 Task: Compose an email with the signature Brenda Cooper with the subject Feedback on a website usability survey and the message I noticed some discrepancies in the billing process, can you please investigate? from softage.4@softage.net to softage.2@softage.net, select first 2 words, change the font of the message to Comic Sans and change the font typography to italics Send the email. Finally, move the email from Sent Items to the label Writing
Action: Mouse moved to (82, 130)
Screenshot: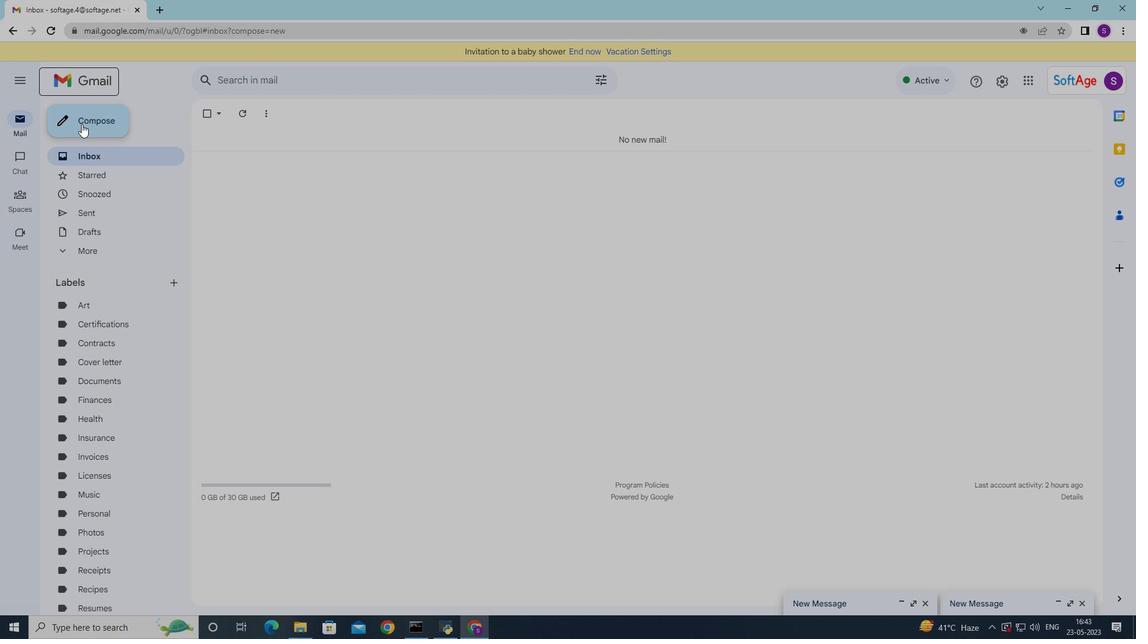 
Action: Mouse pressed left at (82, 130)
Screenshot: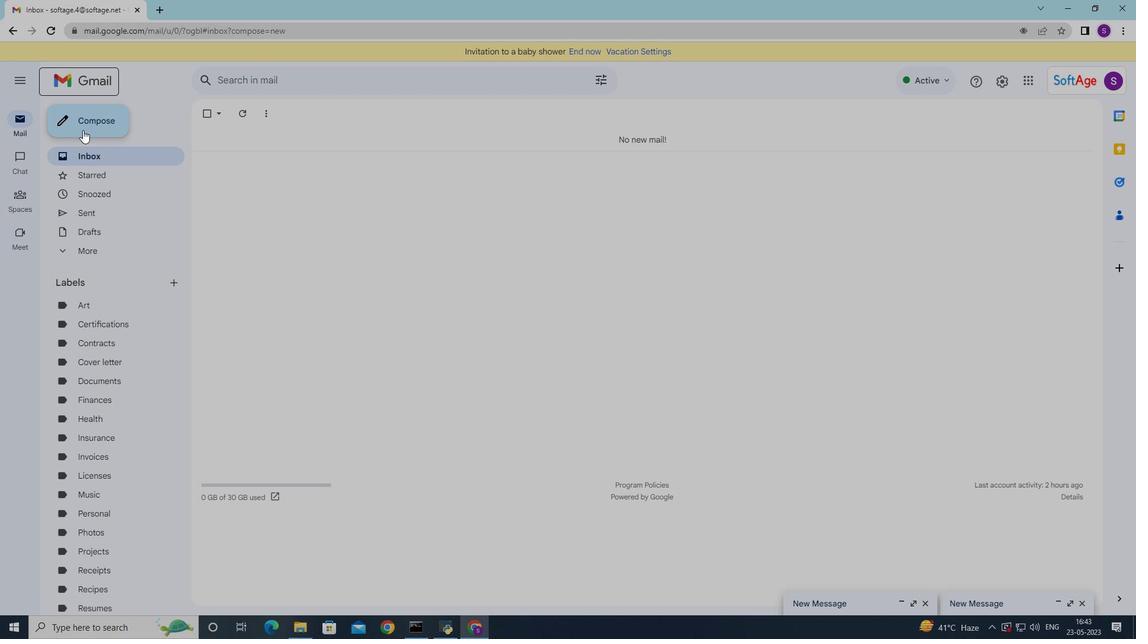 
Action: Mouse moved to (646, 596)
Screenshot: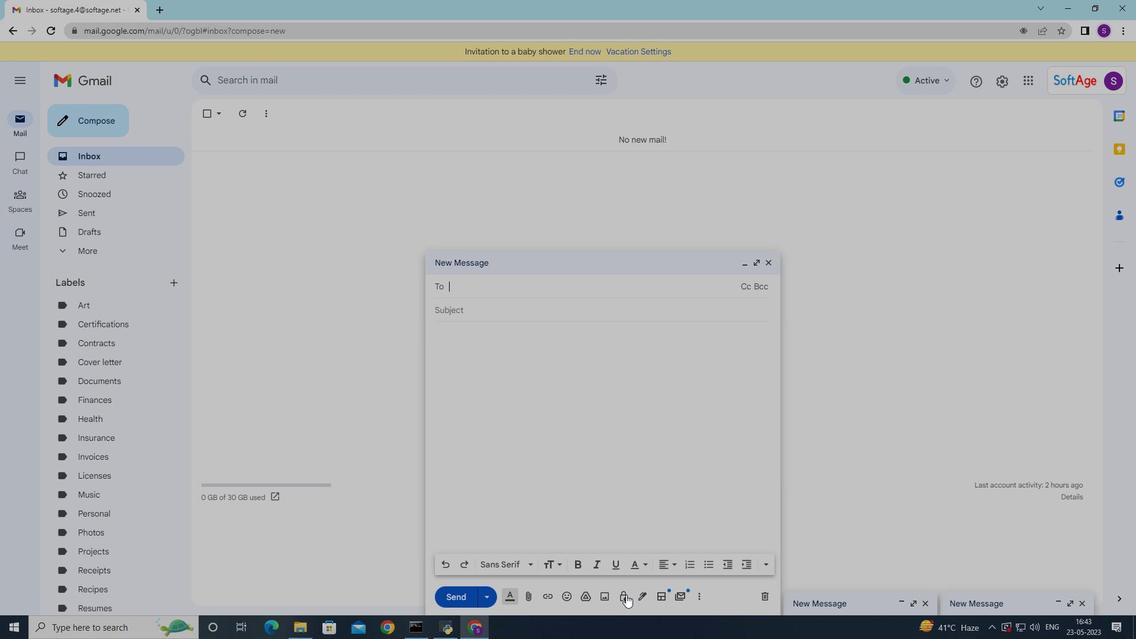 
Action: Mouse pressed left at (646, 596)
Screenshot: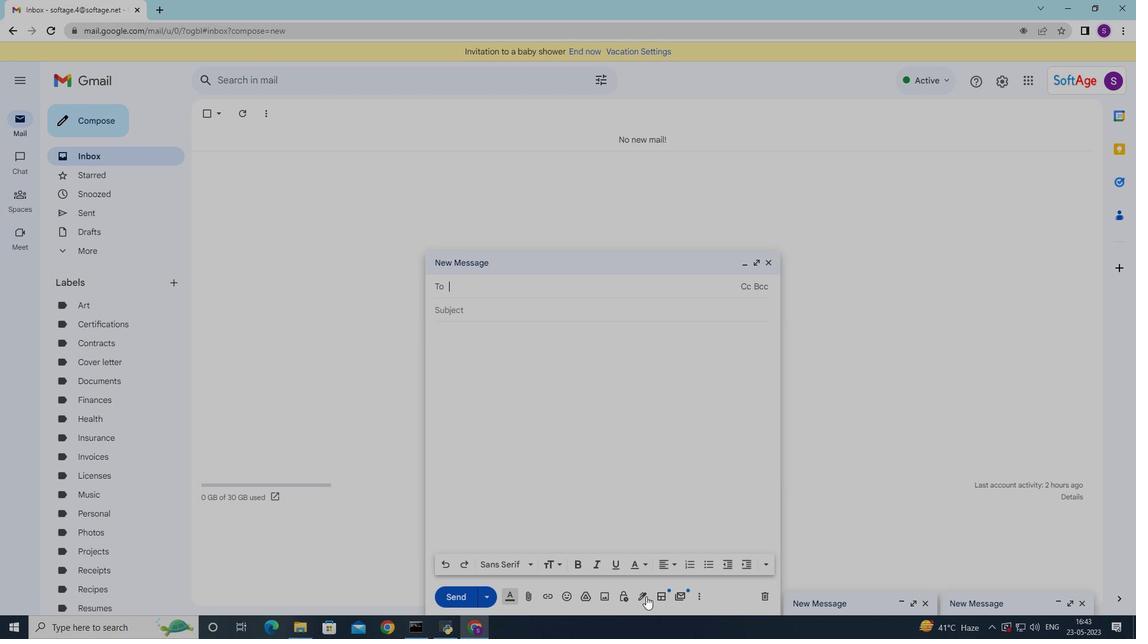 
Action: Mouse moved to (716, 240)
Screenshot: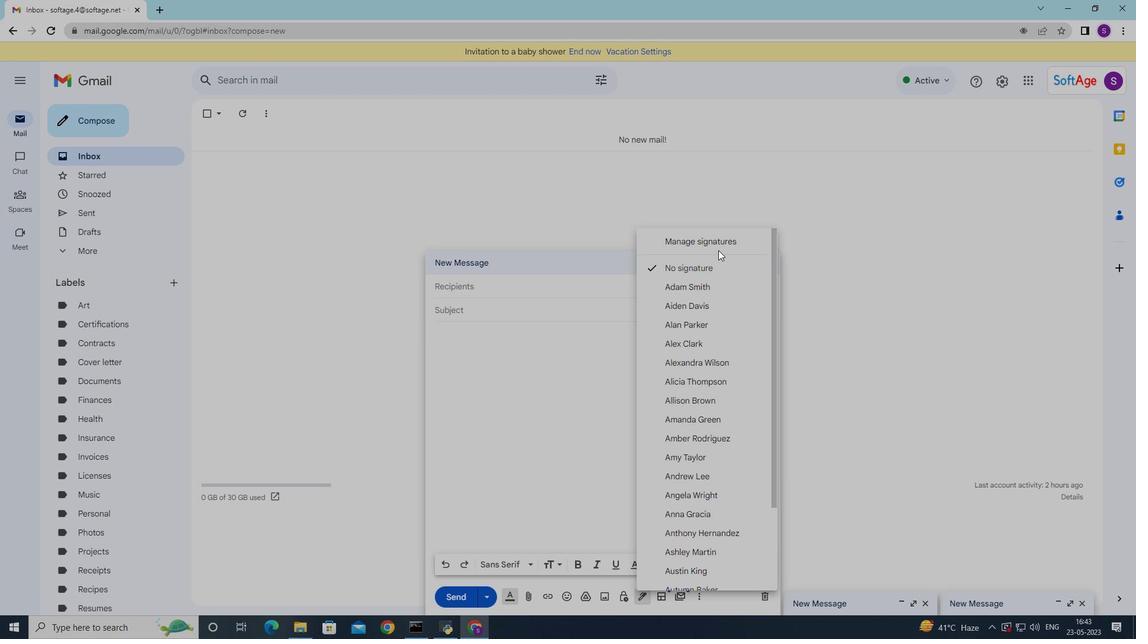 
Action: Mouse pressed left at (716, 240)
Screenshot: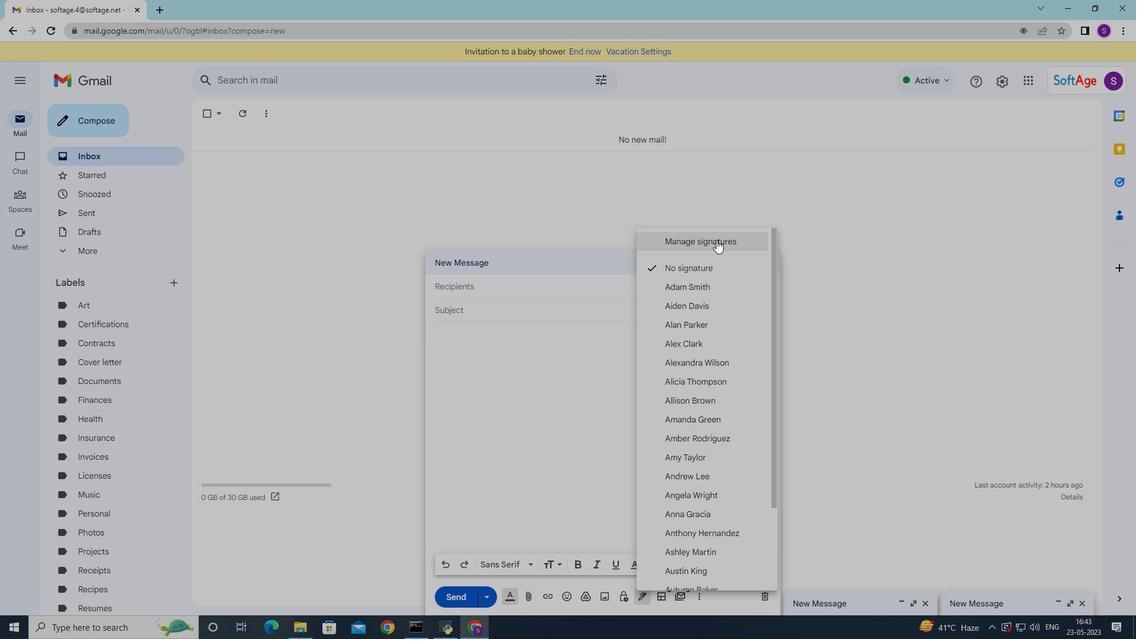 
Action: Mouse moved to (769, 258)
Screenshot: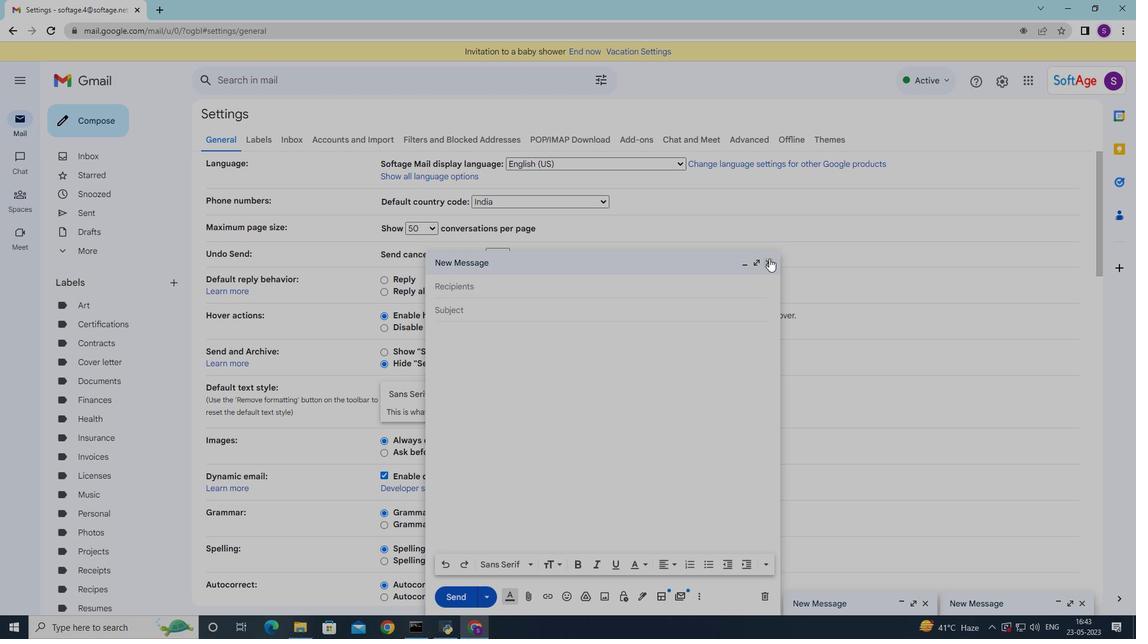 
Action: Mouse pressed left at (769, 258)
Screenshot: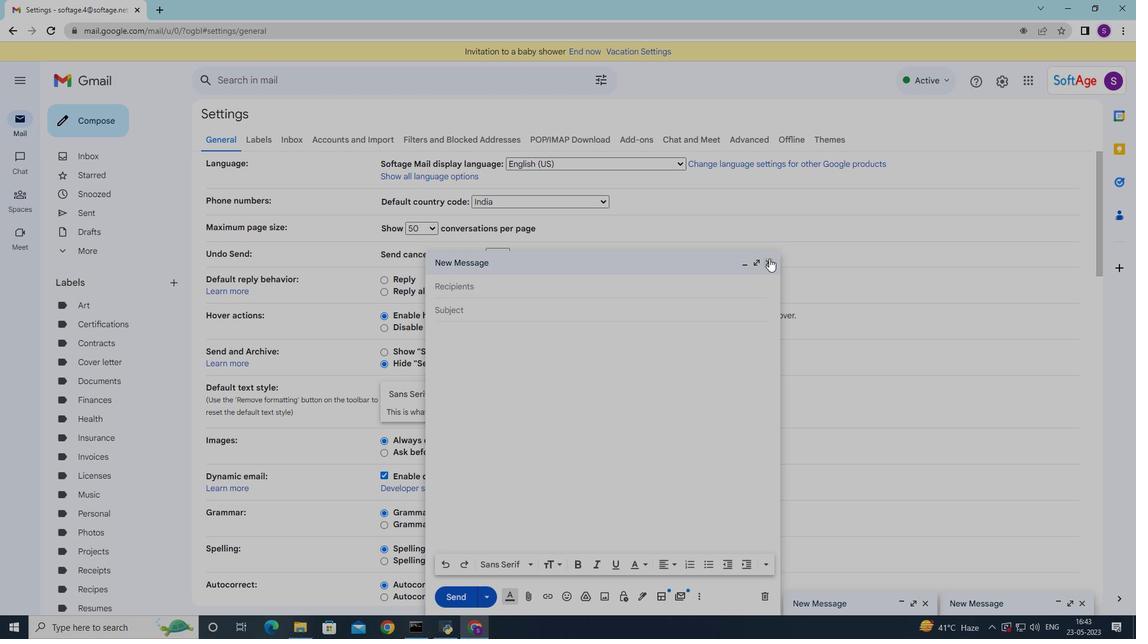 
Action: Mouse moved to (558, 242)
Screenshot: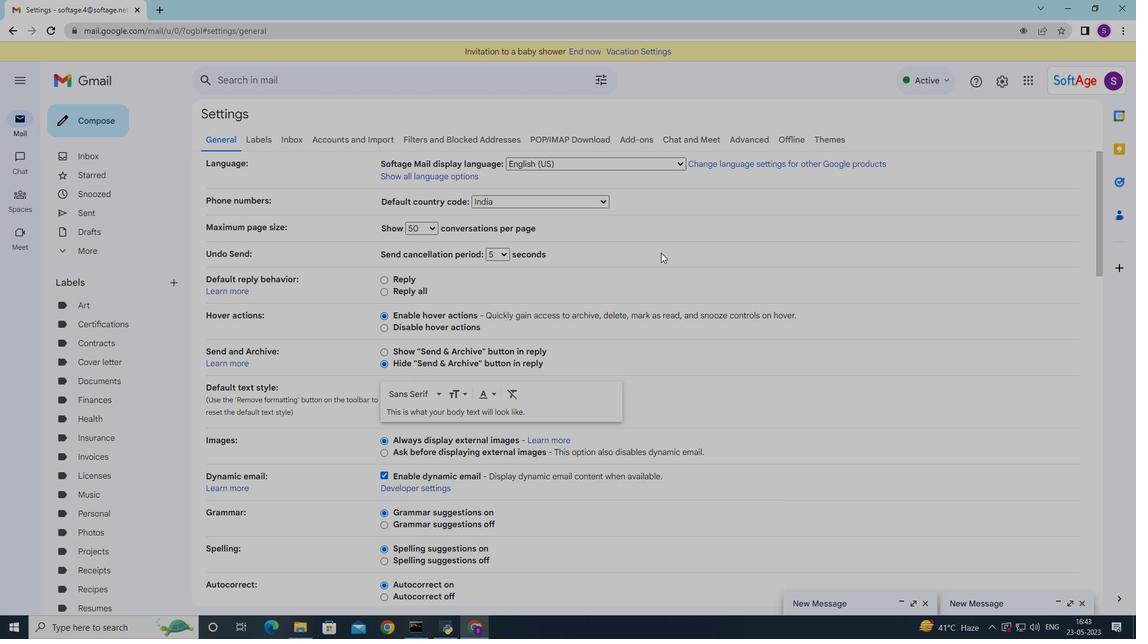 
Action: Mouse scrolled (558, 242) with delta (0, 0)
Screenshot: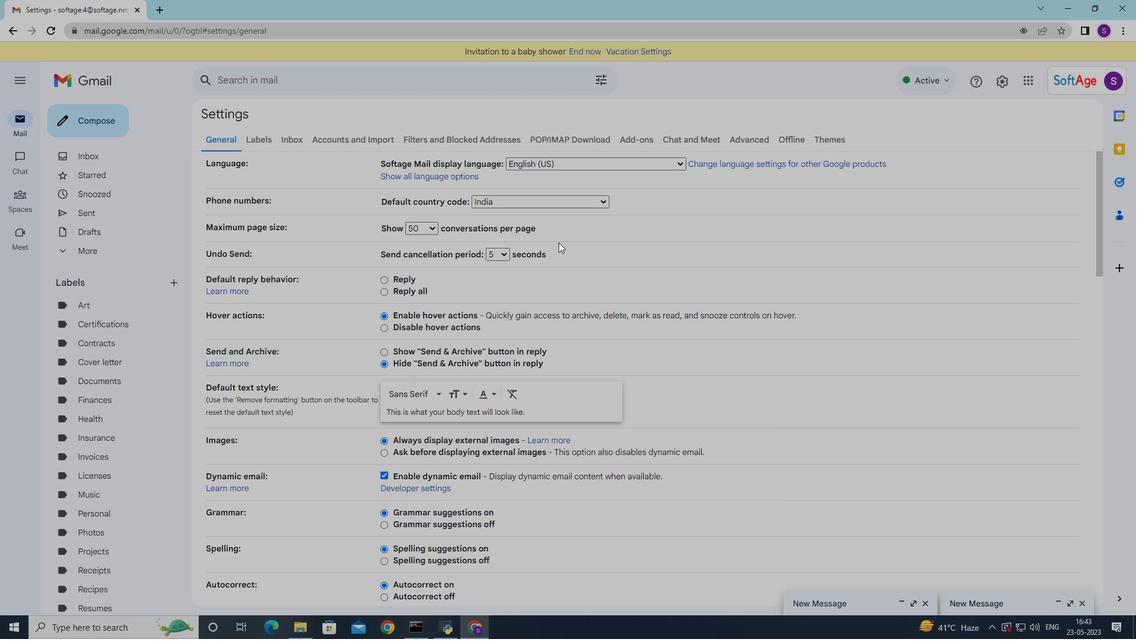
Action: Mouse scrolled (558, 242) with delta (0, 0)
Screenshot: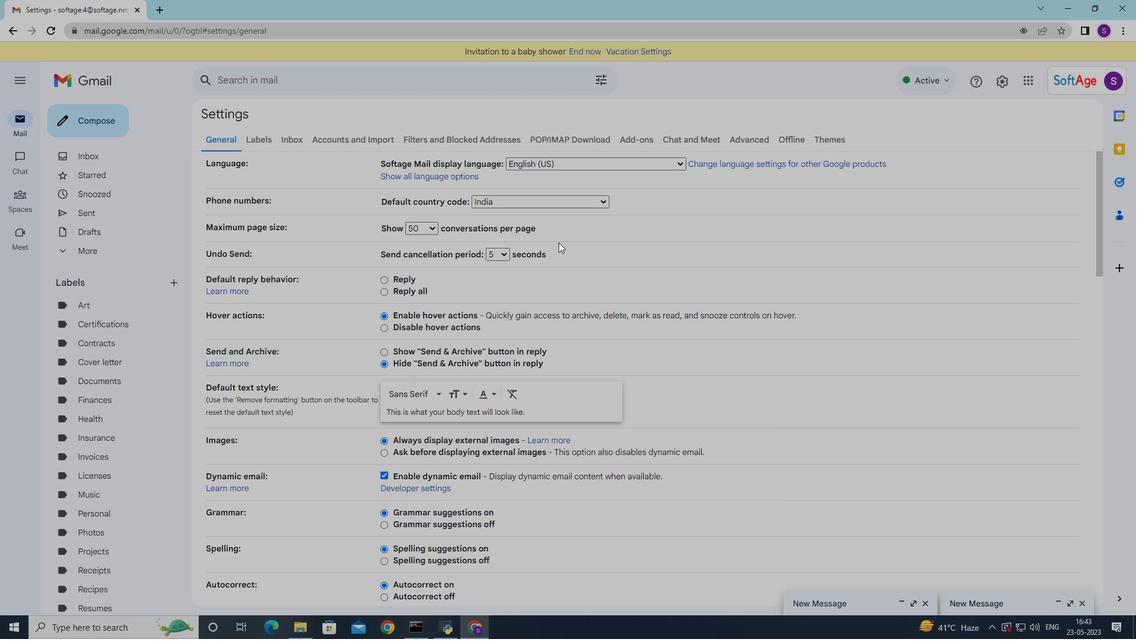 
Action: Mouse scrolled (558, 242) with delta (0, 0)
Screenshot: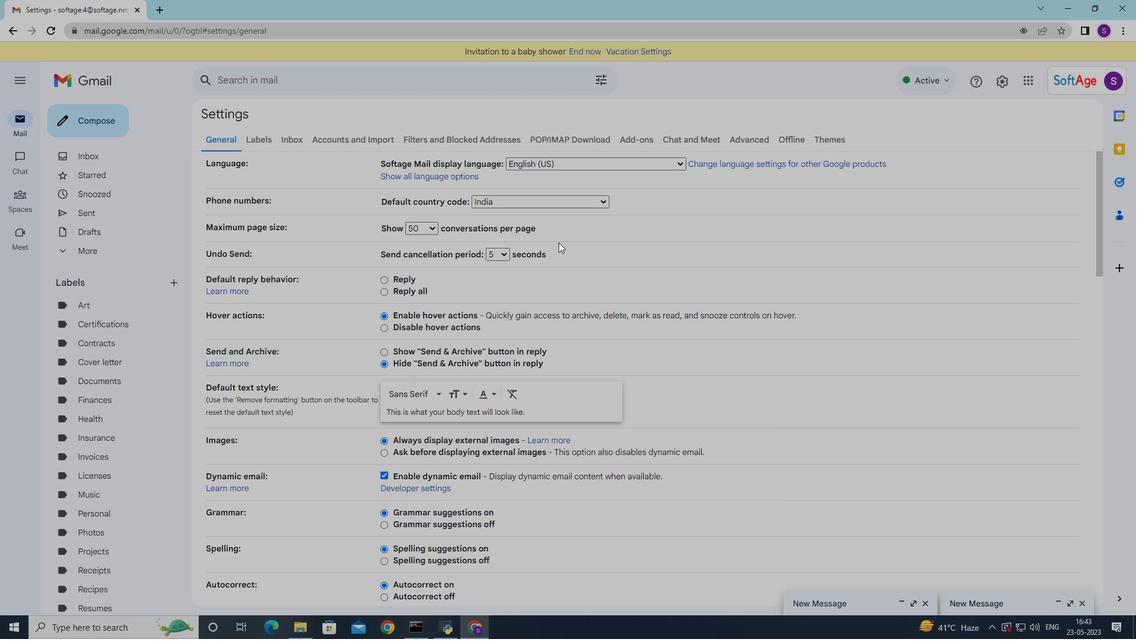 
Action: Mouse moved to (558, 243)
Screenshot: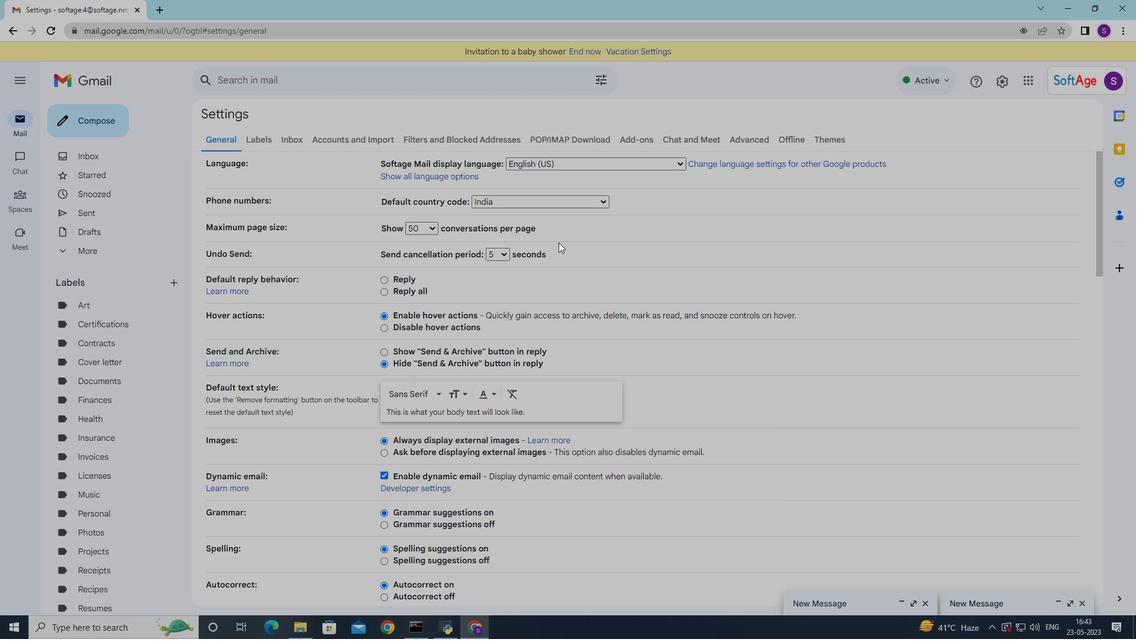 
Action: Mouse scrolled (558, 242) with delta (0, 0)
Screenshot: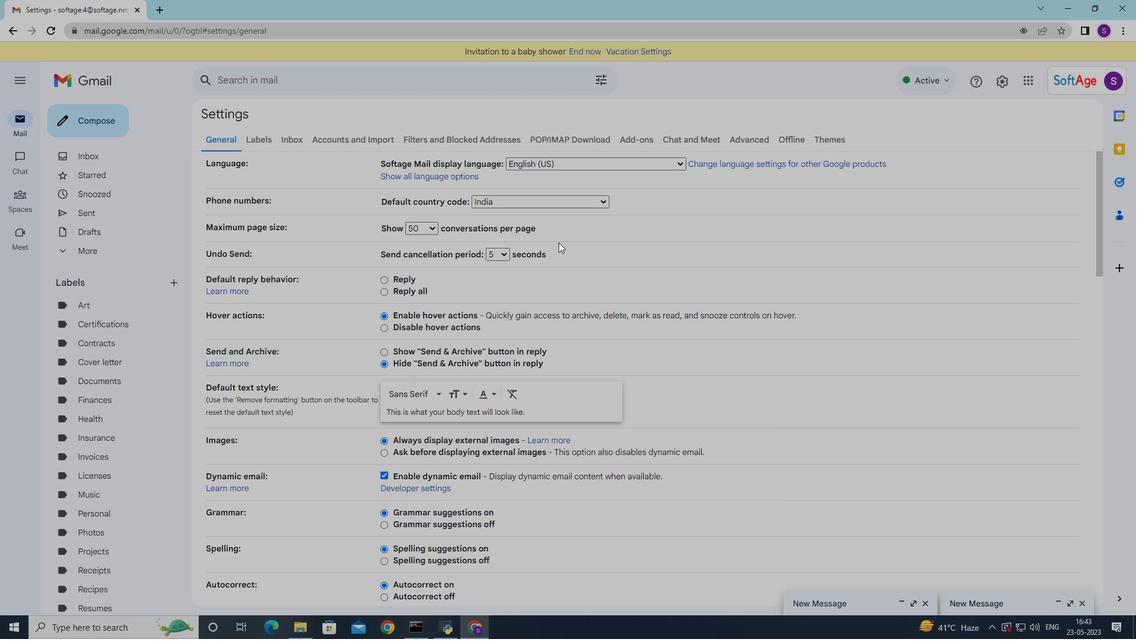 
Action: Mouse moved to (556, 246)
Screenshot: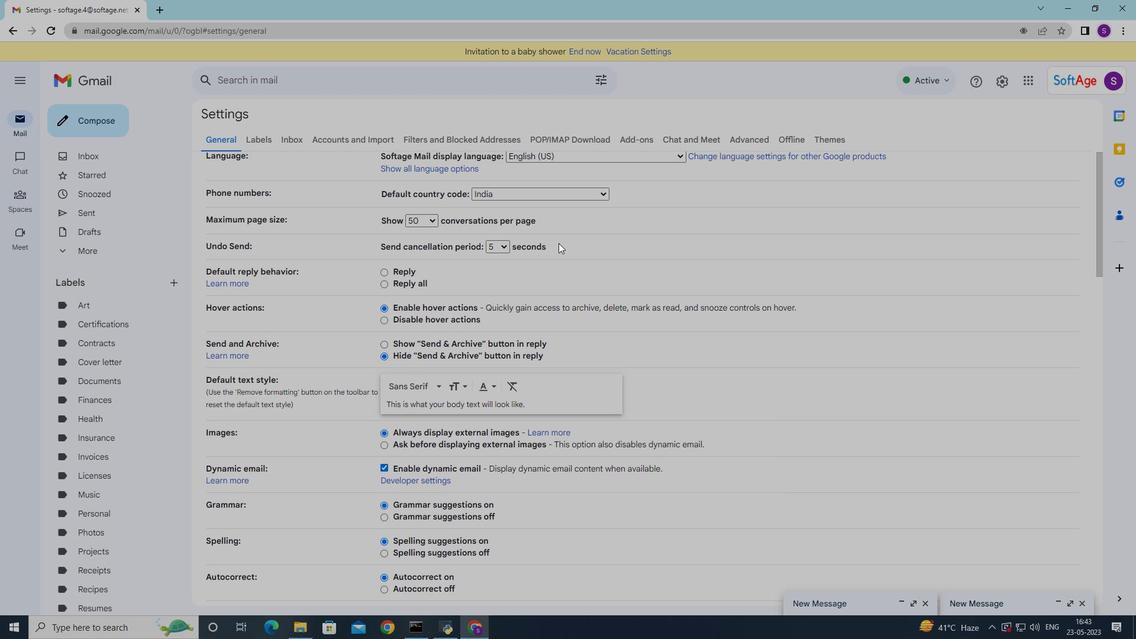 
Action: Mouse scrolled (556, 245) with delta (0, 0)
Screenshot: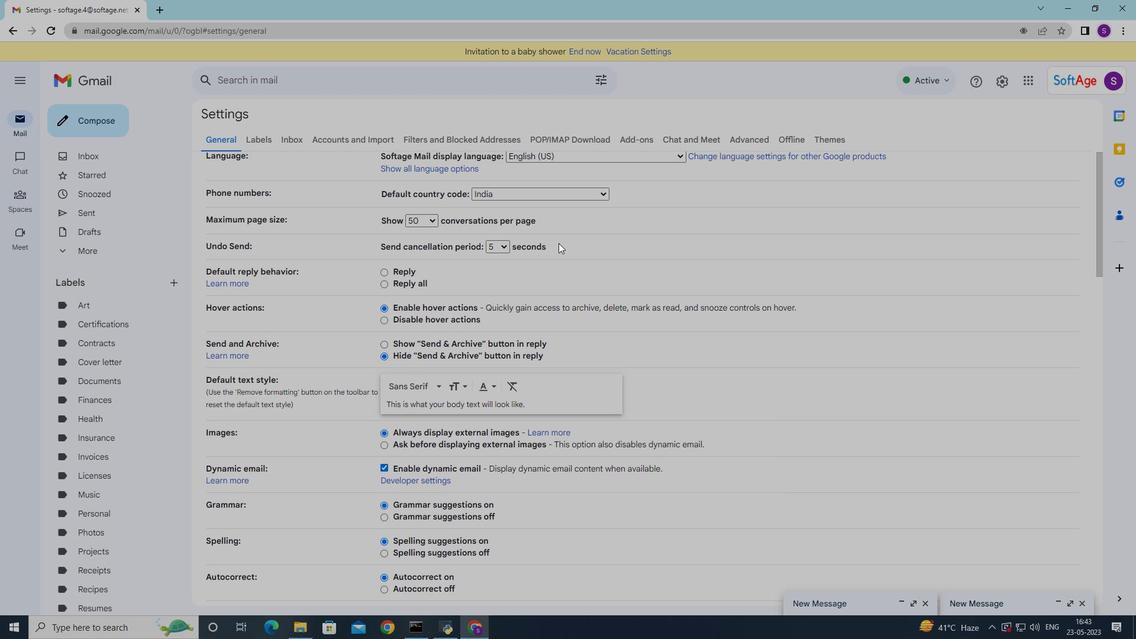 
Action: Mouse moved to (553, 255)
Screenshot: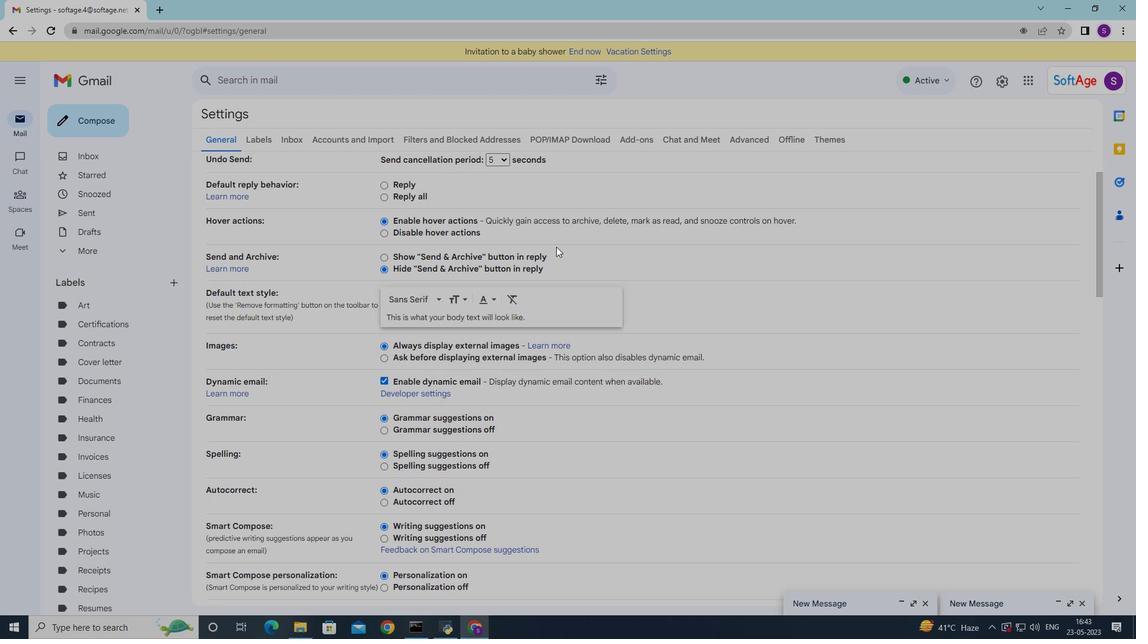 
Action: Mouse scrolled (553, 254) with delta (0, 0)
Screenshot: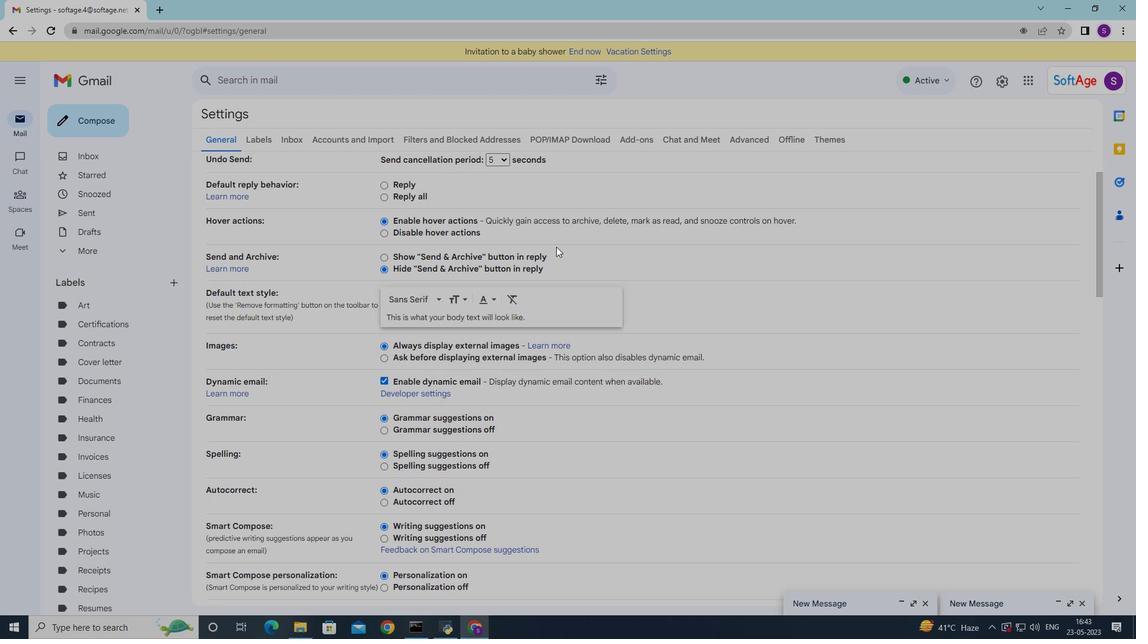 
Action: Mouse moved to (546, 277)
Screenshot: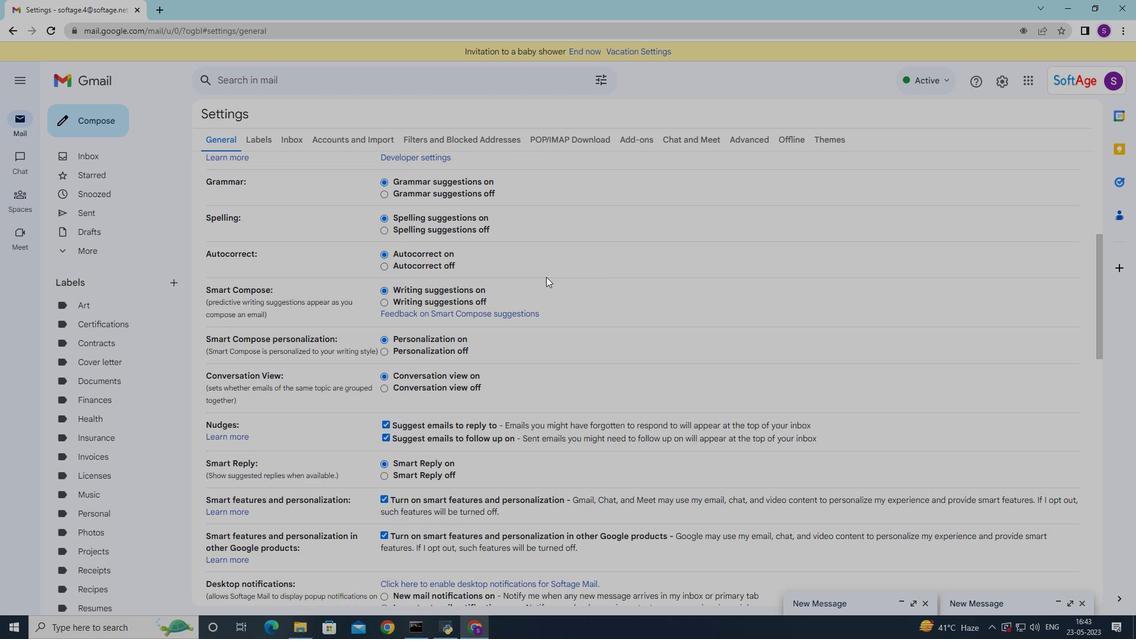 
Action: Mouse scrolled (546, 276) with delta (0, 0)
Screenshot: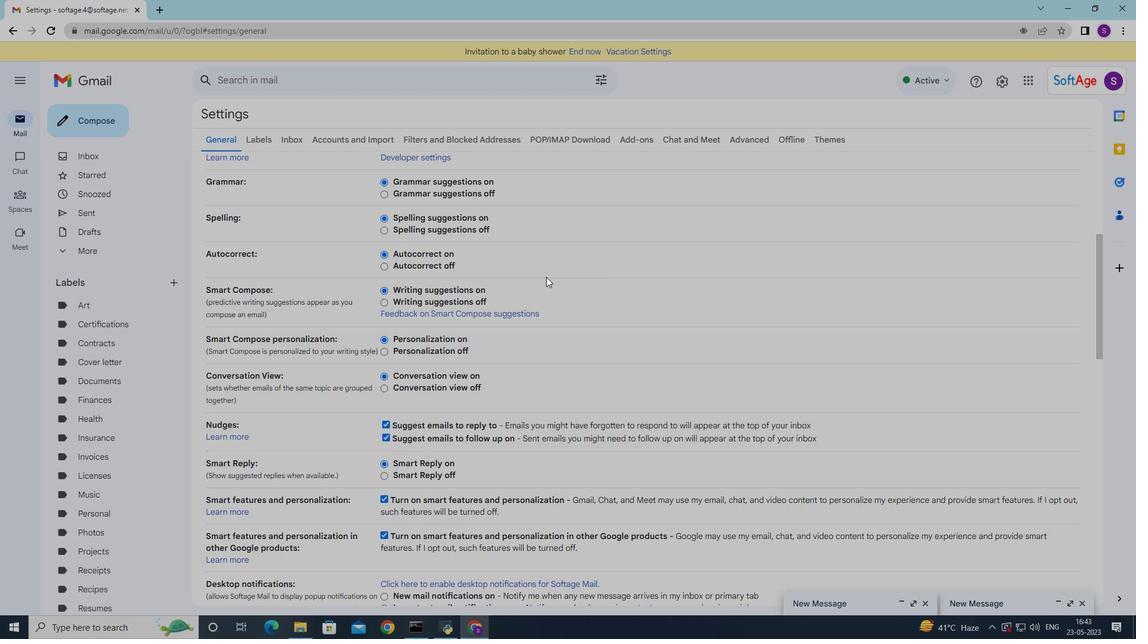 
Action: Mouse moved to (546, 278)
Screenshot: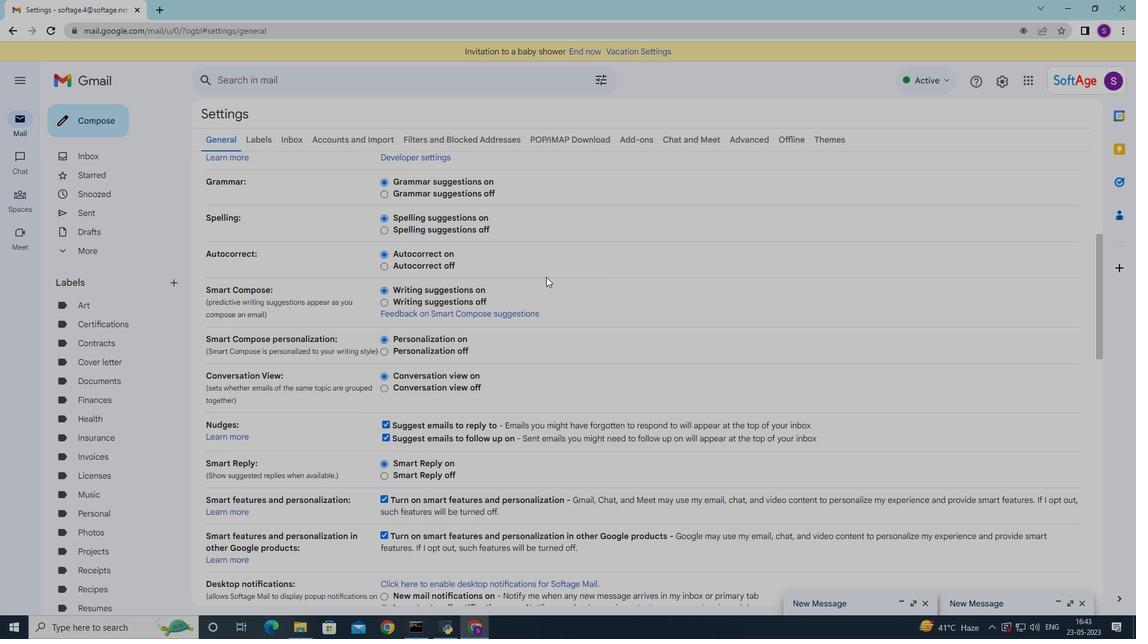 
Action: Mouse scrolled (546, 277) with delta (0, 0)
Screenshot: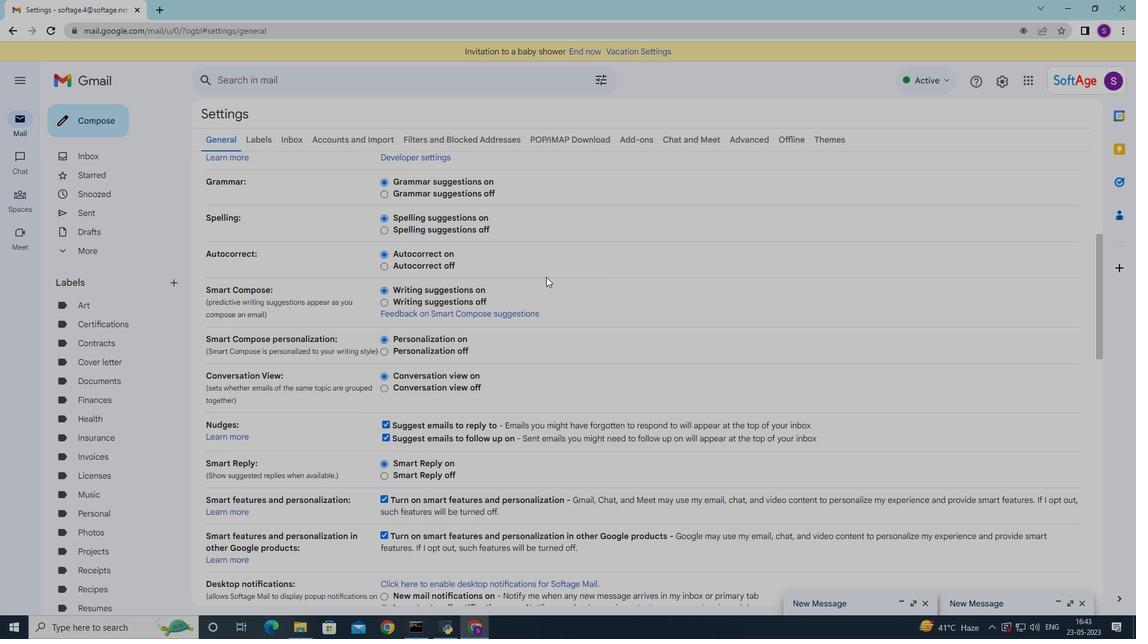 
Action: Mouse moved to (546, 278)
Screenshot: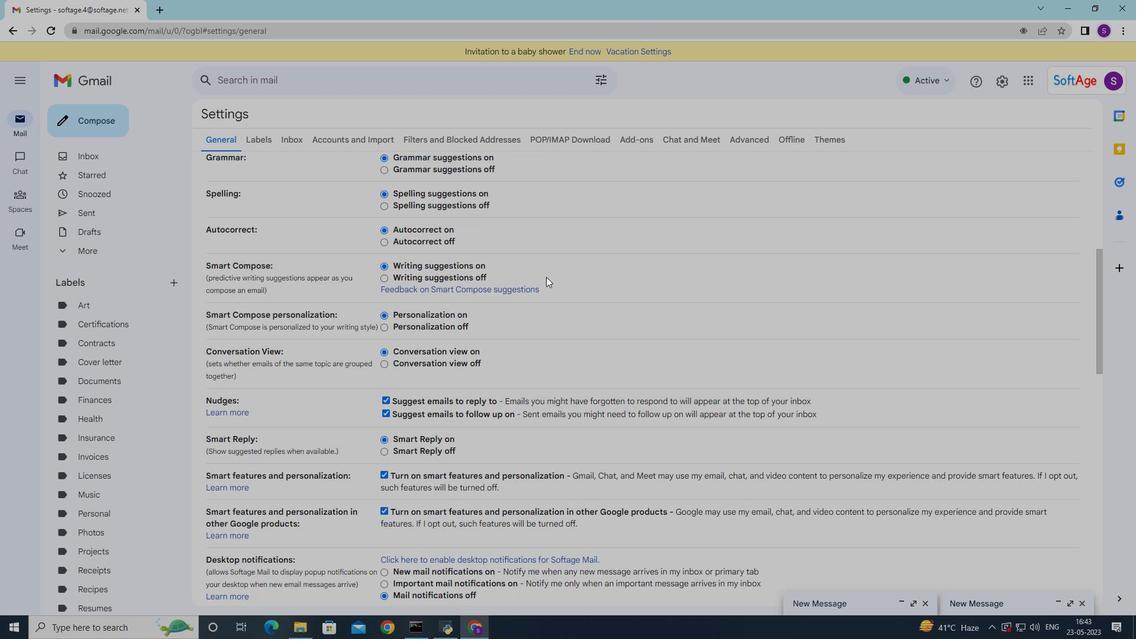 
Action: Mouse scrolled (546, 277) with delta (0, 0)
Screenshot: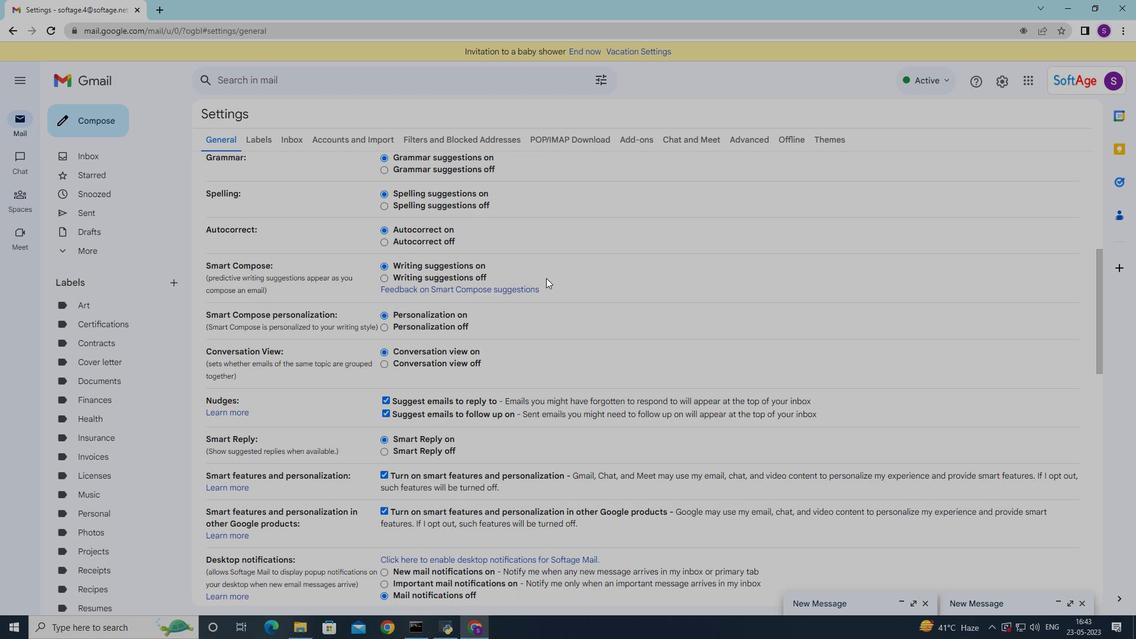 
Action: Mouse moved to (545, 279)
Screenshot: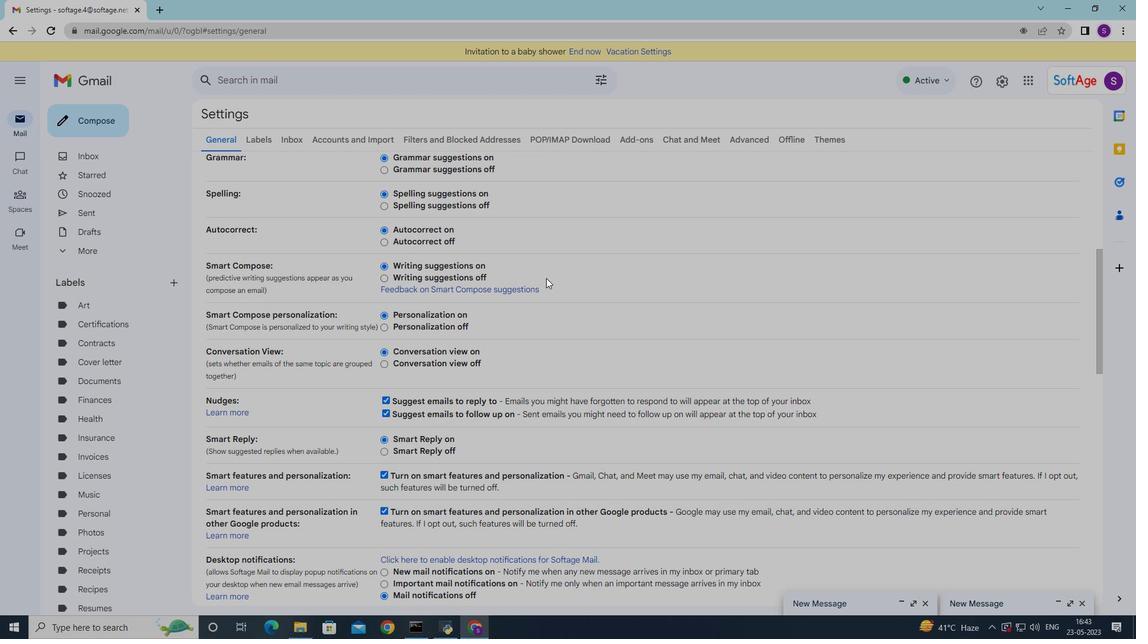 
Action: Mouse scrolled (545, 279) with delta (0, 0)
Screenshot: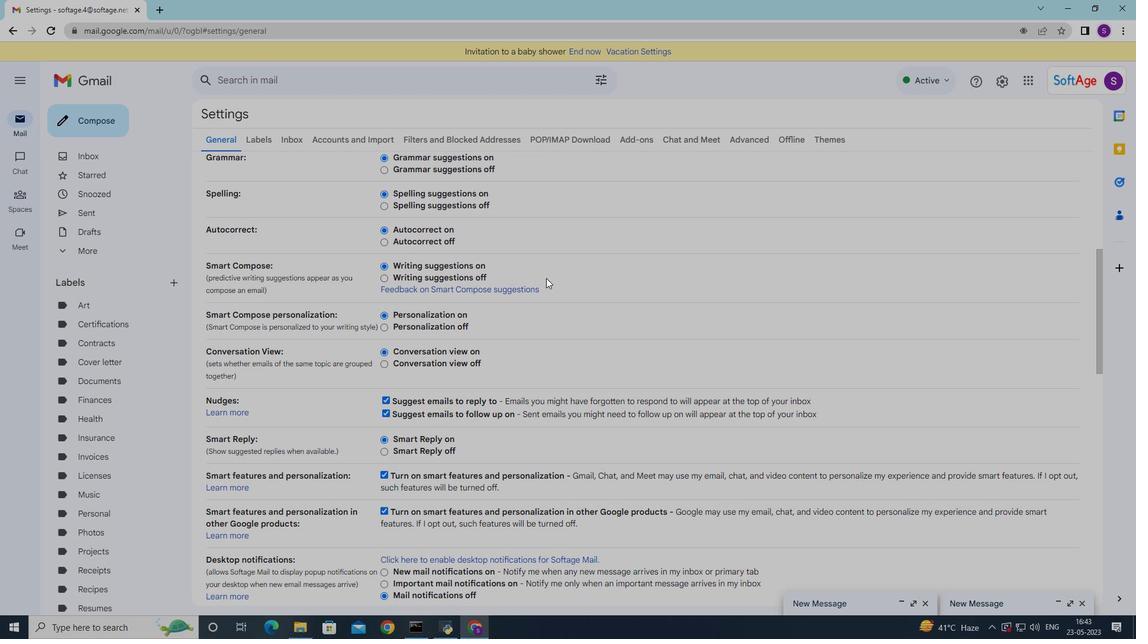 
Action: Mouse moved to (545, 281)
Screenshot: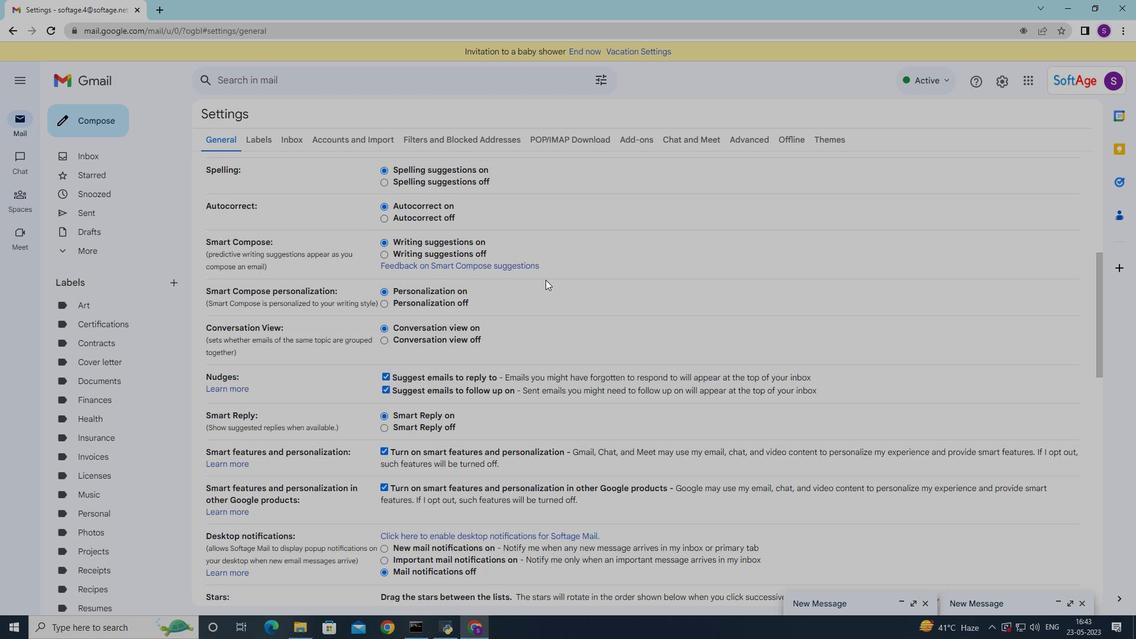 
Action: Mouse scrolled (545, 280) with delta (0, 0)
Screenshot: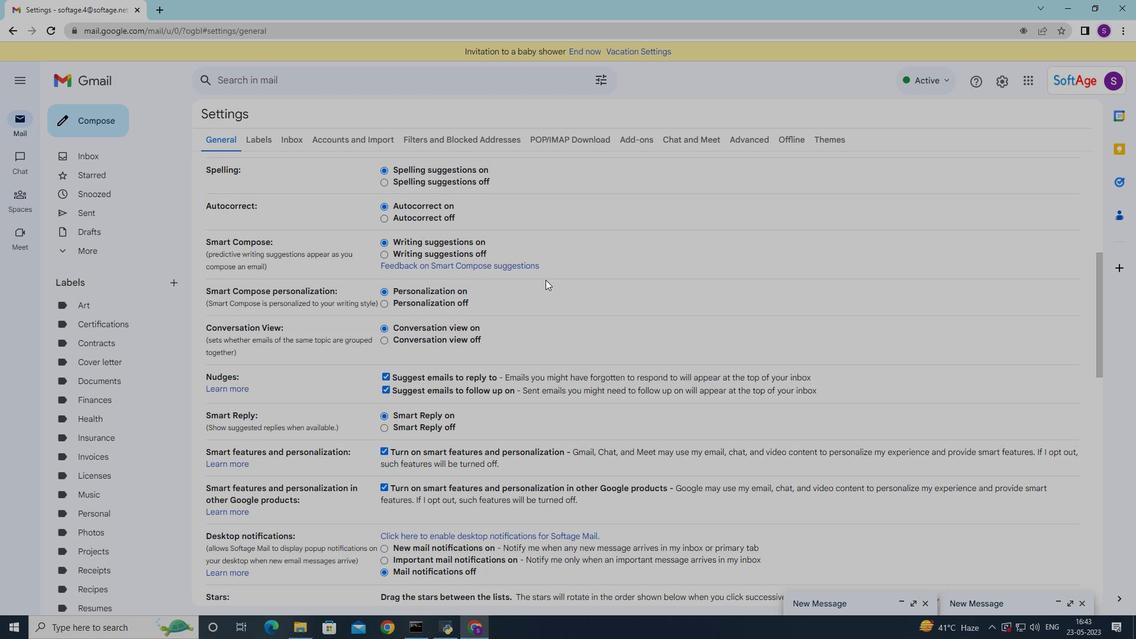 
Action: Mouse moved to (543, 290)
Screenshot: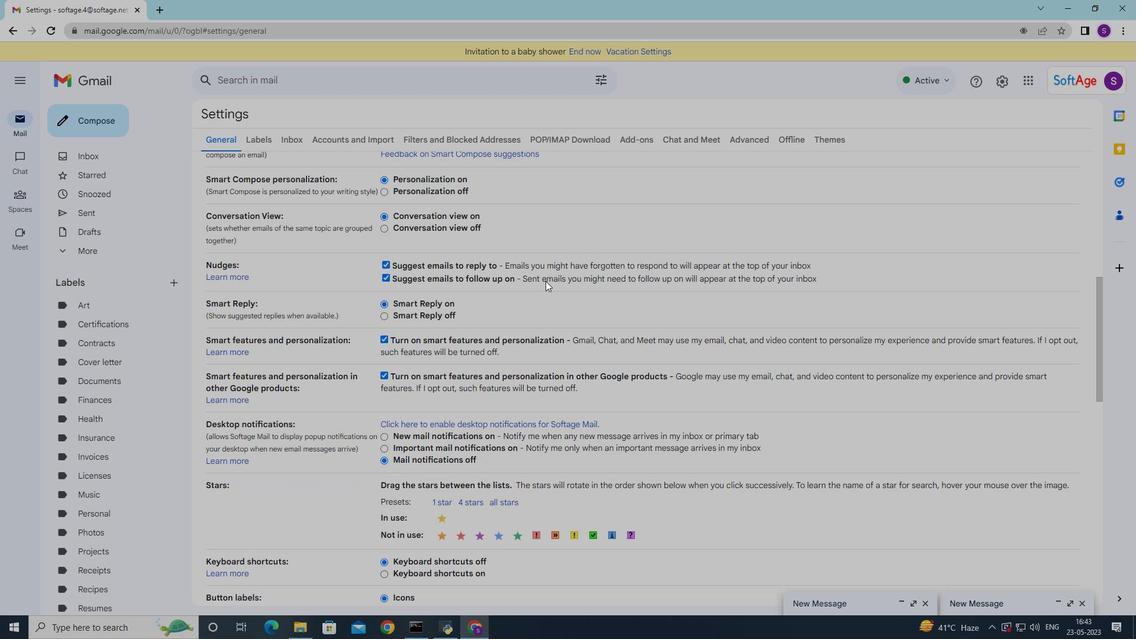 
Action: Mouse scrolled (543, 289) with delta (0, 0)
Screenshot: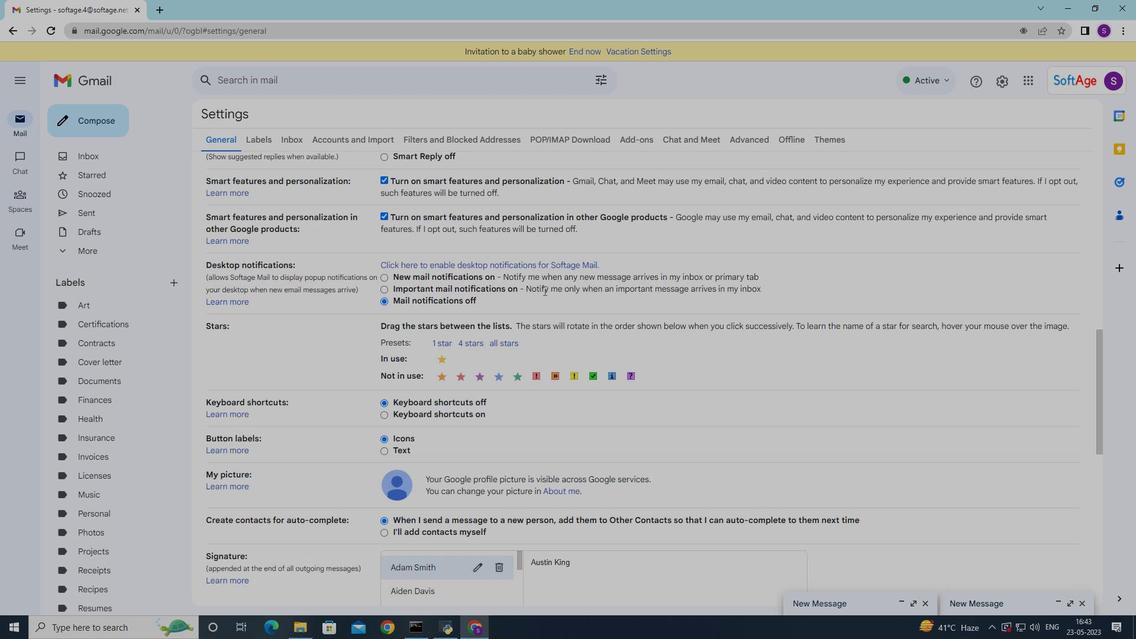 
Action: Mouse scrolled (543, 289) with delta (0, 0)
Screenshot: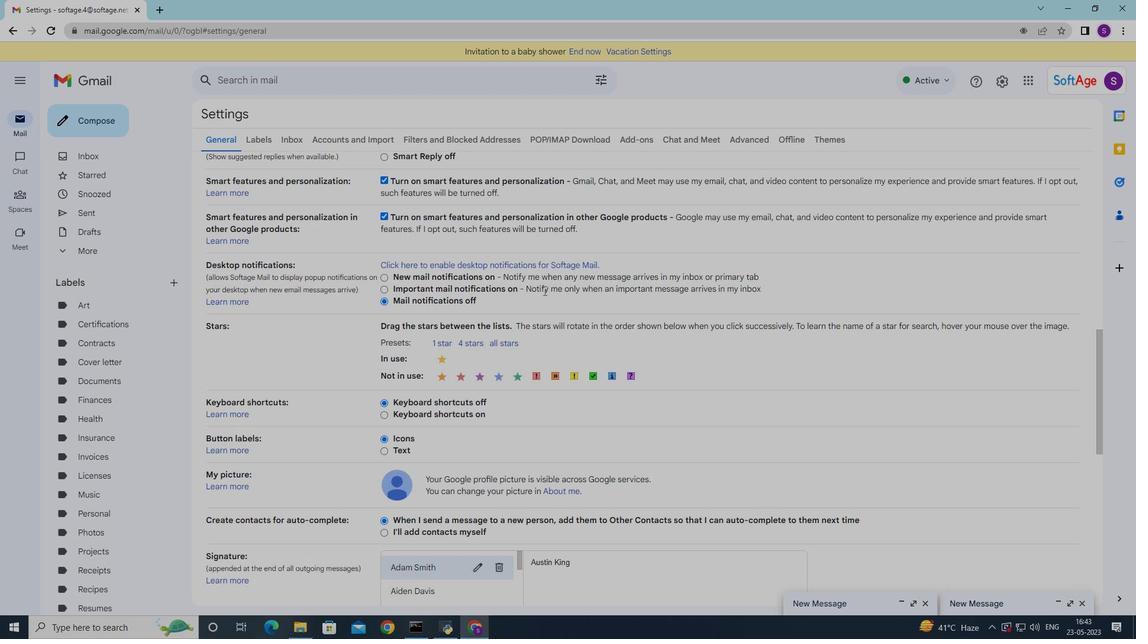 
Action: Mouse scrolled (543, 289) with delta (0, 0)
Screenshot: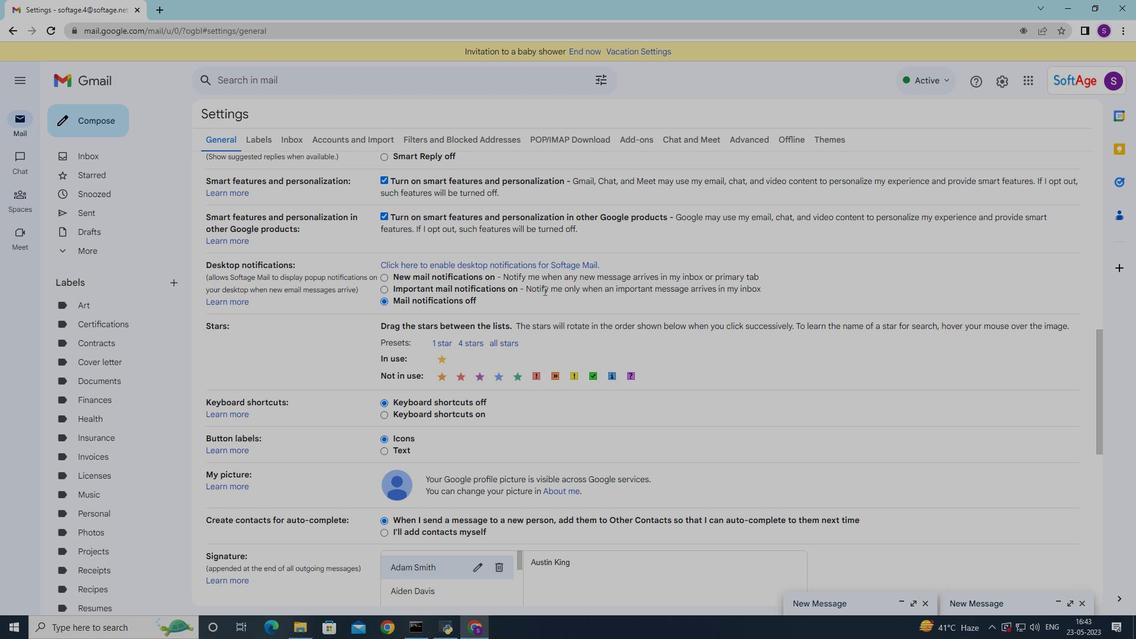 
Action: Mouse scrolled (543, 289) with delta (0, 0)
Screenshot: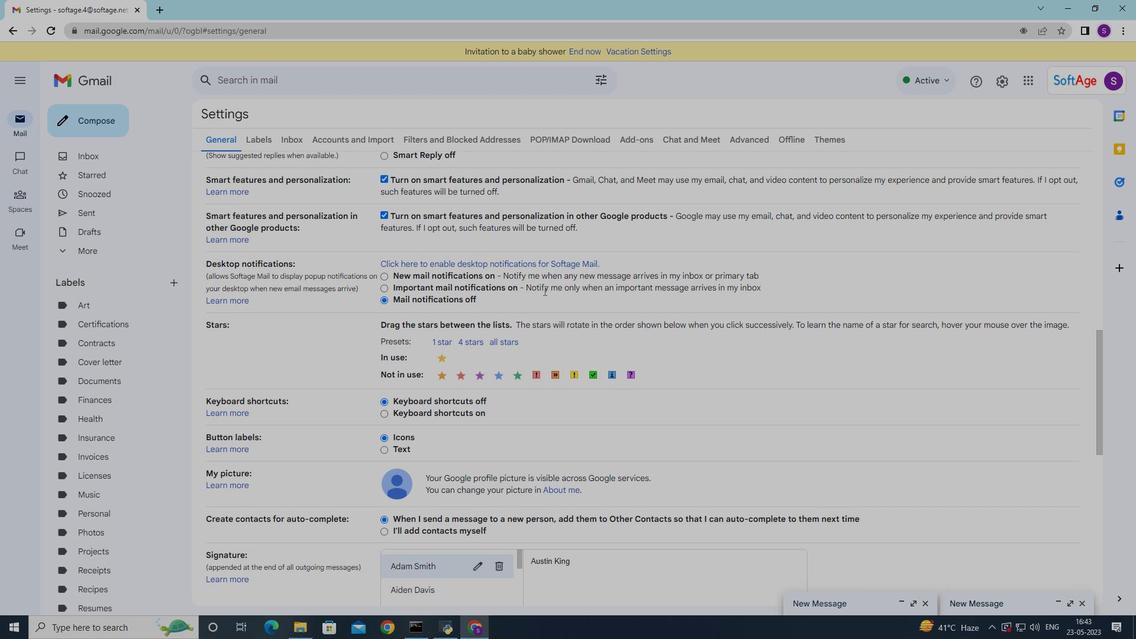 
Action: Mouse moved to (458, 431)
Screenshot: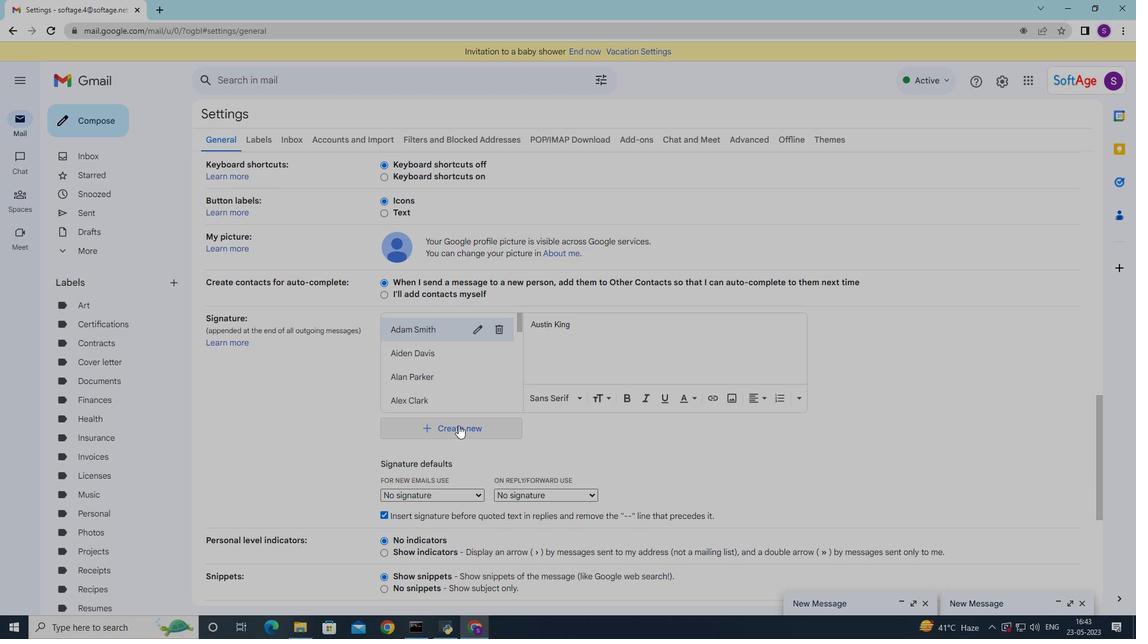 
Action: Mouse pressed left at (458, 431)
Screenshot: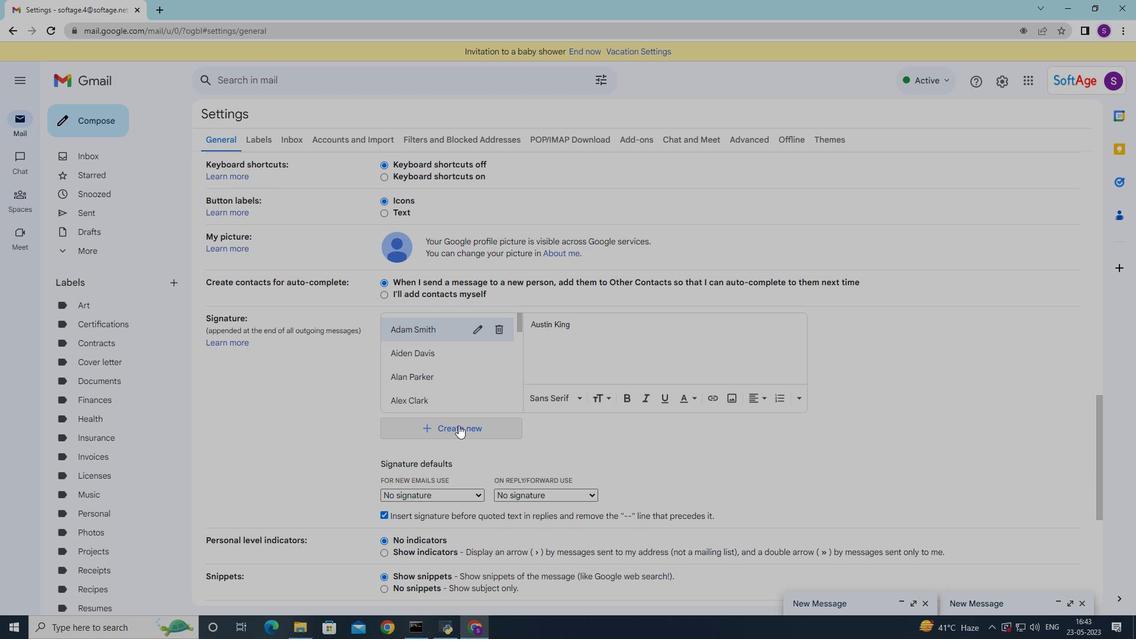 
Action: Mouse moved to (481, 321)
Screenshot: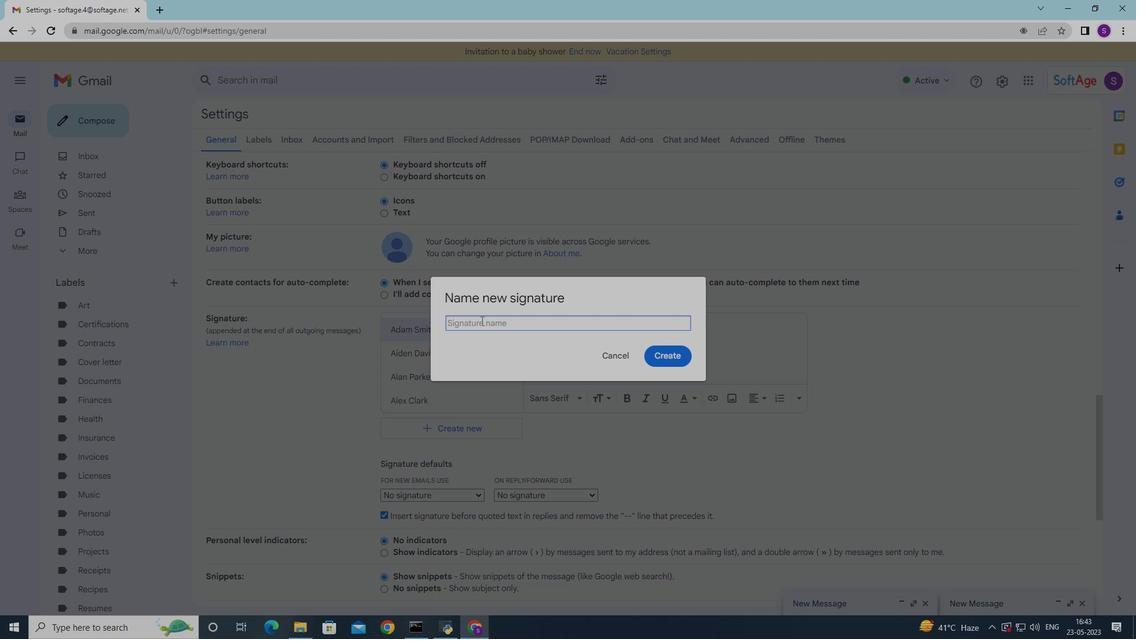 
Action: Mouse pressed left at (481, 321)
Screenshot: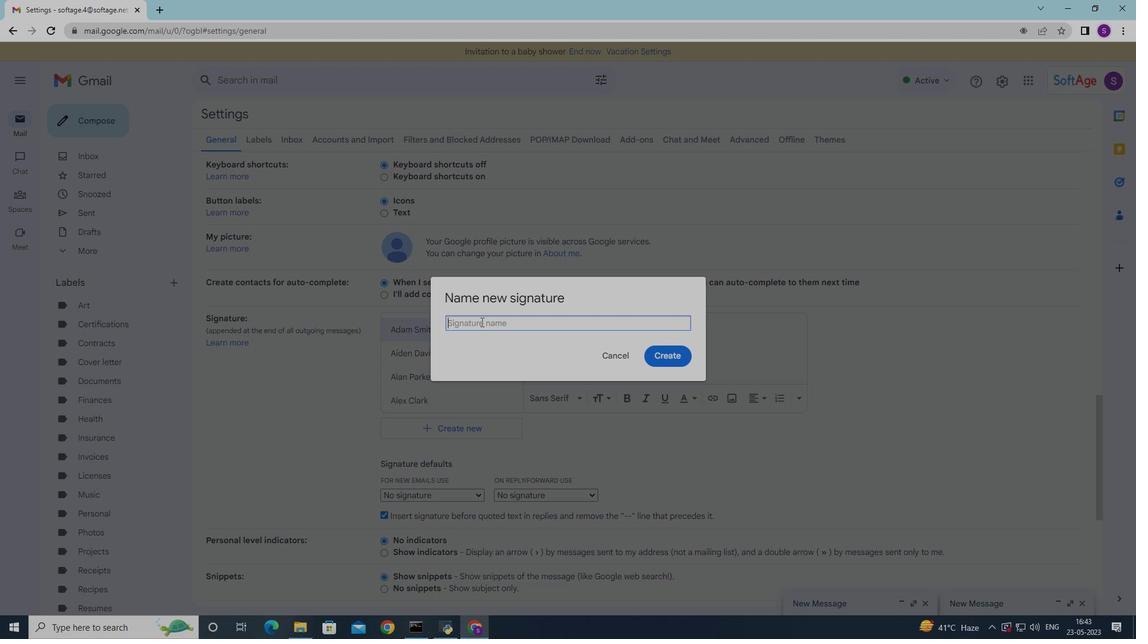 
Action: Key pressed <Key.shift><Key.shift><Key.shift><Key.shift><Key.shift><Key.shift><Key.shift><Key.shift><Key.shift><Key.shift><Key.shift><Key.shift><Key.shift>Brenda<Key.space><Key.shift><Key.shift><Key.shift><Key.shift><Key.shift><Key.shift><Key.shift><Key.shift><Key.shift><Key.shift><Key.shift><Key.shift><Key.shift><Key.shift><Key.shift><Key.shift><Key.shift><Key.shift><Key.shift><Key.shift><Key.shift><Key.shift><Key.shift><Key.shift><Key.shift><Key.shift><Key.shift>Cooper
Screenshot: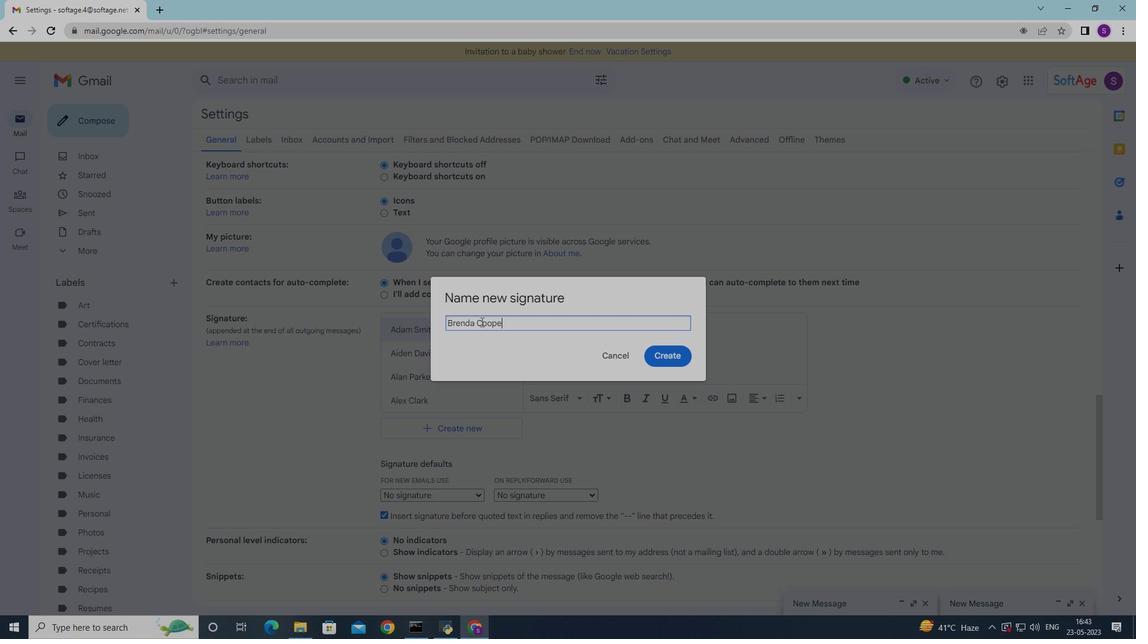 
Action: Mouse moved to (674, 358)
Screenshot: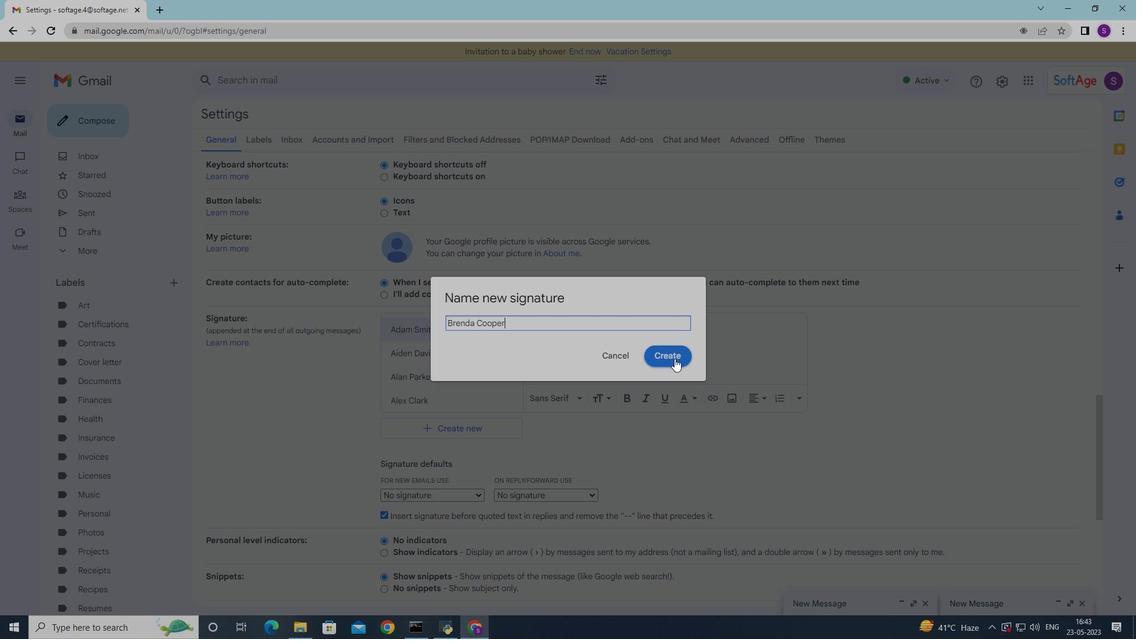 
Action: Mouse pressed left at (674, 358)
Screenshot: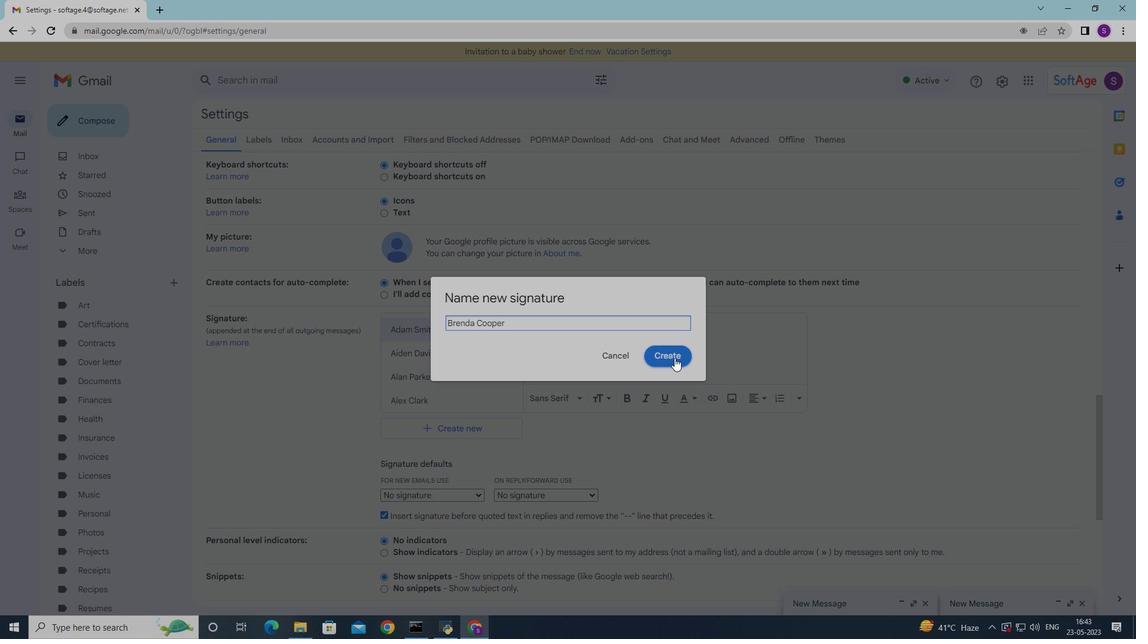 
Action: Mouse moved to (482, 430)
Screenshot: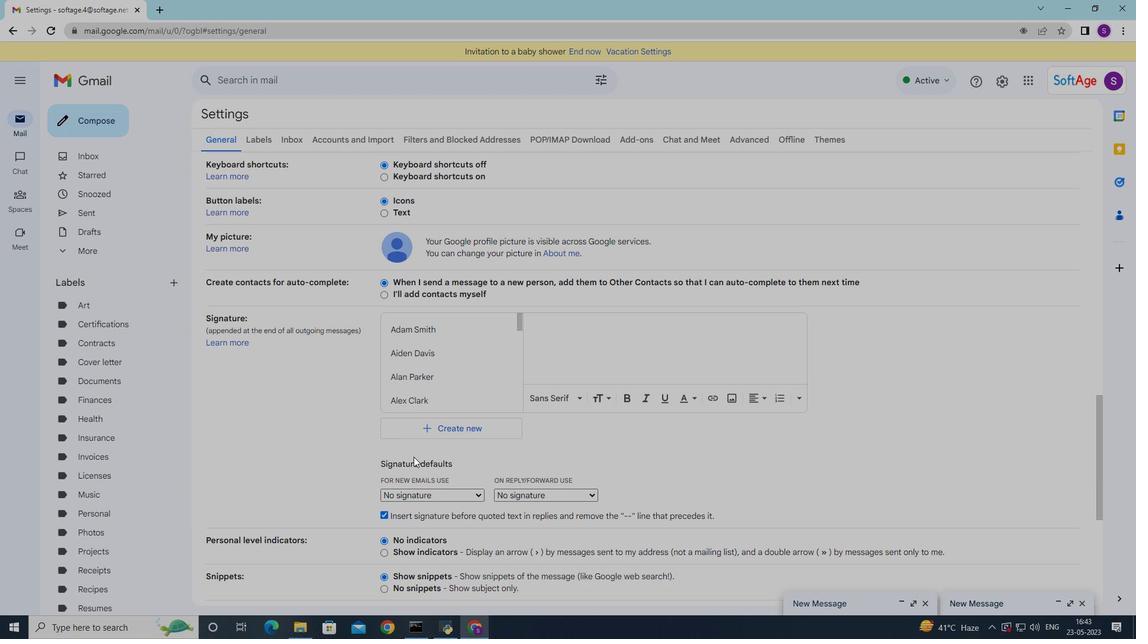 
Action: Mouse scrolled (482, 430) with delta (0, 0)
Screenshot: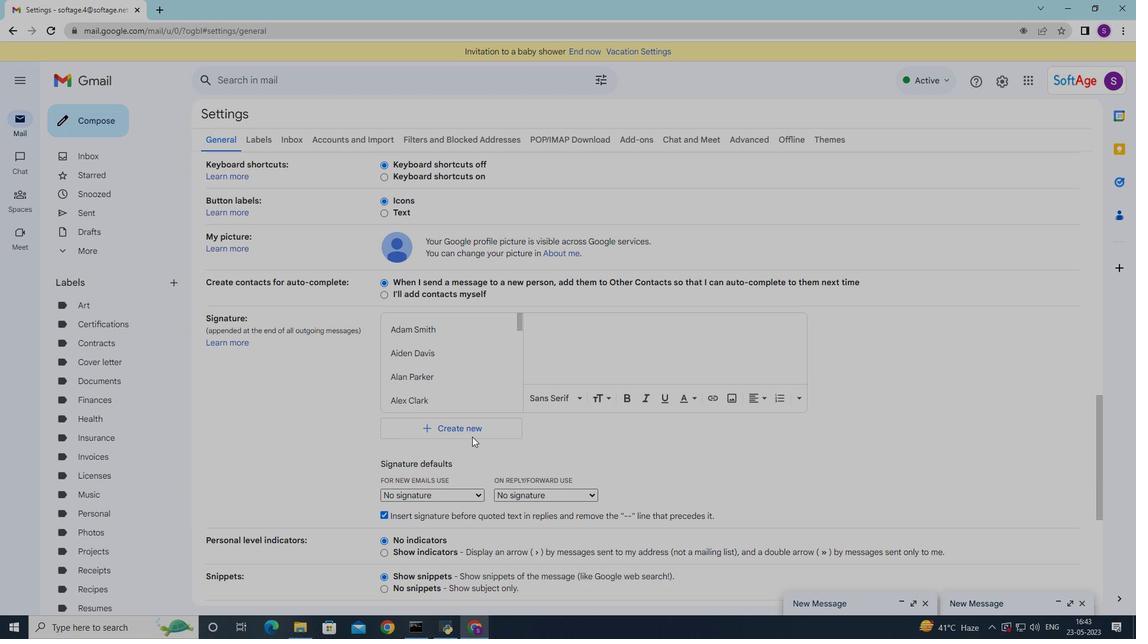 
Action: Mouse moved to (482, 430)
Screenshot: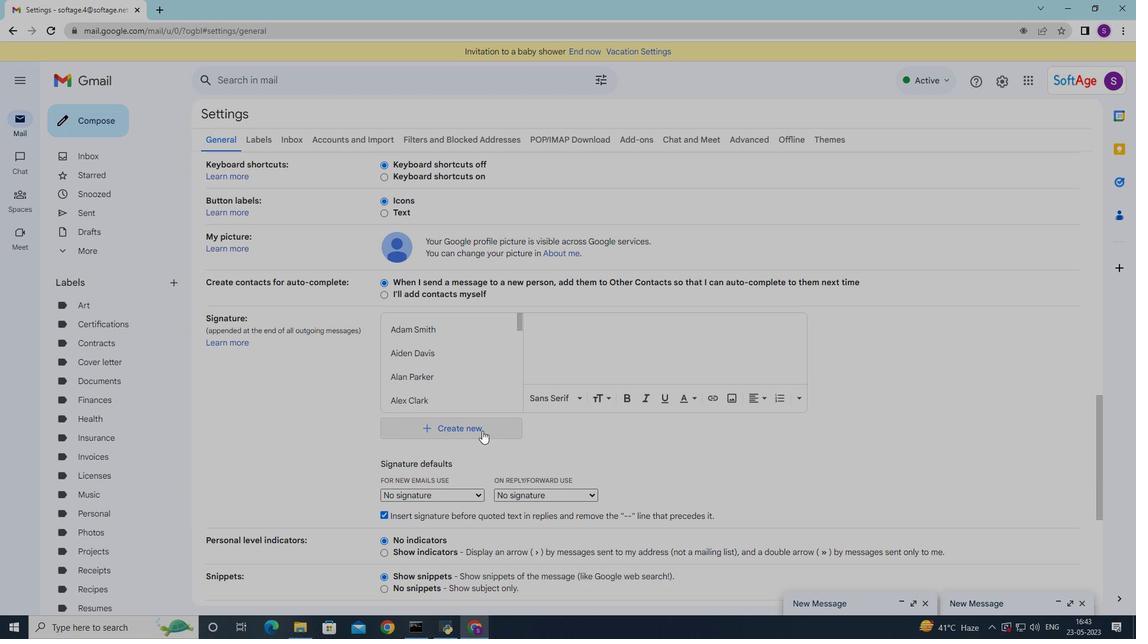 
Action: Mouse scrolled (482, 430) with delta (0, 0)
Screenshot: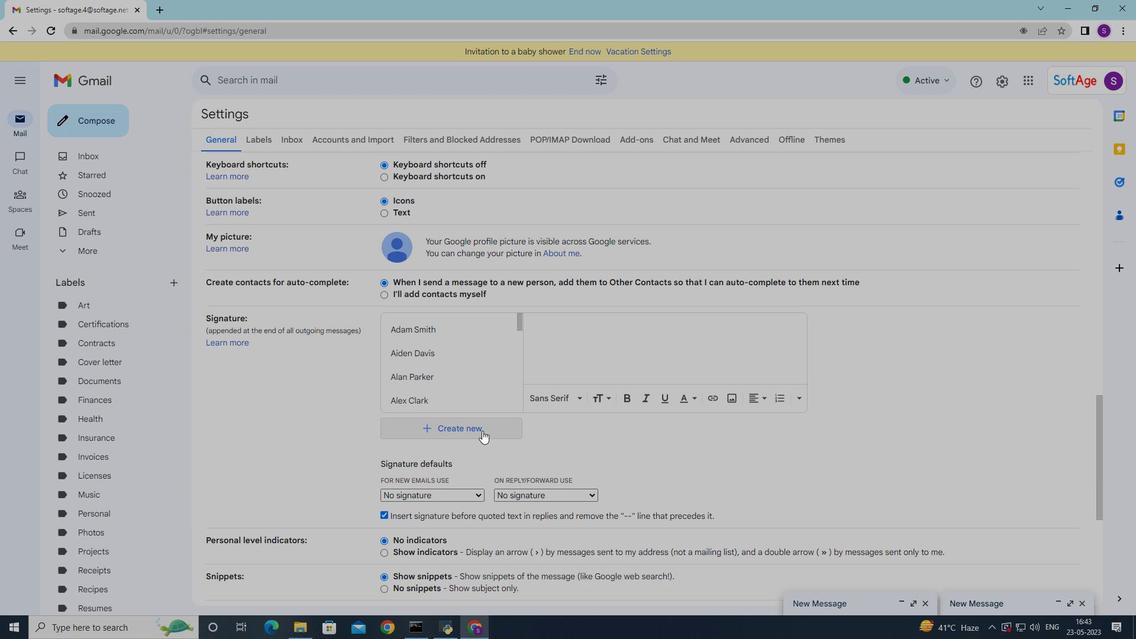 
Action: Mouse moved to (482, 436)
Screenshot: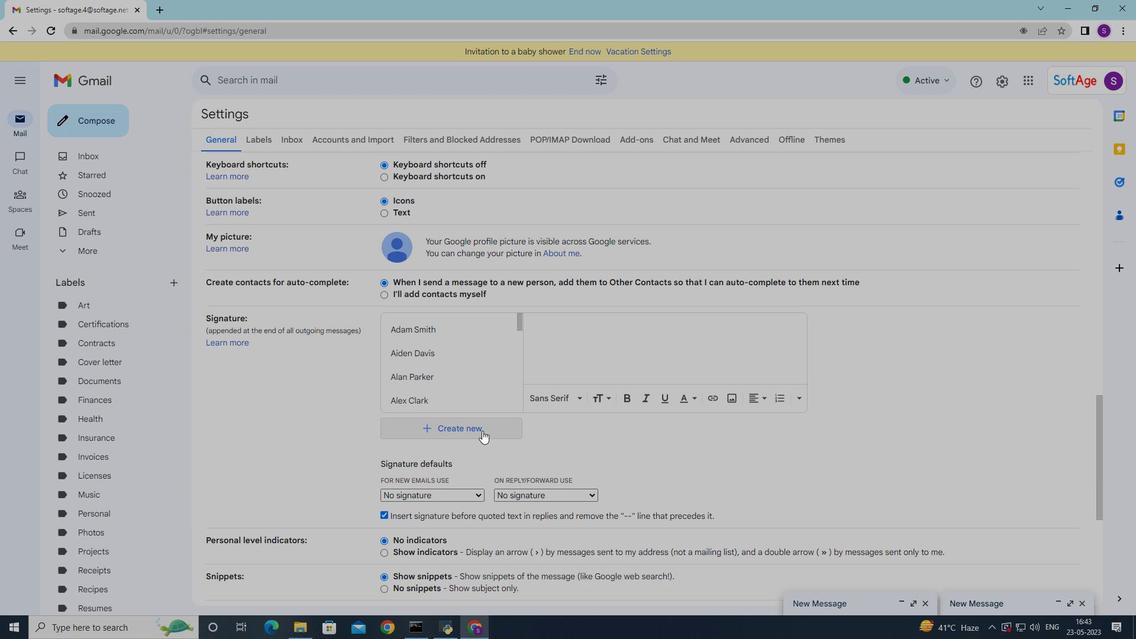 
Action: Mouse scrolled (482, 430) with delta (0, 0)
Screenshot: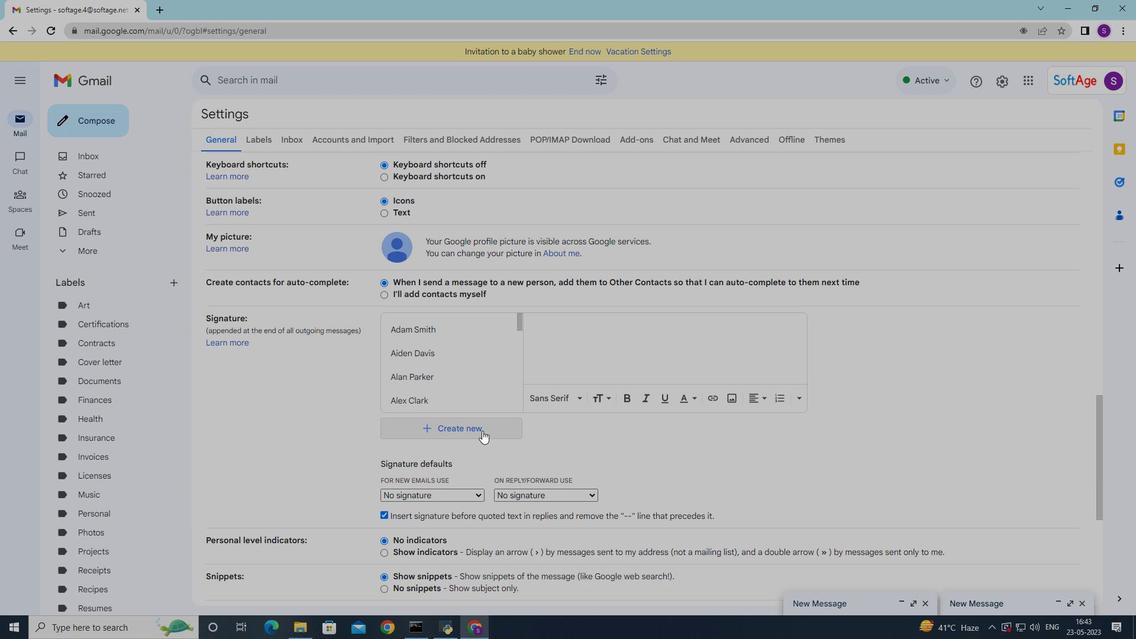 
Action: Mouse moved to (482, 439)
Screenshot: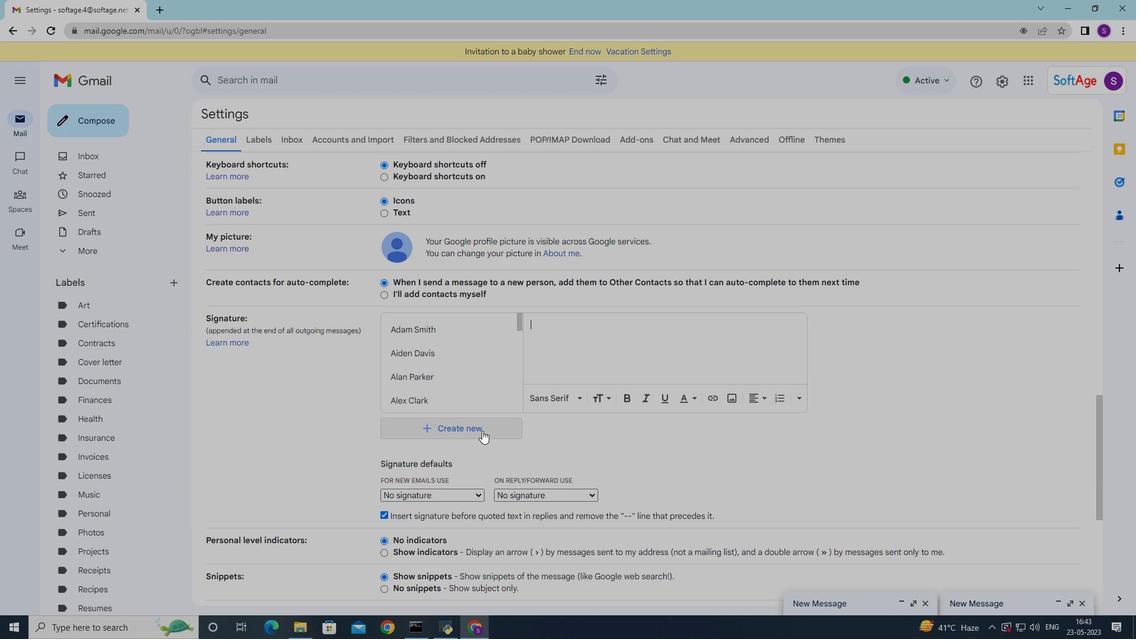 
Action: Mouse scrolled (482, 438) with delta (0, 0)
Screenshot: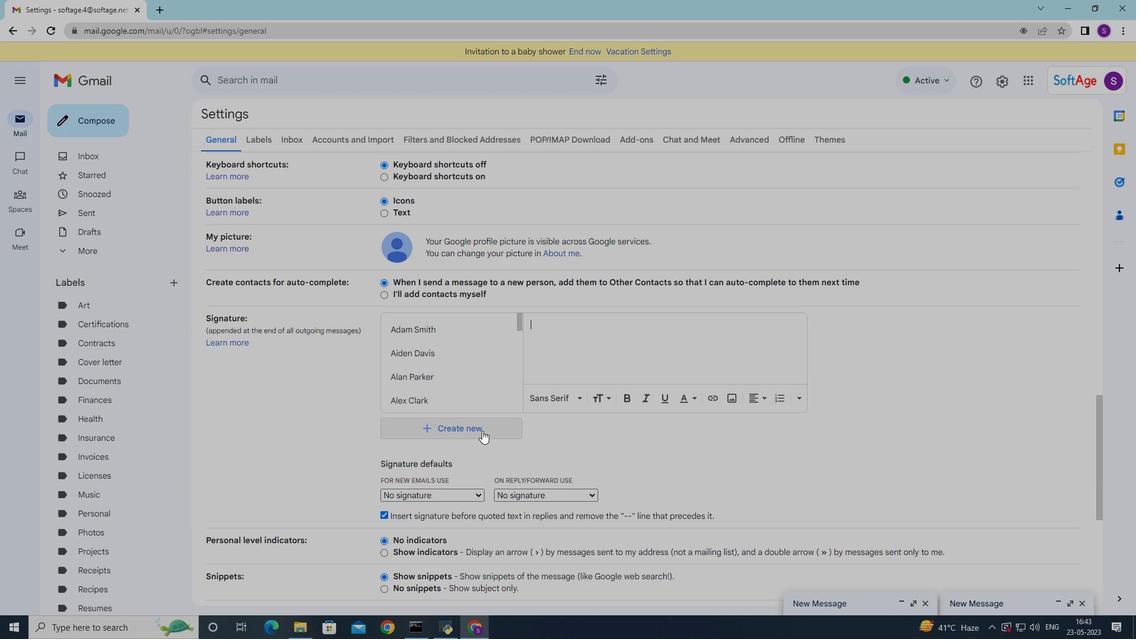 
Action: Mouse moved to (488, 478)
Screenshot: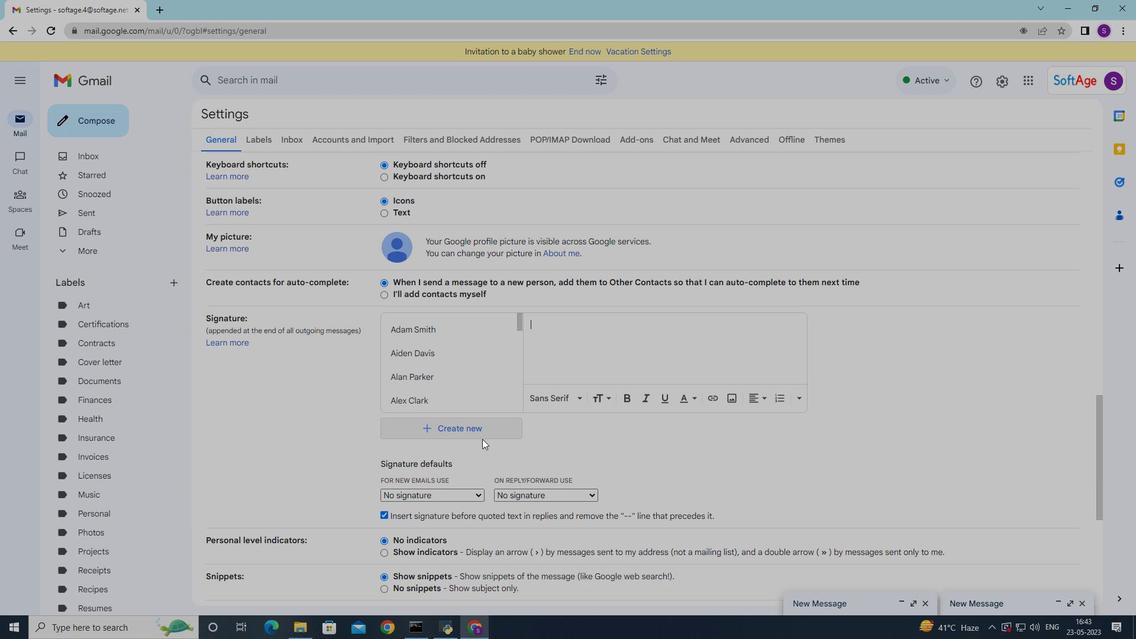 
Action: Mouse scrolled (488, 470) with delta (0, 0)
Screenshot: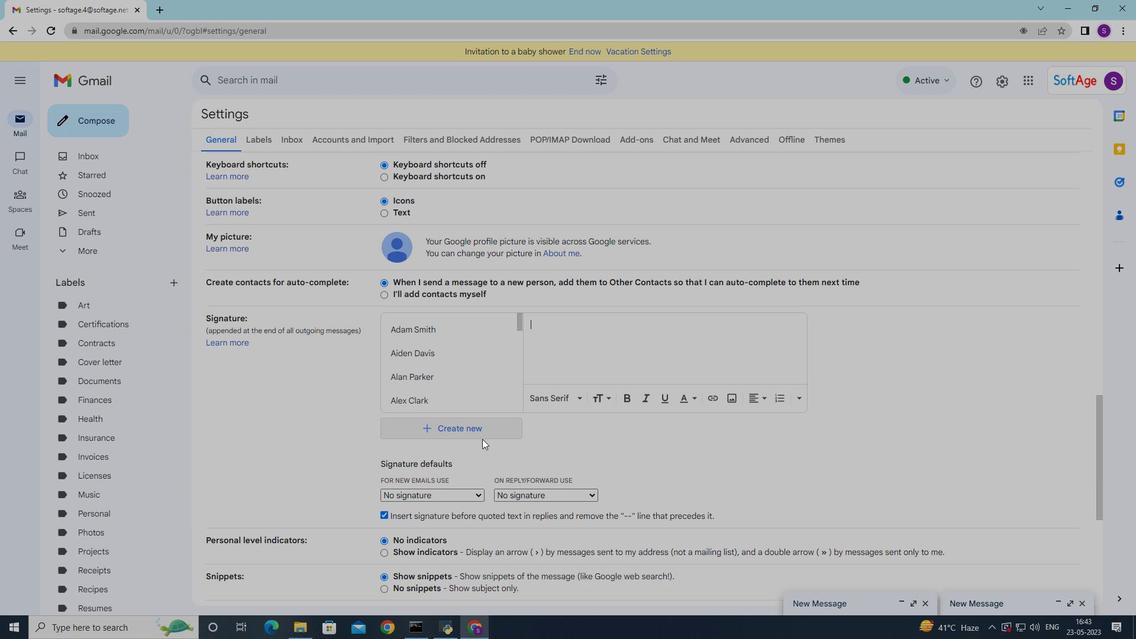 
Action: Mouse moved to (601, 560)
Screenshot: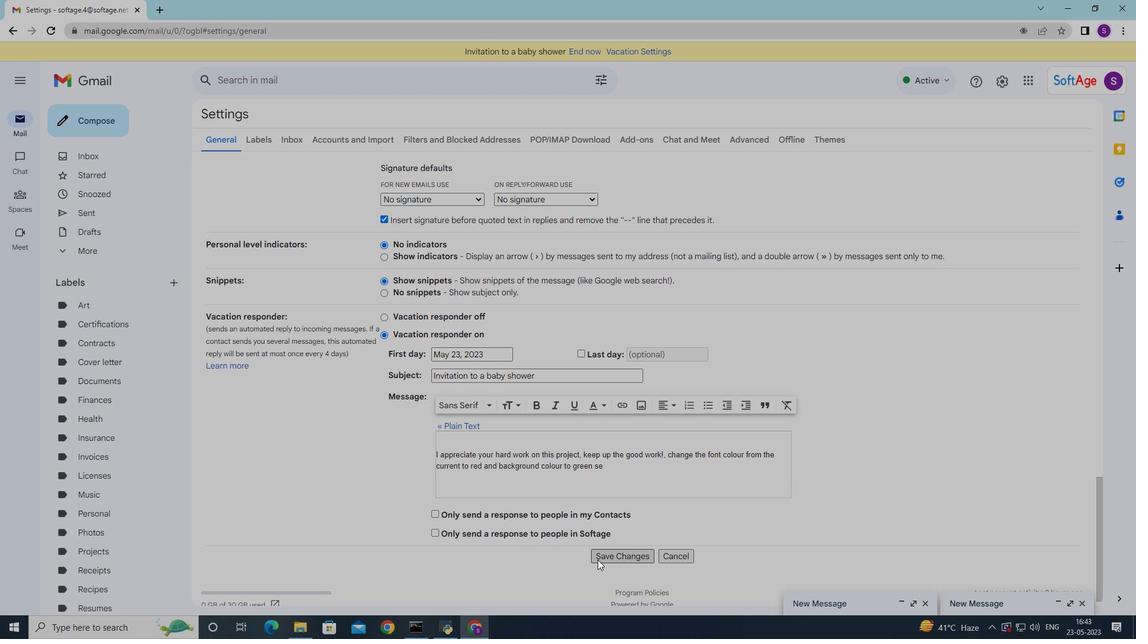 
Action: Mouse pressed left at (601, 560)
Screenshot: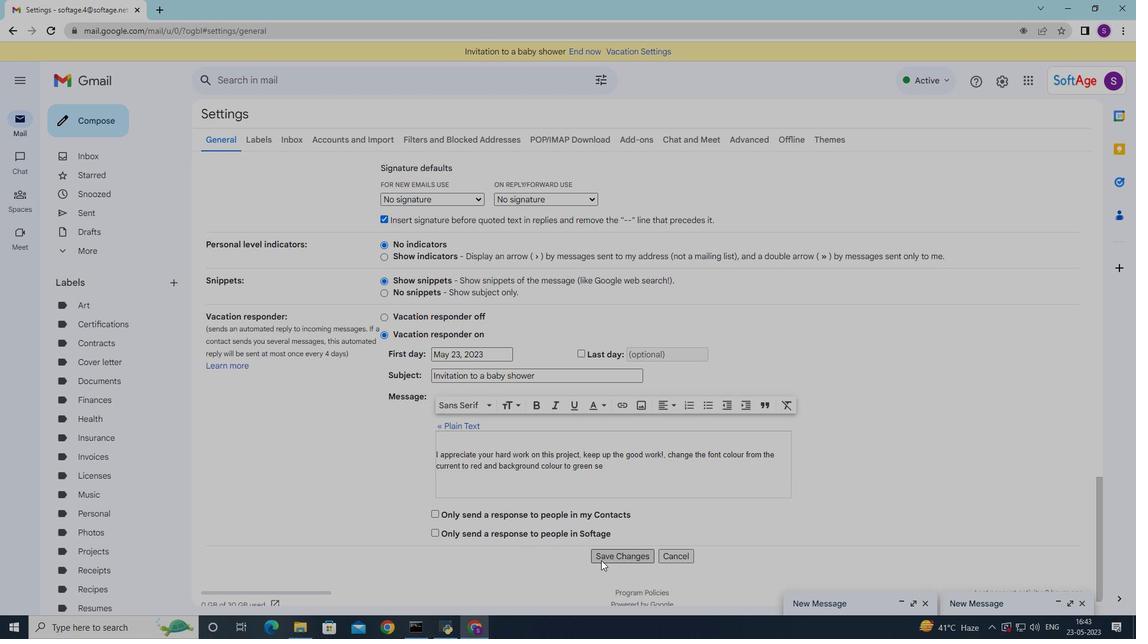 
Action: Mouse moved to (103, 124)
Screenshot: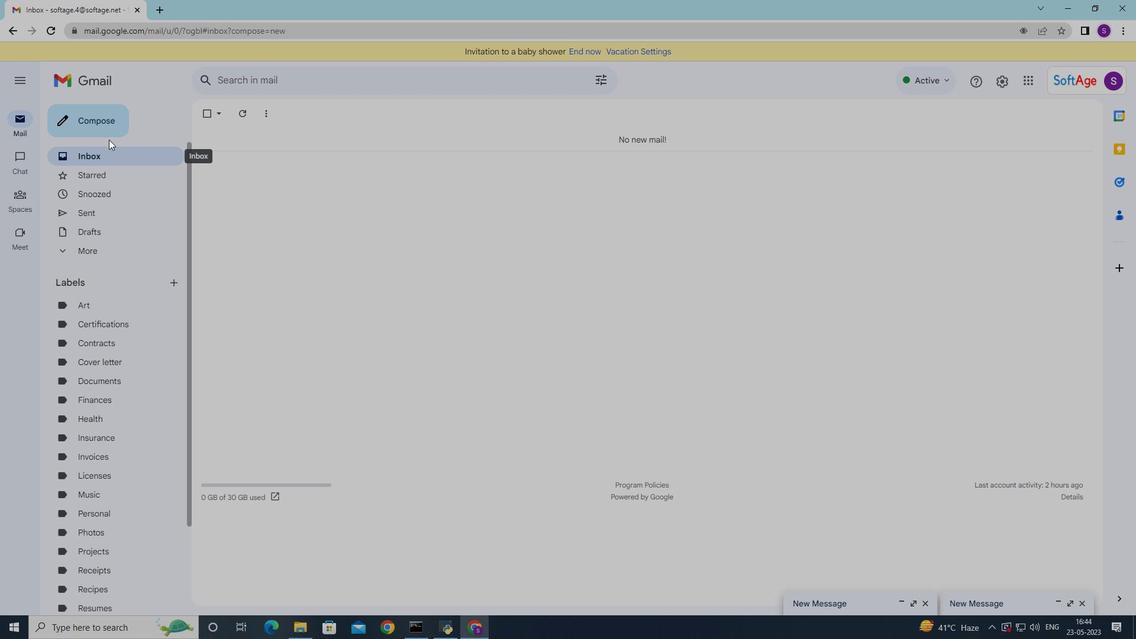 
Action: Mouse pressed left at (103, 124)
Screenshot: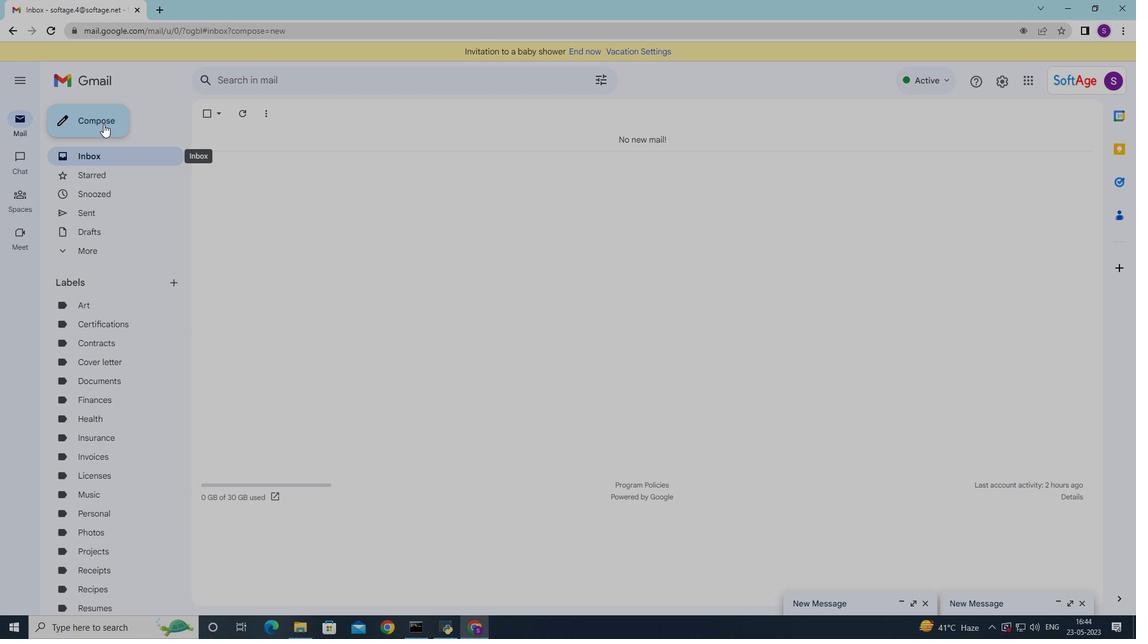 
Action: Mouse moved to (534, 308)
Screenshot: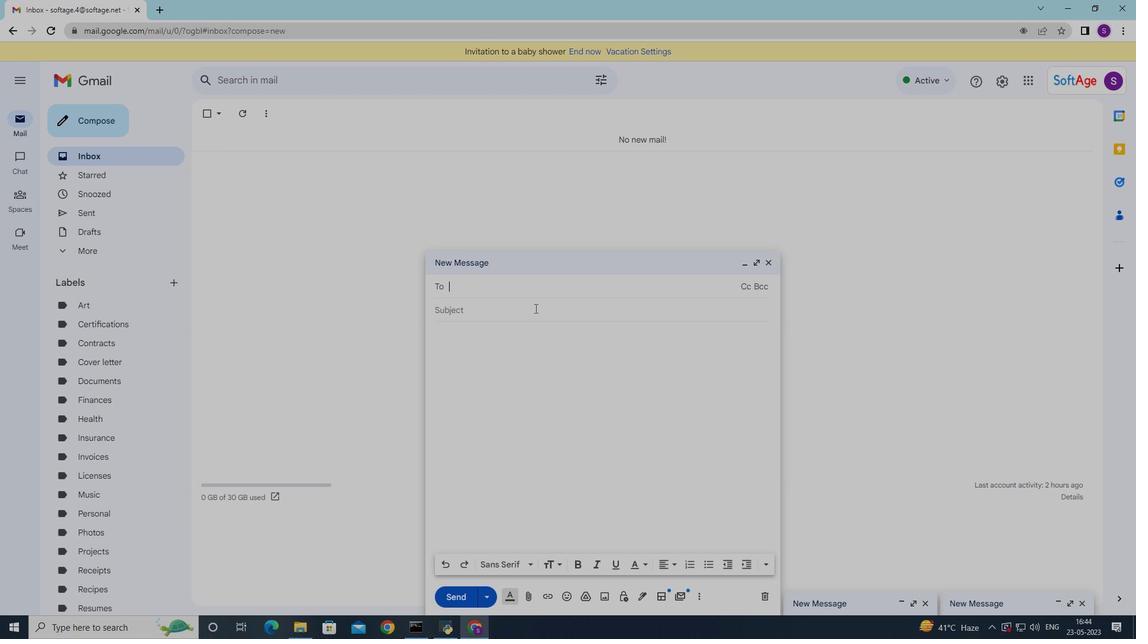 
Action: Key pressed softag
Screenshot: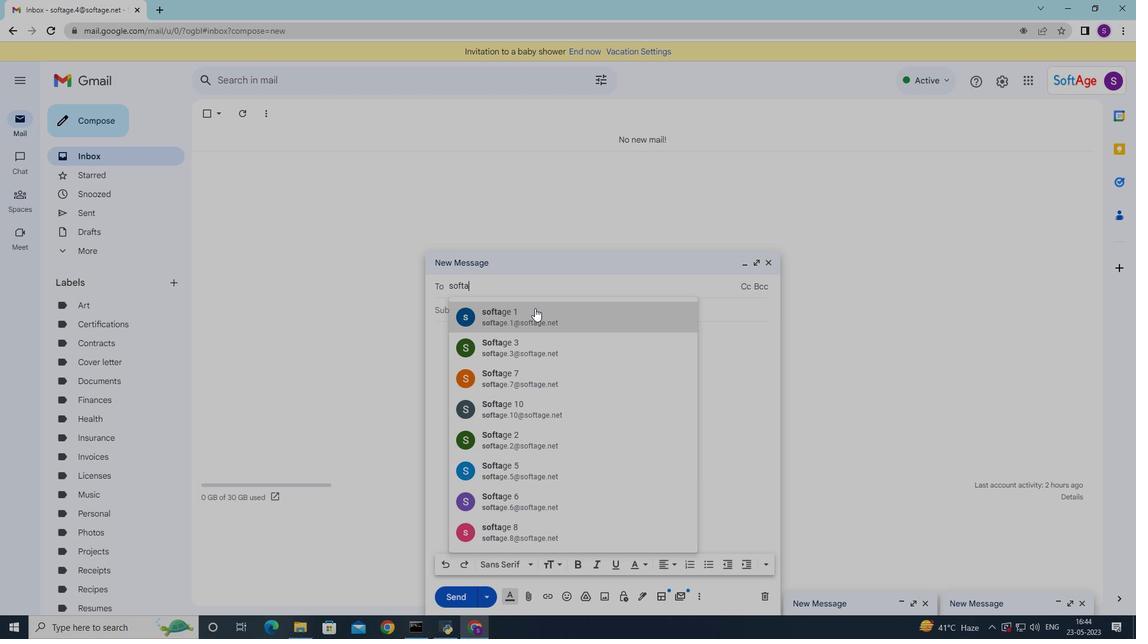 
Action: Mouse moved to (535, 320)
Screenshot: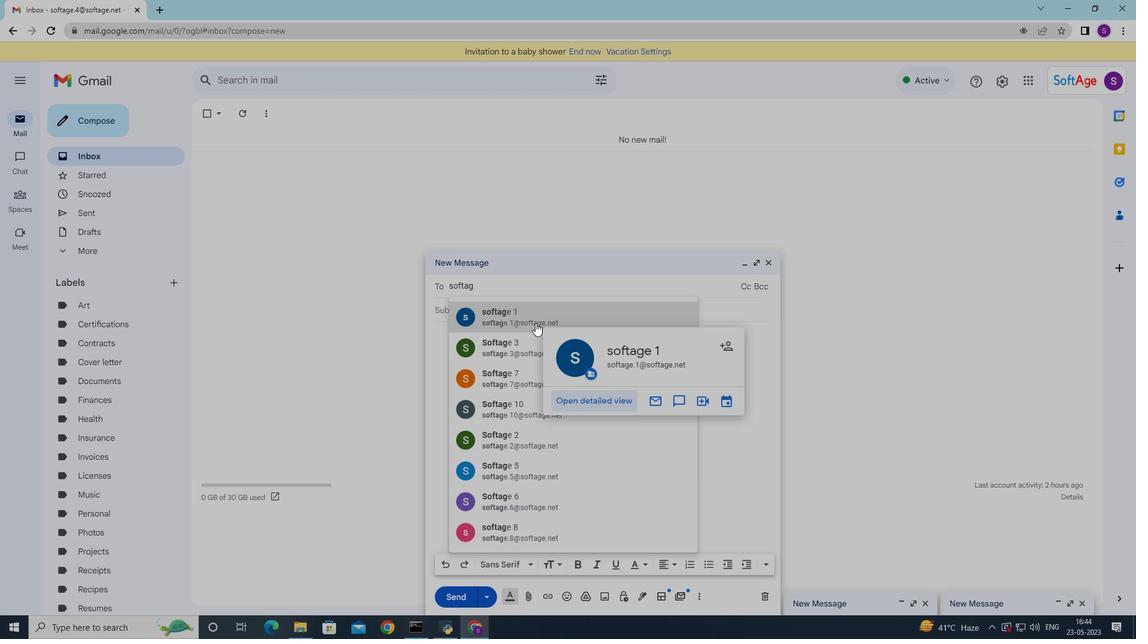 
Action: Key pressed e
Screenshot: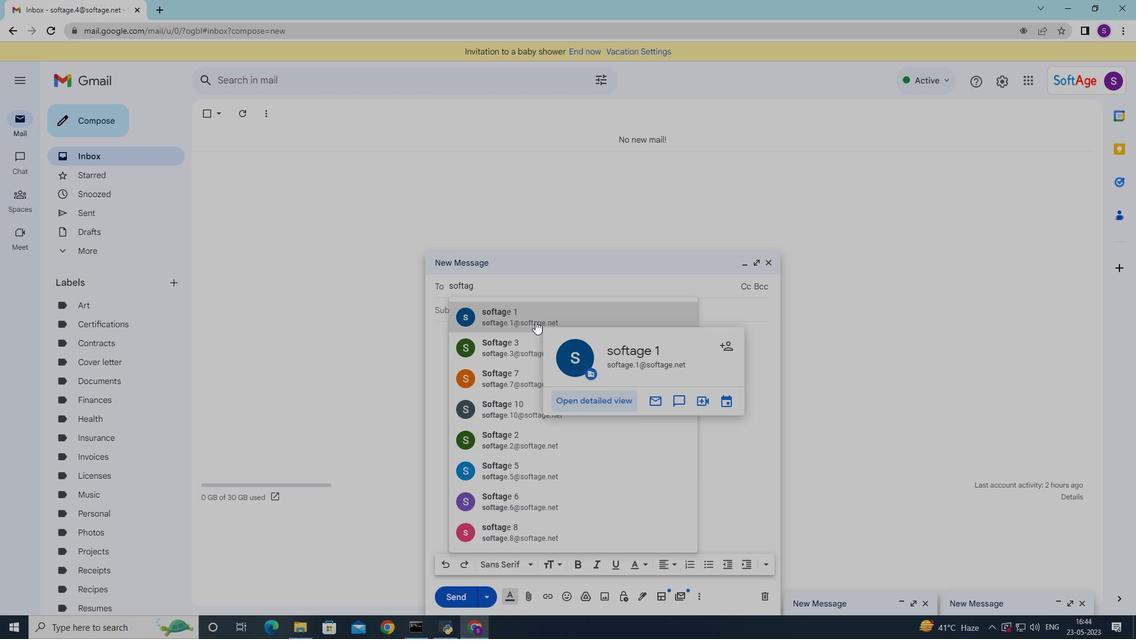
Action: Mouse moved to (534, 318)
Screenshot: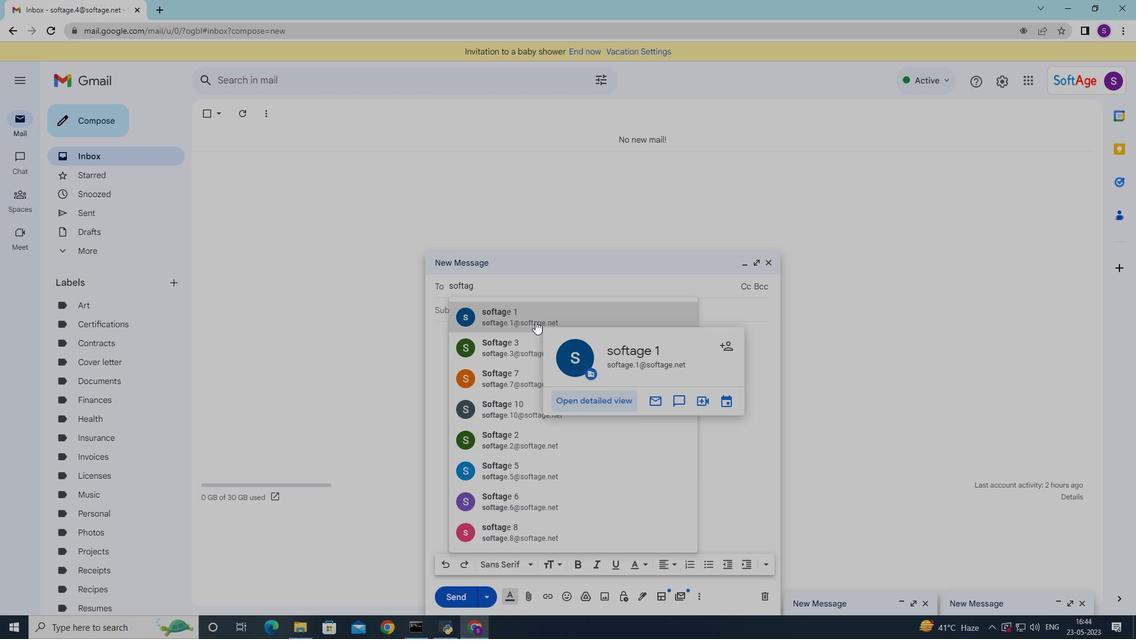 
Action: Key pressed .
Screenshot: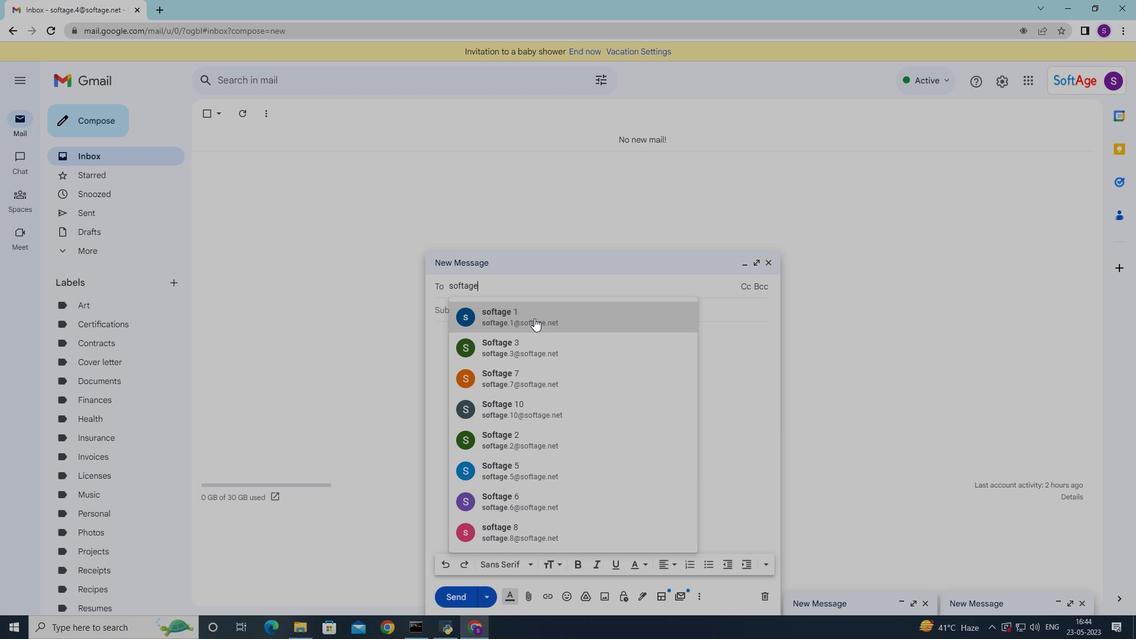 
Action: Mouse moved to (534, 318)
Screenshot: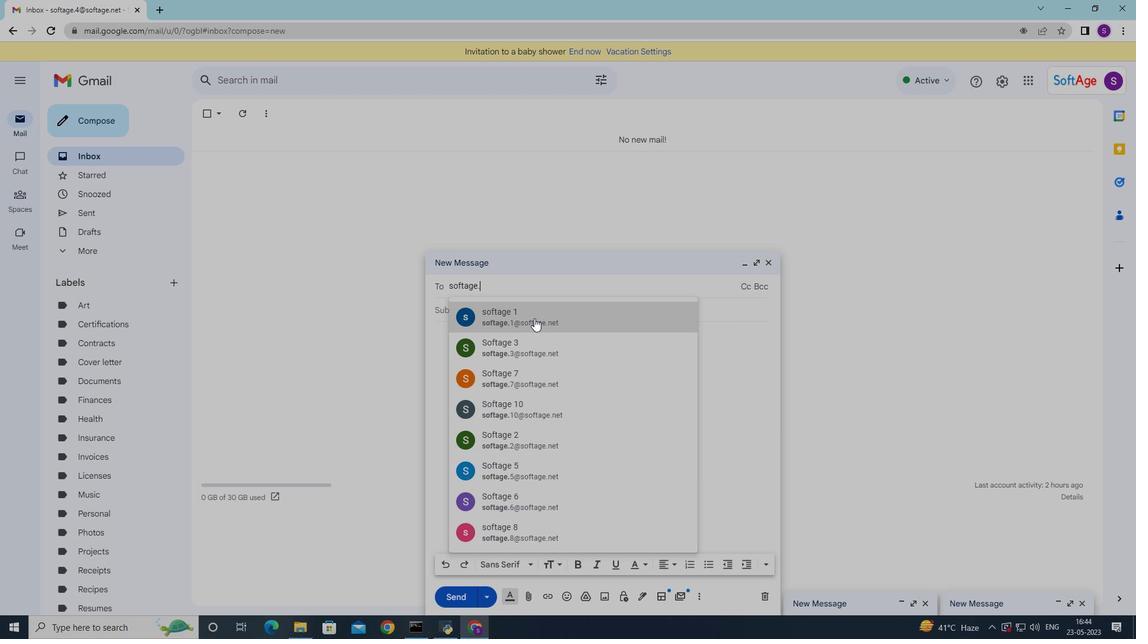 
Action: Key pressed 2
Screenshot: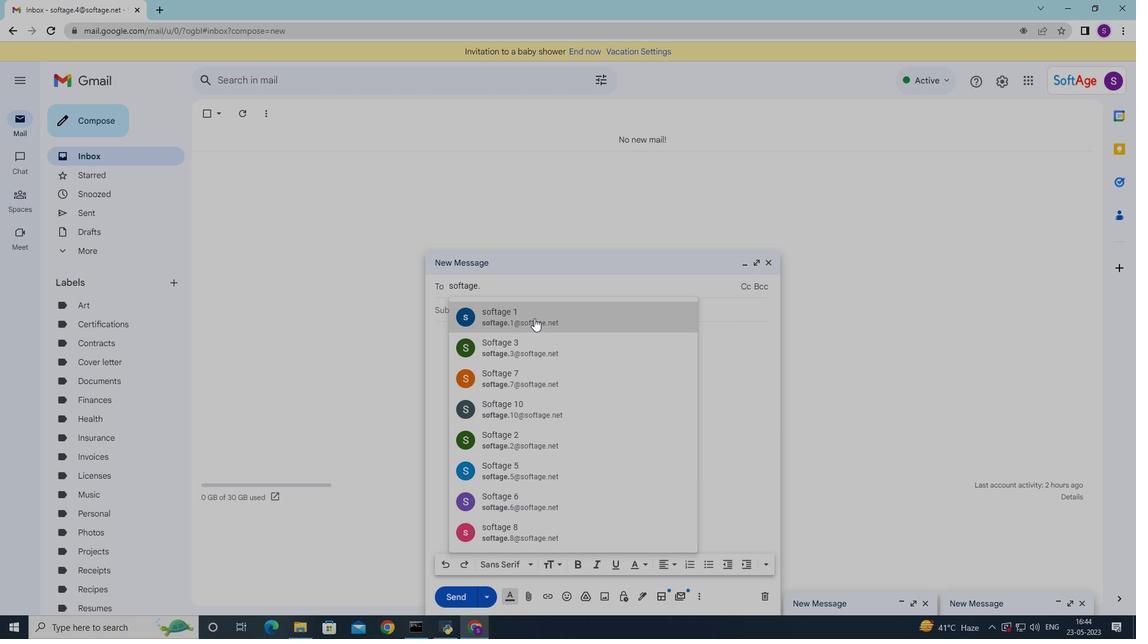 
Action: Mouse moved to (534, 324)
Screenshot: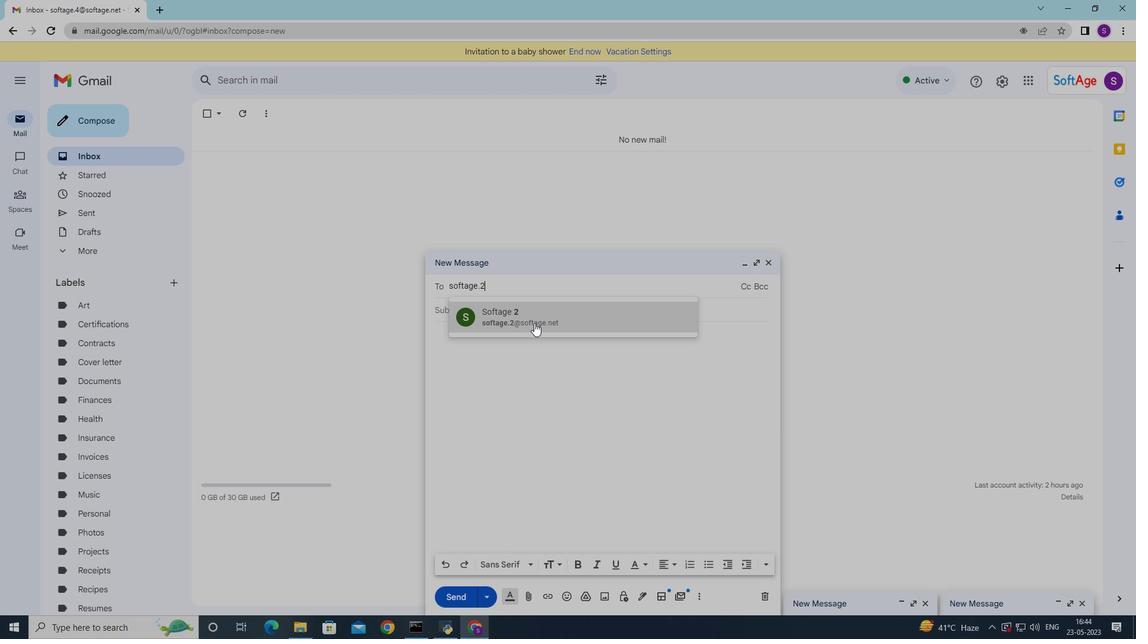 
Action: Mouse pressed left at (534, 324)
Screenshot: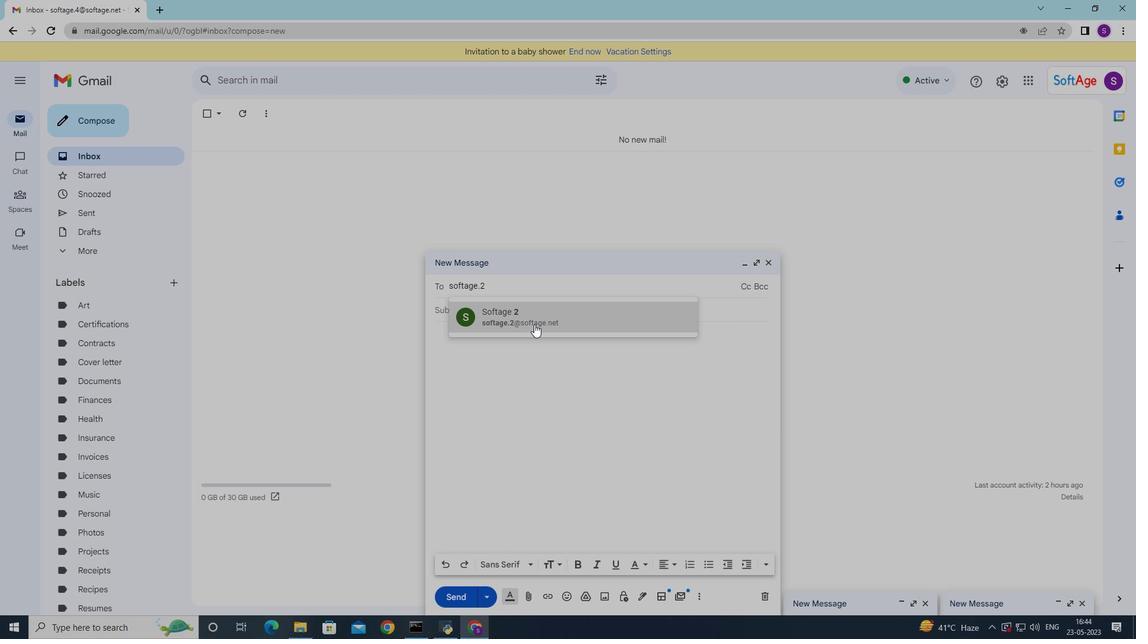 
Action: Mouse moved to (487, 324)
Screenshot: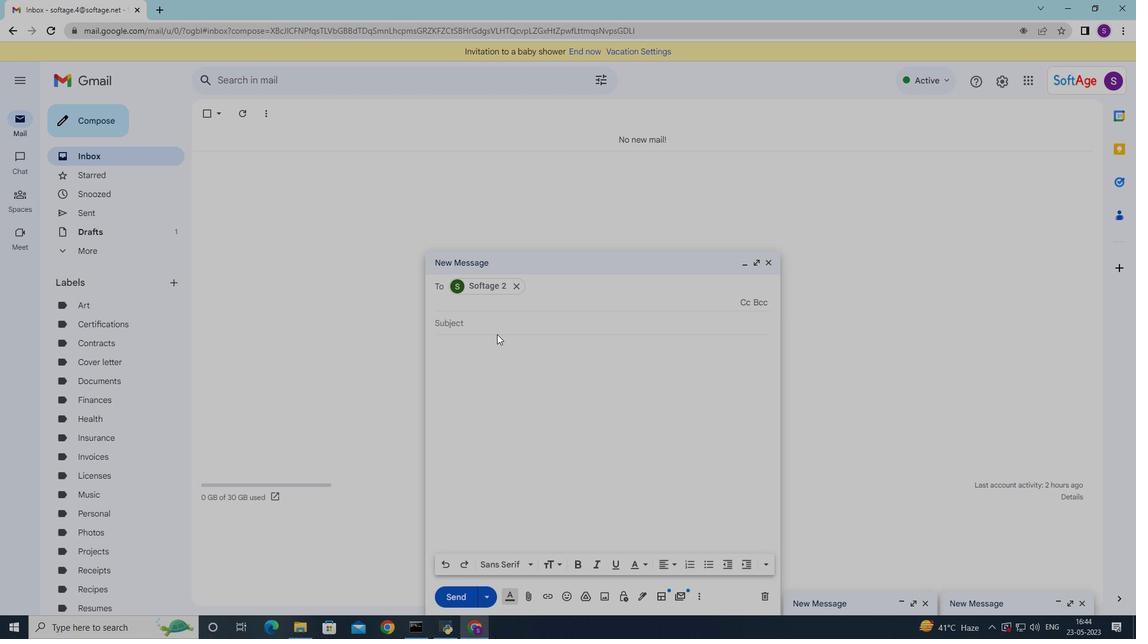 
Action: Mouse pressed left at (487, 324)
Screenshot: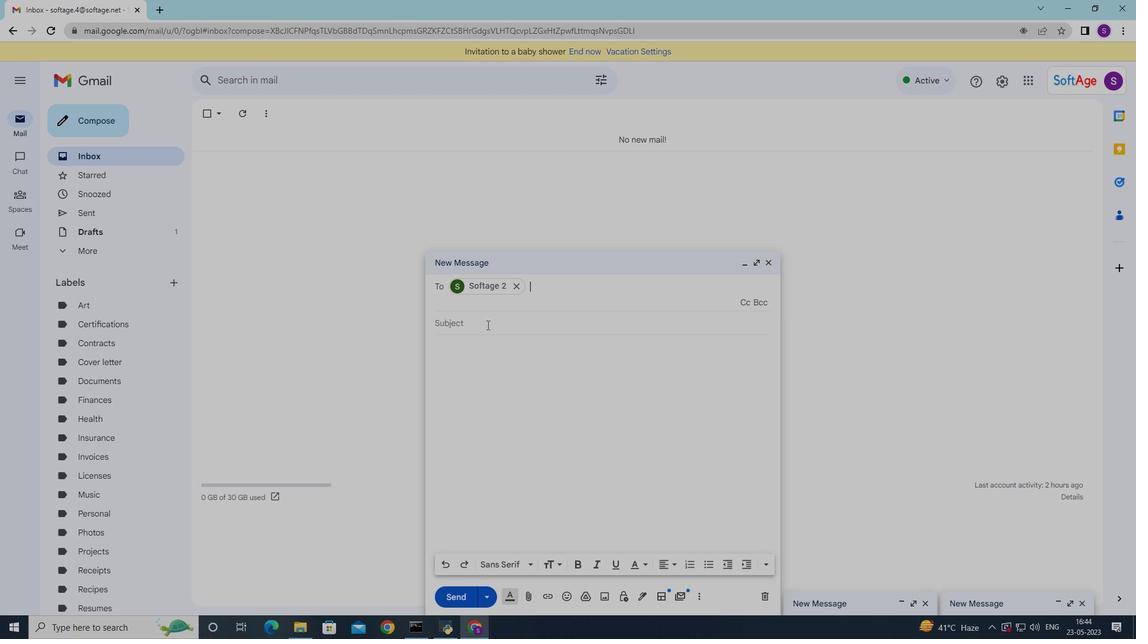 
Action: Key pressed <Key.shift><Key.shift><Key.shift><Key.shift><Key.shift><Key.shift><Key.shift><Key.shift><Key.shift><Key.shift>Feedback<Key.space>i<Key.backspace>on<Key.space>a<Key.space>website<Key.space>usability<Key.space>survey<Key.space>and<Key.space>the<Key.space>message<Key.backspace><Key.backspace><Key.backspace><Key.backspace><Key.backspace><Key.backspace><Key.backspace><Key.backspace><Key.backspace><Key.backspace><Key.backspace><Key.backspace><Key.backspace><Key.backspace><Key.backspace><Key.backspace>
Screenshot: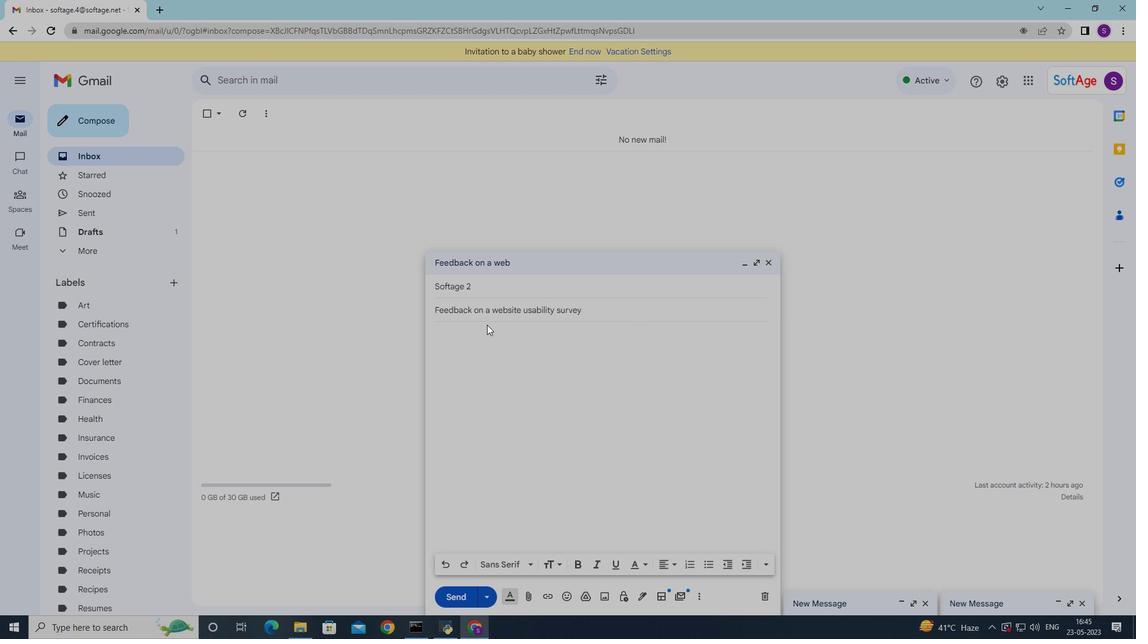 
Action: Mouse moved to (643, 598)
Screenshot: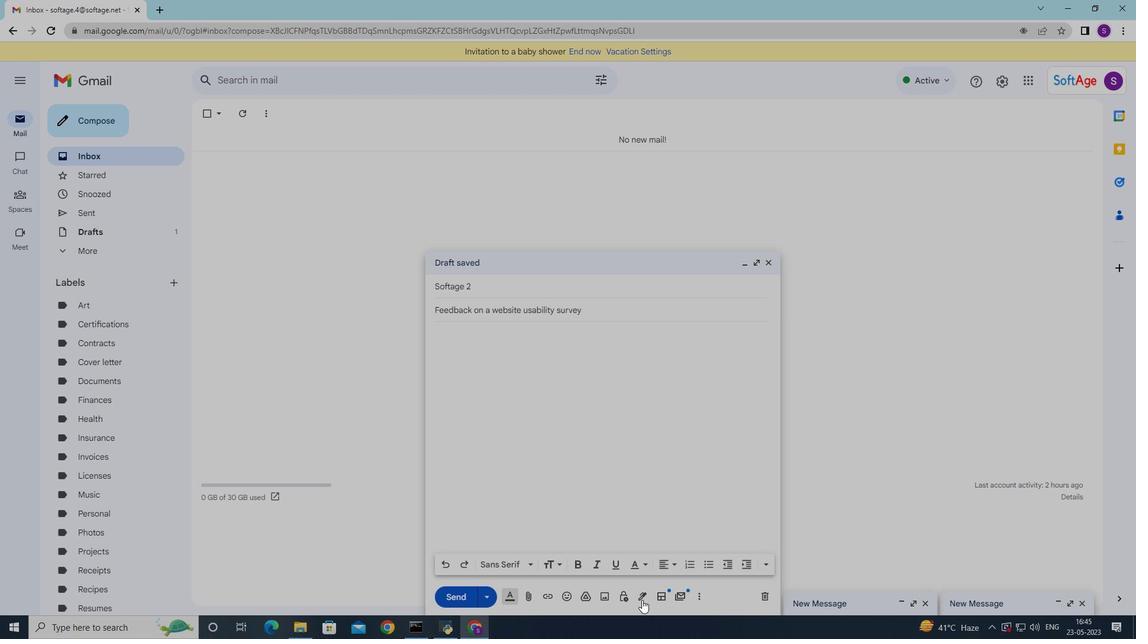 
Action: Mouse pressed left at (643, 598)
Screenshot: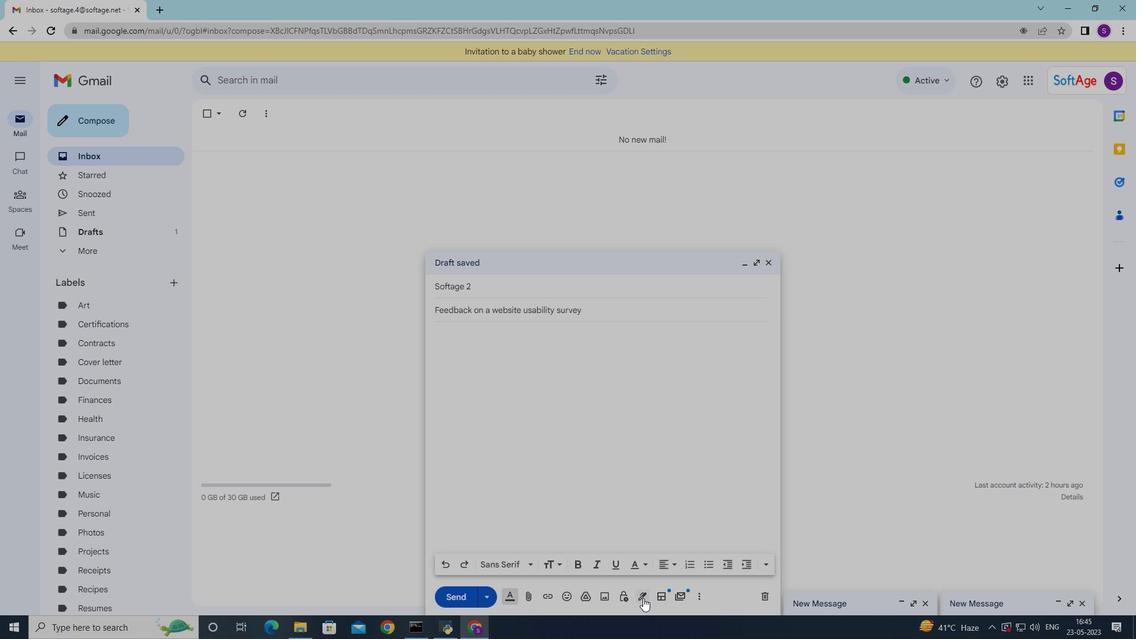 
Action: Mouse moved to (674, 443)
Screenshot: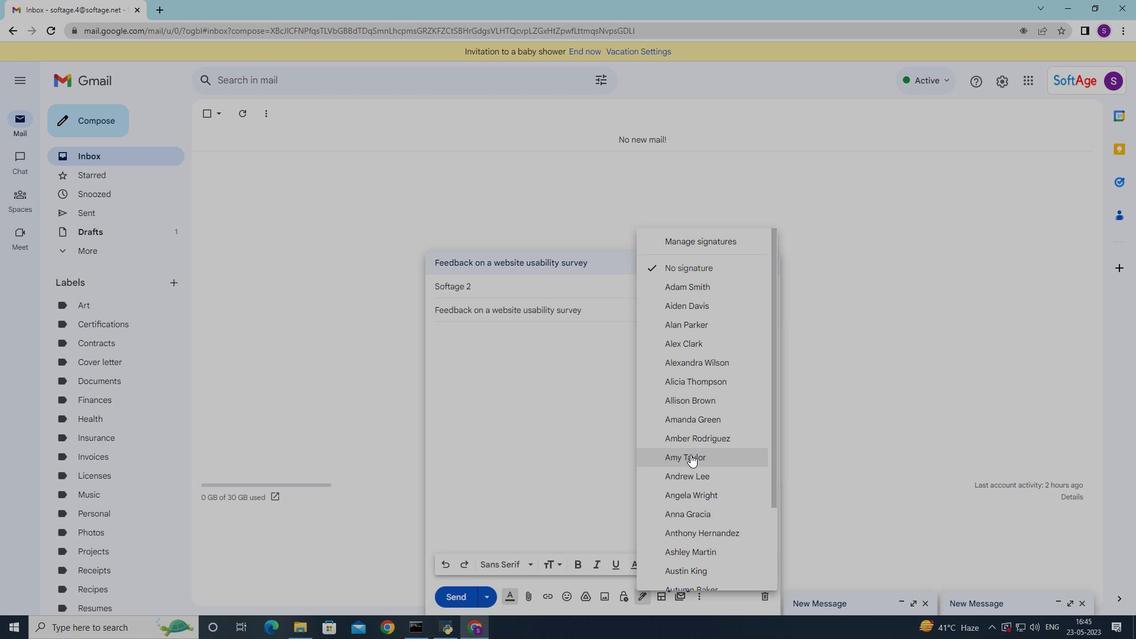 
Action: Mouse scrolled (674, 443) with delta (0, 0)
Screenshot: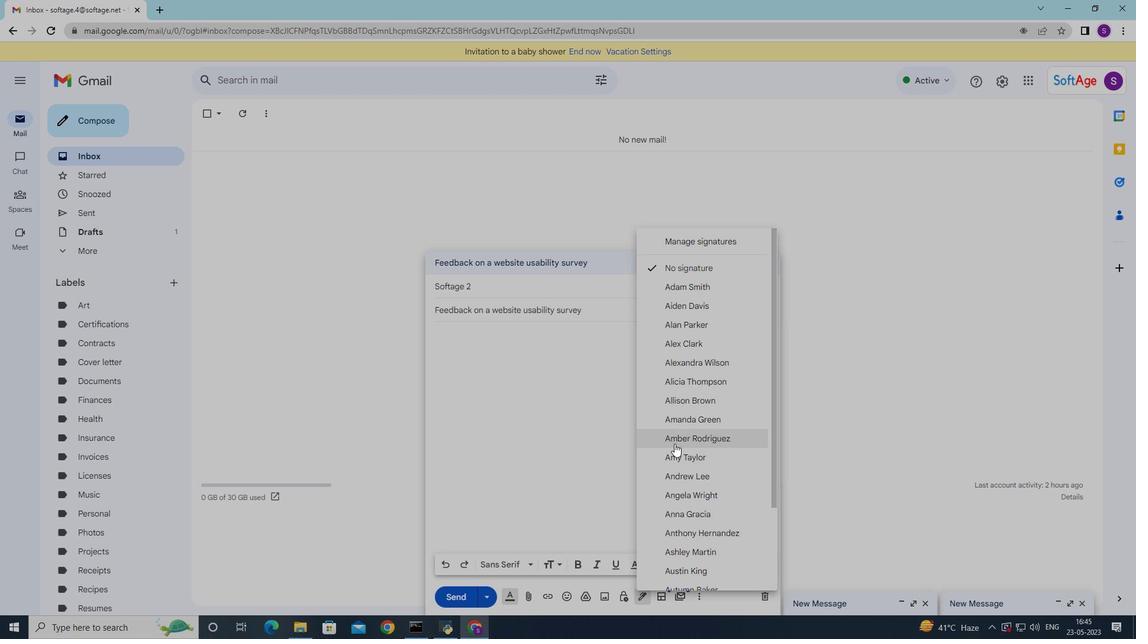 
Action: Mouse scrolled (674, 443) with delta (0, 0)
Screenshot: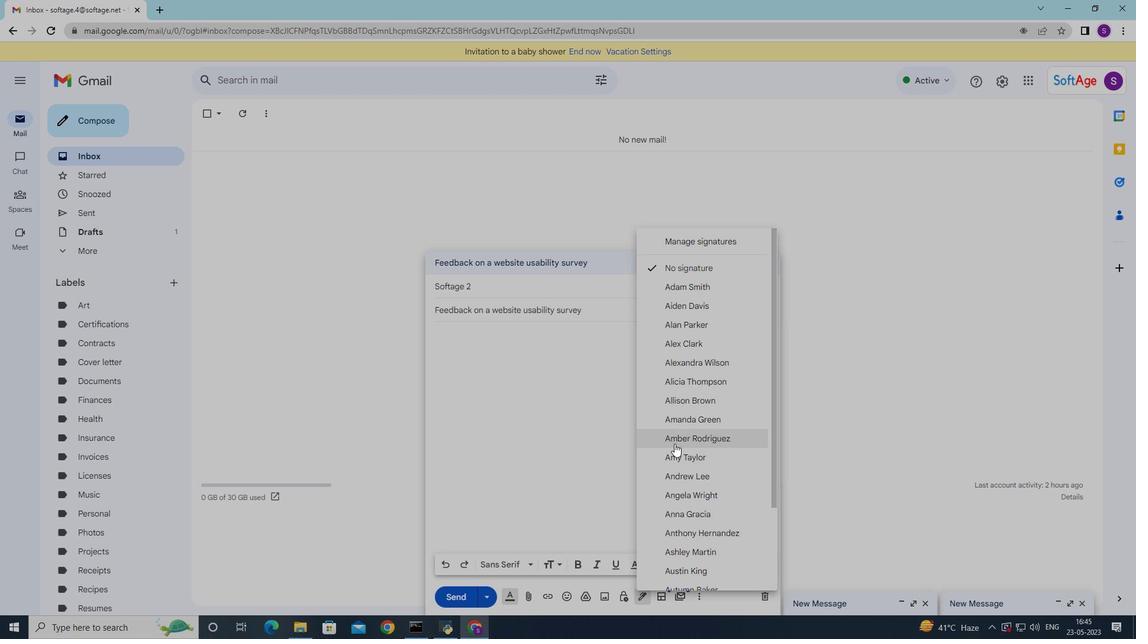 
Action: Mouse moved to (674, 444)
Screenshot: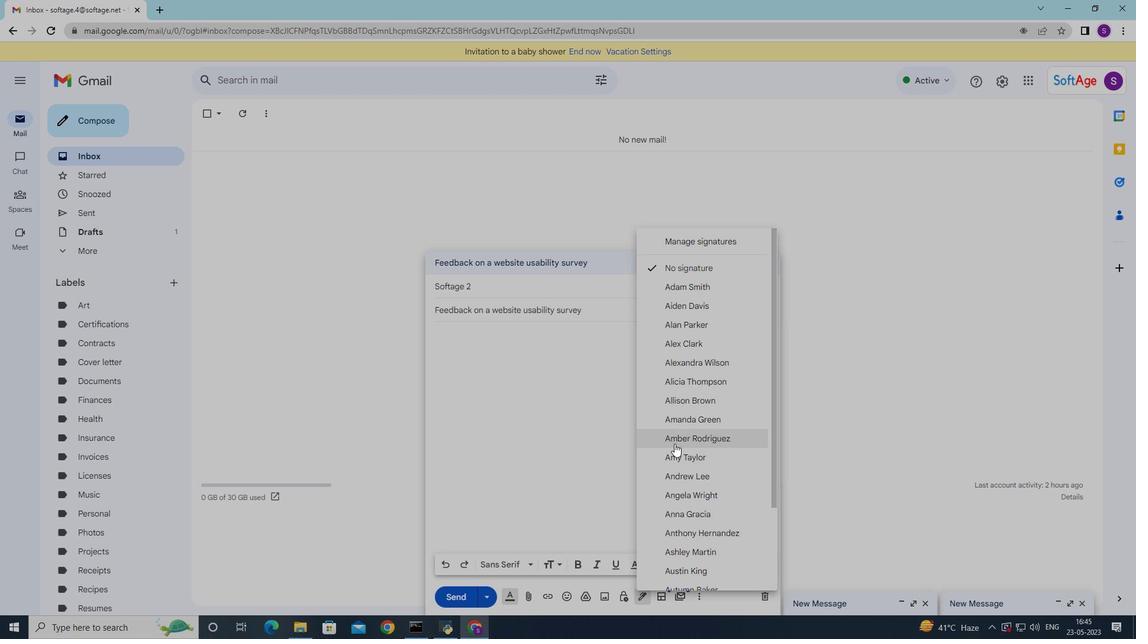 
Action: Mouse scrolled (674, 443) with delta (0, 0)
Screenshot: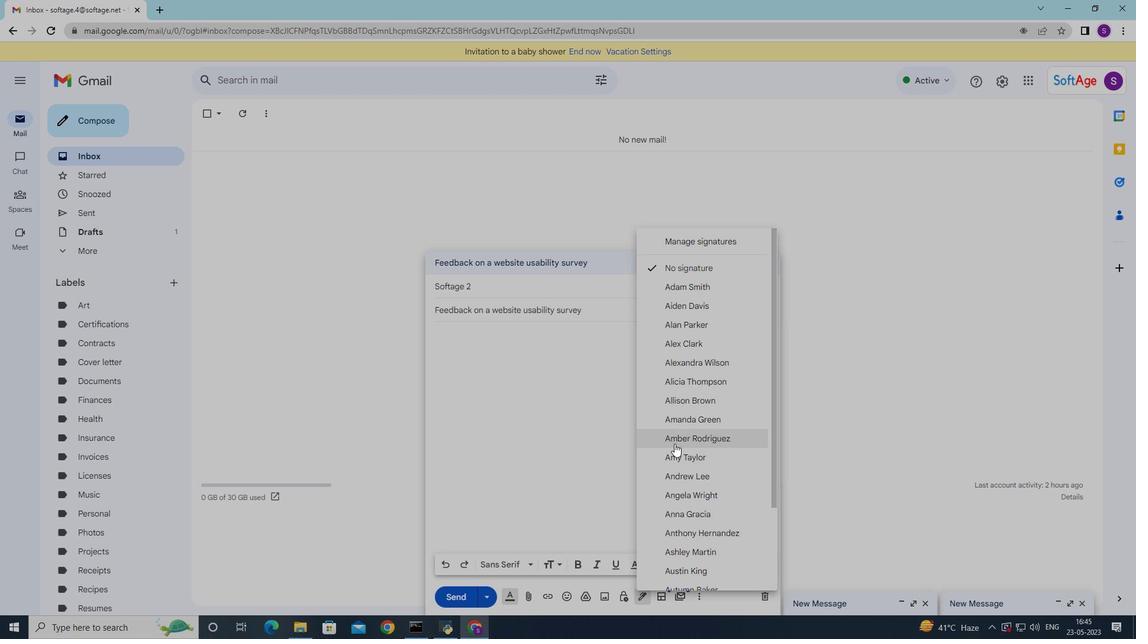 
Action: Mouse moved to (720, 516)
Screenshot: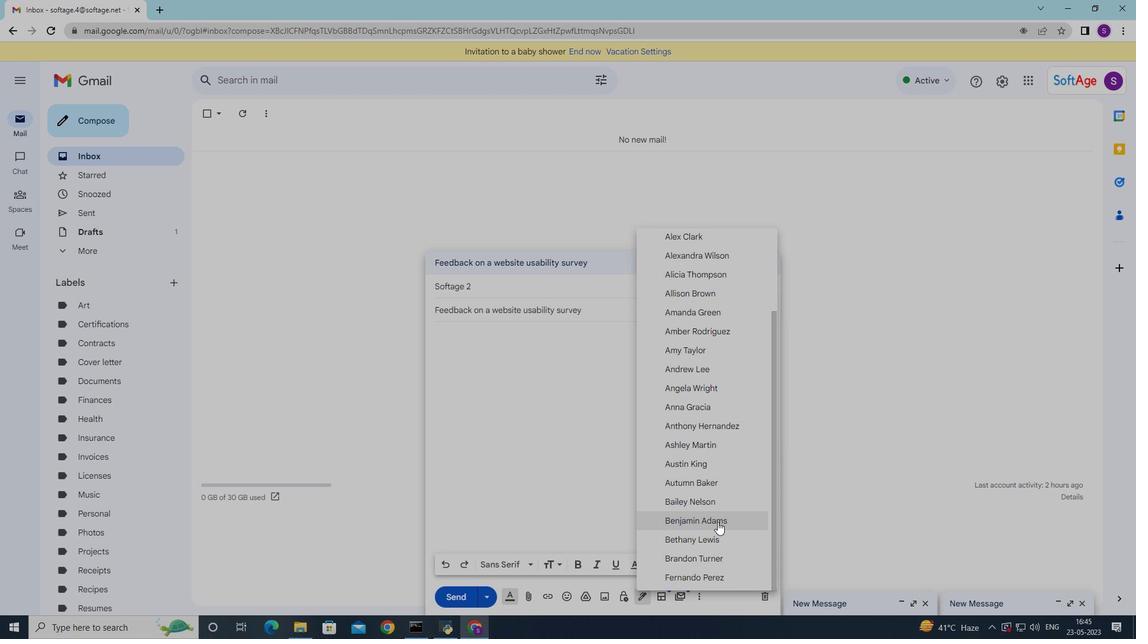 
Action: Mouse scrolled (720, 515) with delta (0, 0)
Screenshot: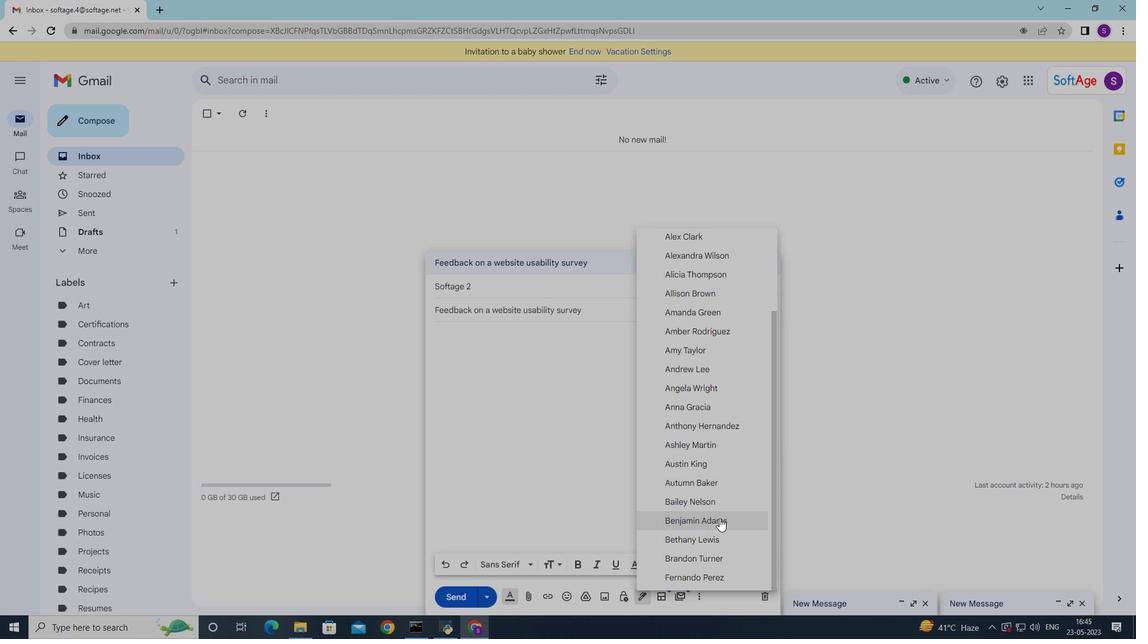 
Action: Mouse scrolled (720, 515) with delta (0, 0)
Screenshot: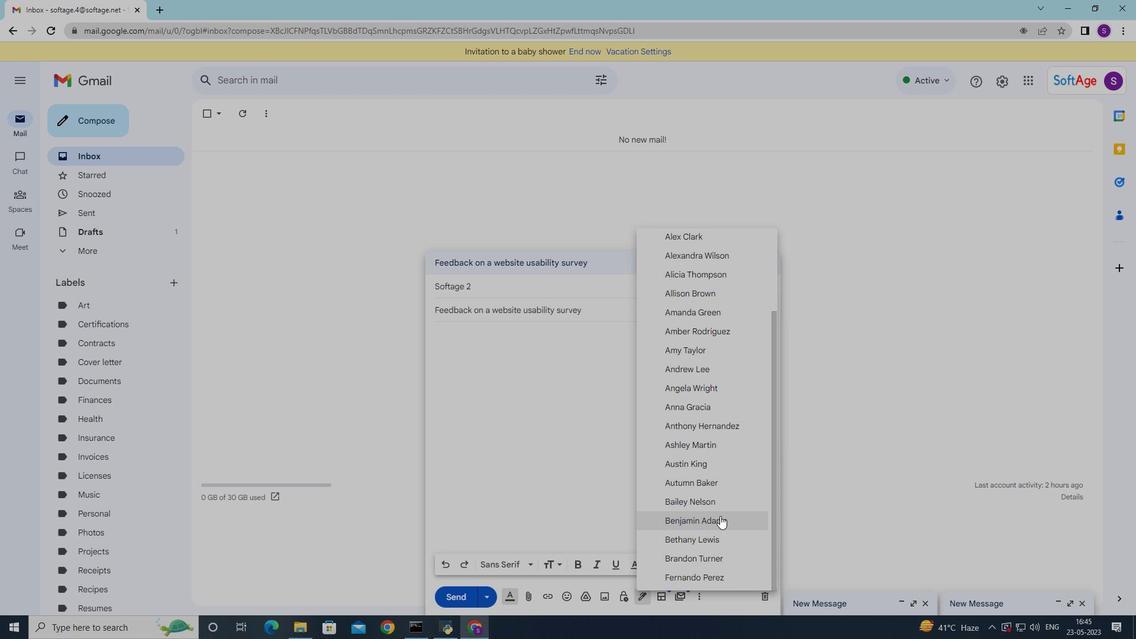 
Action: Mouse moved to (711, 456)
Screenshot: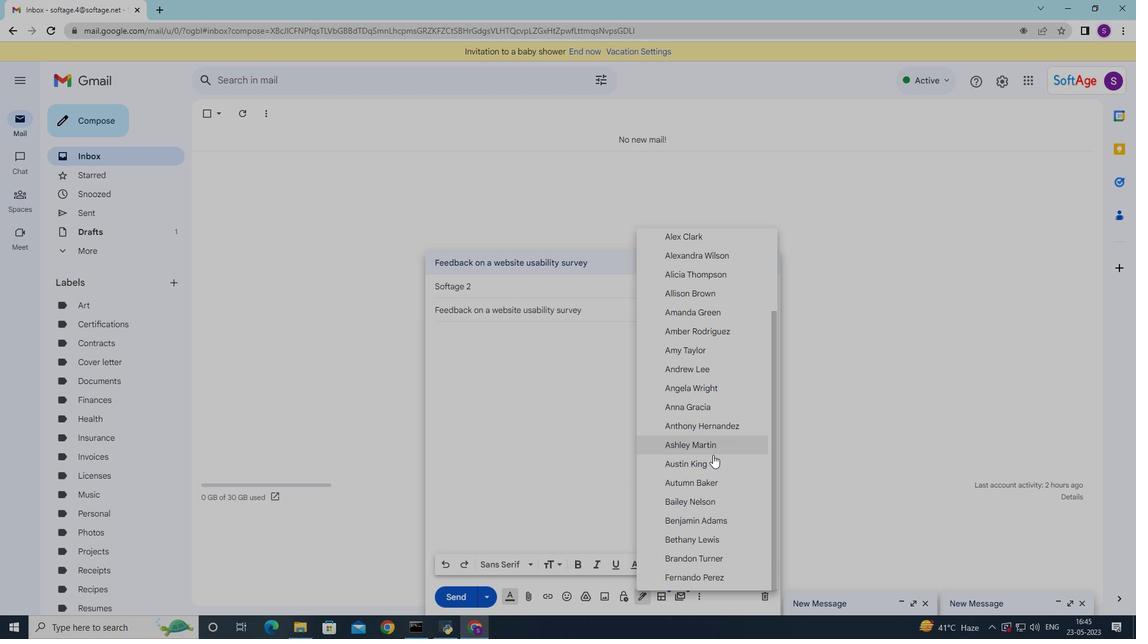 
Action: Mouse scrolled (711, 457) with delta (0, 0)
Screenshot: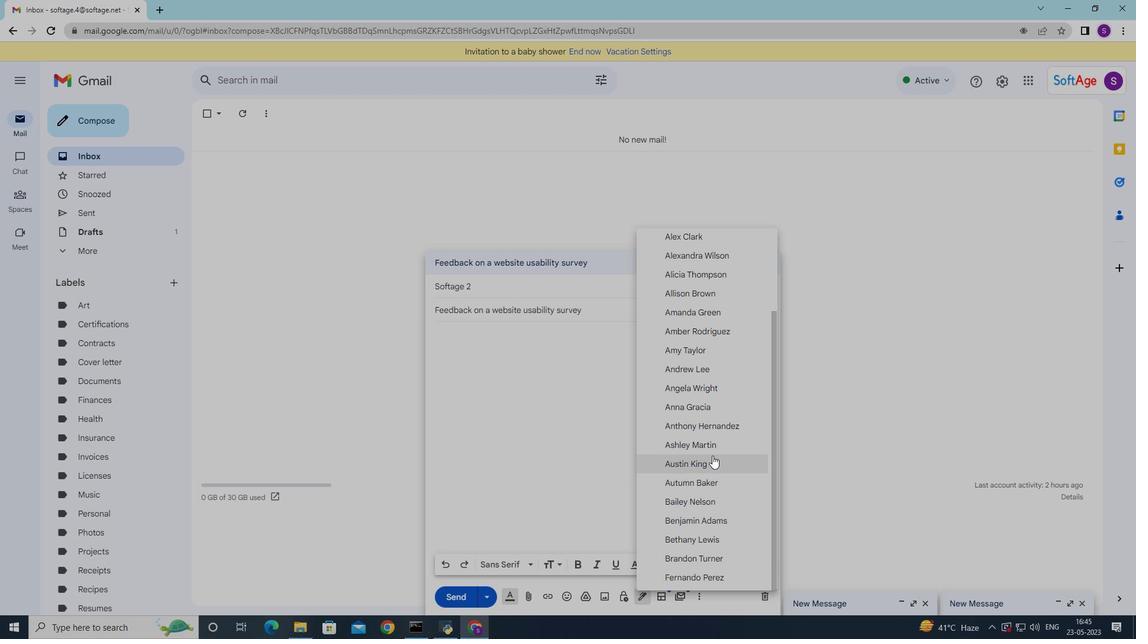 
Action: Mouse moved to (711, 456)
Screenshot: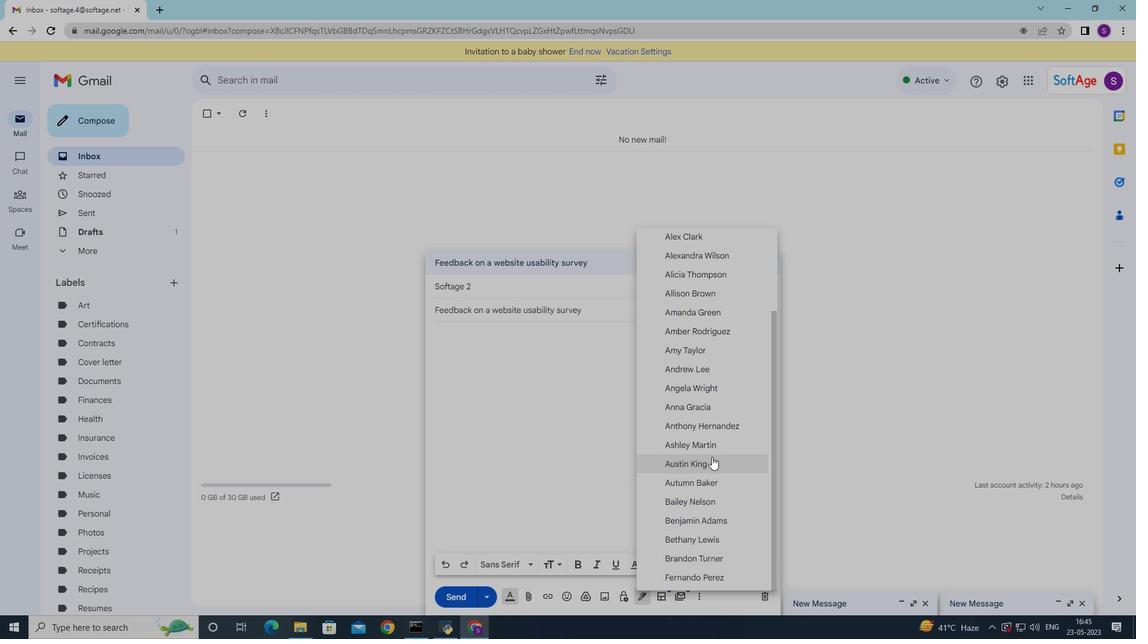 
Action: Mouse scrolled (711, 457) with delta (0, 0)
Screenshot: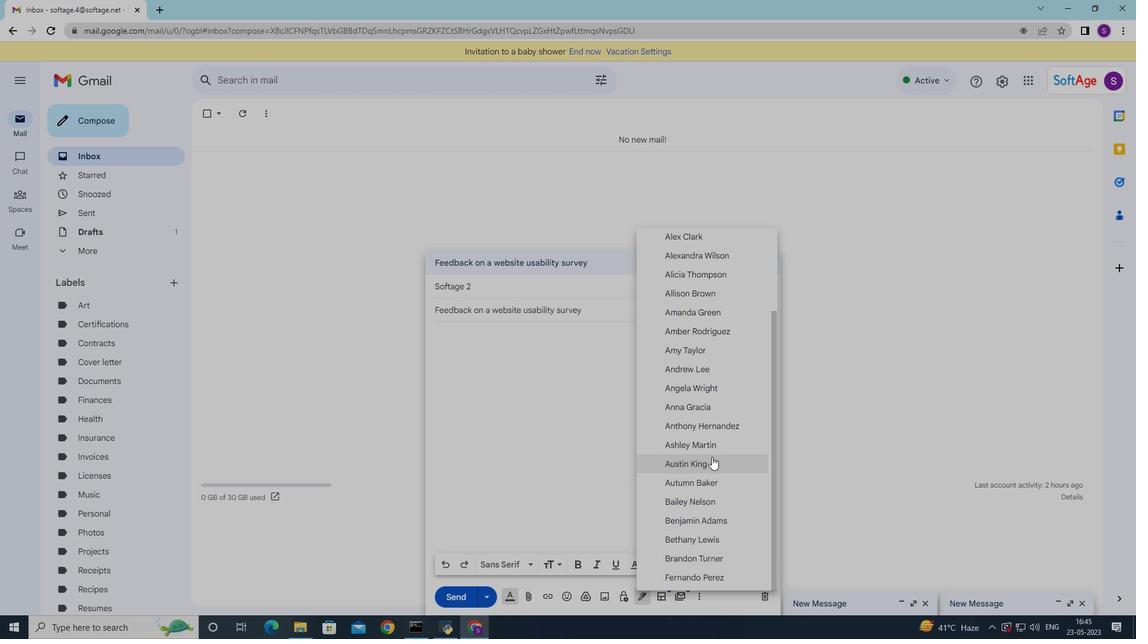
Action: Mouse scrolled (711, 457) with delta (0, 0)
Screenshot: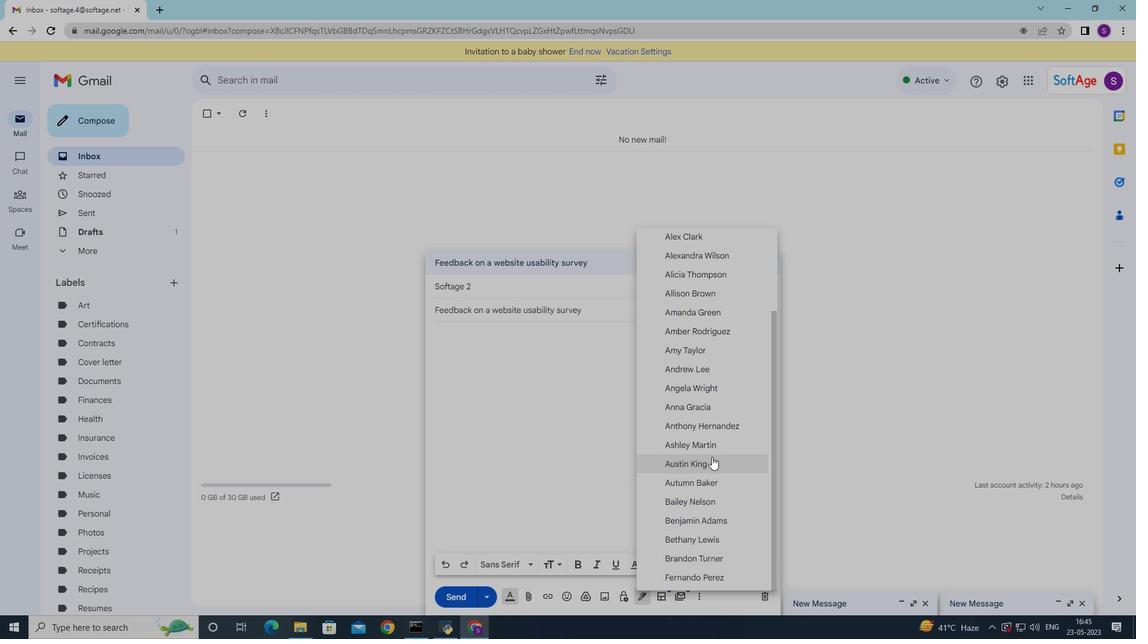 
Action: Mouse moved to (711, 456)
Screenshot: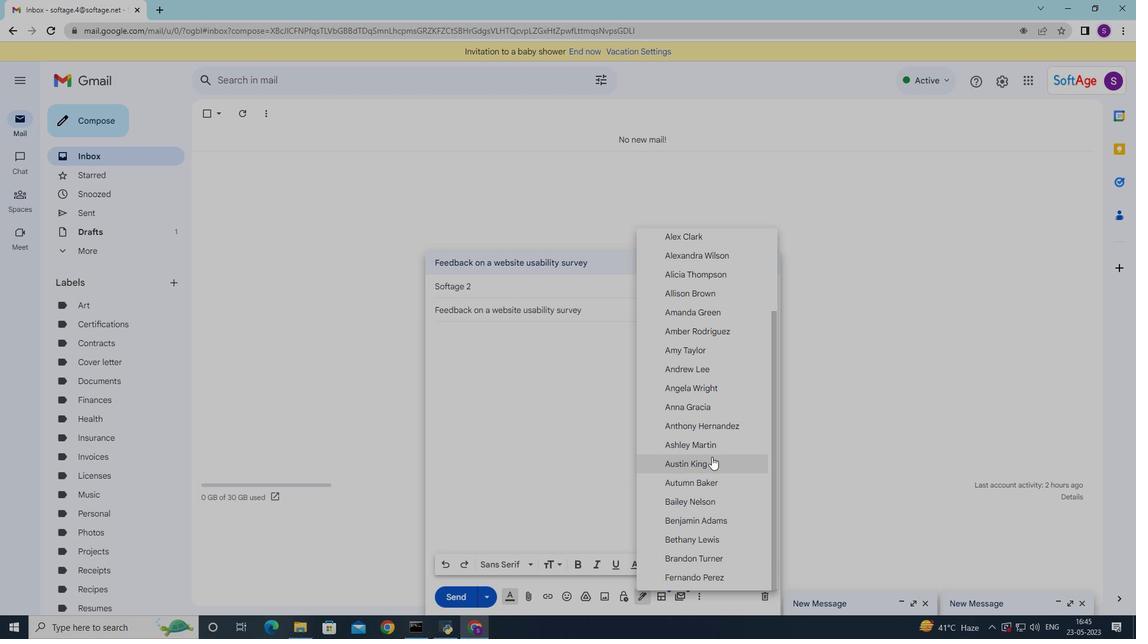 
Action: Mouse scrolled (711, 457) with delta (0, 0)
Screenshot: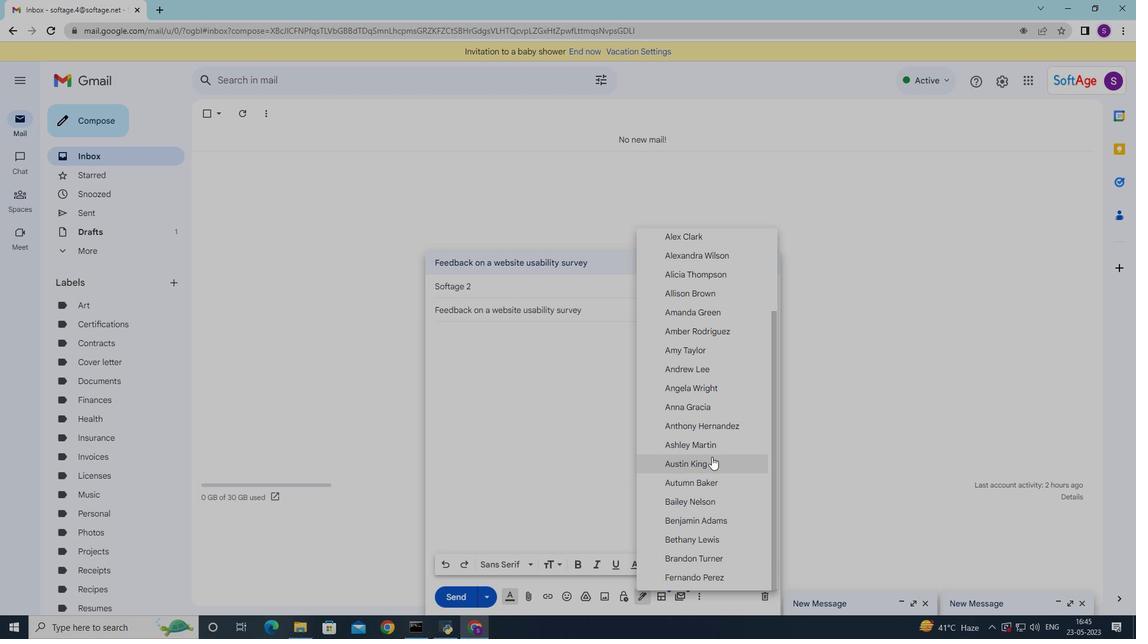 
Action: Mouse moved to (712, 456)
Screenshot: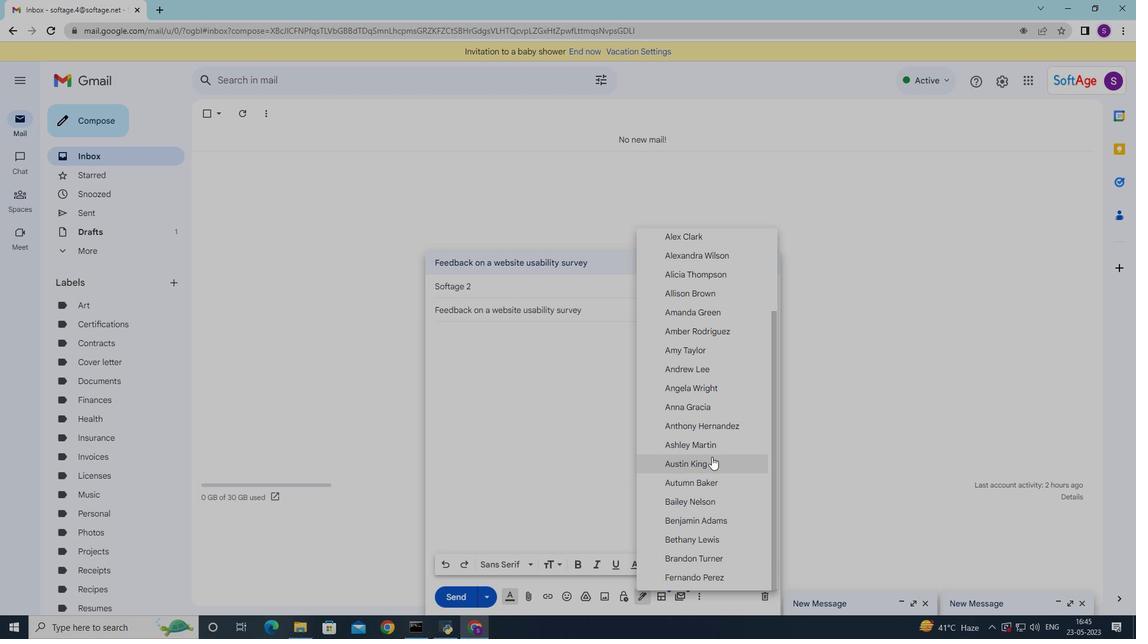 
Action: Mouse scrolled (712, 456) with delta (0, 0)
Screenshot: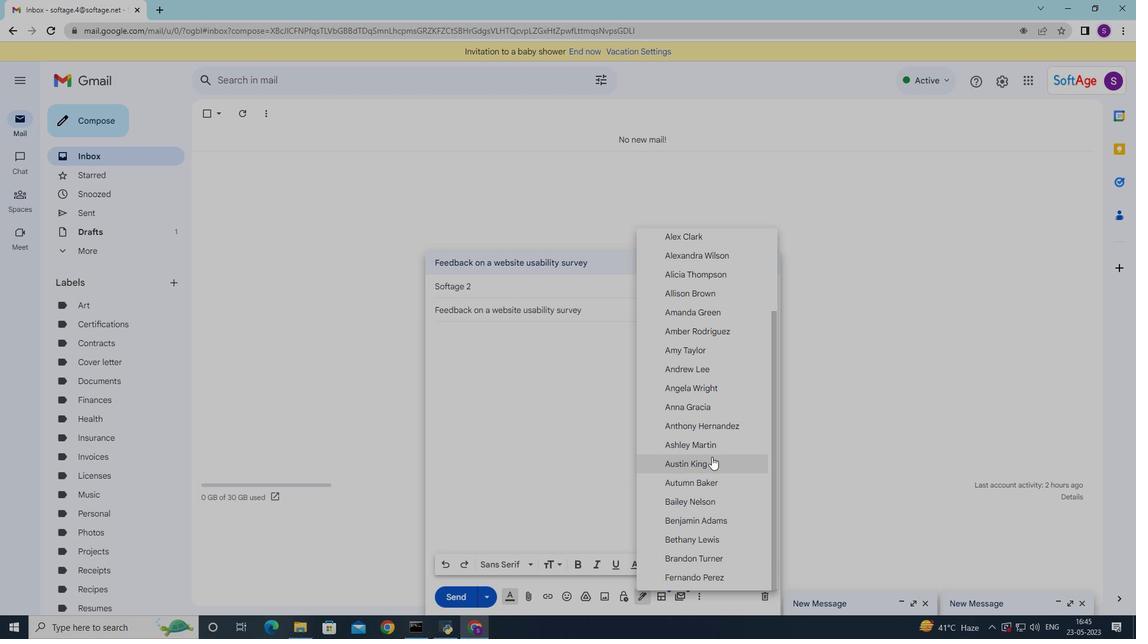 
Action: Mouse moved to (701, 444)
Screenshot: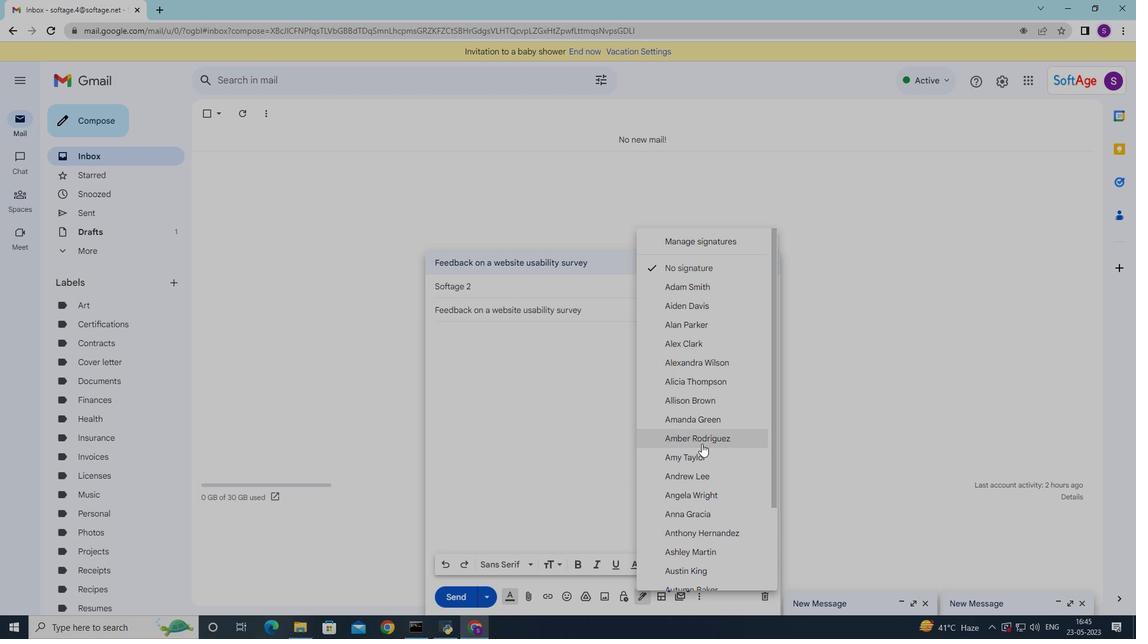 
Action: Mouse scrolled (701, 443) with delta (0, 0)
Screenshot: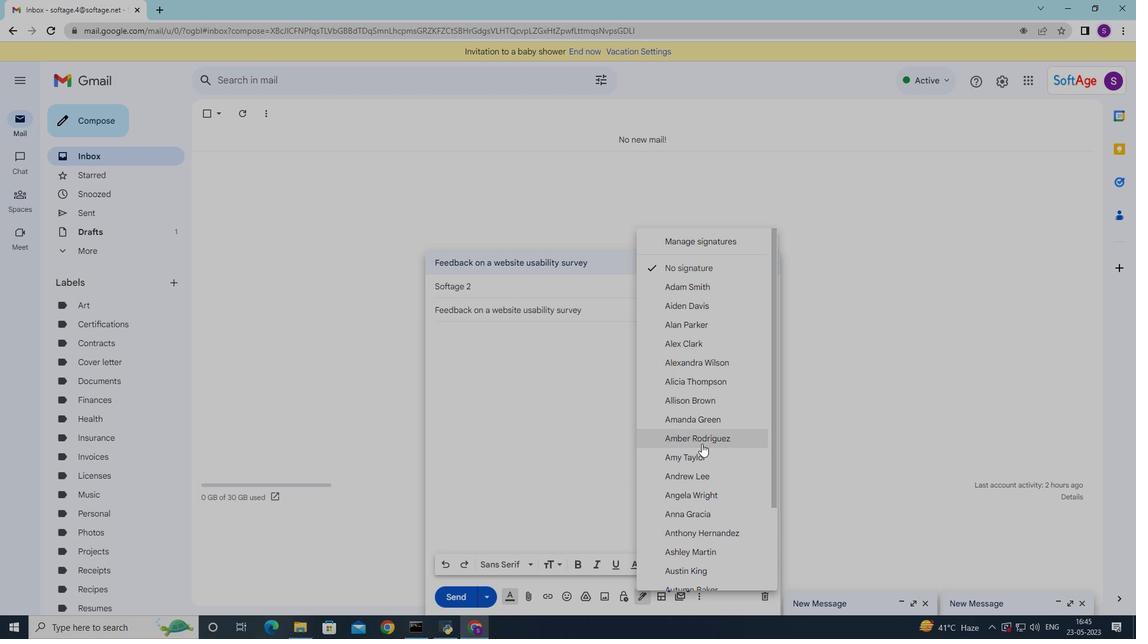 
Action: Mouse scrolled (701, 443) with delta (0, 0)
Screenshot: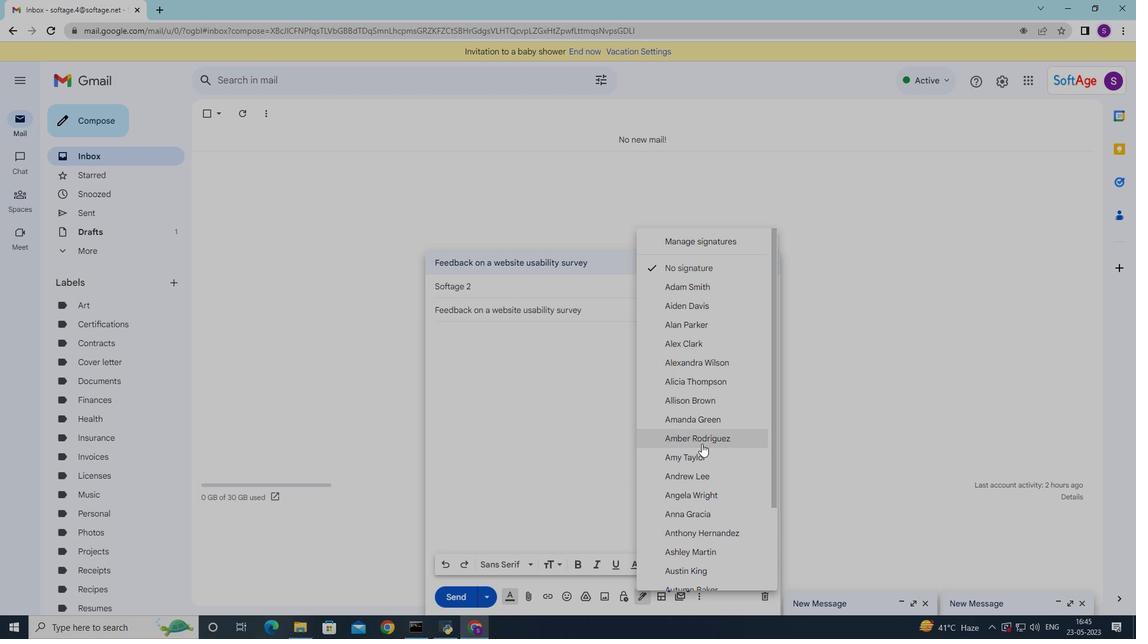 
Action: Mouse moved to (701, 444)
Screenshot: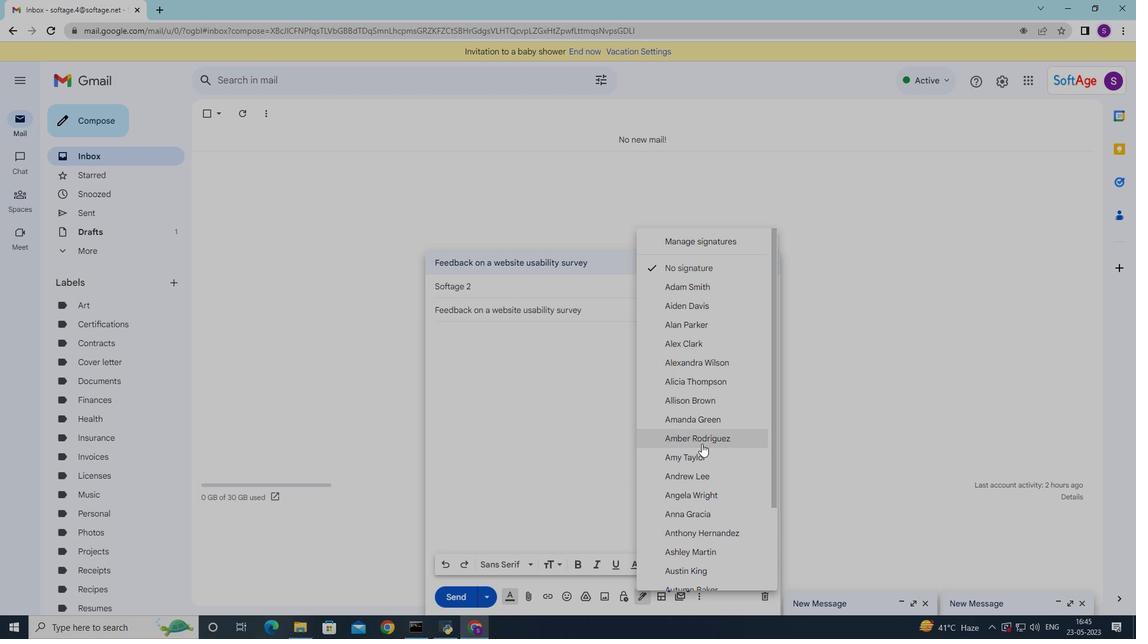 
Action: Mouse scrolled (701, 444) with delta (0, 0)
Screenshot: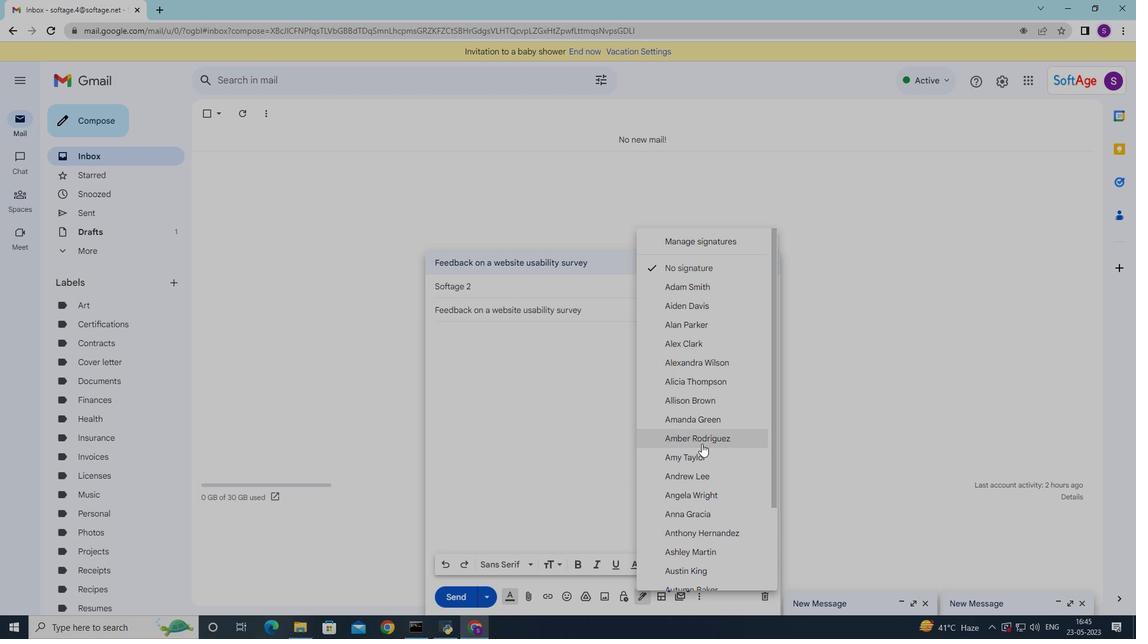
Action: Mouse moved to (701, 444)
Screenshot: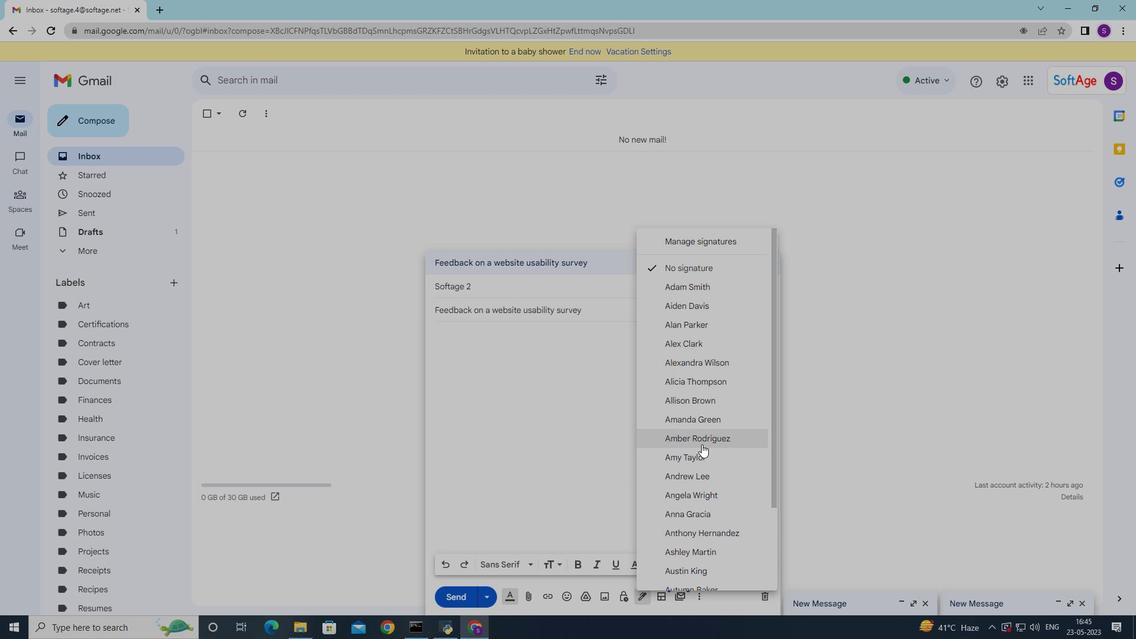 
Action: Mouse scrolled (701, 444) with delta (0, 0)
Screenshot: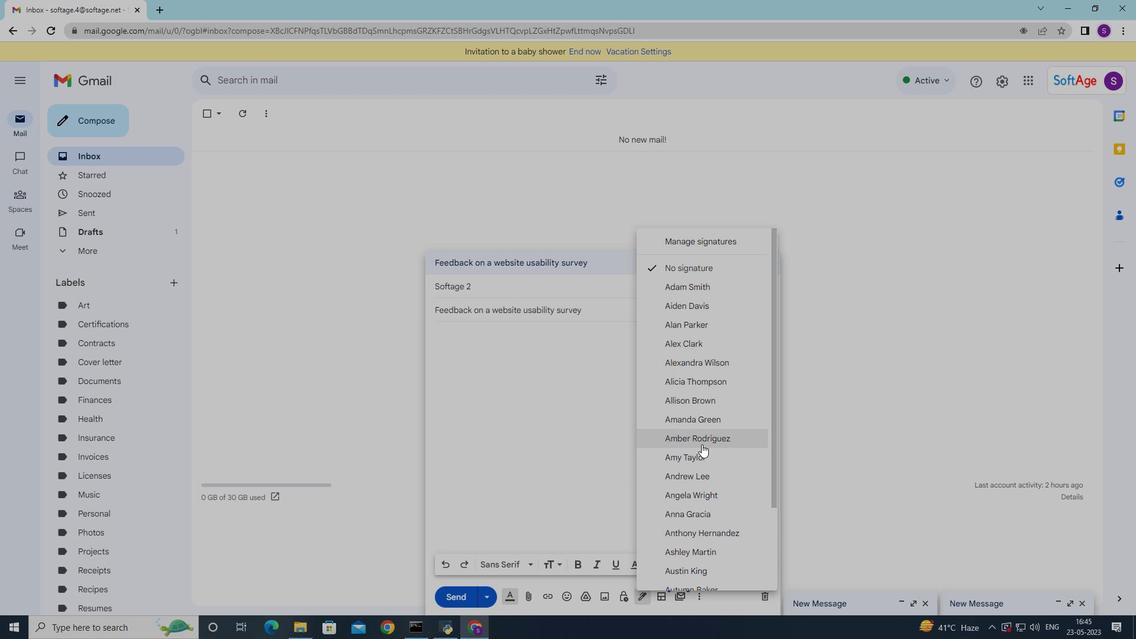 
Action: Mouse moved to (701, 446)
Screenshot: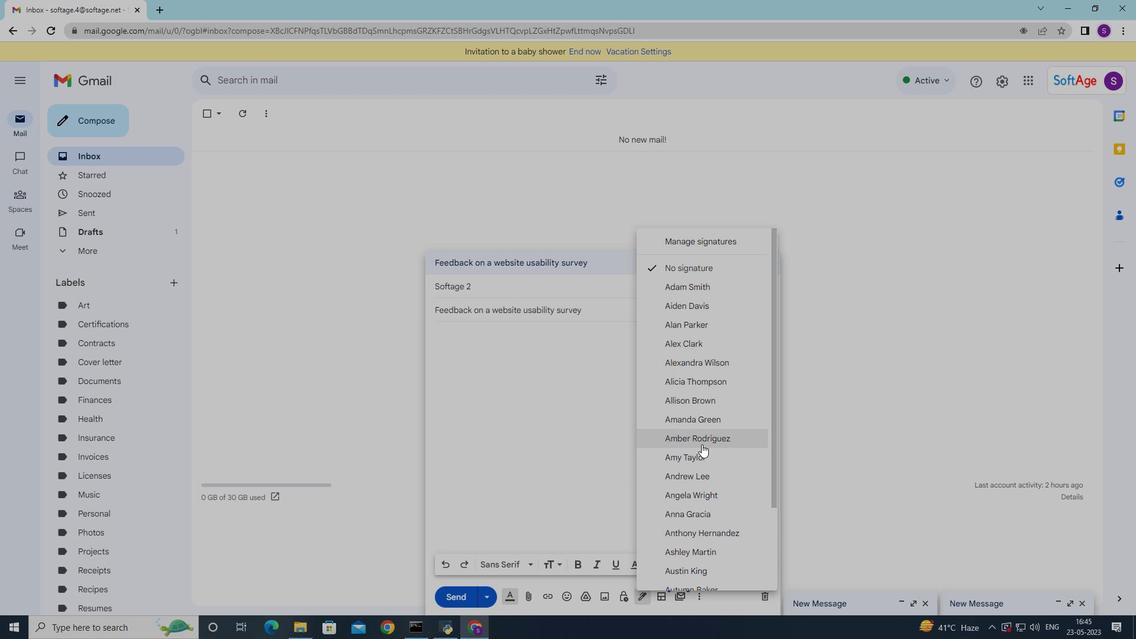 
Action: Mouse scrolled (701, 445) with delta (0, 0)
Screenshot: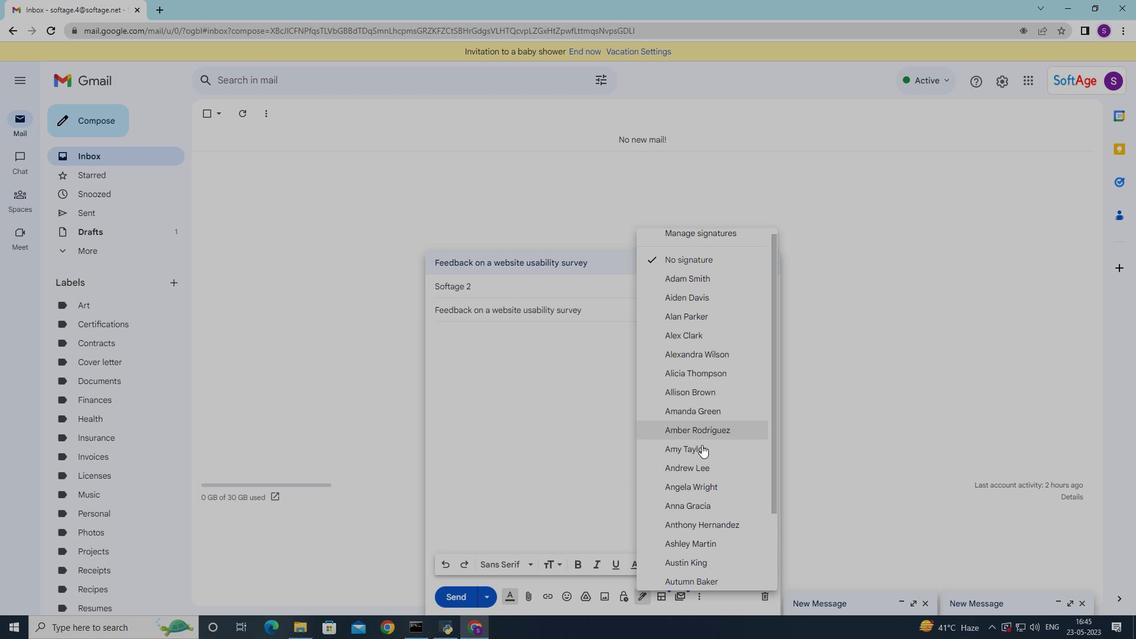 
Action: Mouse moved to (700, 311)
Screenshot: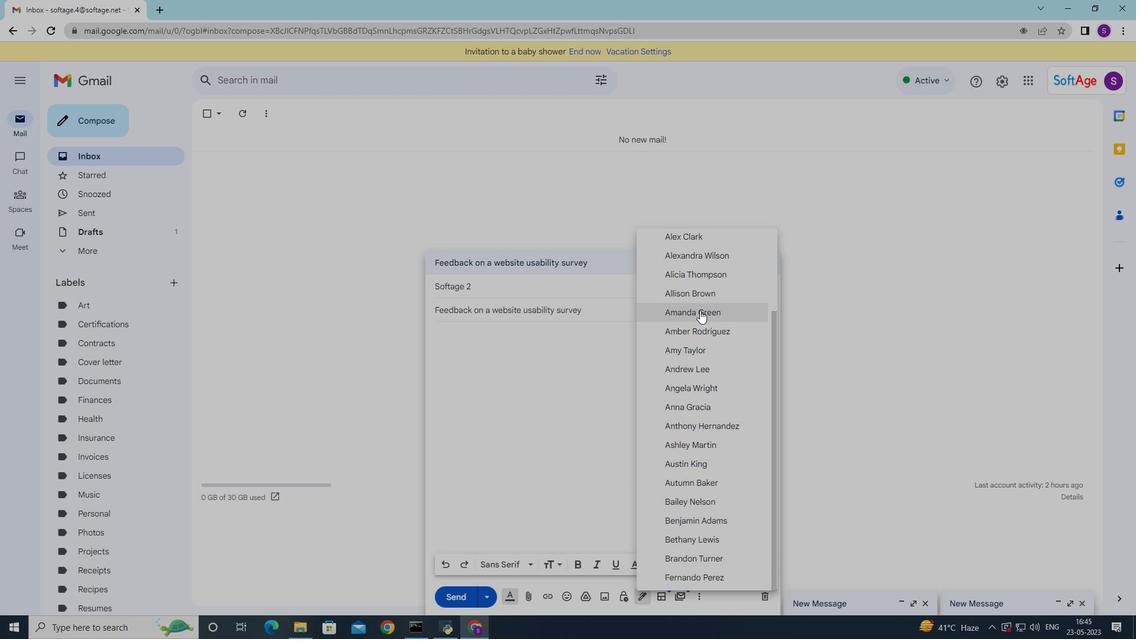 
Action: Mouse scrolled (700, 312) with delta (0, 0)
Screenshot: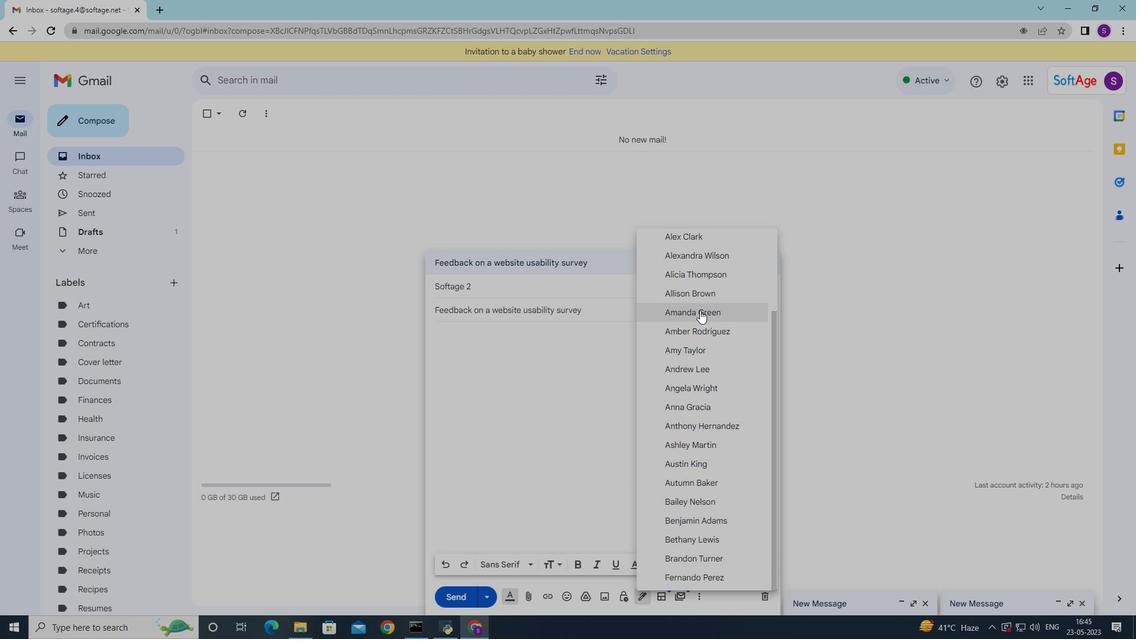 
Action: Mouse scrolled (700, 312) with delta (0, 0)
Screenshot: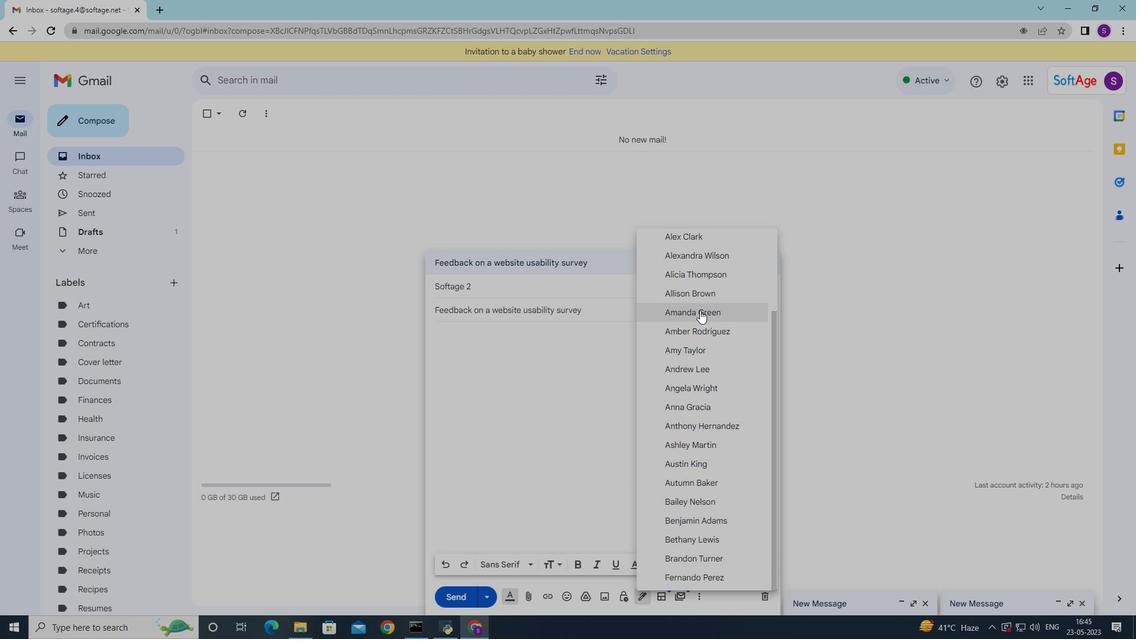 
Action: Mouse moved to (700, 311)
Screenshot: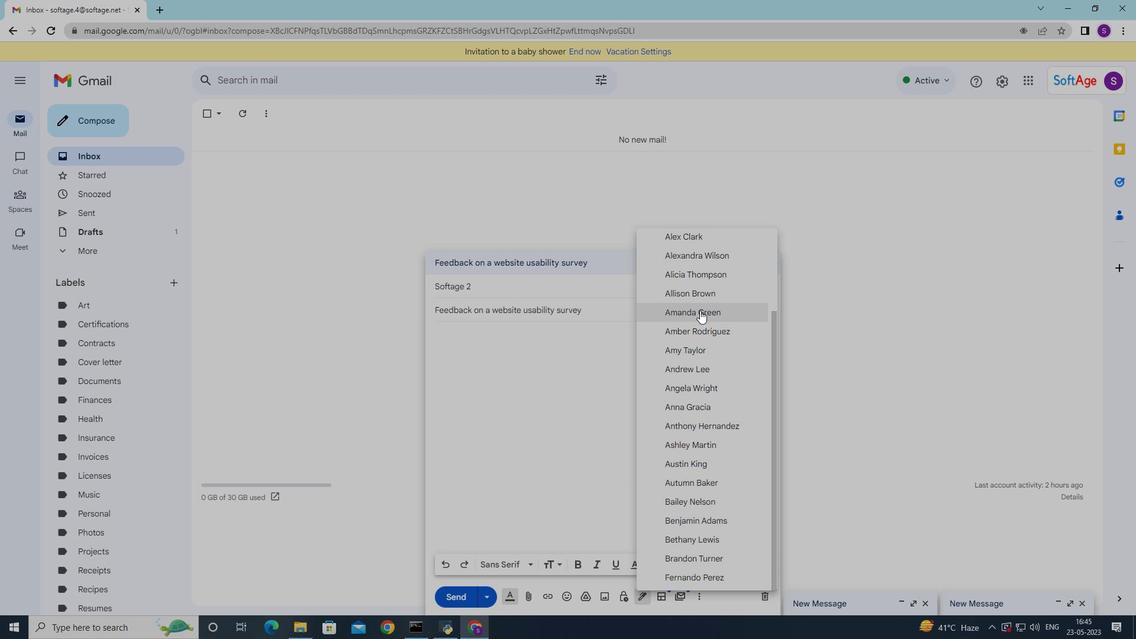 
Action: Mouse scrolled (700, 312) with delta (0, 0)
Screenshot: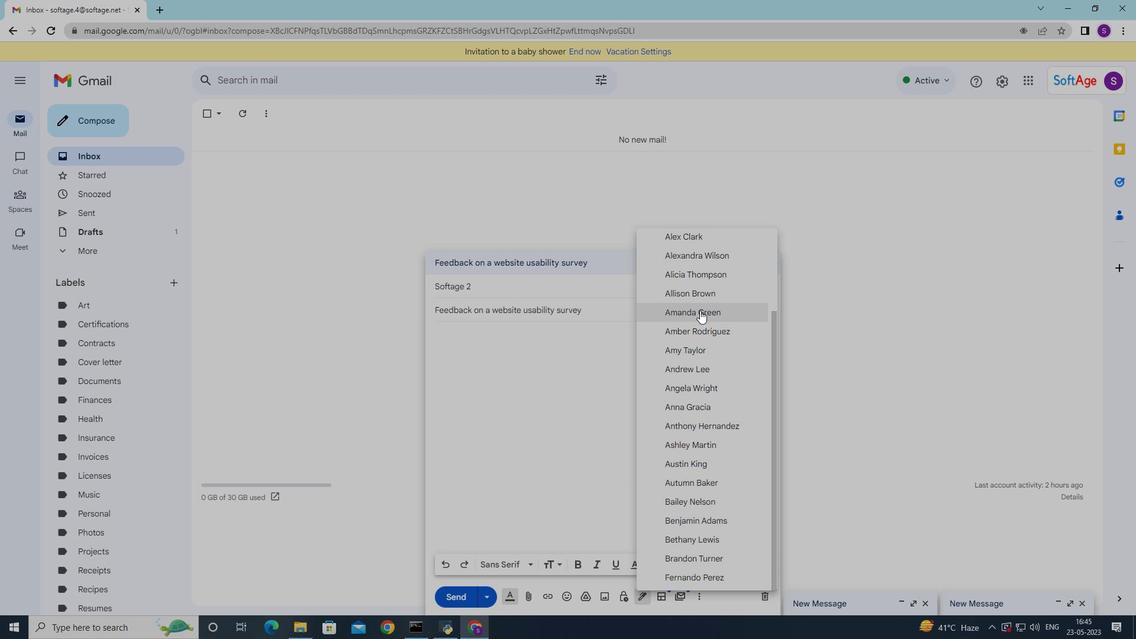 
Action: Mouse moved to (700, 312)
Screenshot: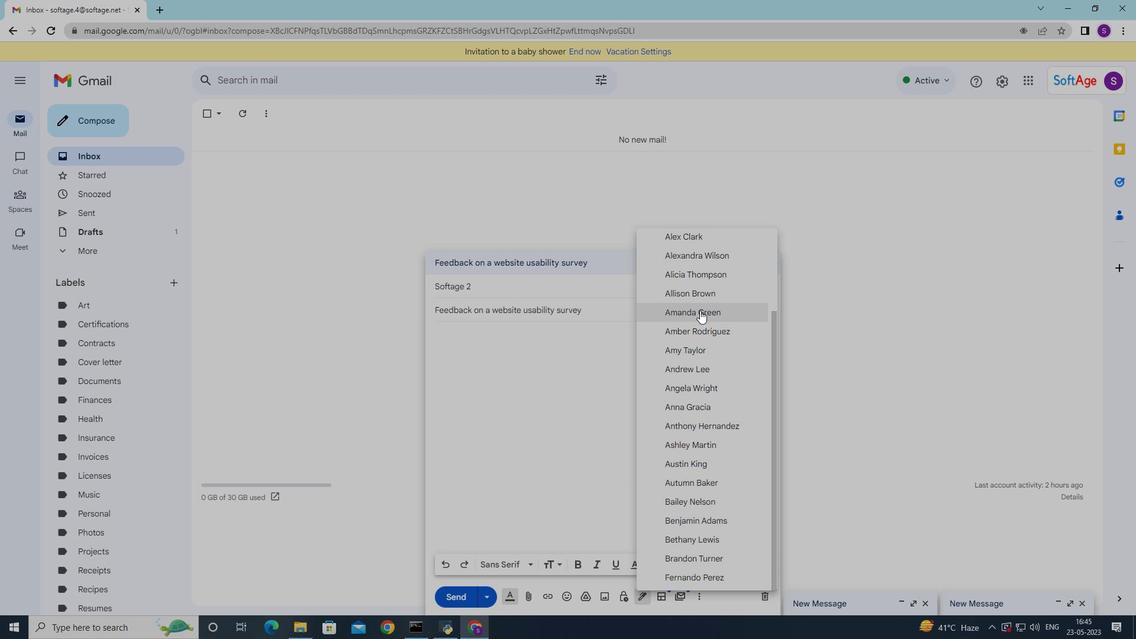 
Action: Mouse scrolled (700, 313) with delta (0, 0)
Screenshot: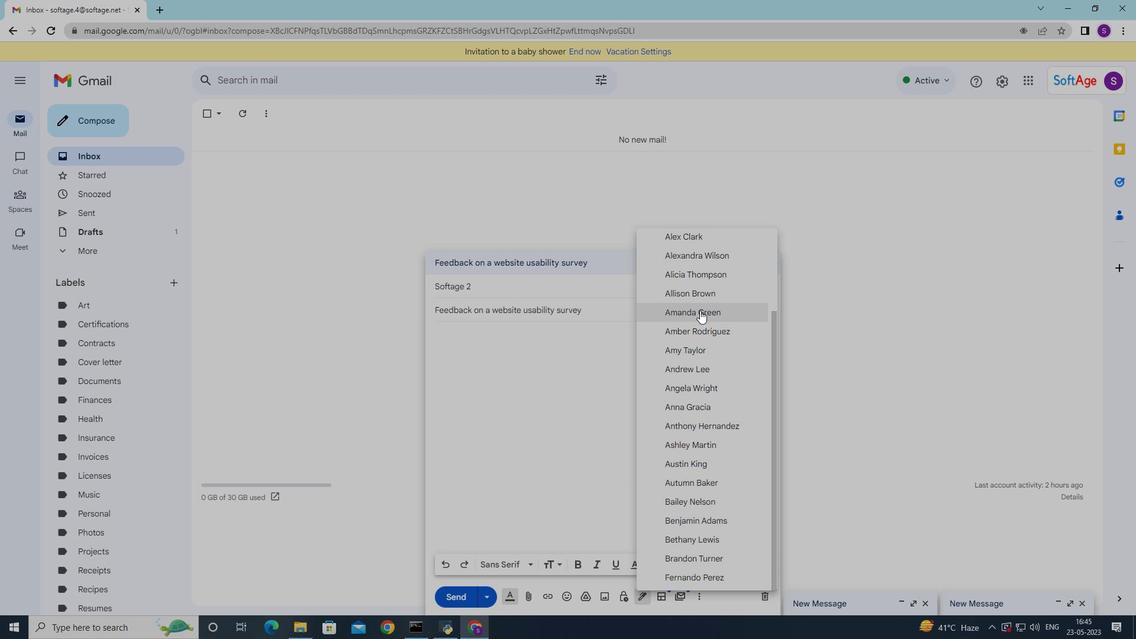 
Action: Mouse moved to (701, 313)
Screenshot: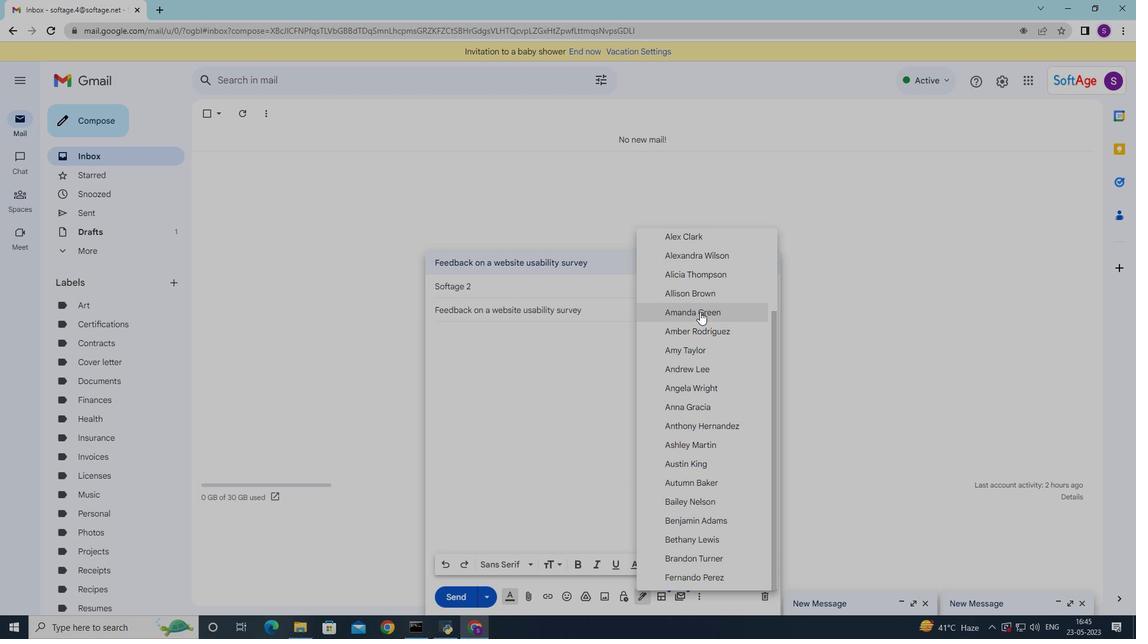 
Action: Mouse scrolled (701, 313) with delta (0, 0)
Screenshot: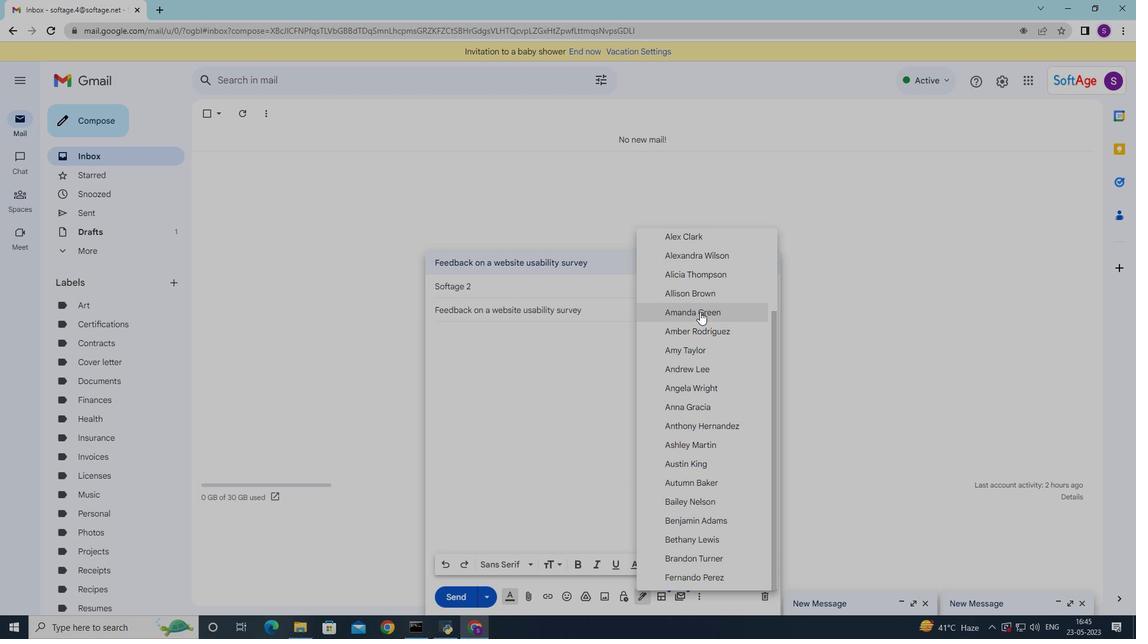 
Action: Mouse moved to (702, 239)
Screenshot: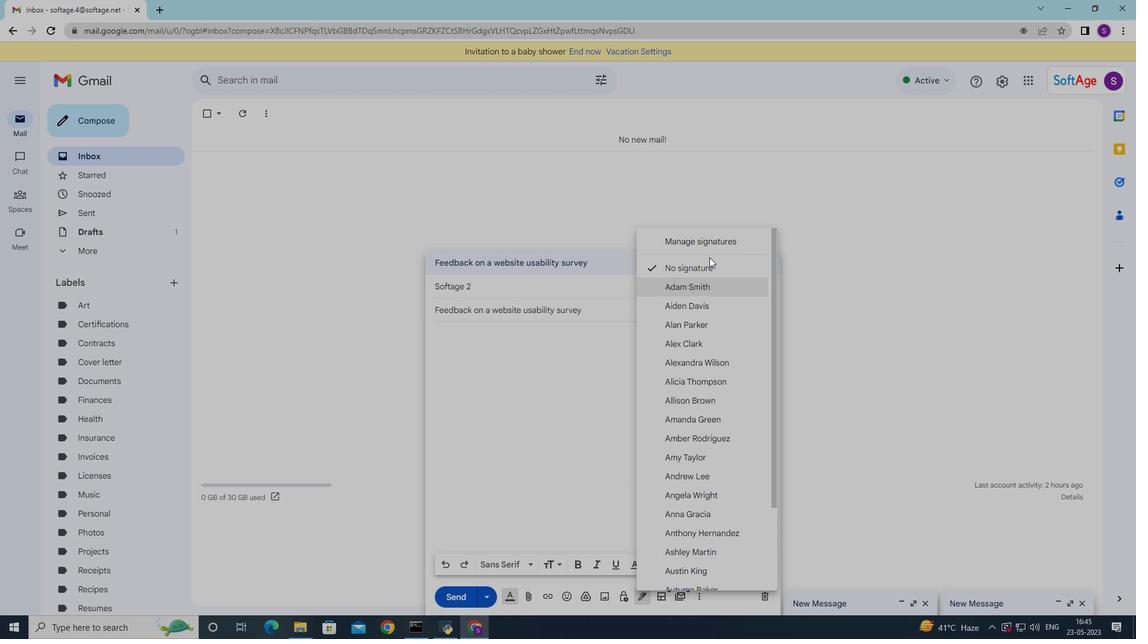 
Action: Mouse pressed left at (702, 239)
Screenshot: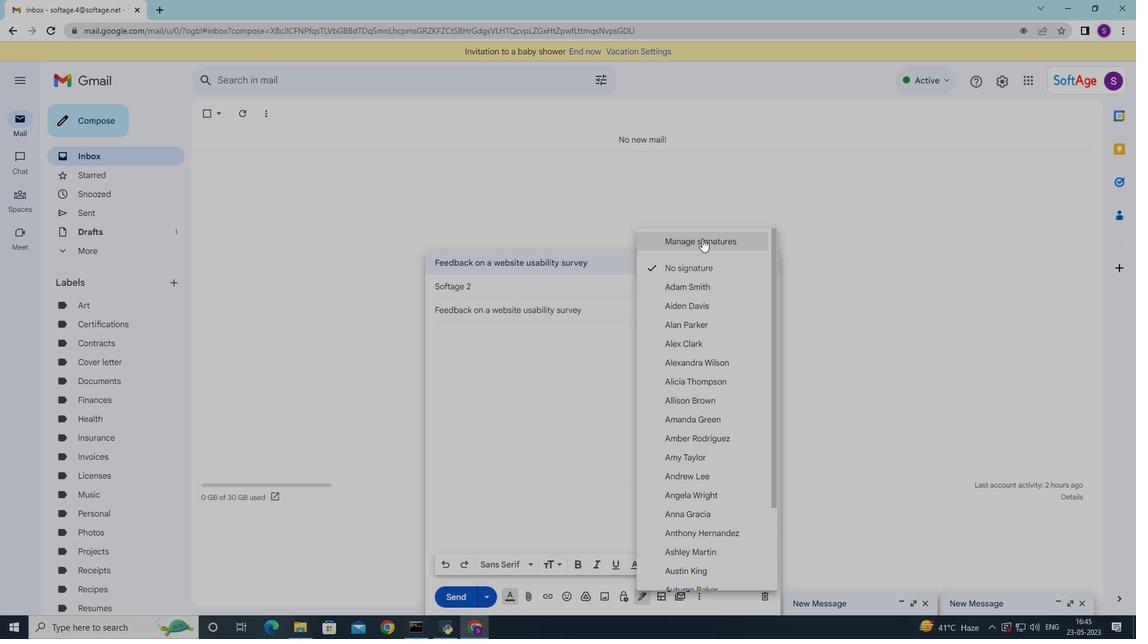 
Action: Mouse moved to (748, 263)
Screenshot: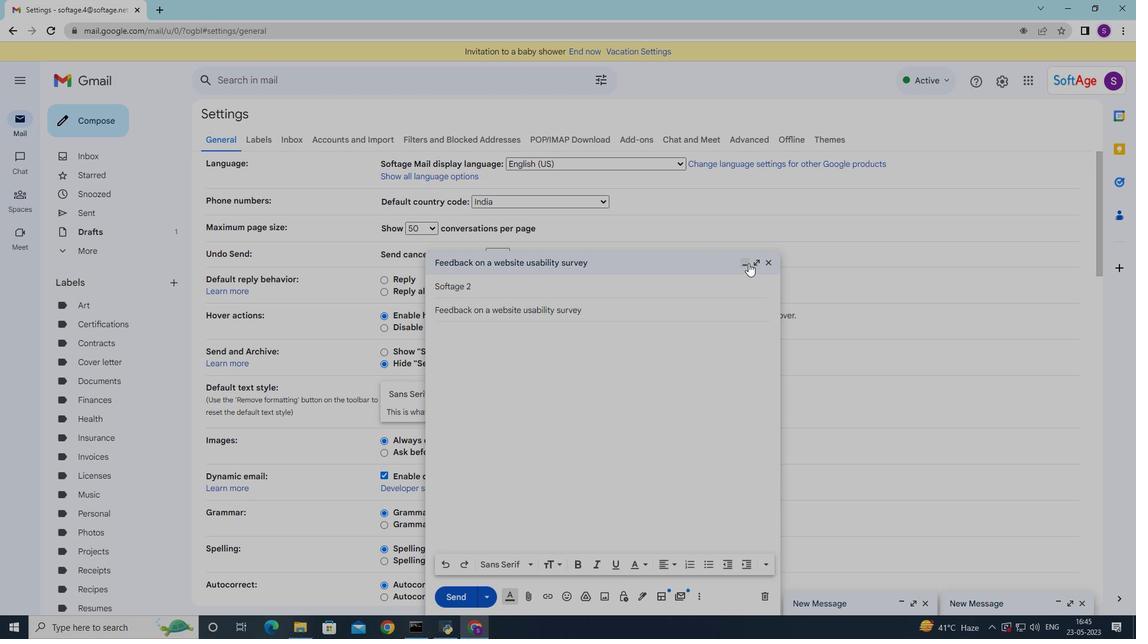 
Action: Mouse pressed left at (748, 263)
Screenshot: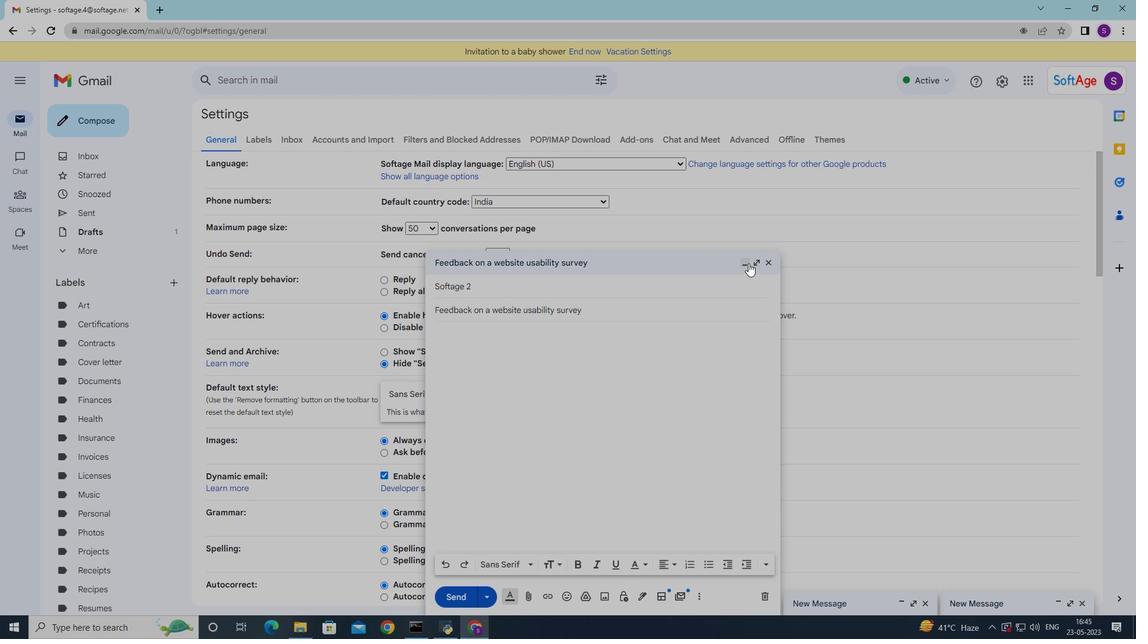 
Action: Mouse moved to (474, 392)
Screenshot: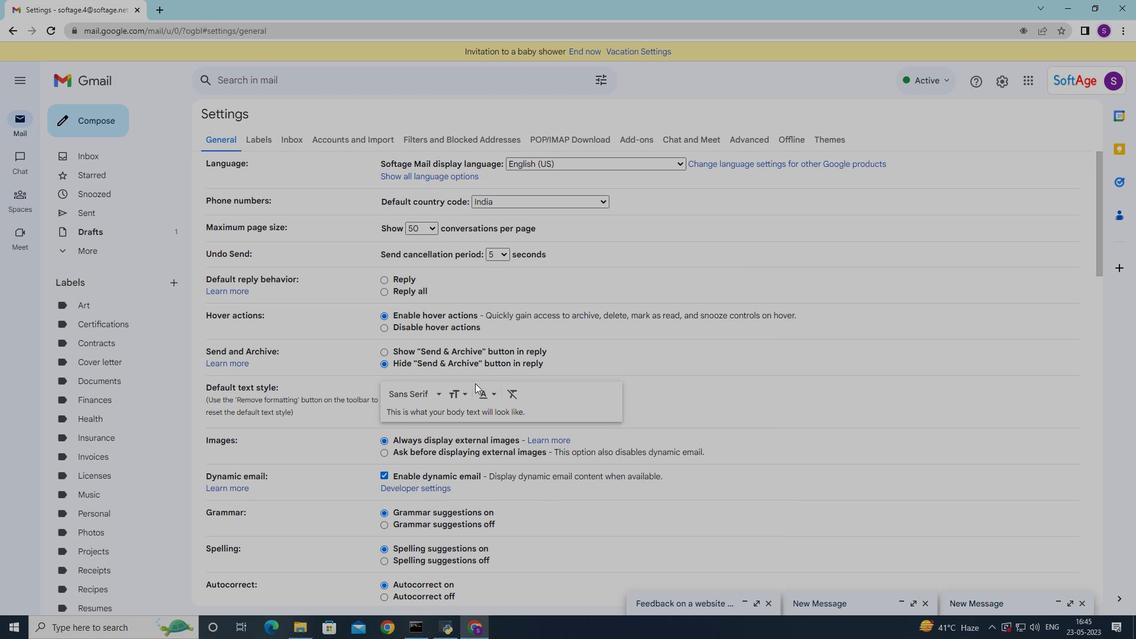 
Action: Mouse scrolled (474, 385) with delta (0, 0)
Screenshot: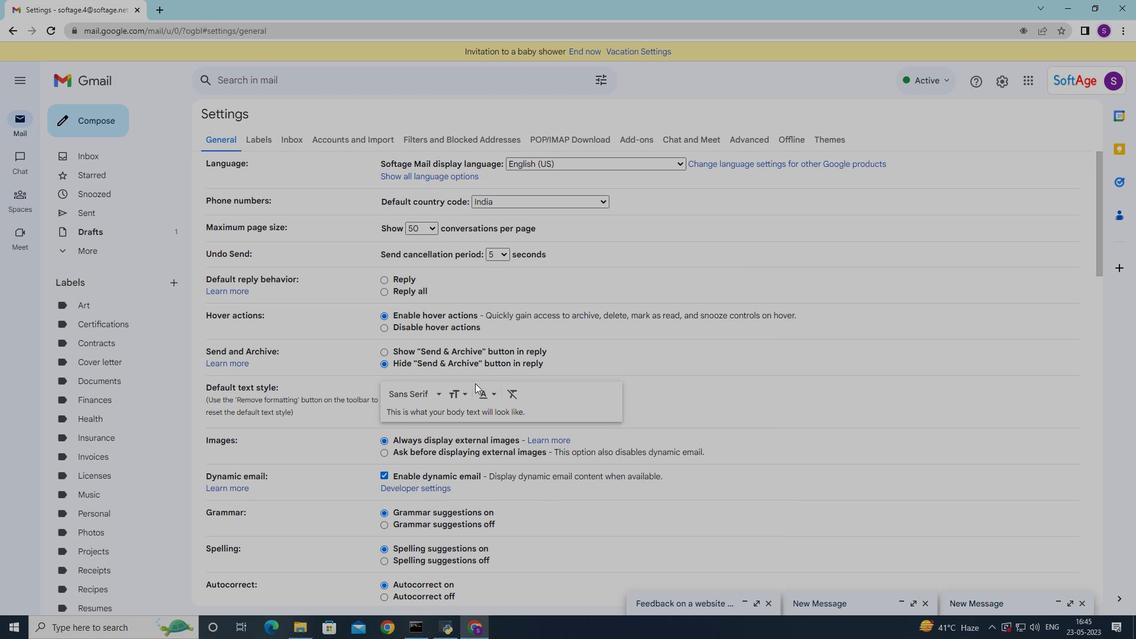 
Action: Mouse moved to (472, 405)
Screenshot: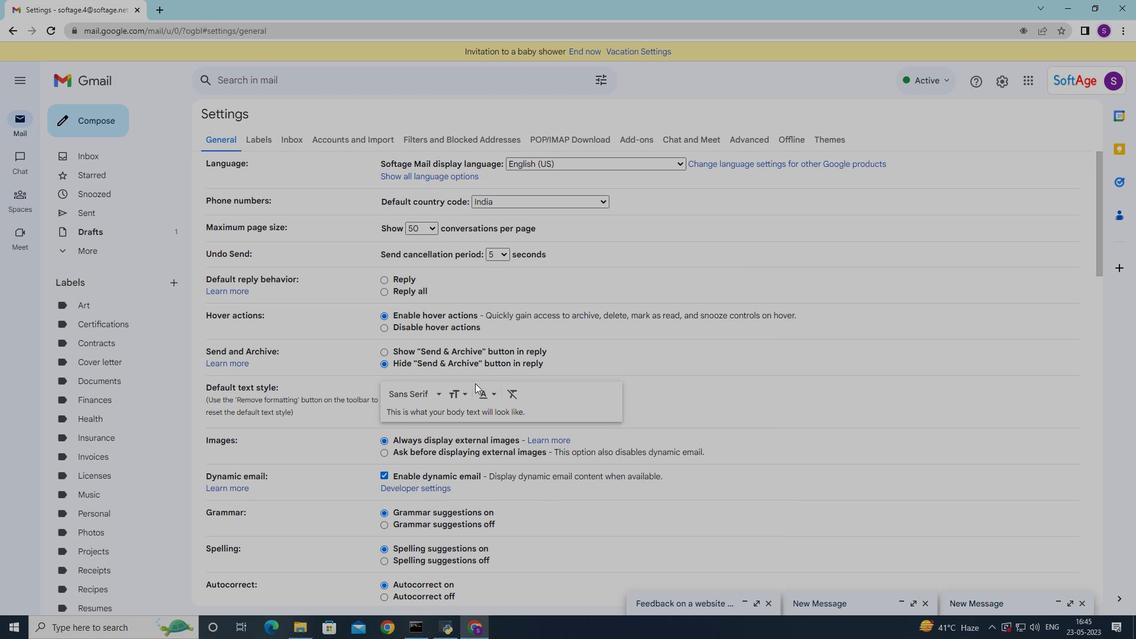 
Action: Mouse scrolled (474, 385) with delta (0, 0)
Screenshot: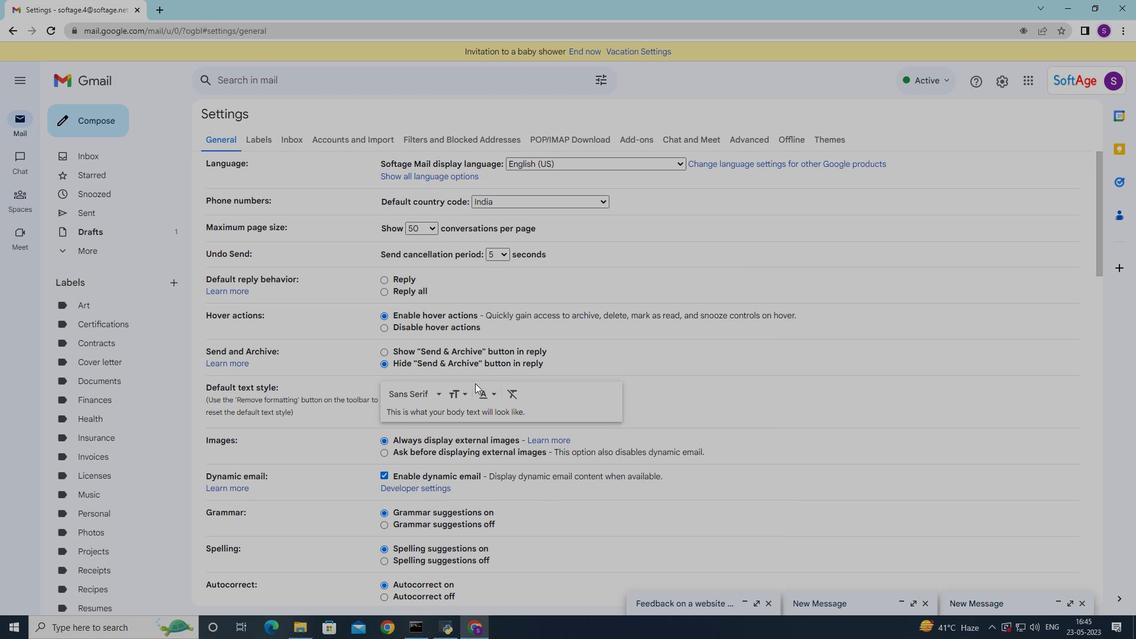 
Action: Mouse moved to (470, 410)
Screenshot: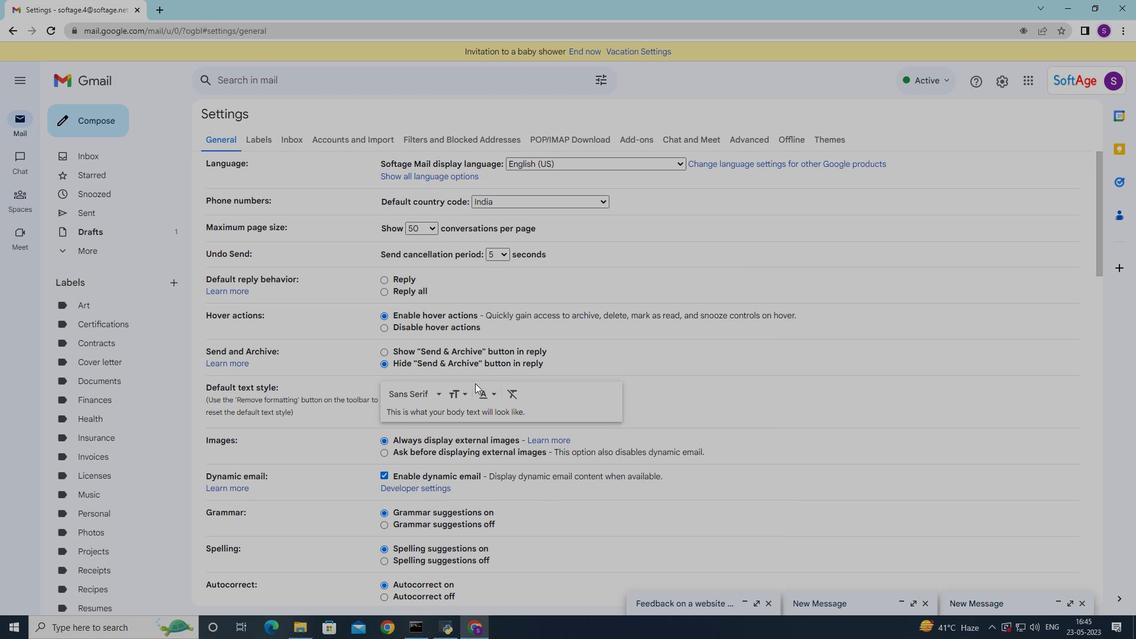 
Action: Mouse scrolled (474, 387) with delta (0, 0)
Screenshot: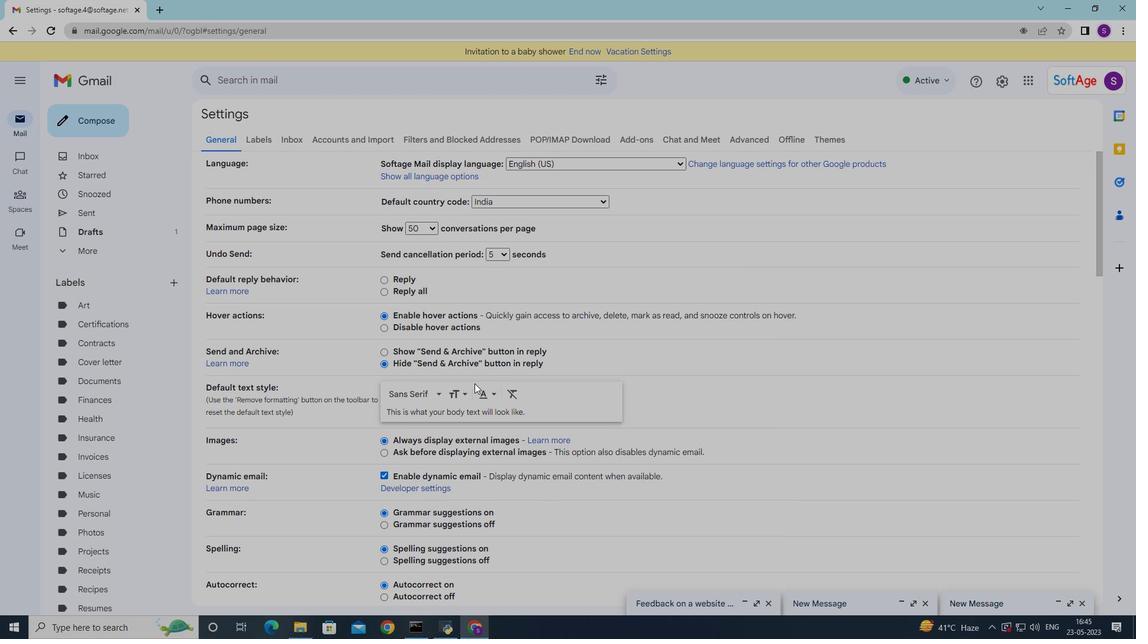 
Action: Mouse moved to (468, 415)
Screenshot: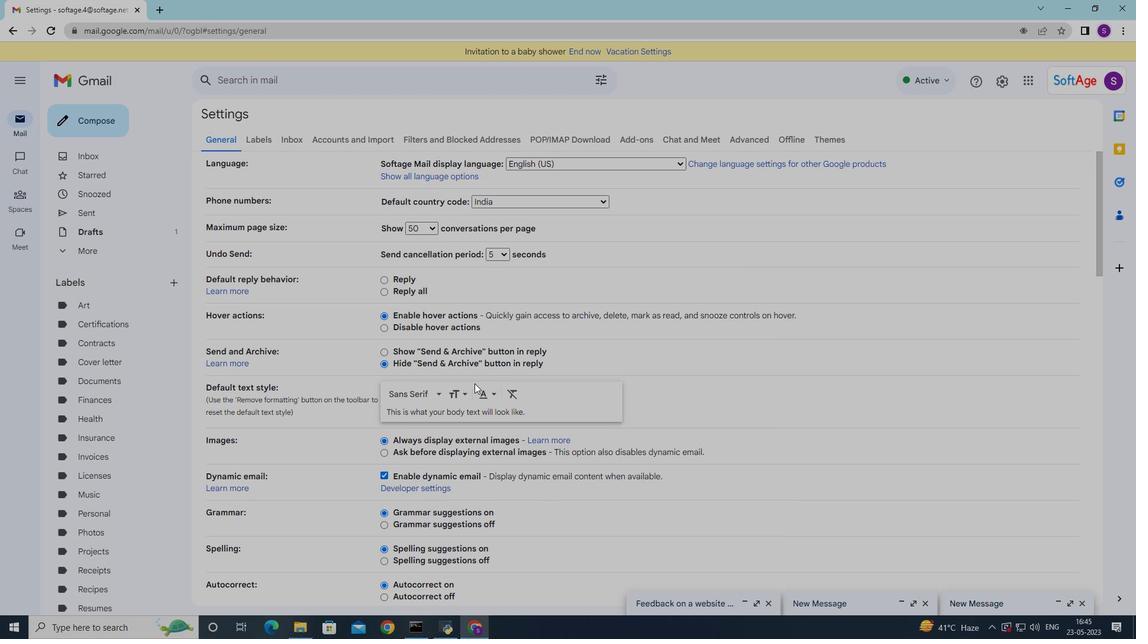
Action: Mouse scrolled (474, 391) with delta (0, 0)
Screenshot: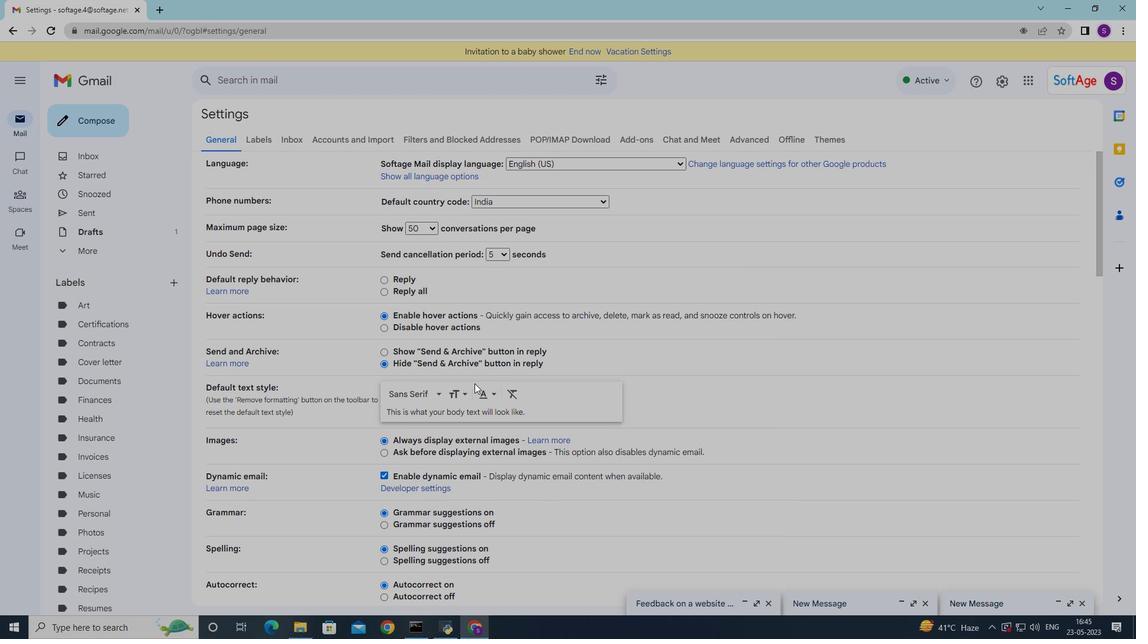 
Action: Mouse moved to (489, 504)
Screenshot: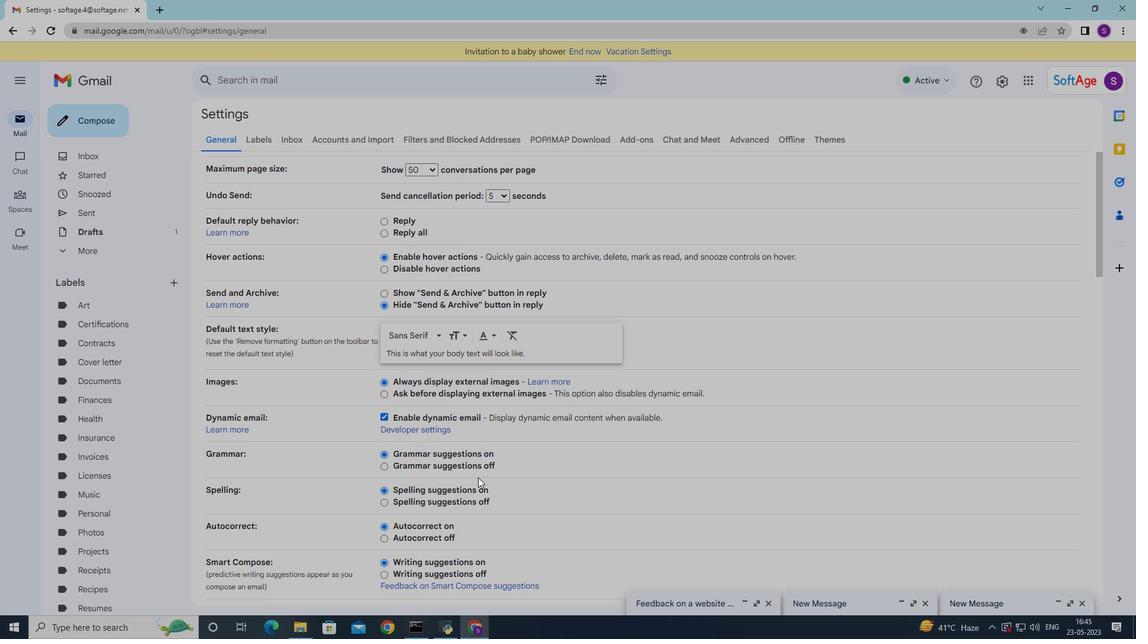 
Action: Mouse scrolled (489, 503) with delta (0, 0)
Screenshot: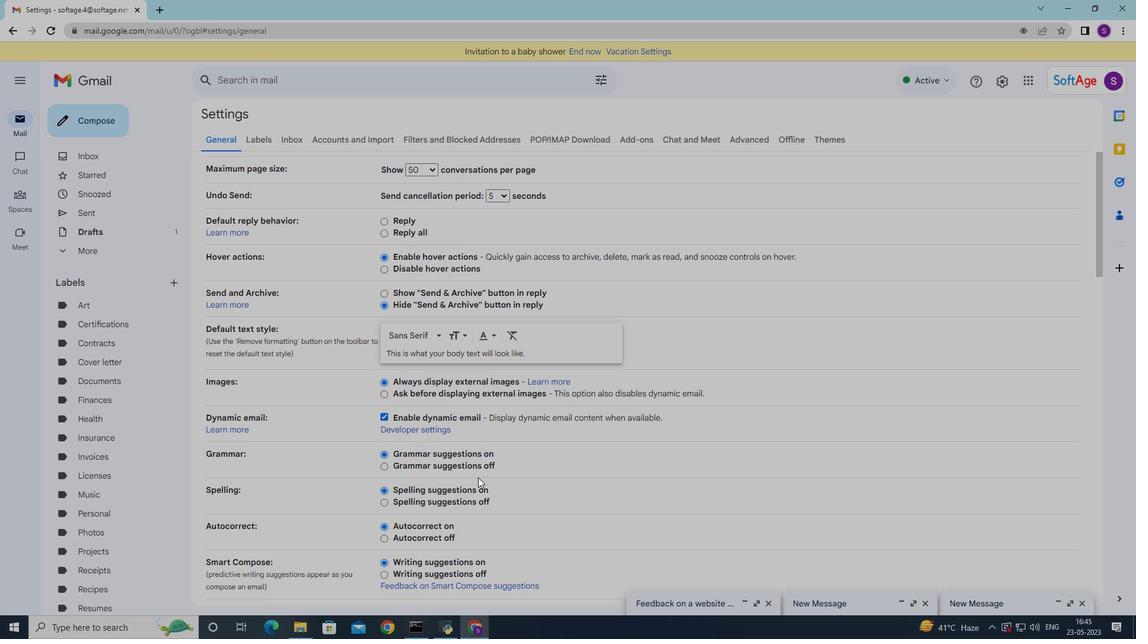 
Action: Mouse moved to (491, 507)
Screenshot: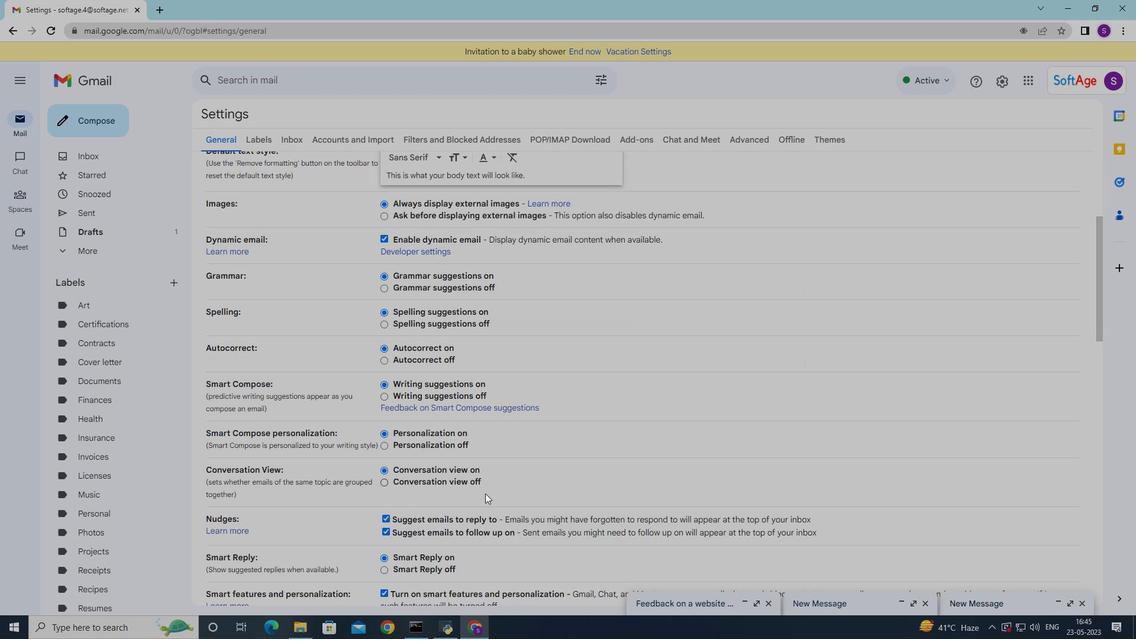 
Action: Mouse scrolled (491, 506) with delta (0, 0)
Screenshot: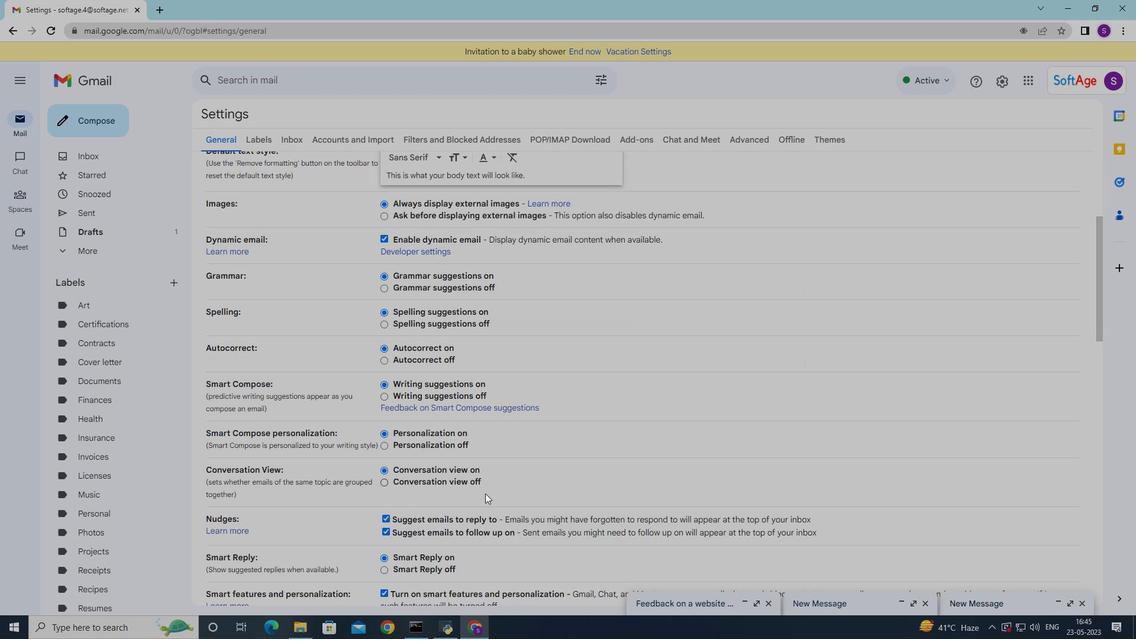 
Action: Mouse moved to (491, 507)
Screenshot: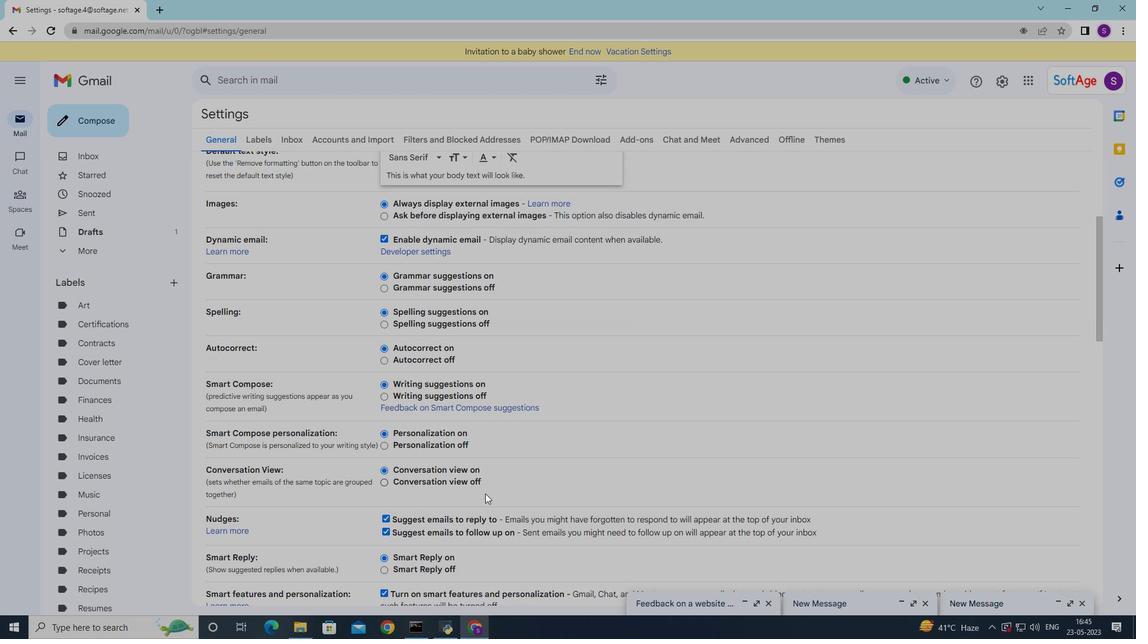 
Action: Mouse scrolled (491, 507) with delta (0, 0)
Screenshot: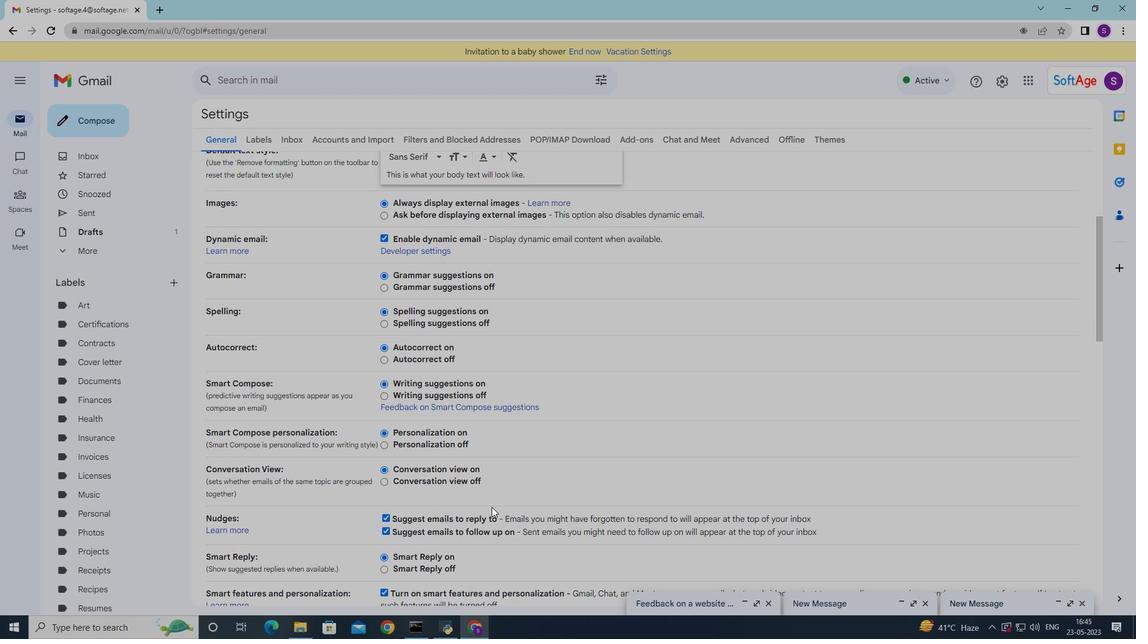 
Action: Mouse moved to (491, 511)
Screenshot: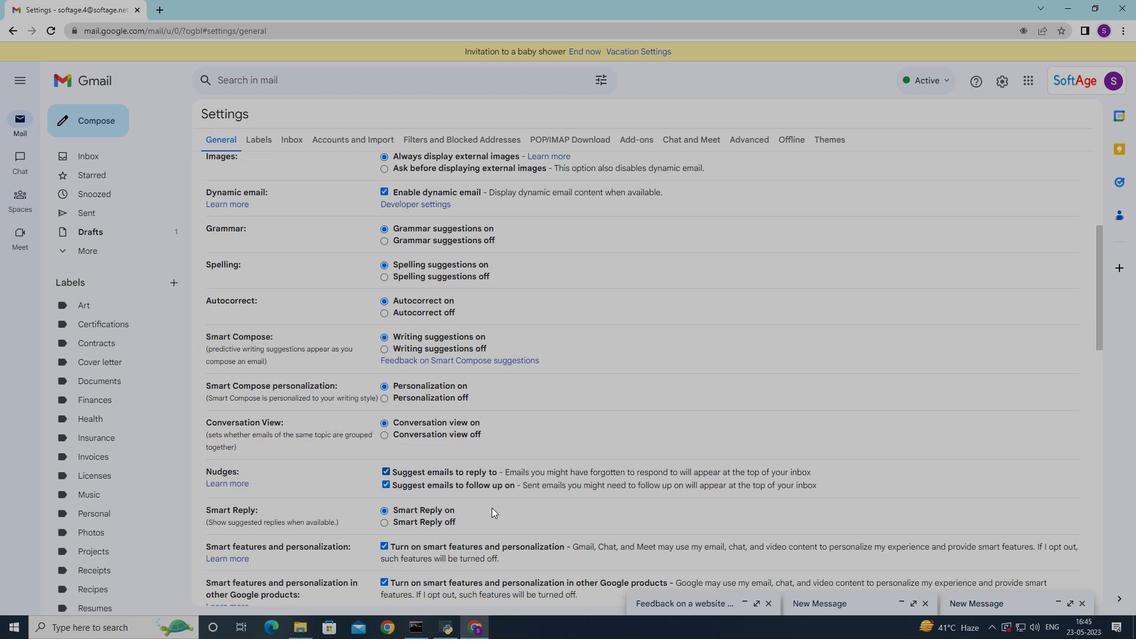 
Action: Mouse scrolled (491, 510) with delta (0, 0)
Screenshot: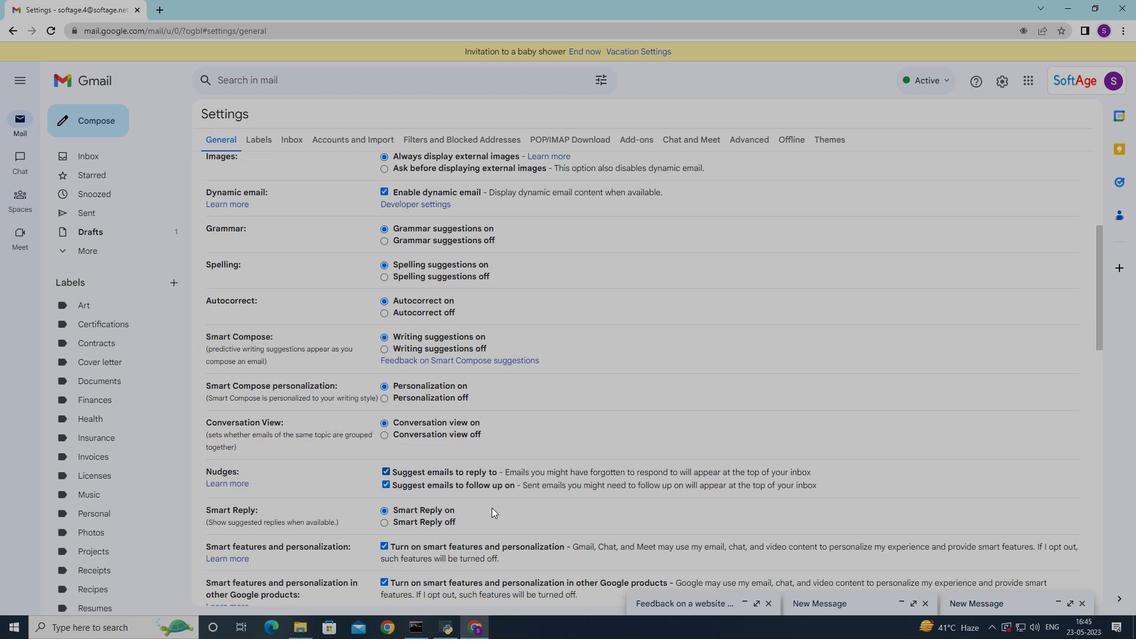 
Action: Mouse moved to (491, 515)
Screenshot: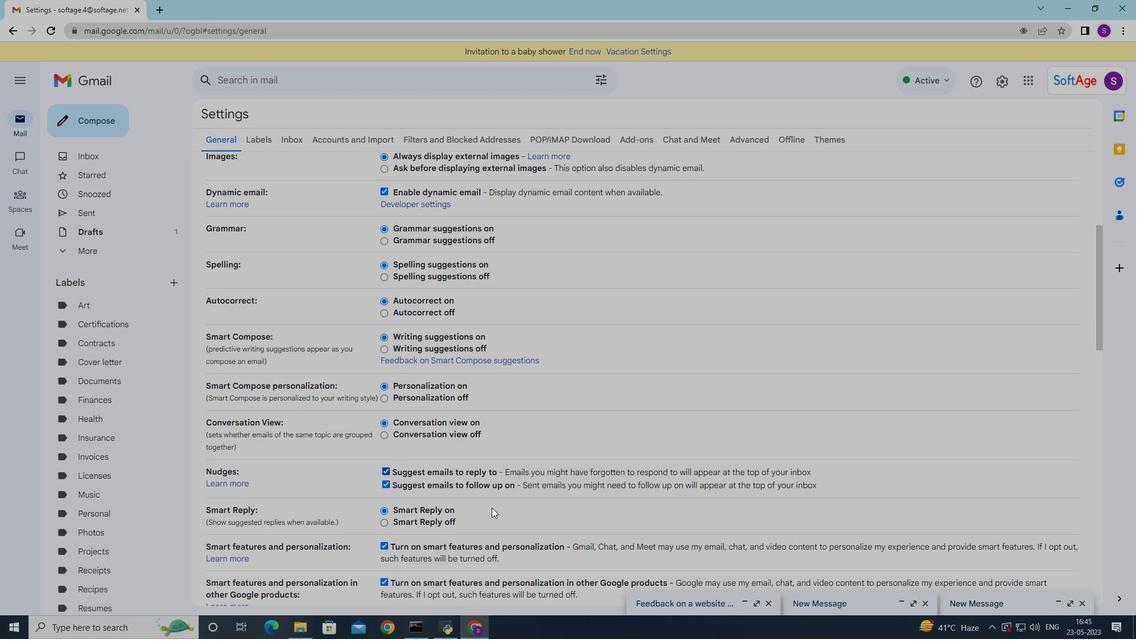 
Action: Mouse scrolled (491, 514) with delta (0, 0)
Screenshot: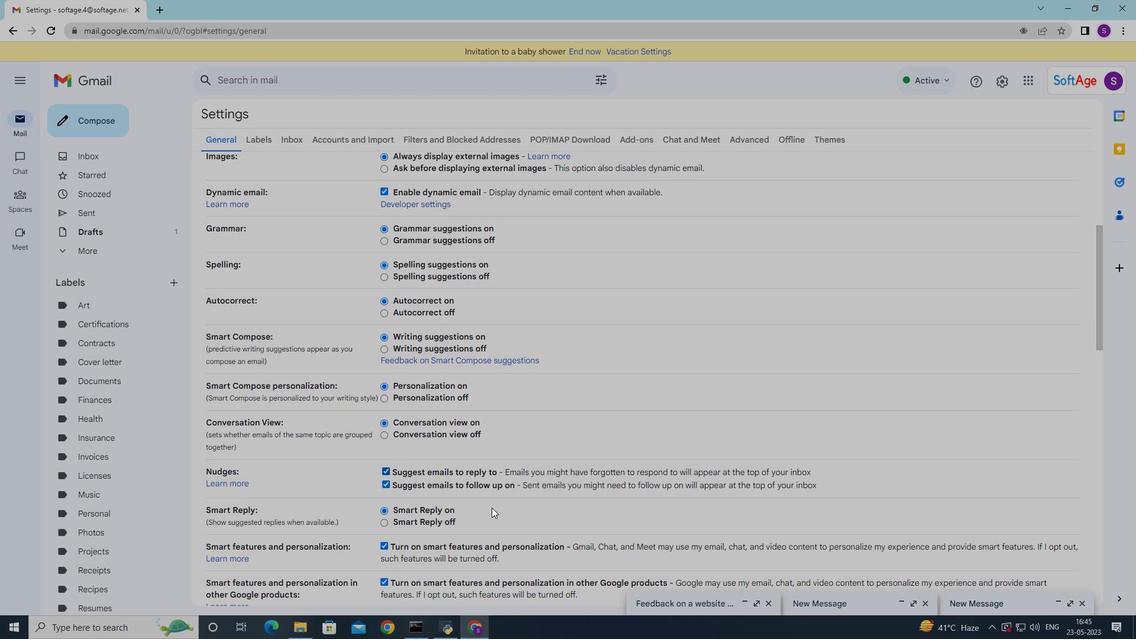 
Action: Mouse moved to (492, 515)
Screenshot: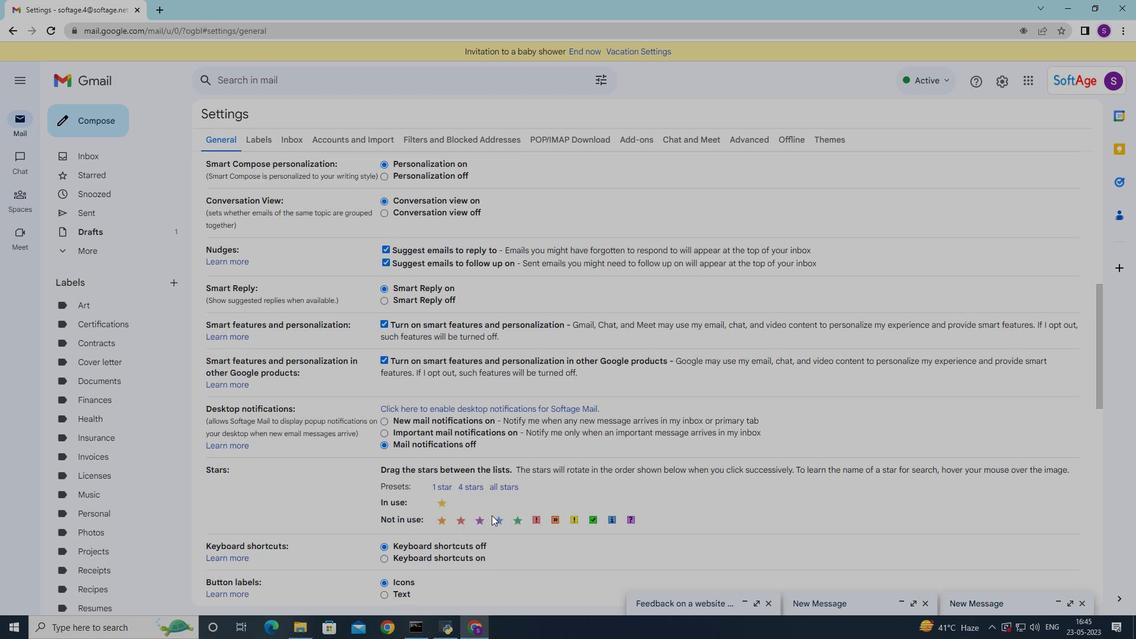 
Action: Mouse scrolled (492, 514) with delta (0, 0)
Screenshot: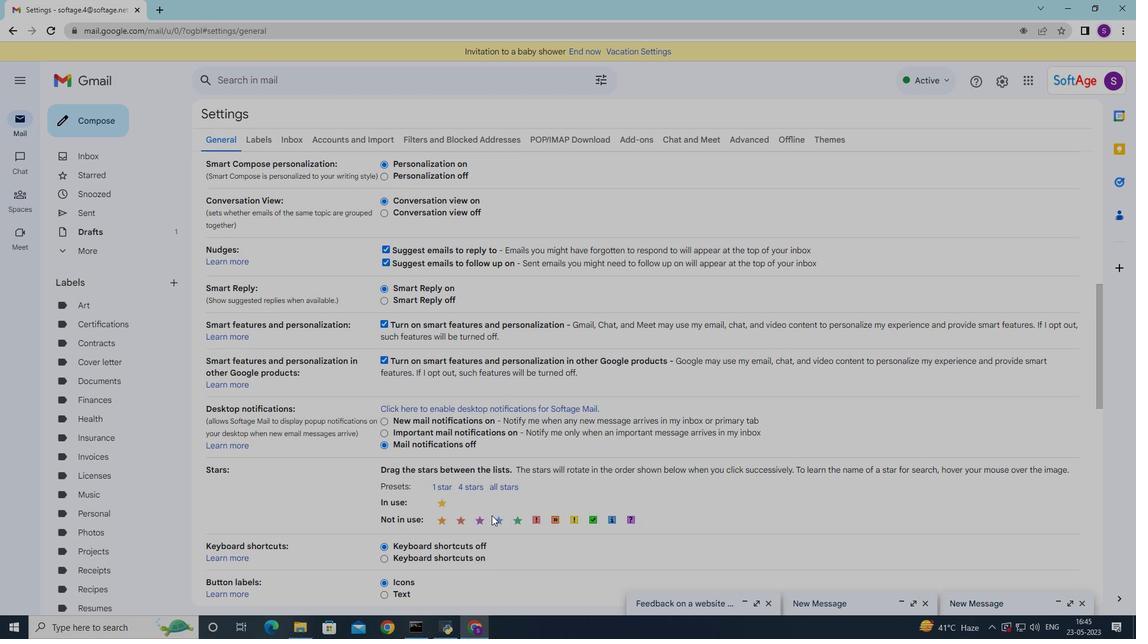 
Action: Mouse moved to (494, 517)
Screenshot: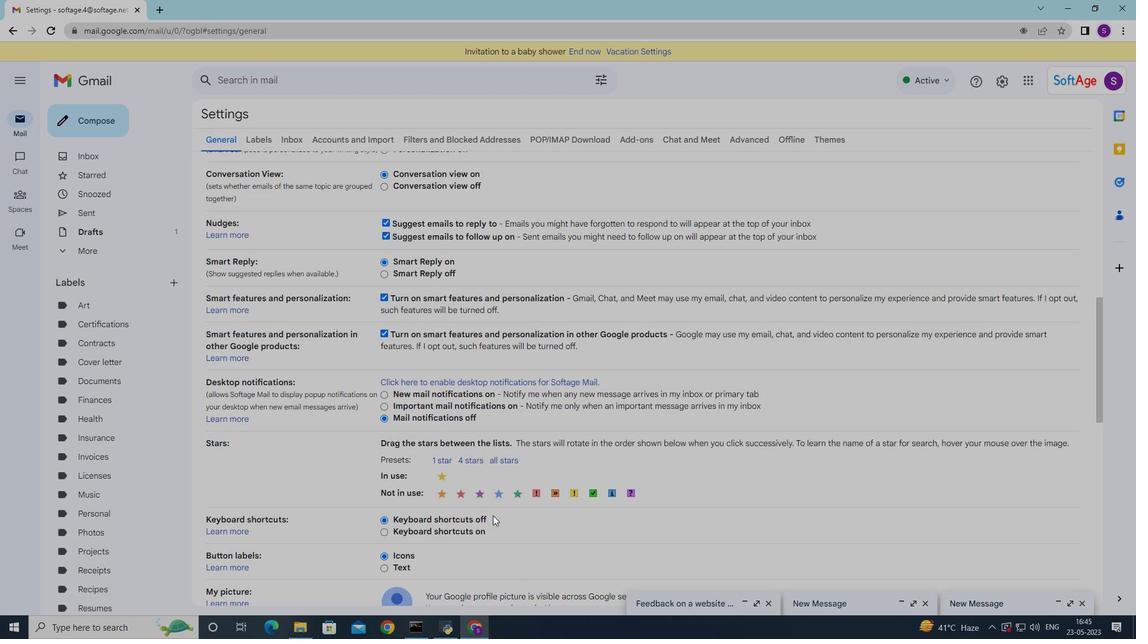 
Action: Mouse scrolled (494, 516) with delta (0, 0)
Screenshot: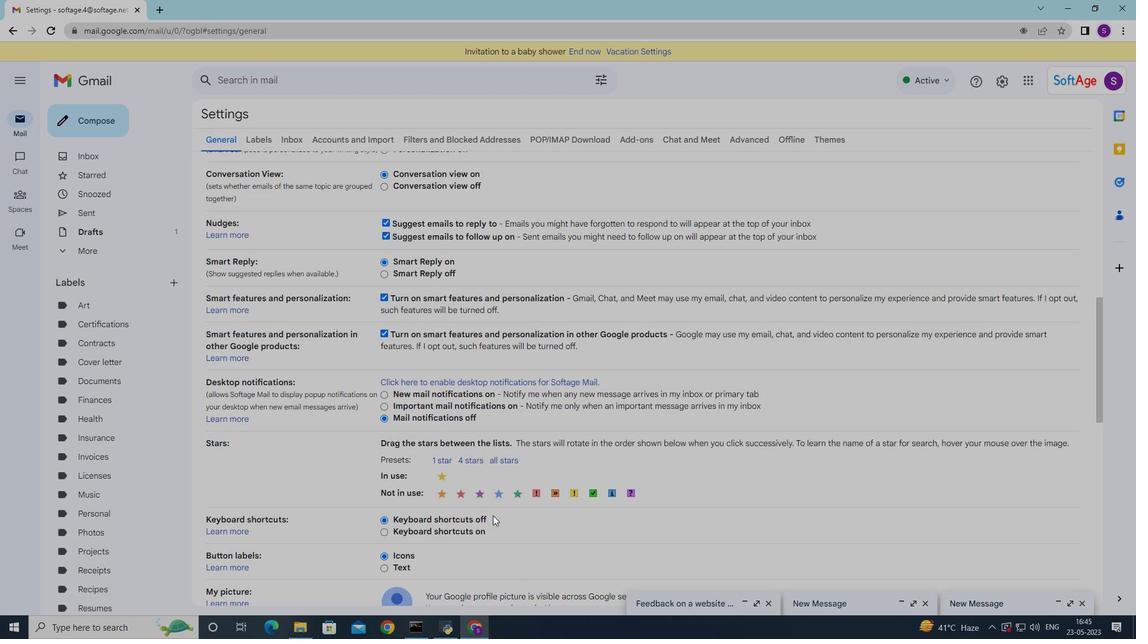 
Action: Mouse moved to (496, 520)
Screenshot: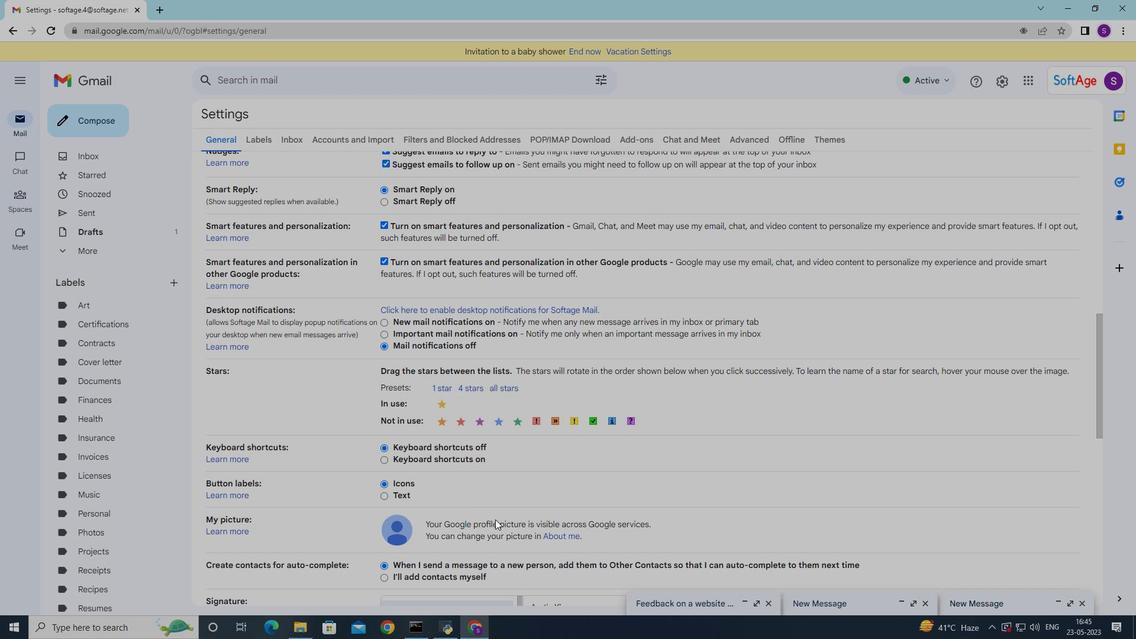 
Action: Mouse scrolled (496, 519) with delta (0, 0)
Screenshot: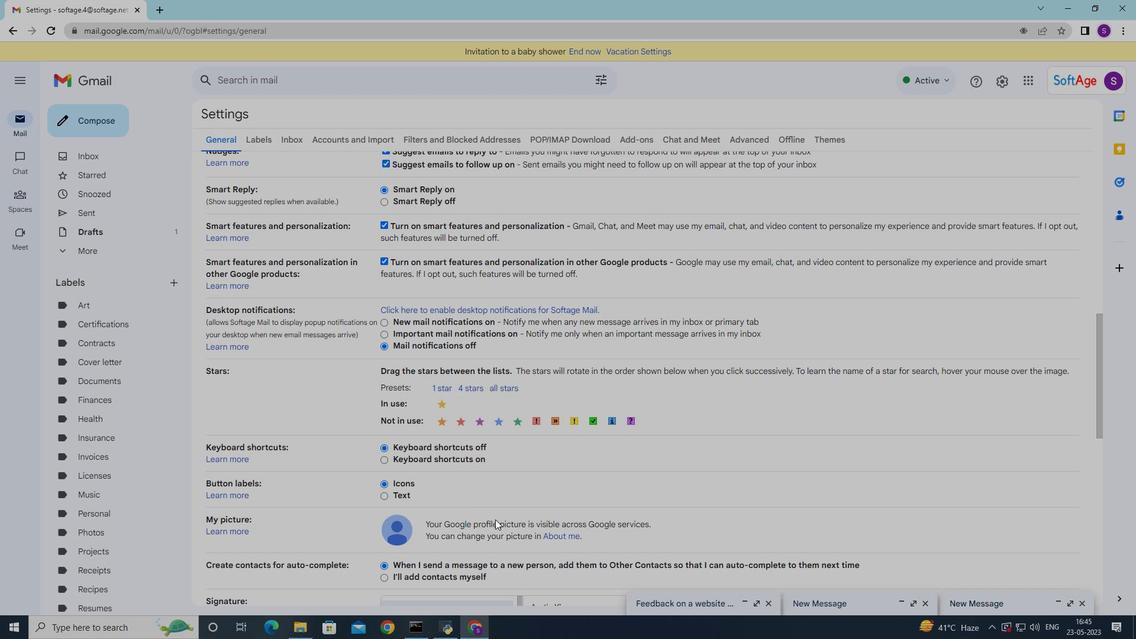 
Action: Mouse scrolled (496, 519) with delta (0, 0)
Screenshot: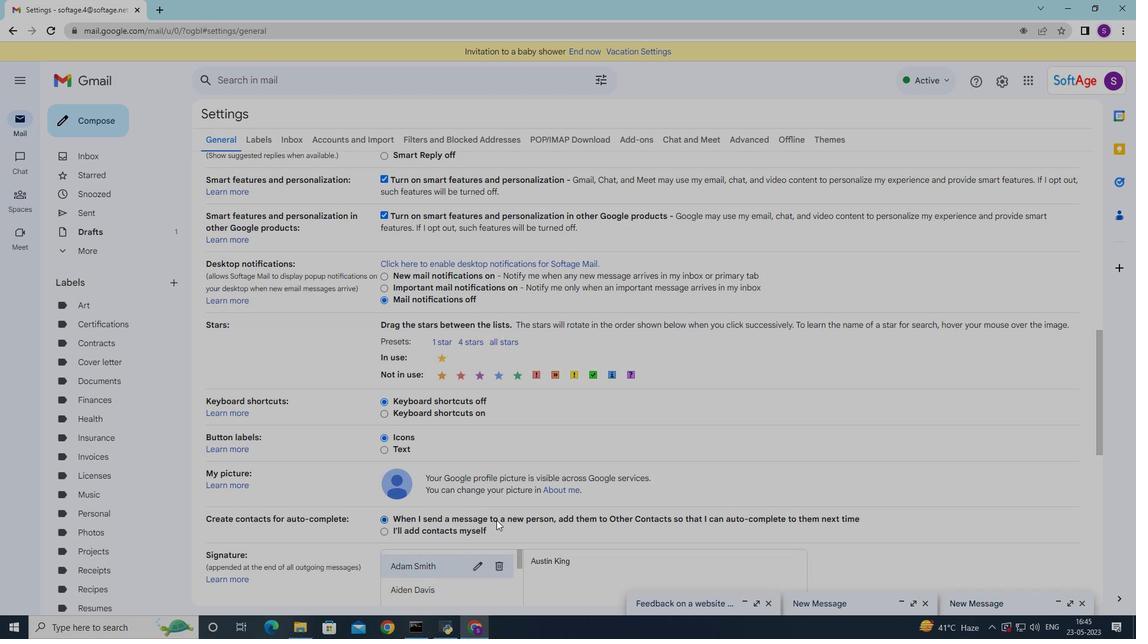 
Action: Mouse scrolled (496, 519) with delta (0, 0)
Screenshot: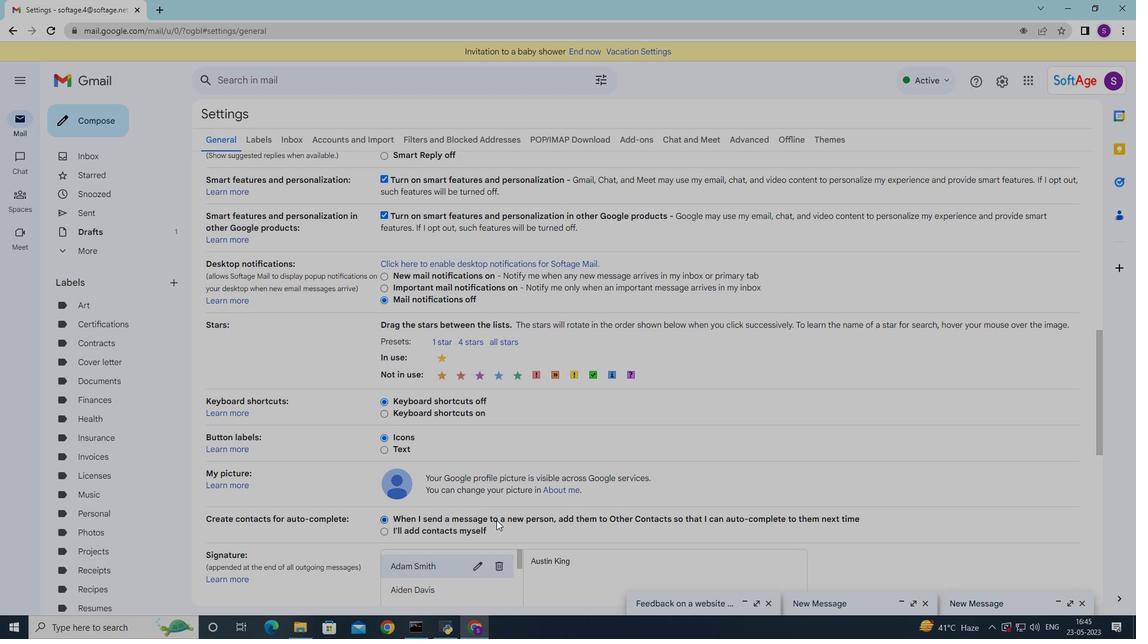 
Action: Mouse moved to (465, 487)
Screenshot: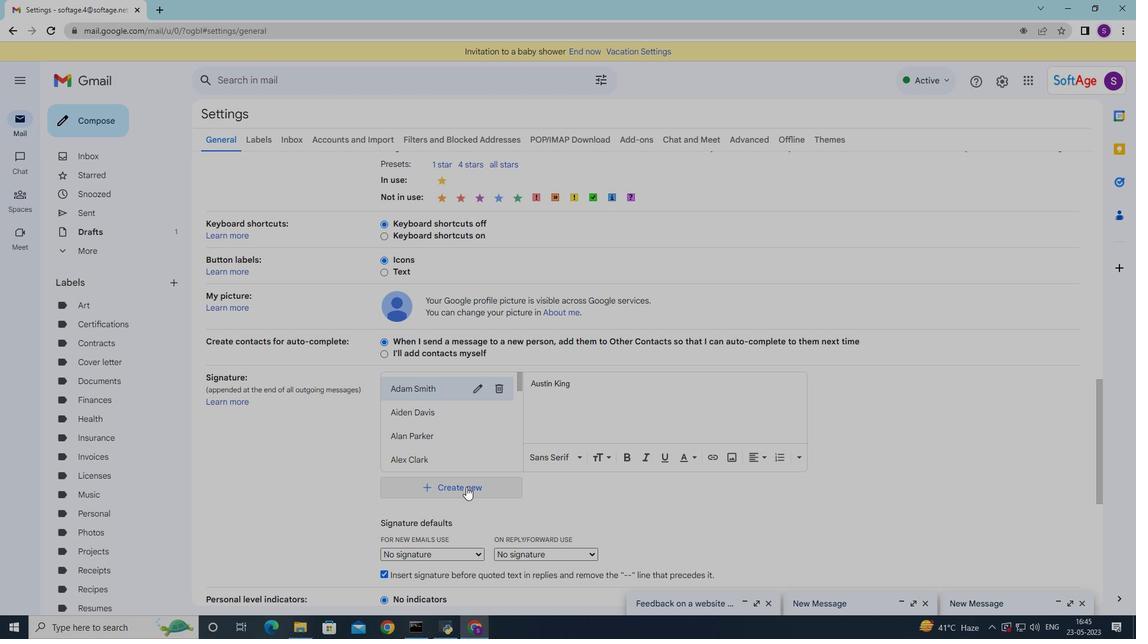 
Action: Mouse pressed left at (465, 487)
Screenshot: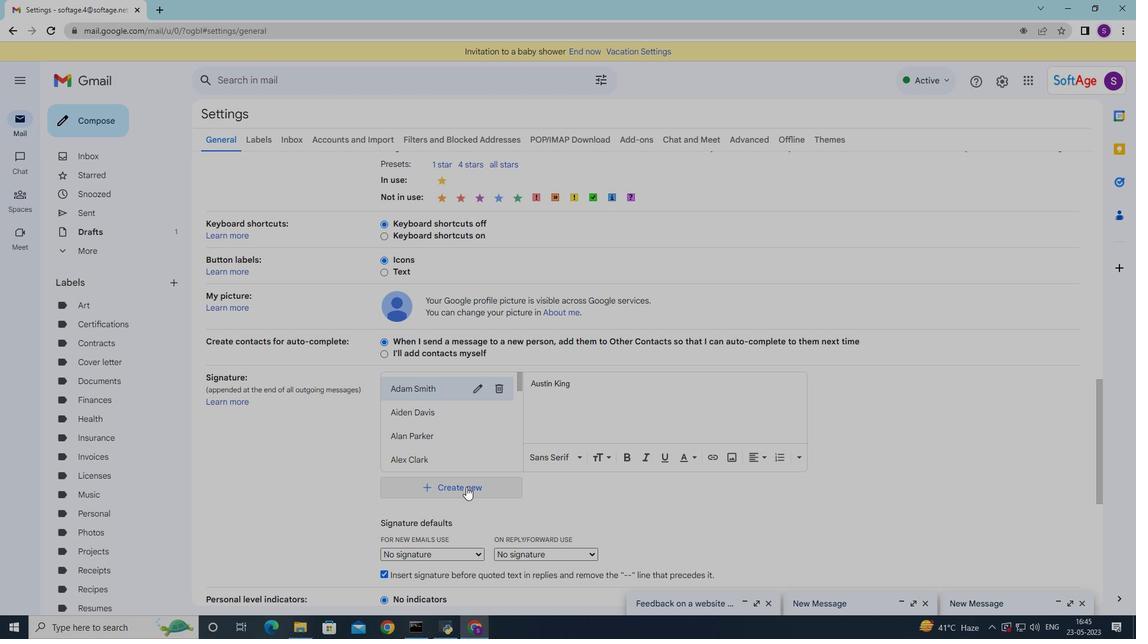 
Action: Mouse moved to (531, 323)
Screenshot: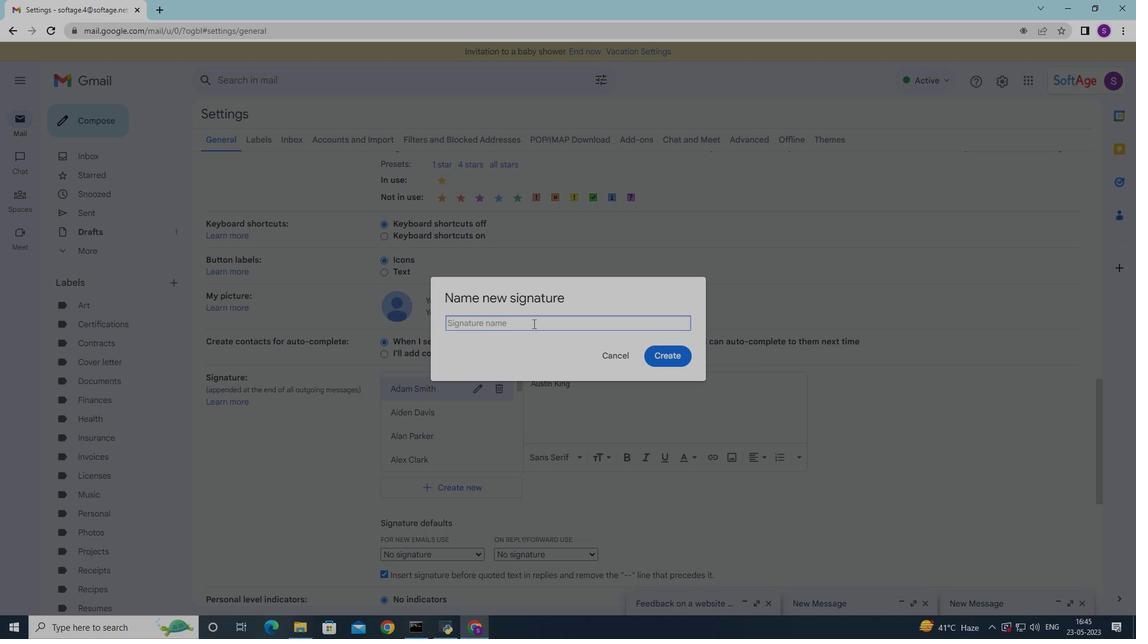 
Action: Key pressed brea<Key.backspace><Key.backspace><Key.backspace><Key.backspace><Key.shift>Brenda<Key.space><Key.shift>Cooper
Screenshot: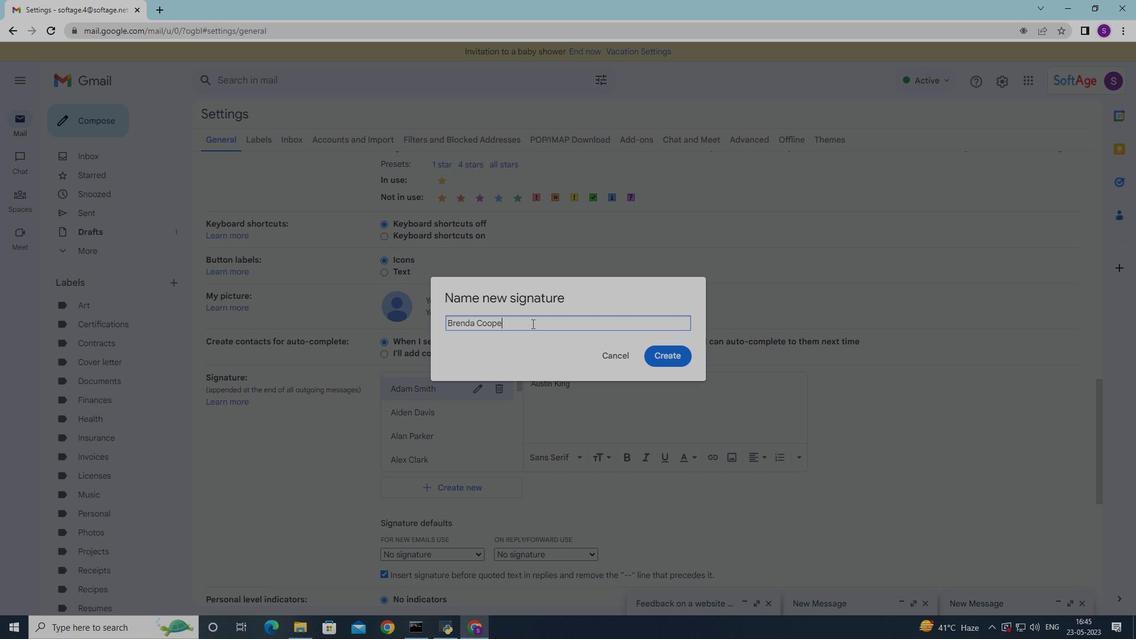 
Action: Mouse moved to (668, 359)
Screenshot: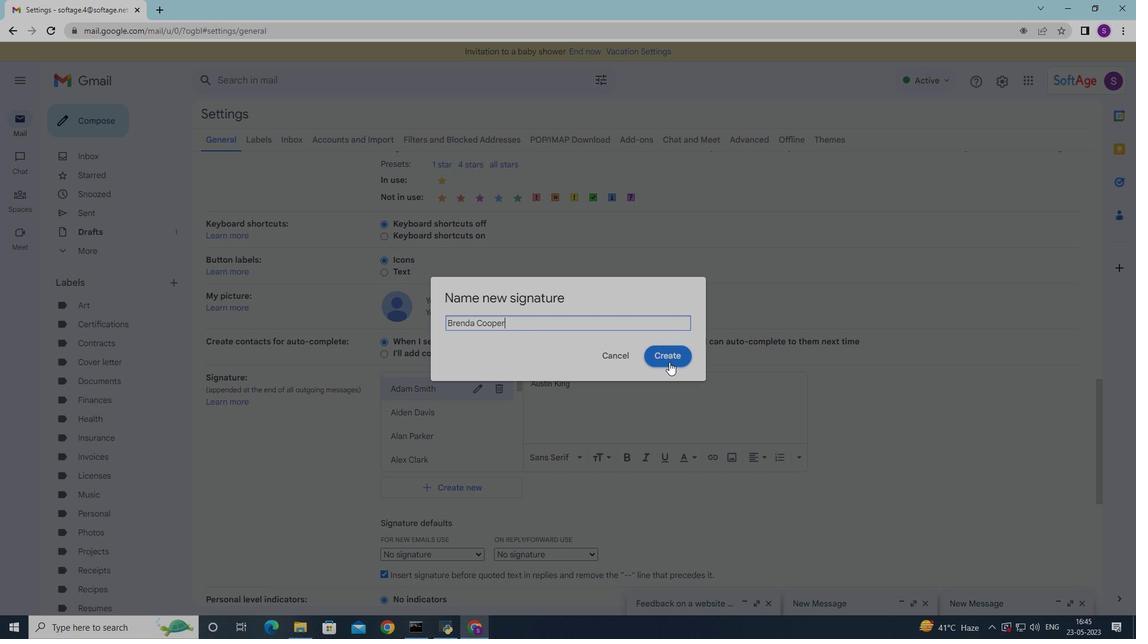
Action: Mouse pressed left at (668, 359)
Screenshot: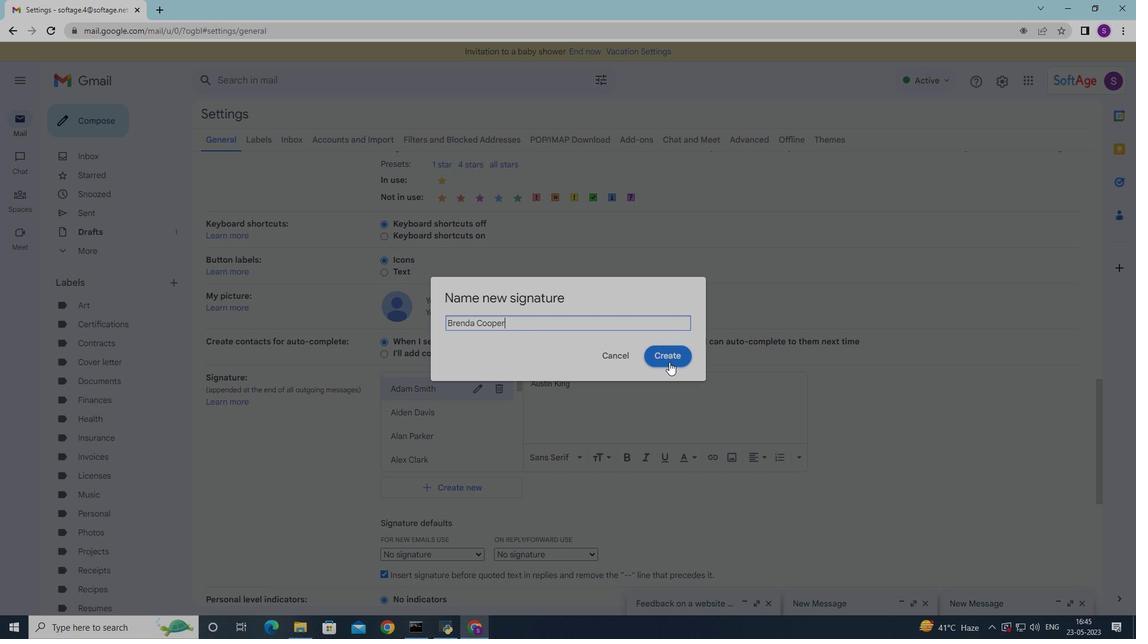 
Action: Mouse moved to (608, 381)
Screenshot: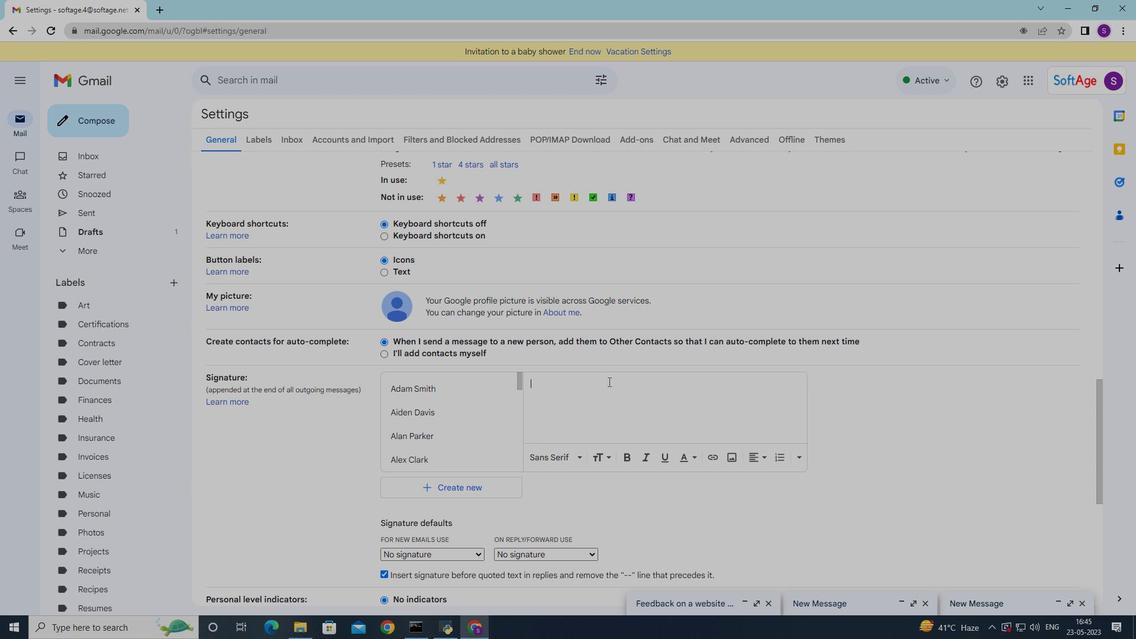 
Action: Key pressed <Key.shift>Brenda<Key.space><Key.shift><Key.shift><Key.shift><Key.shift>Cooper
Screenshot: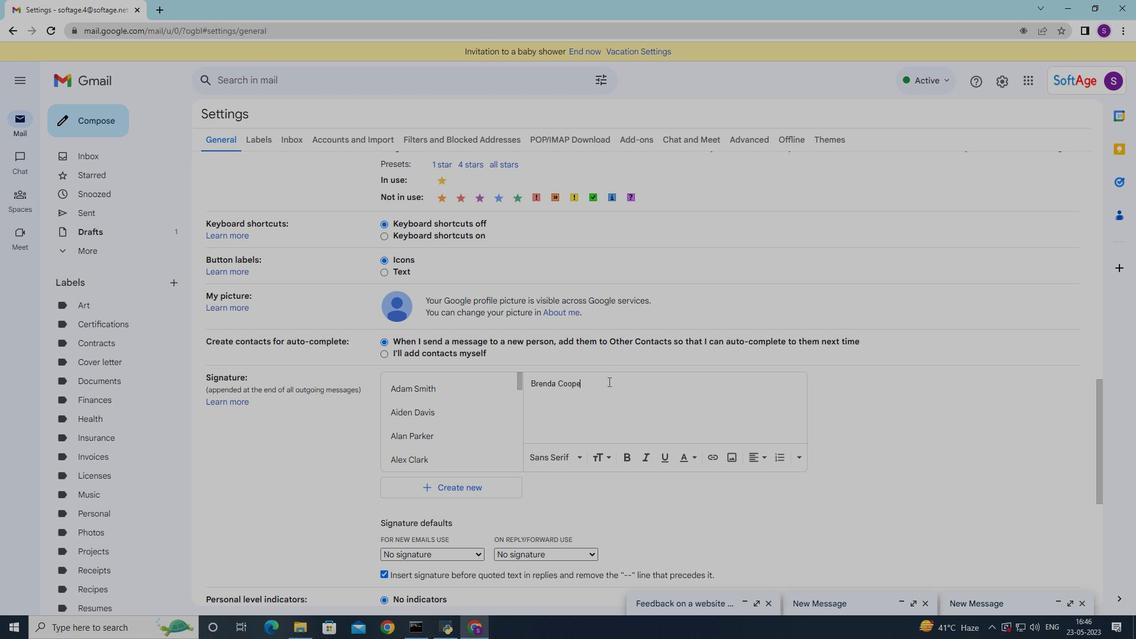 
Action: Mouse moved to (563, 411)
Screenshot: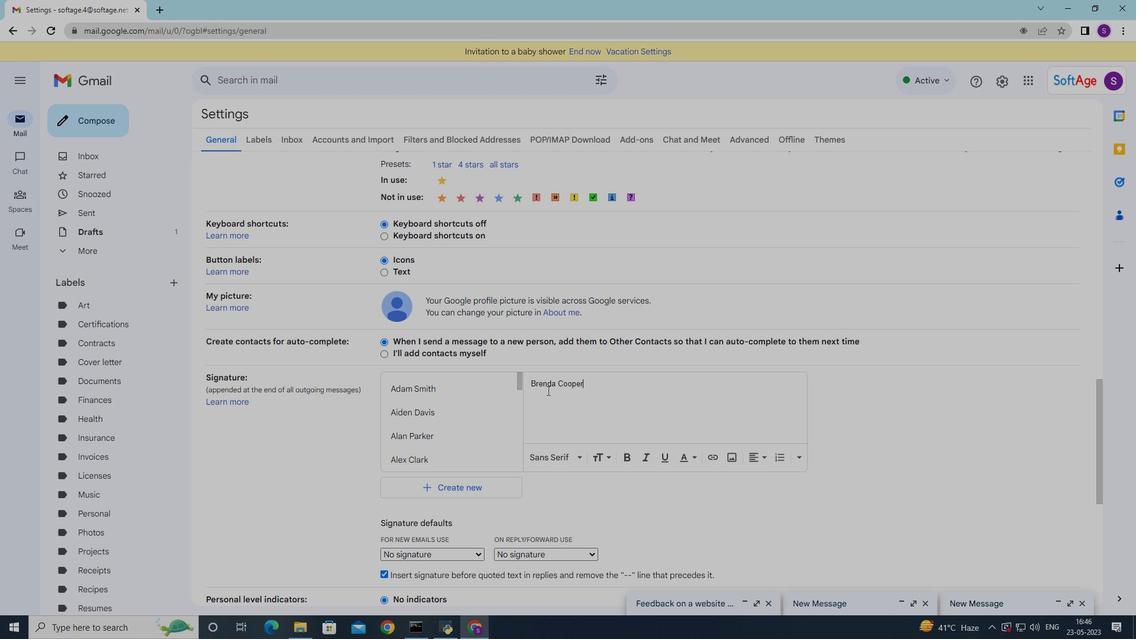 
Action: Mouse scrolled (563, 410) with delta (0, 0)
Screenshot: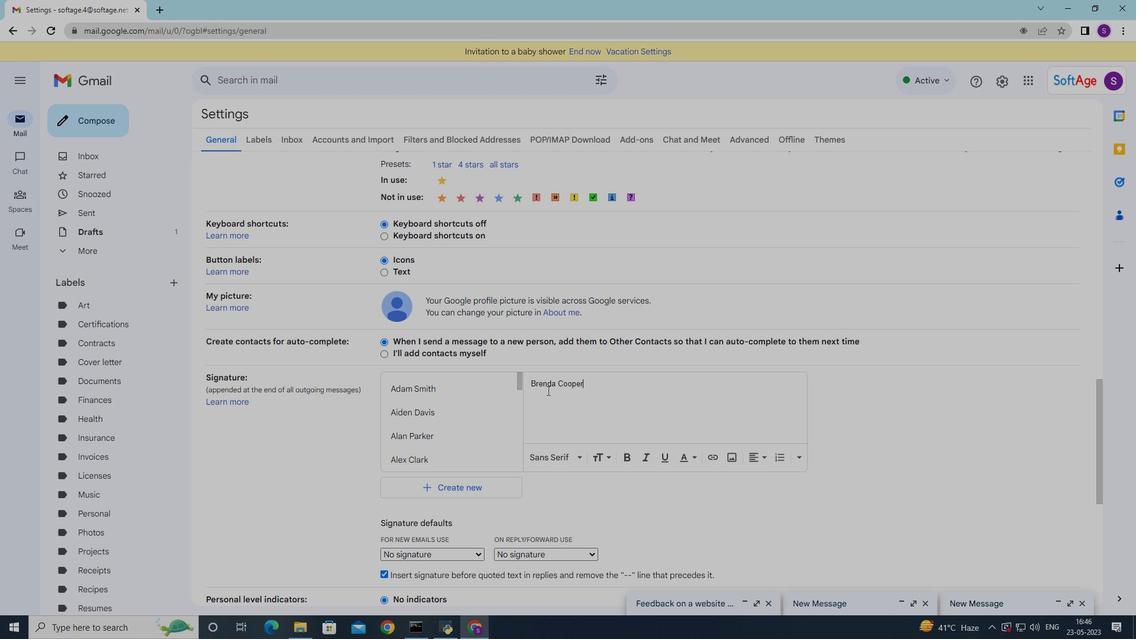
Action: Mouse moved to (577, 426)
Screenshot: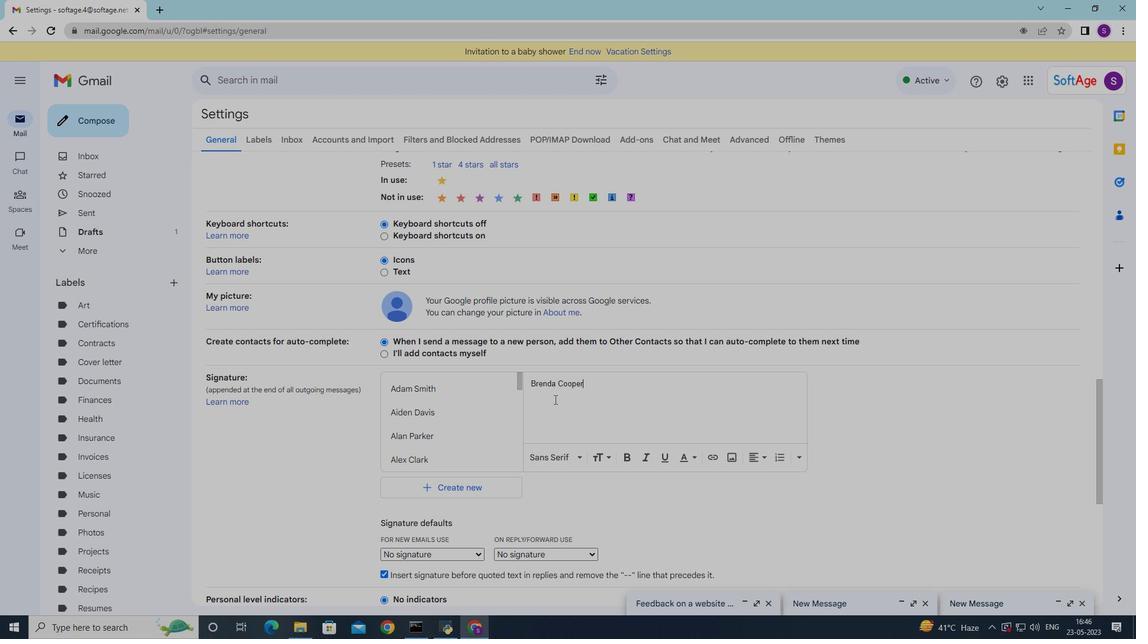 
Action: Mouse scrolled (577, 425) with delta (0, 0)
Screenshot: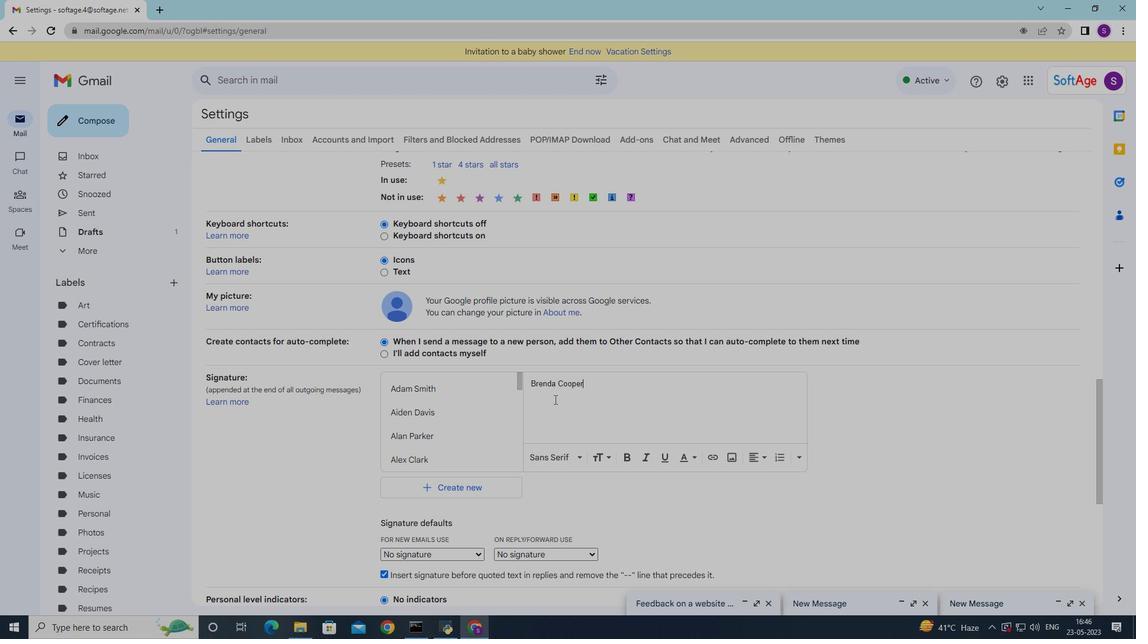
Action: Mouse moved to (592, 450)
Screenshot: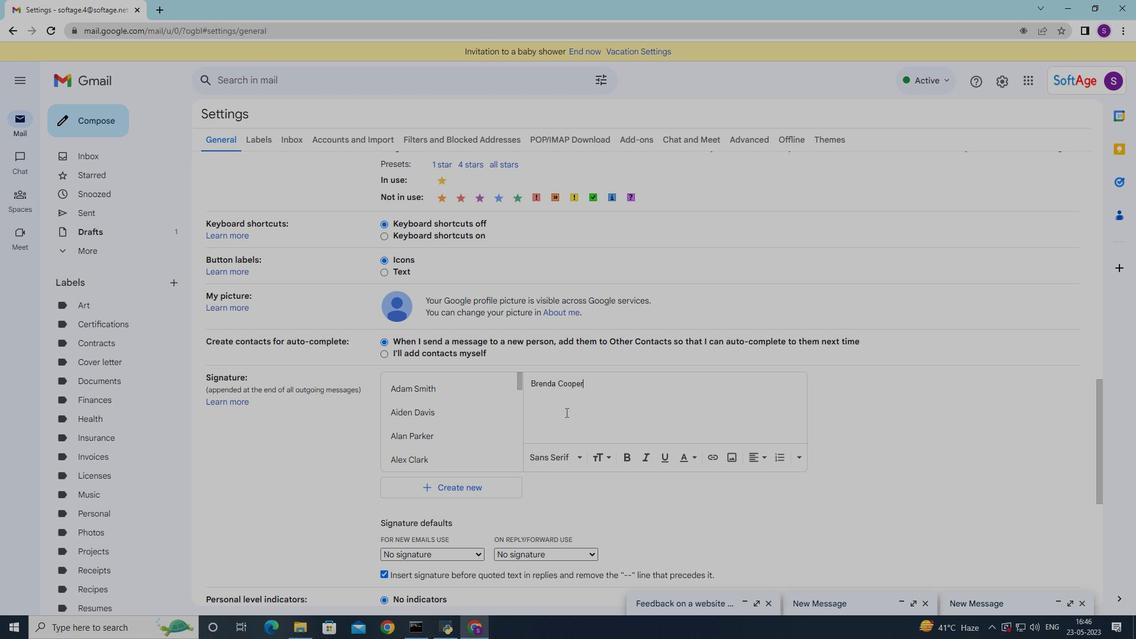 
Action: Mouse scrolled (590, 443) with delta (0, 0)
Screenshot: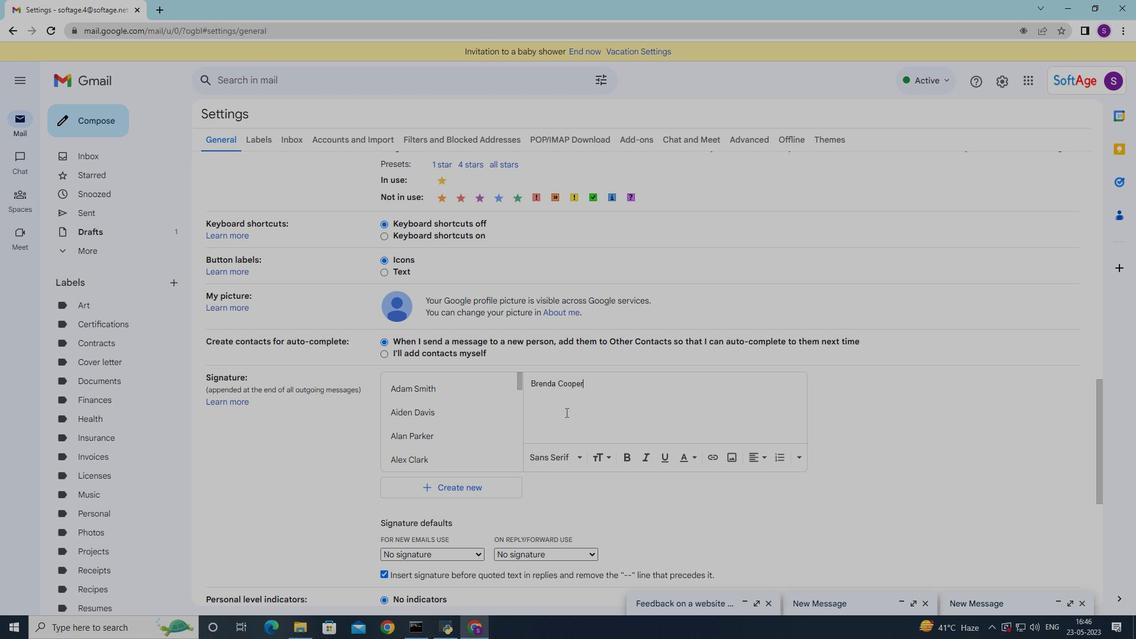 
Action: Mouse moved to (604, 468)
Screenshot: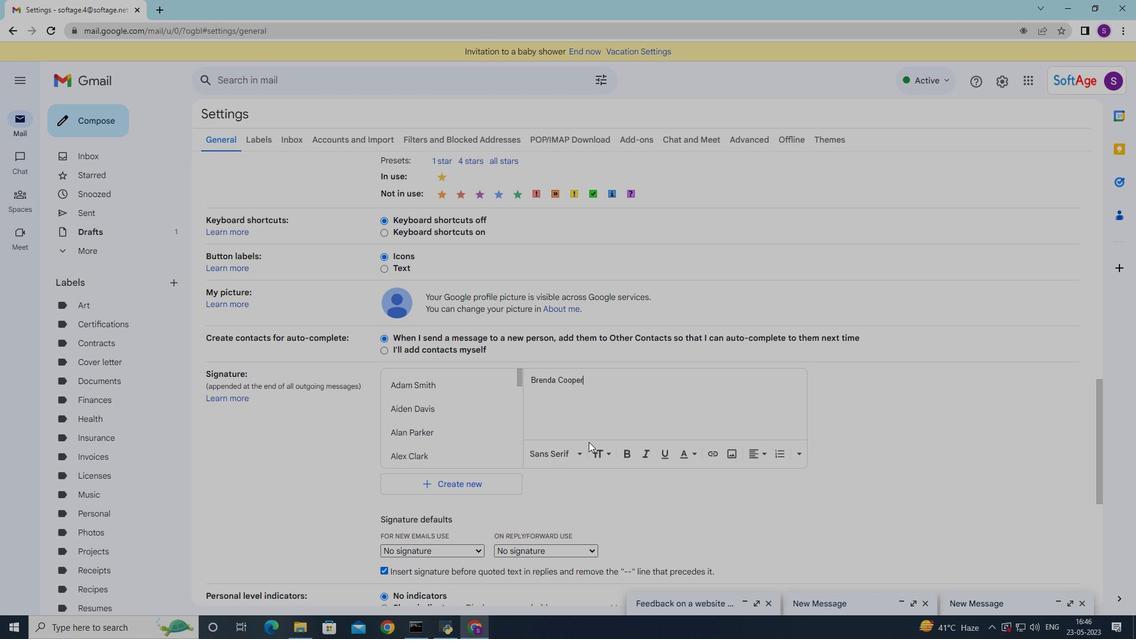 
Action: Mouse scrolled (604, 467) with delta (0, 0)
Screenshot: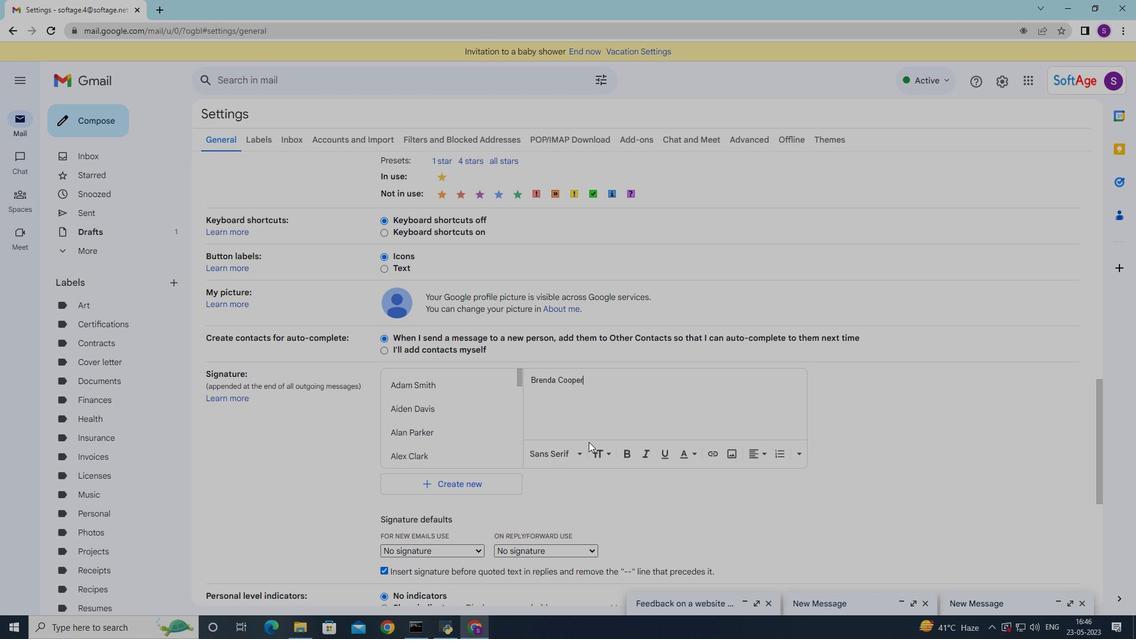 
Action: Mouse moved to (608, 539)
Screenshot: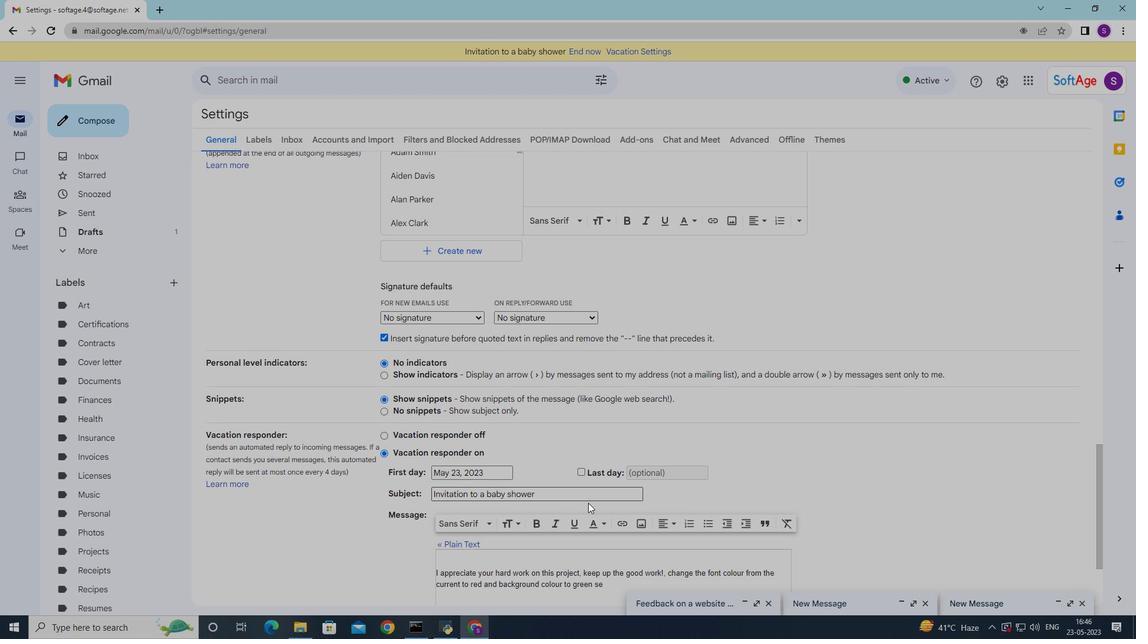 
Action: Mouse scrolled (608, 538) with delta (0, 0)
Screenshot: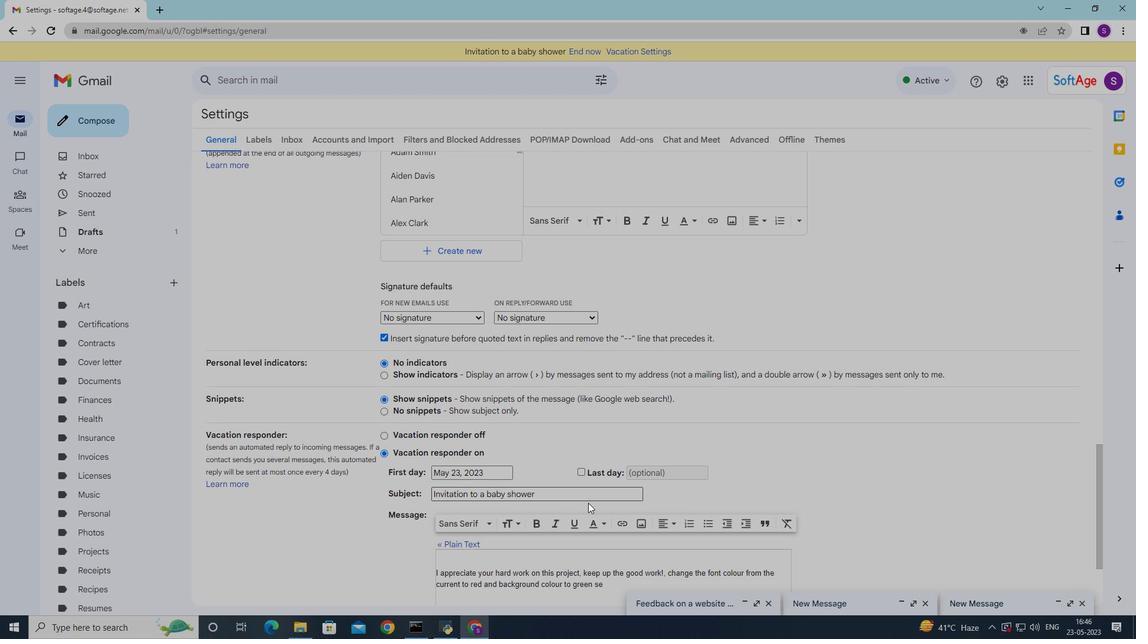 
Action: Mouse moved to (618, 543)
Screenshot: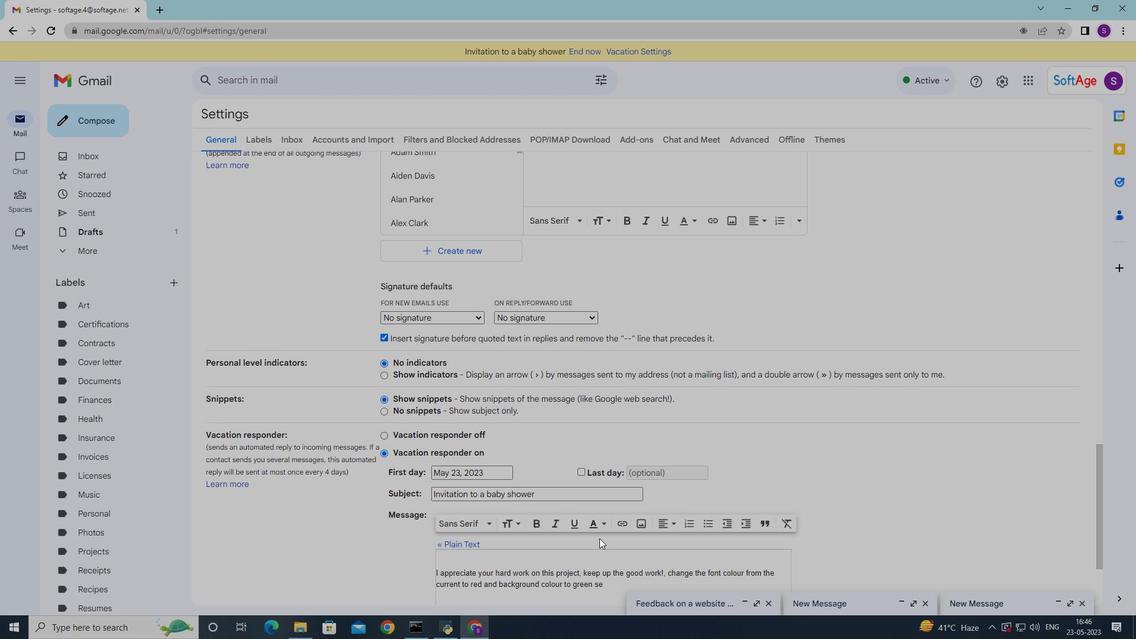 
Action: Mouse scrolled (617, 542) with delta (0, 0)
Screenshot: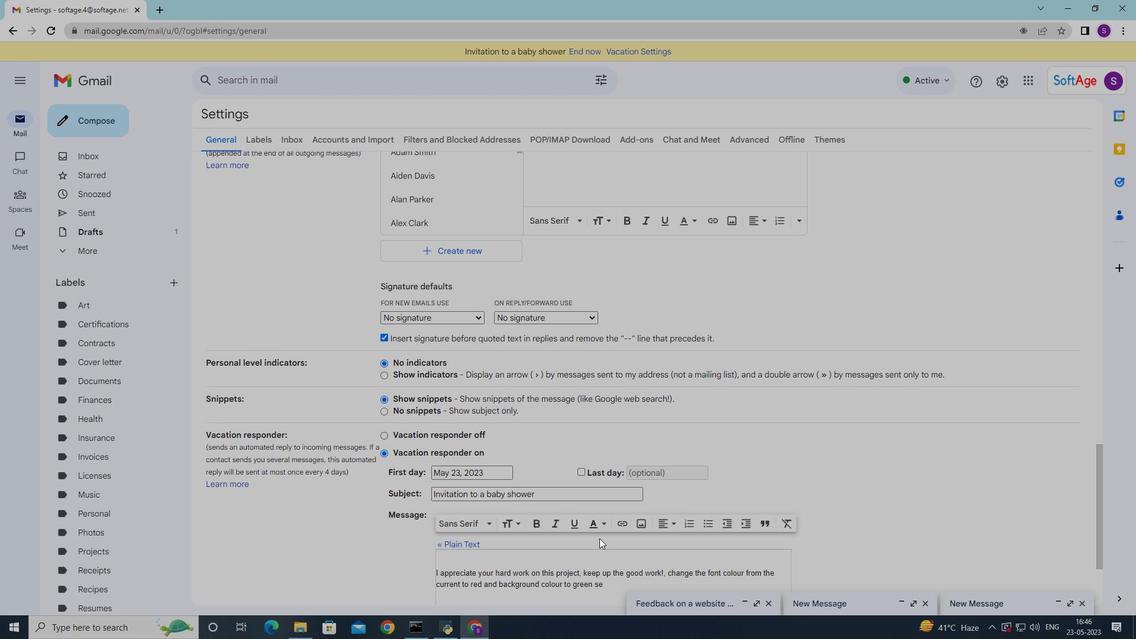 
Action: Mouse moved to (655, 556)
Screenshot: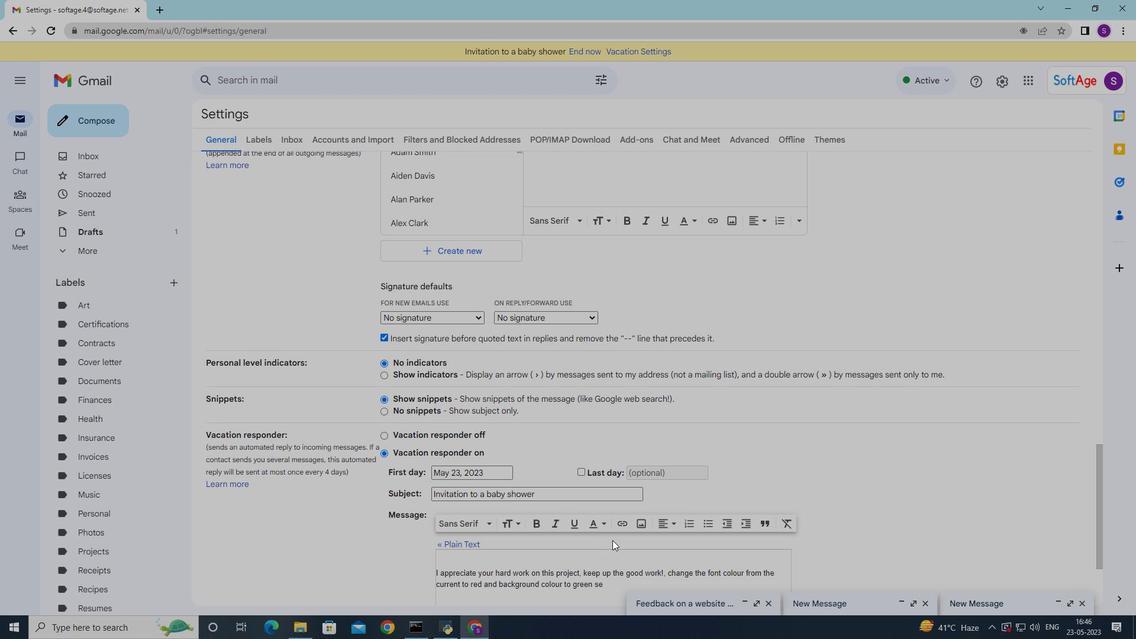 
Action: Mouse scrolled (652, 553) with delta (0, 0)
Screenshot: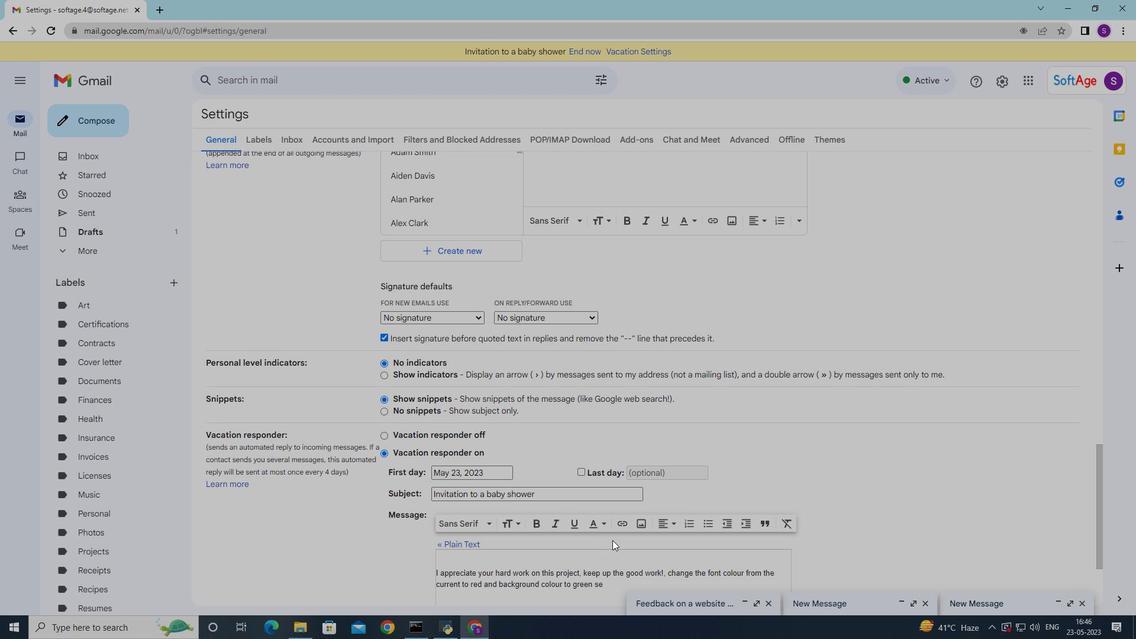 
Action: Mouse moved to (614, 546)
Screenshot: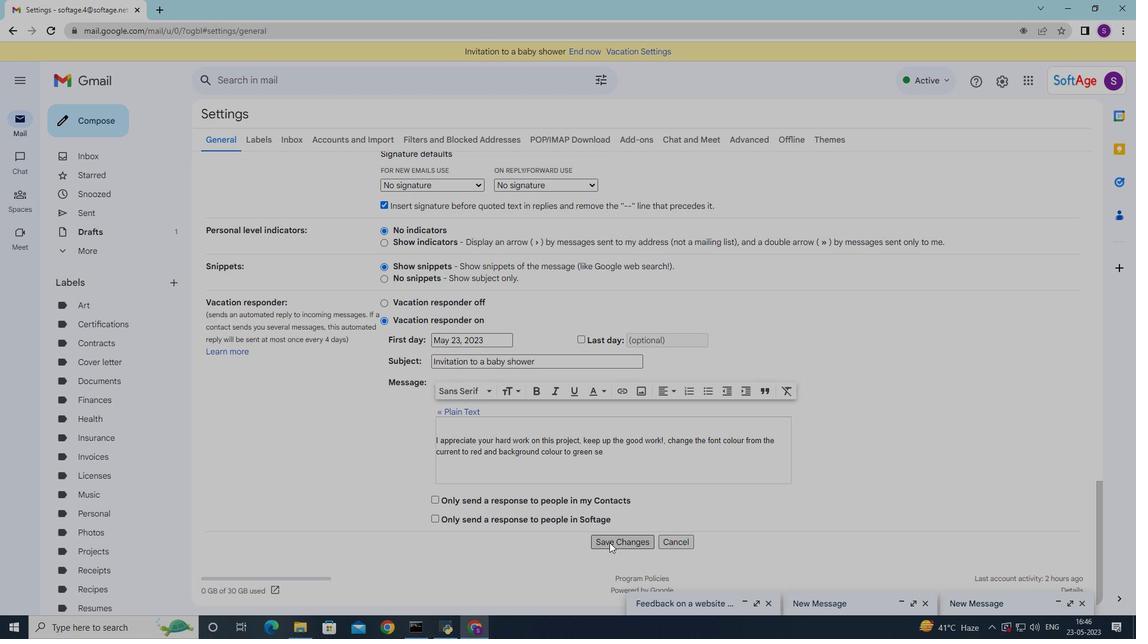 
Action: Mouse pressed left at (614, 546)
Screenshot: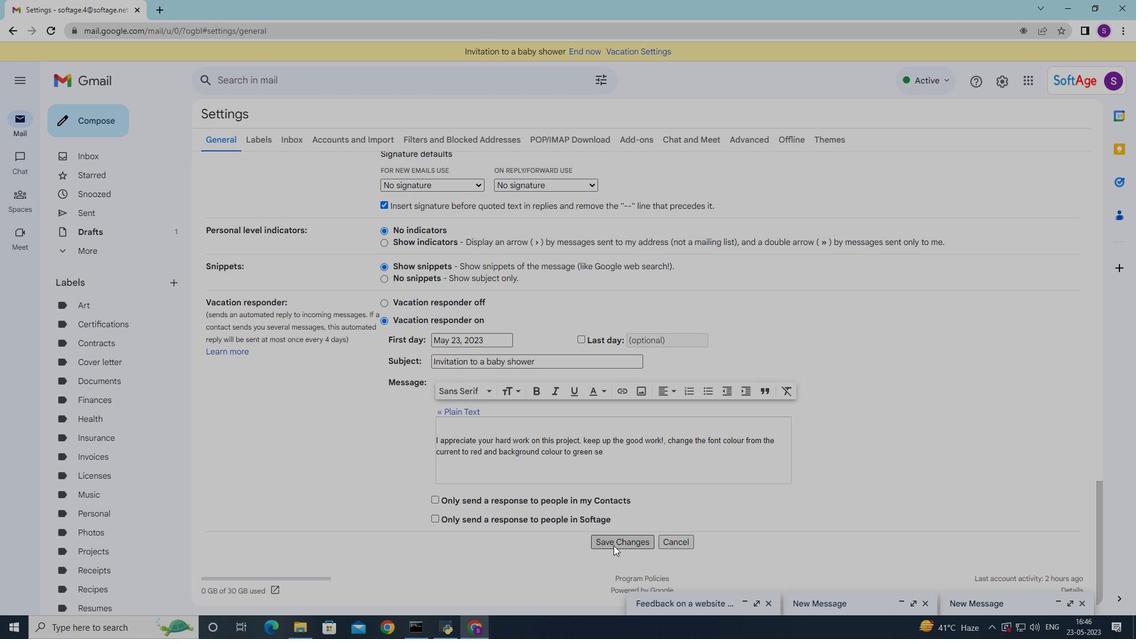 
Action: Mouse moved to (681, 605)
Screenshot: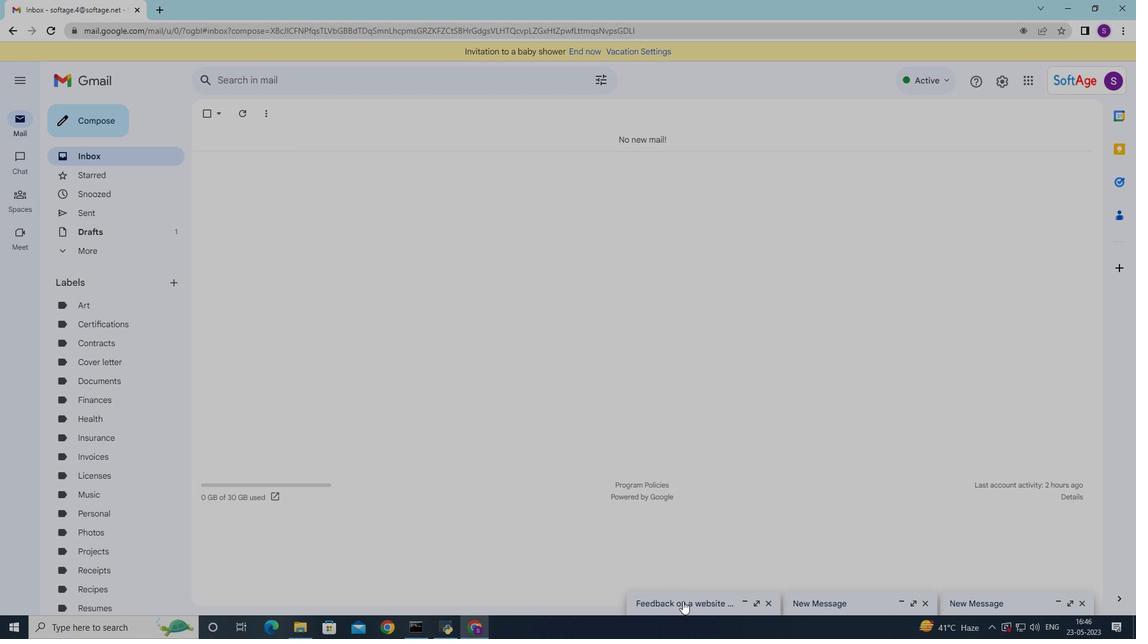 
Action: Mouse pressed left at (681, 605)
Screenshot: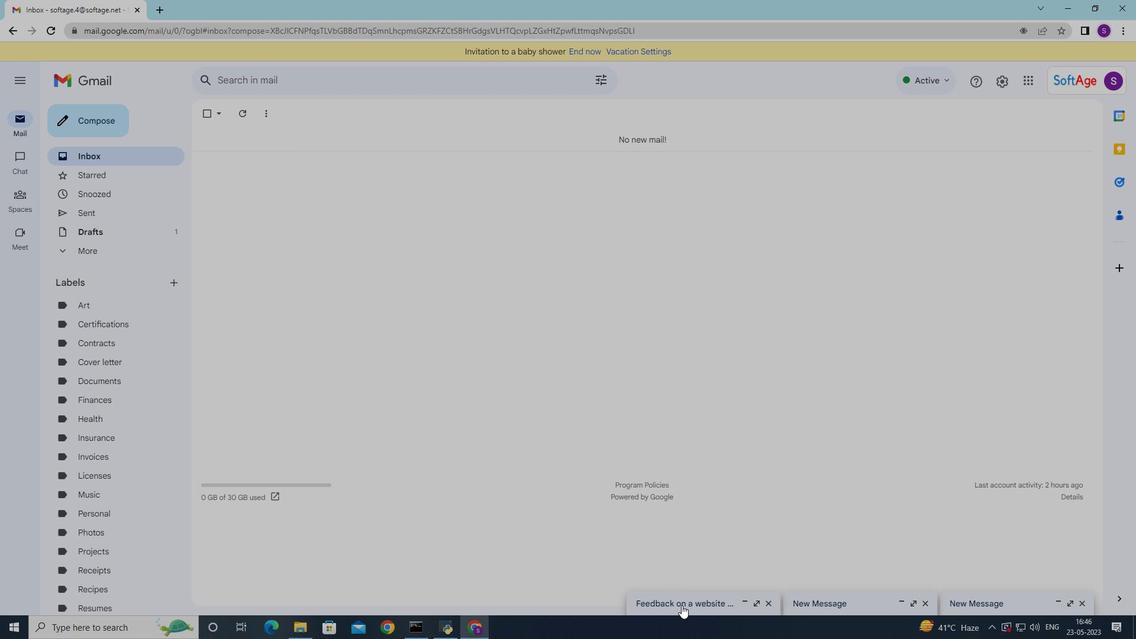 
Action: Mouse moved to (640, 591)
Screenshot: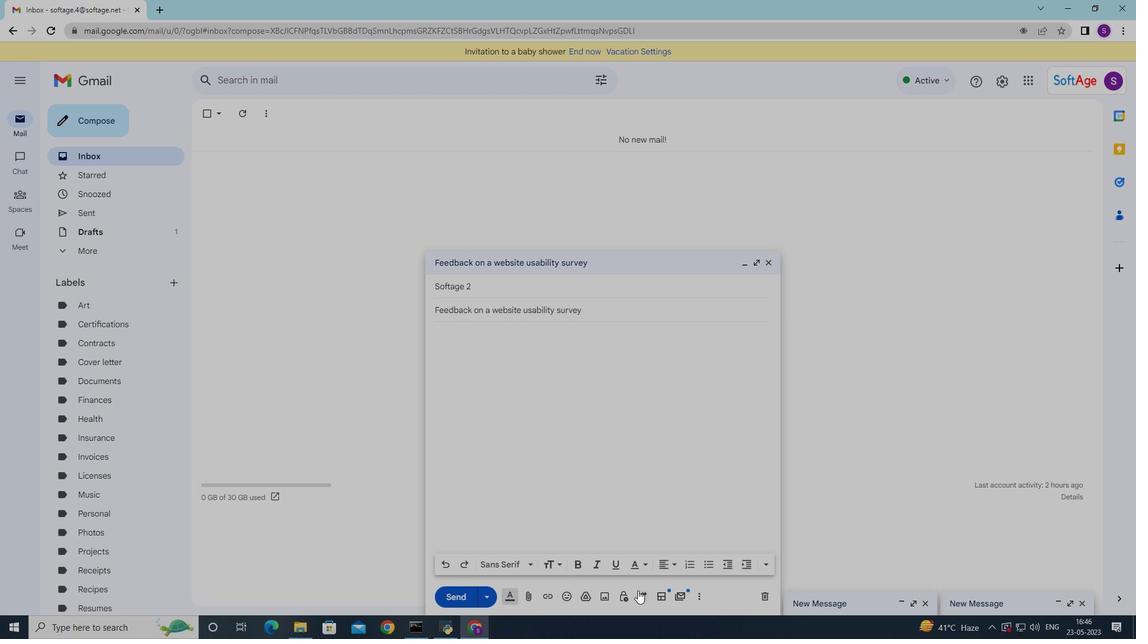 
Action: Mouse pressed left at (640, 591)
Screenshot: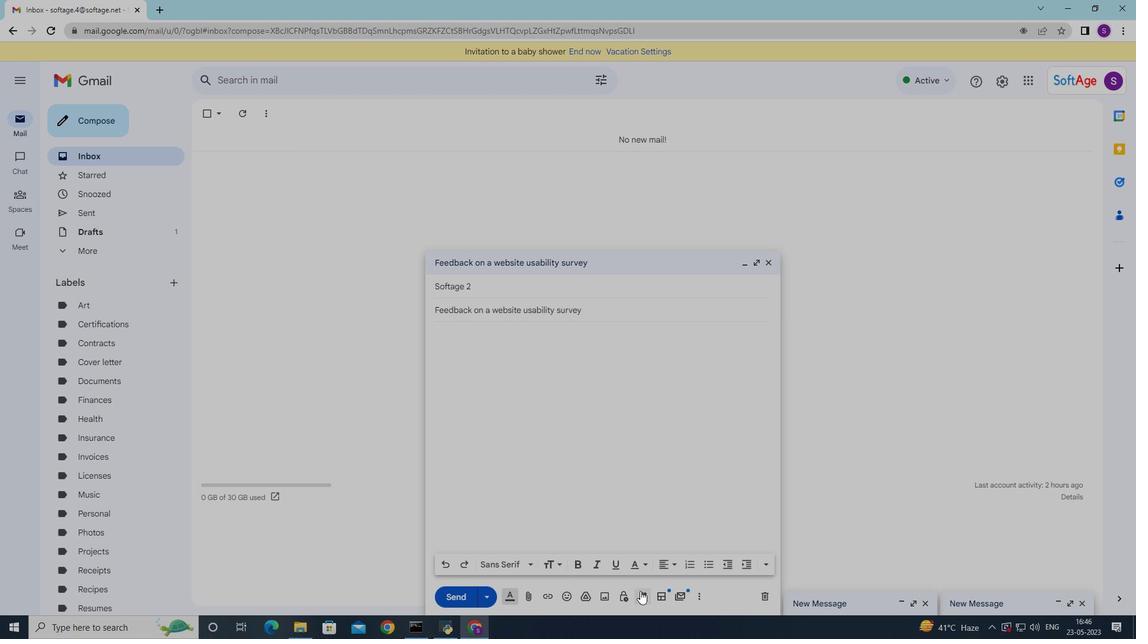 
Action: Mouse moved to (666, 435)
Screenshot: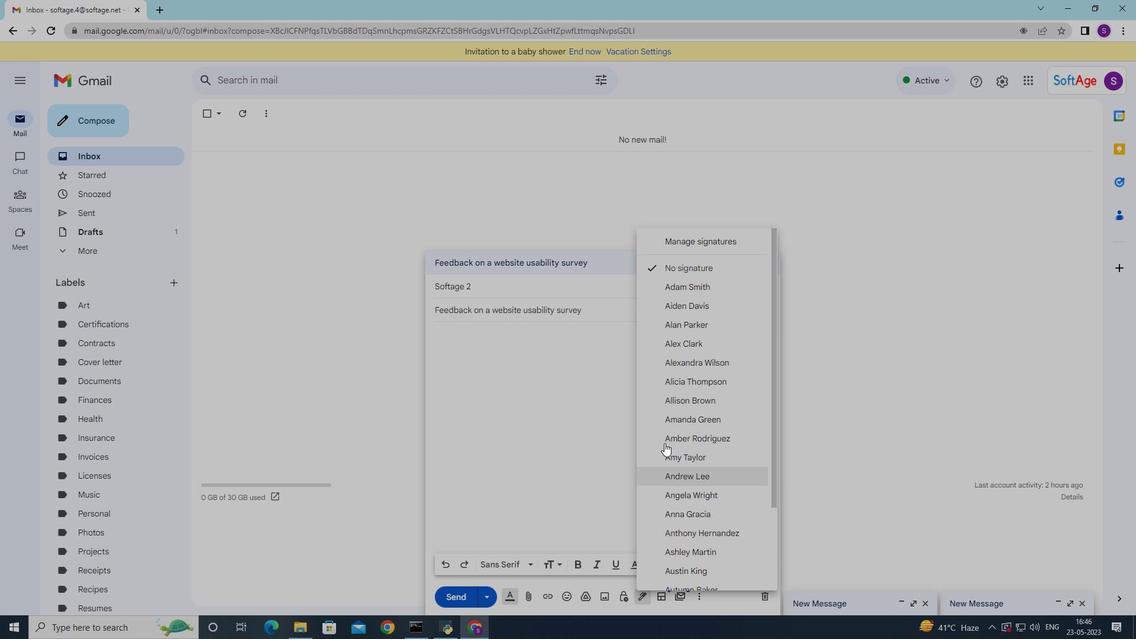 
Action: Mouse scrolled (666, 434) with delta (0, 0)
Screenshot: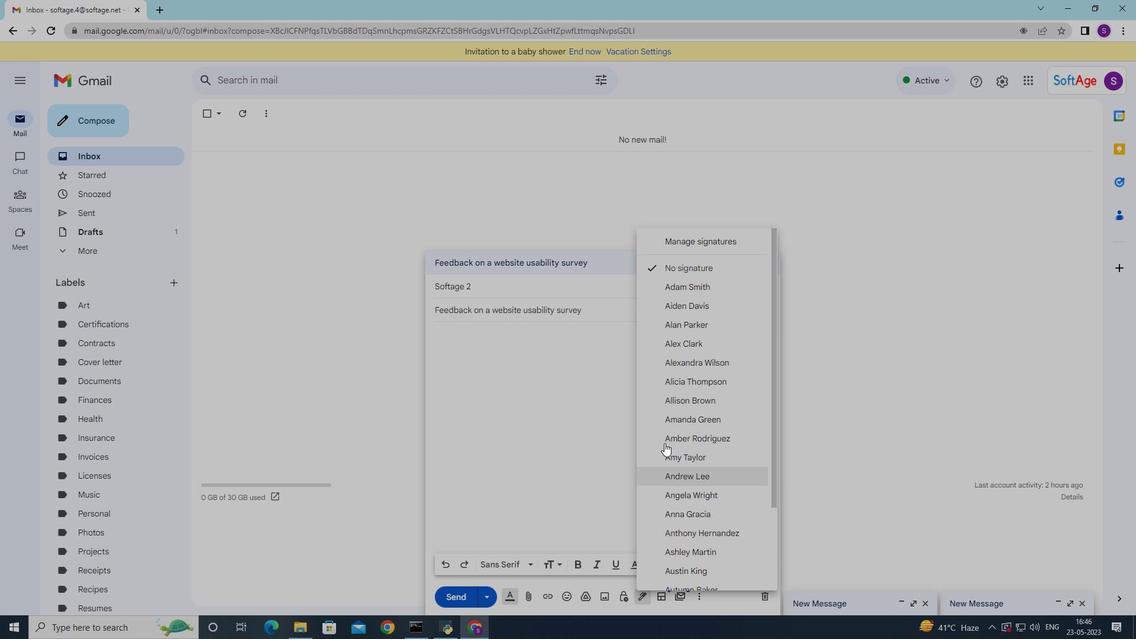 
Action: Mouse moved to (666, 436)
Screenshot: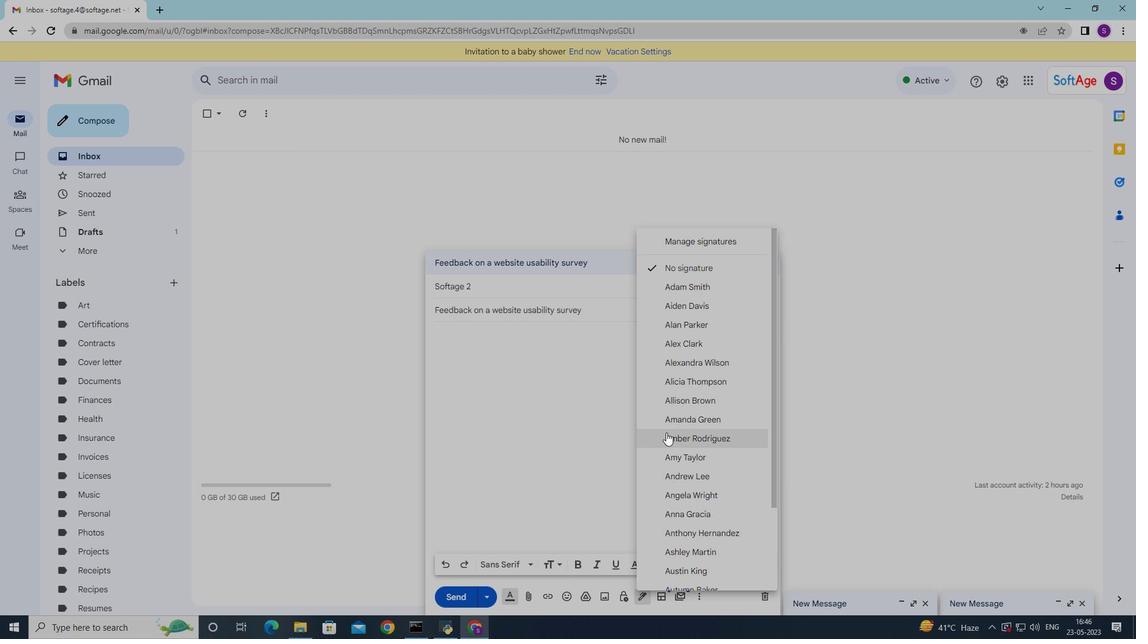 
Action: Mouse scrolled (666, 436) with delta (0, 0)
Screenshot: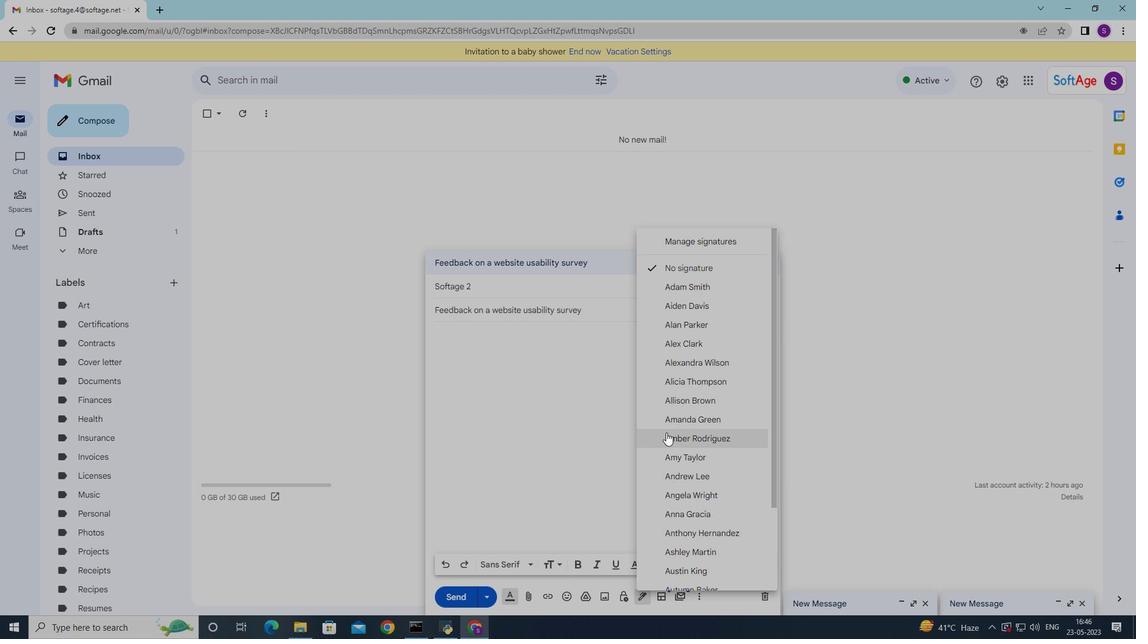 
Action: Mouse moved to (666, 437)
Screenshot: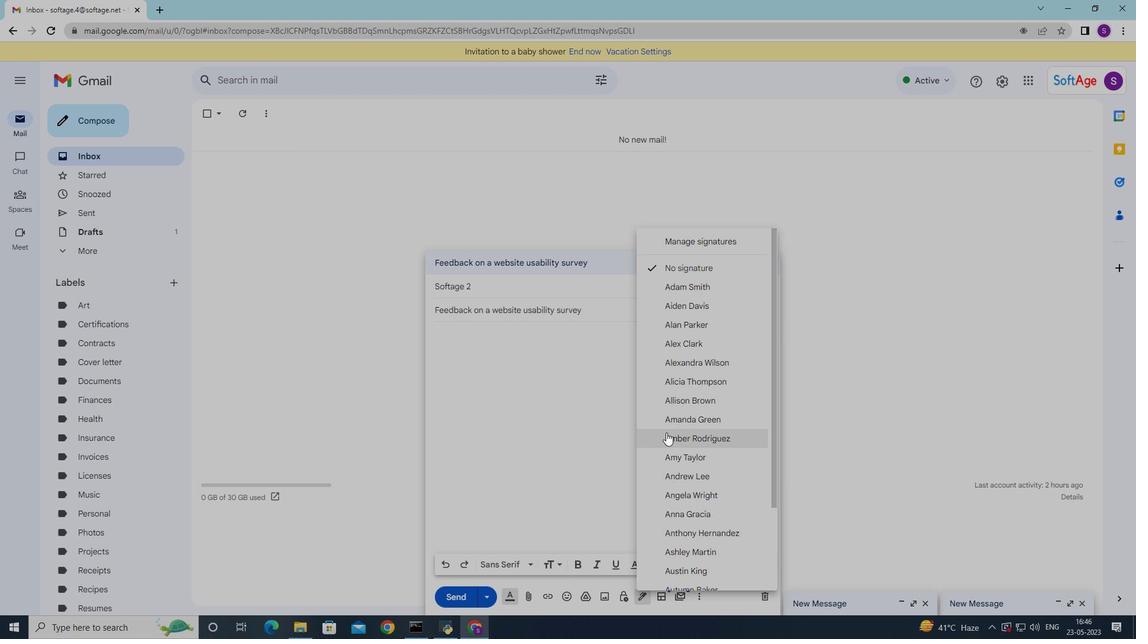 
Action: Mouse scrolled (666, 436) with delta (0, 0)
Screenshot: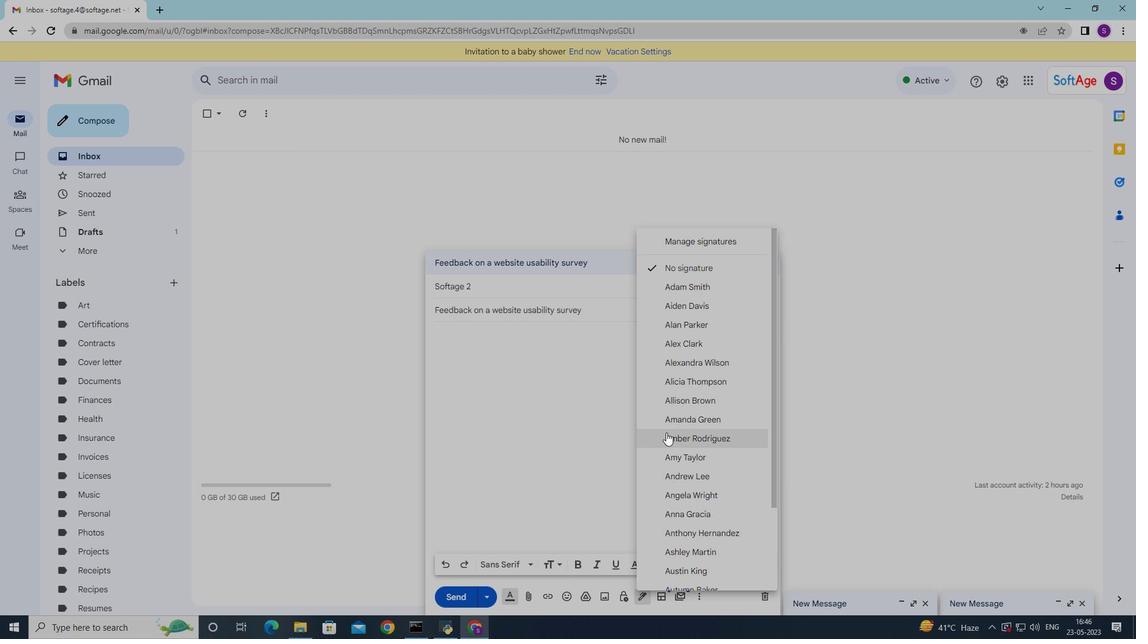 
Action: Mouse moved to (666, 439)
Screenshot: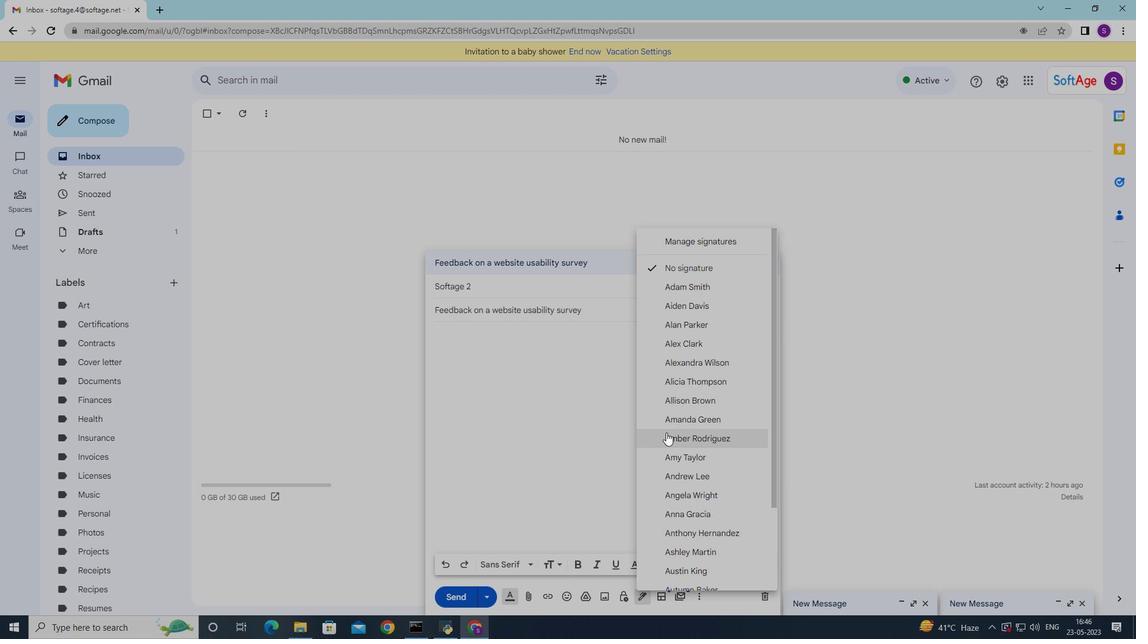 
Action: Mouse scrolled (666, 438) with delta (0, 0)
Screenshot: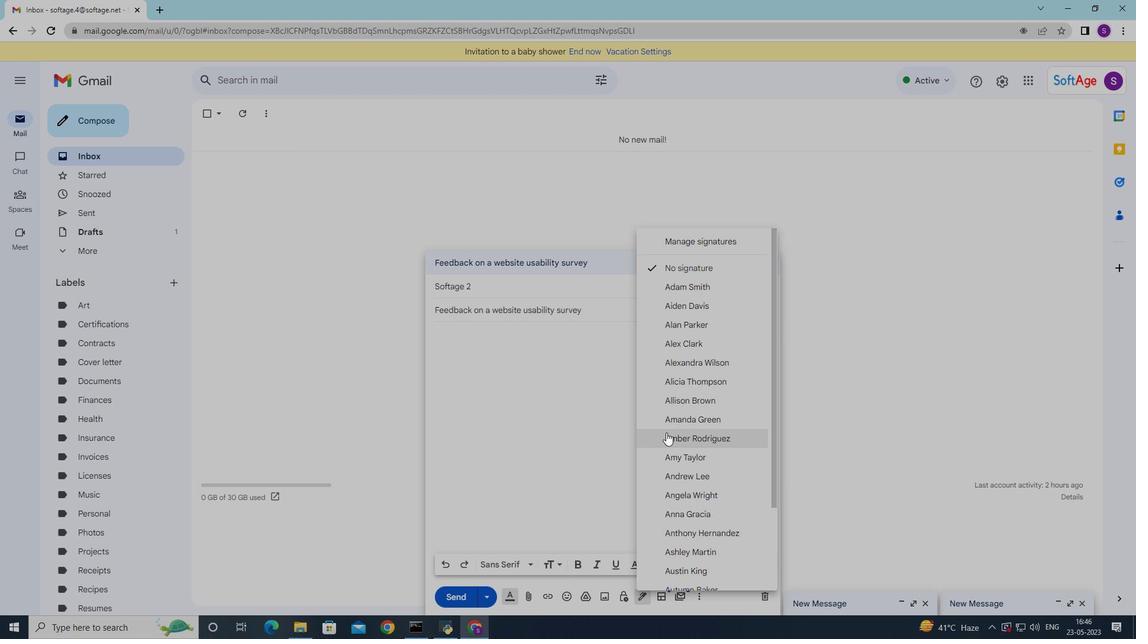 
Action: Mouse moved to (669, 444)
Screenshot: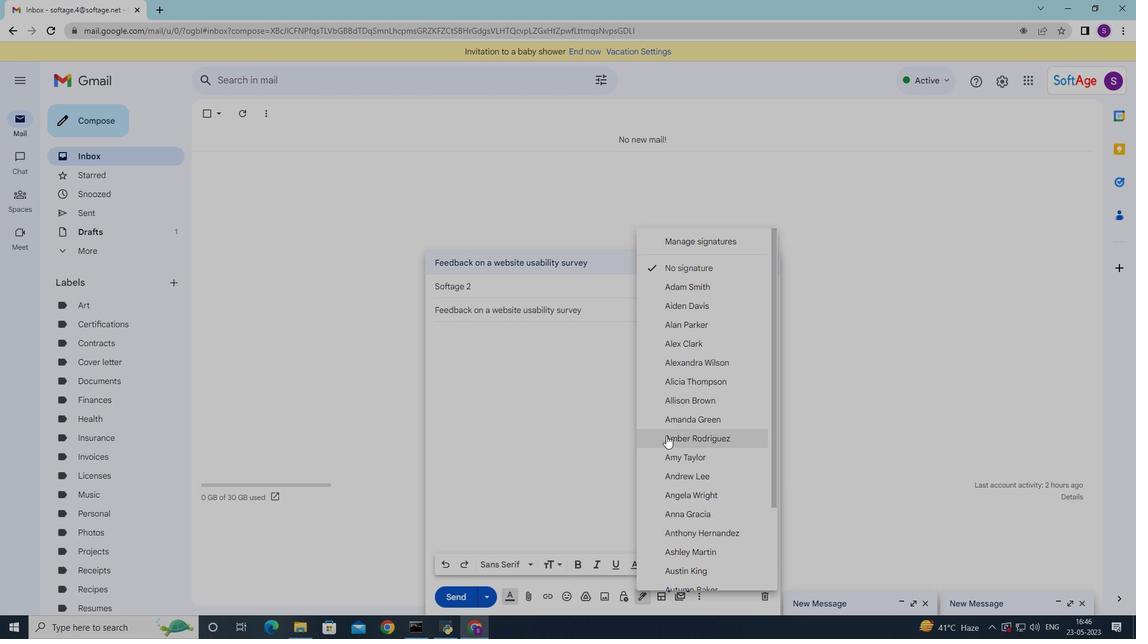 
Action: Mouse scrolled (668, 443) with delta (0, 0)
Screenshot: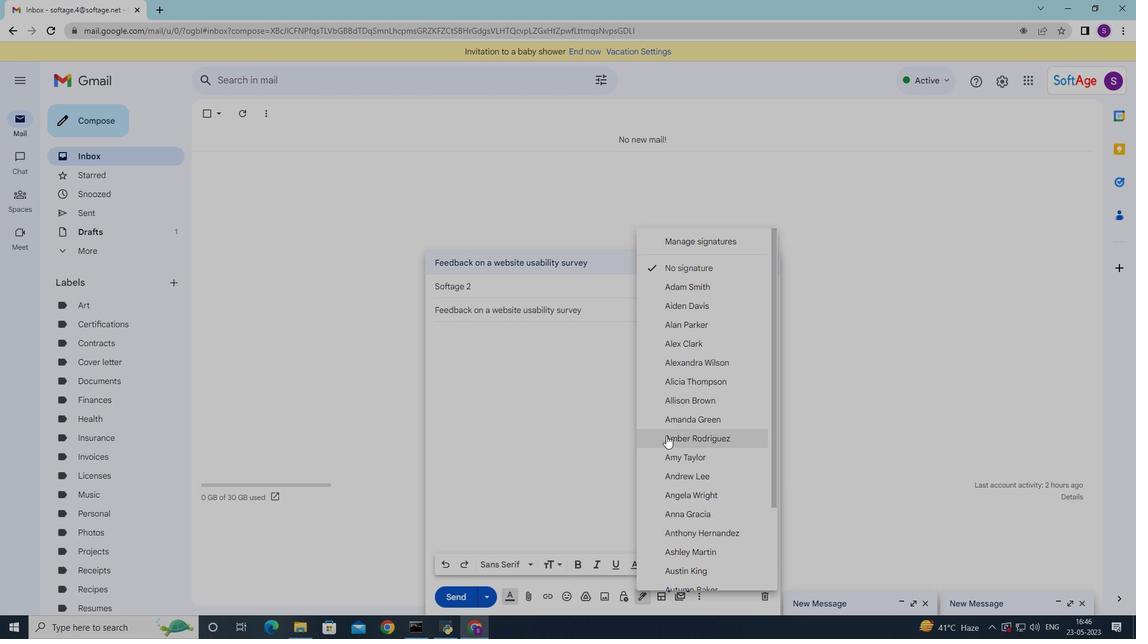 
Action: Mouse moved to (697, 492)
Screenshot: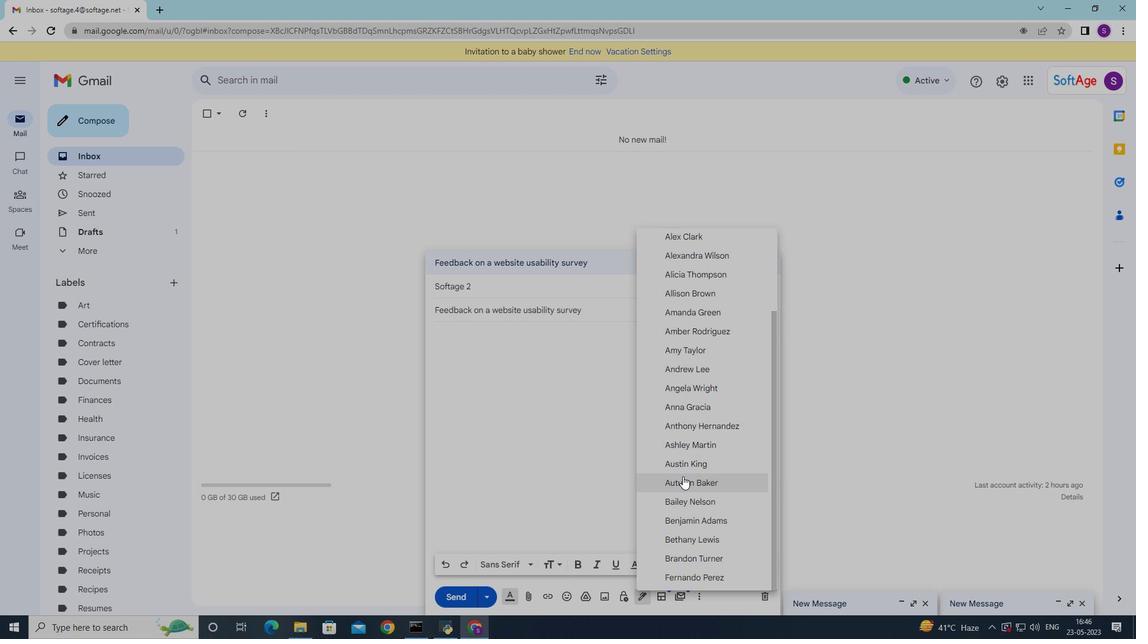 
Action: Mouse scrolled (697, 492) with delta (0, 0)
Screenshot: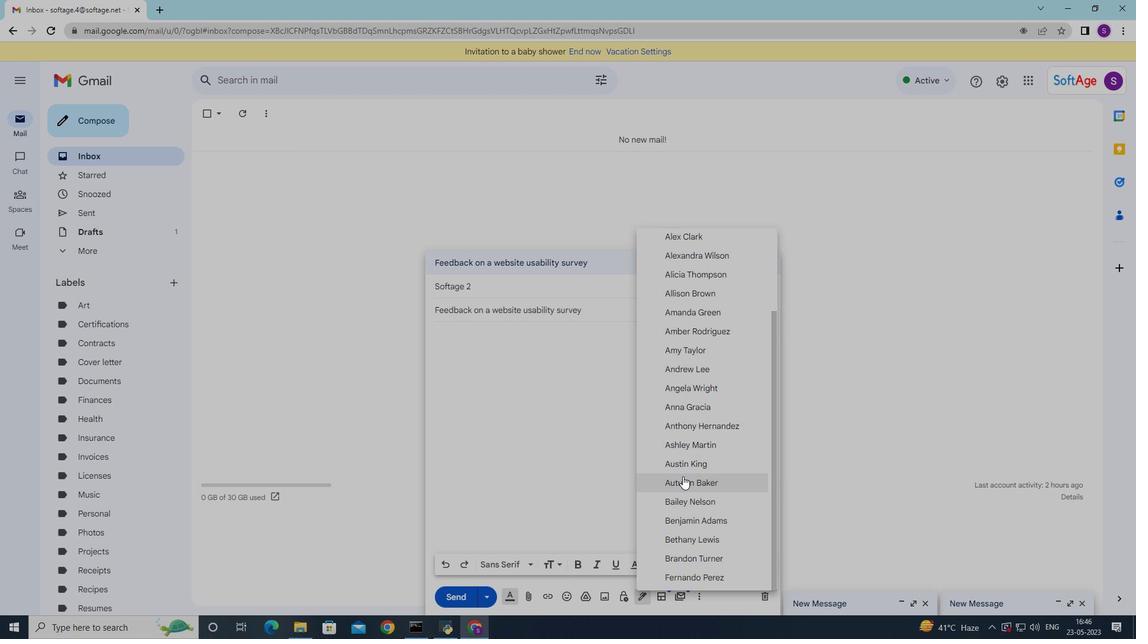 
Action: Mouse moved to (697, 494)
Screenshot: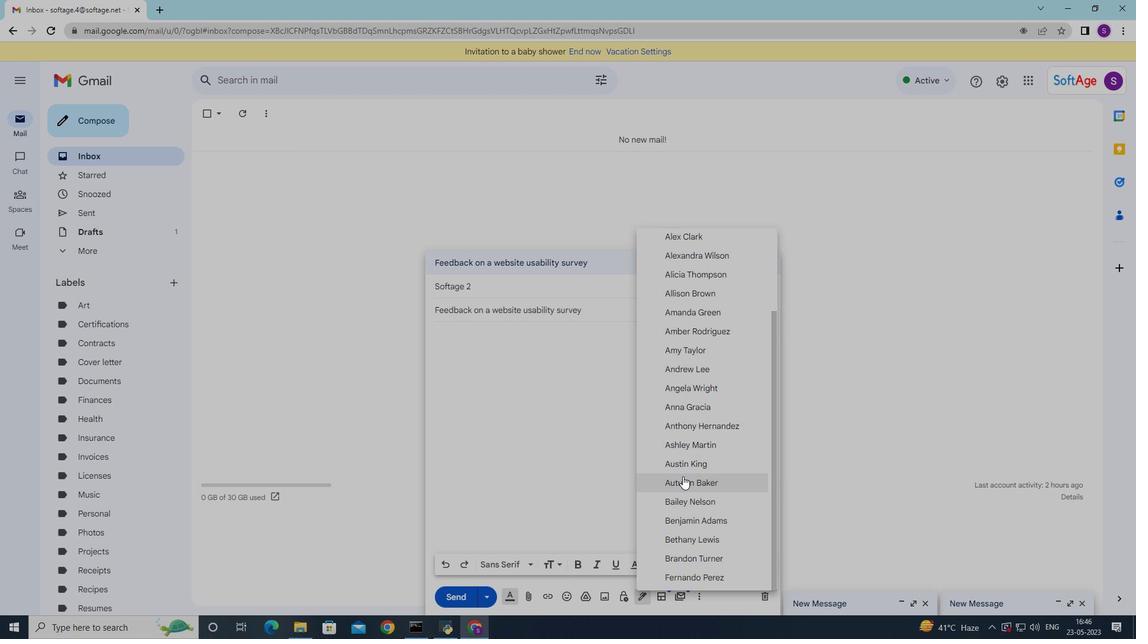 
Action: Mouse scrolled (697, 493) with delta (0, 0)
Screenshot: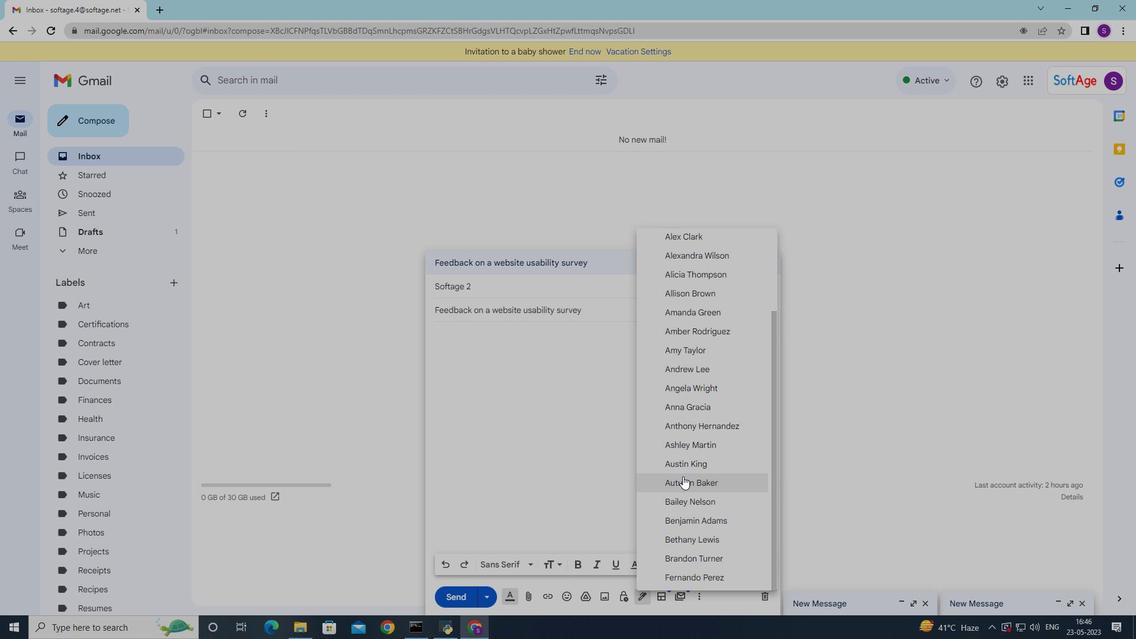 
Action: Mouse moved to (698, 494)
Screenshot: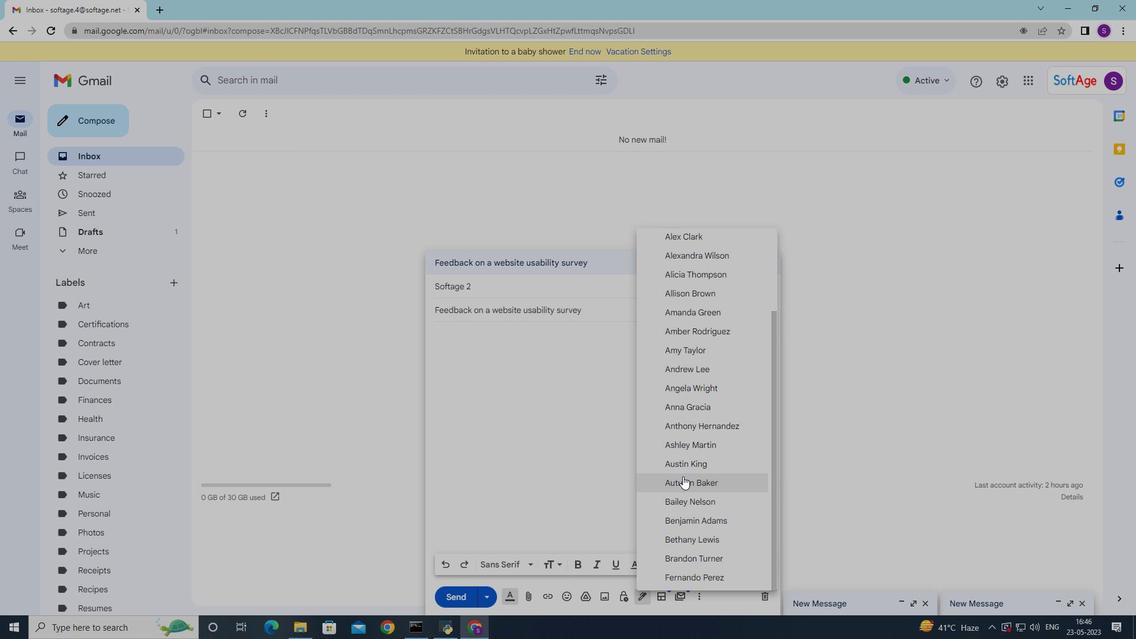 
Action: Mouse scrolled (698, 494) with delta (0, 0)
Screenshot: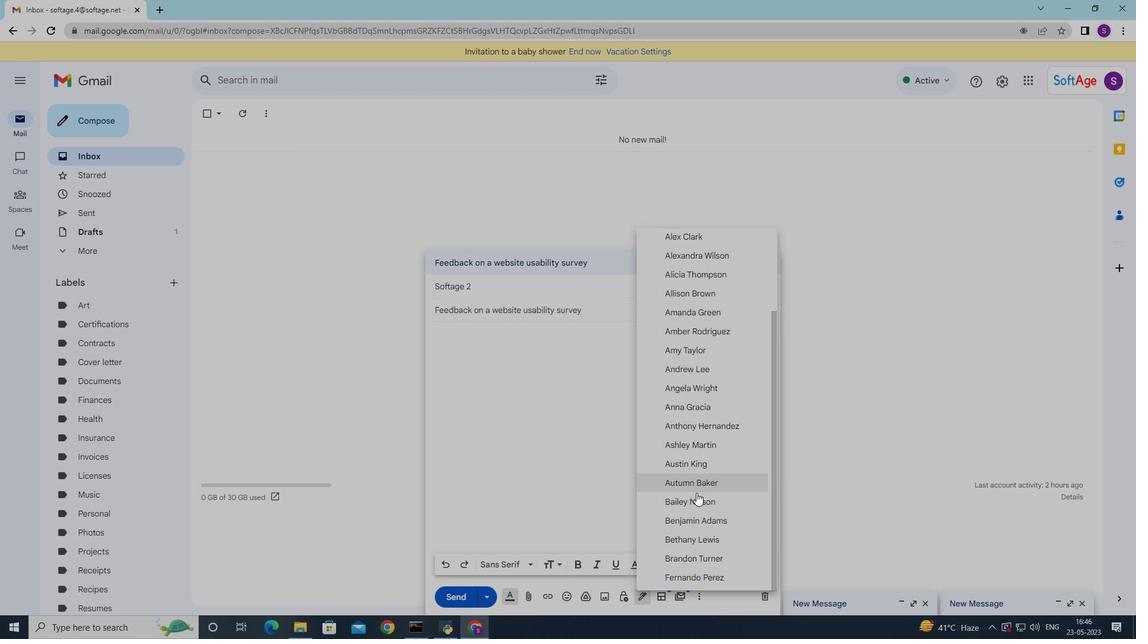 
Action: Mouse moved to (698, 495)
Screenshot: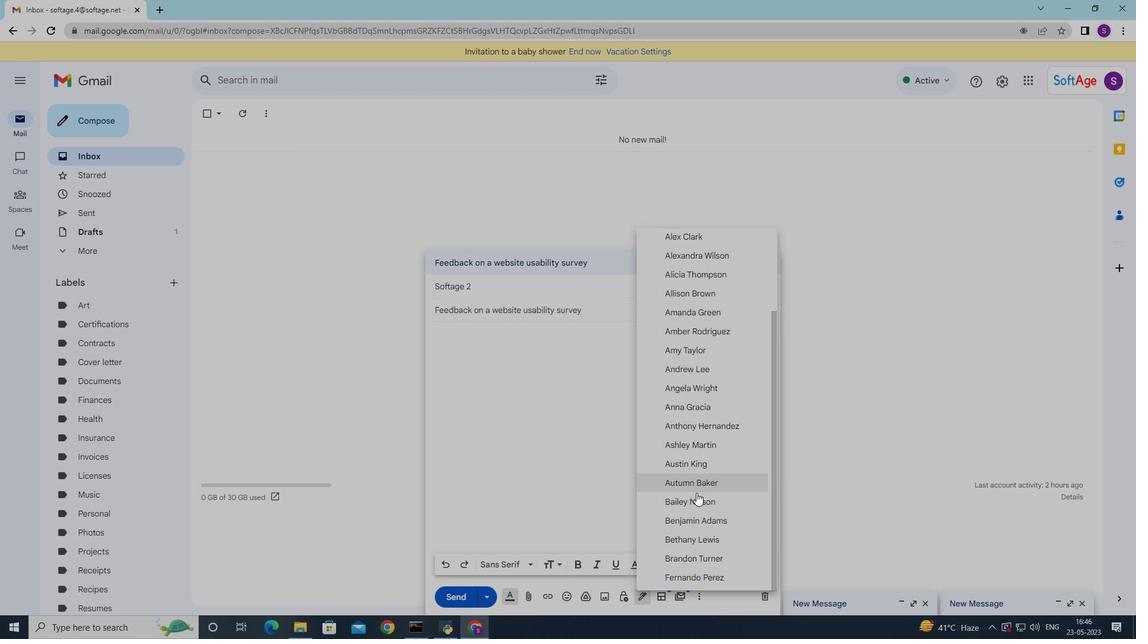 
Action: Mouse scrolled (698, 494) with delta (0, 0)
Screenshot: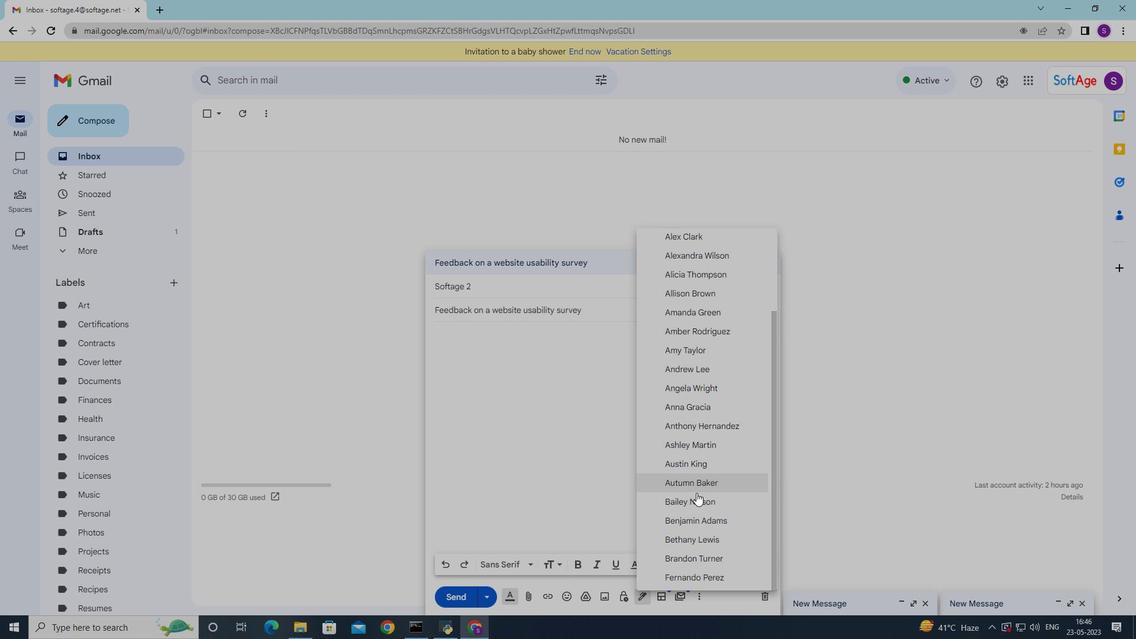 
Action: Mouse moved to (583, 181)
Screenshot: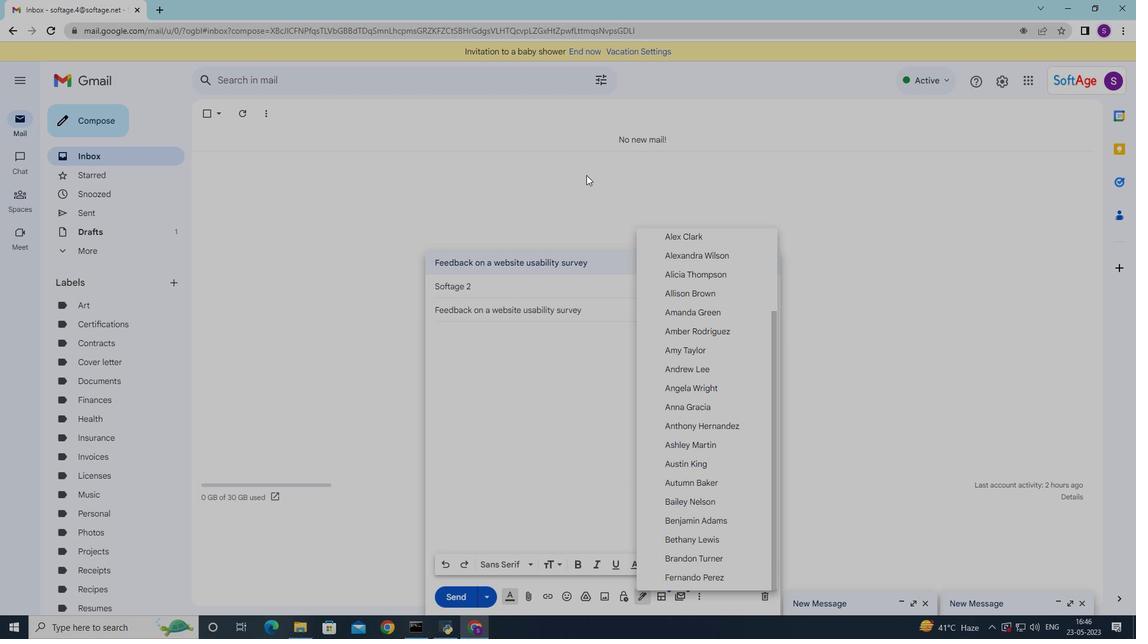 
Action: Mouse pressed left at (583, 181)
Screenshot: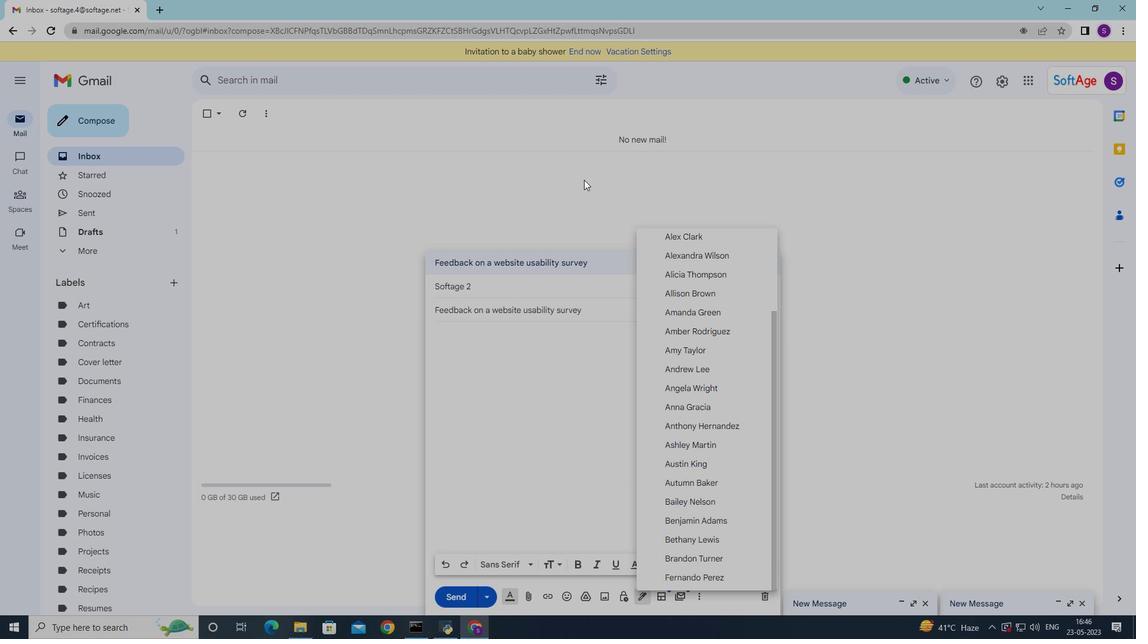 
Action: Mouse moved to (752, 262)
Screenshot: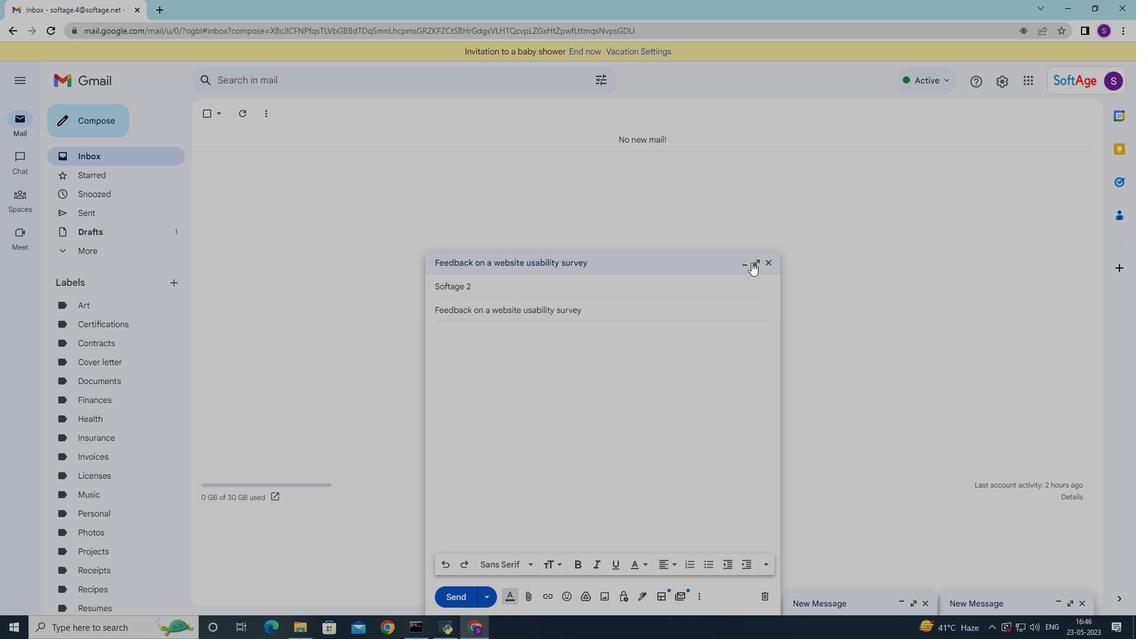 
Action: Mouse pressed left at (752, 262)
Screenshot: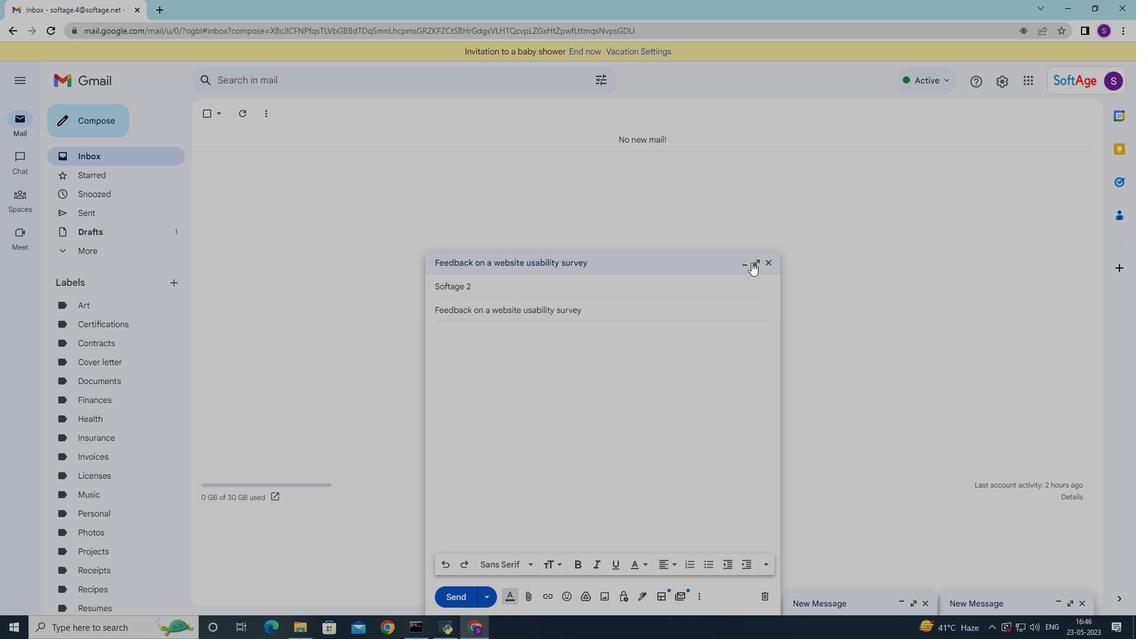 
Action: Mouse moved to (303, 581)
Screenshot: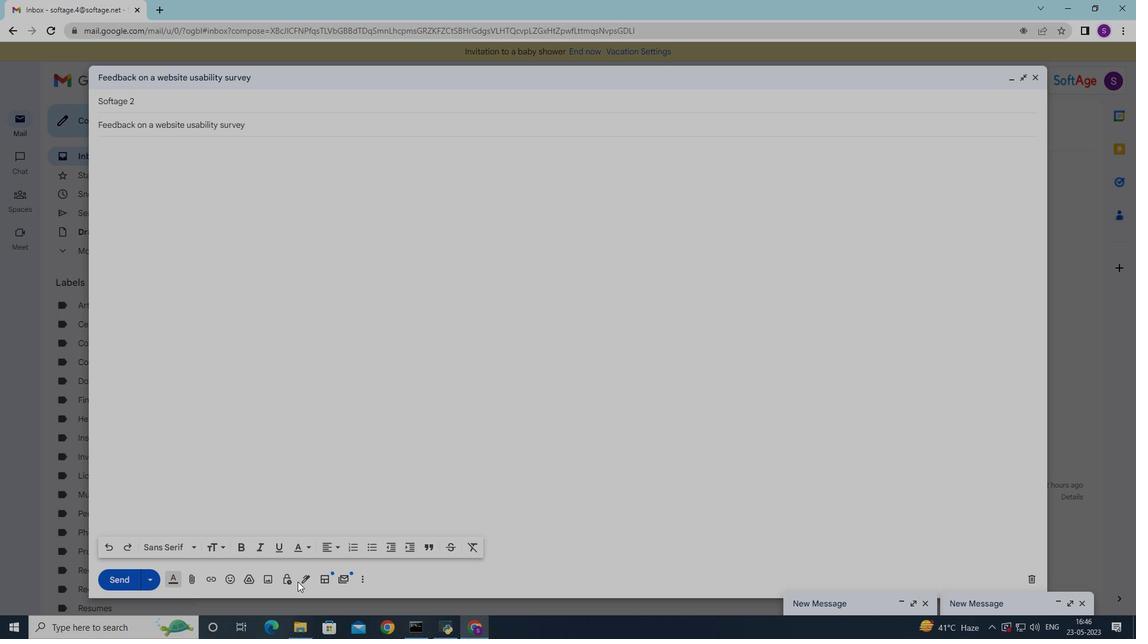
Action: Mouse pressed left at (303, 581)
Screenshot: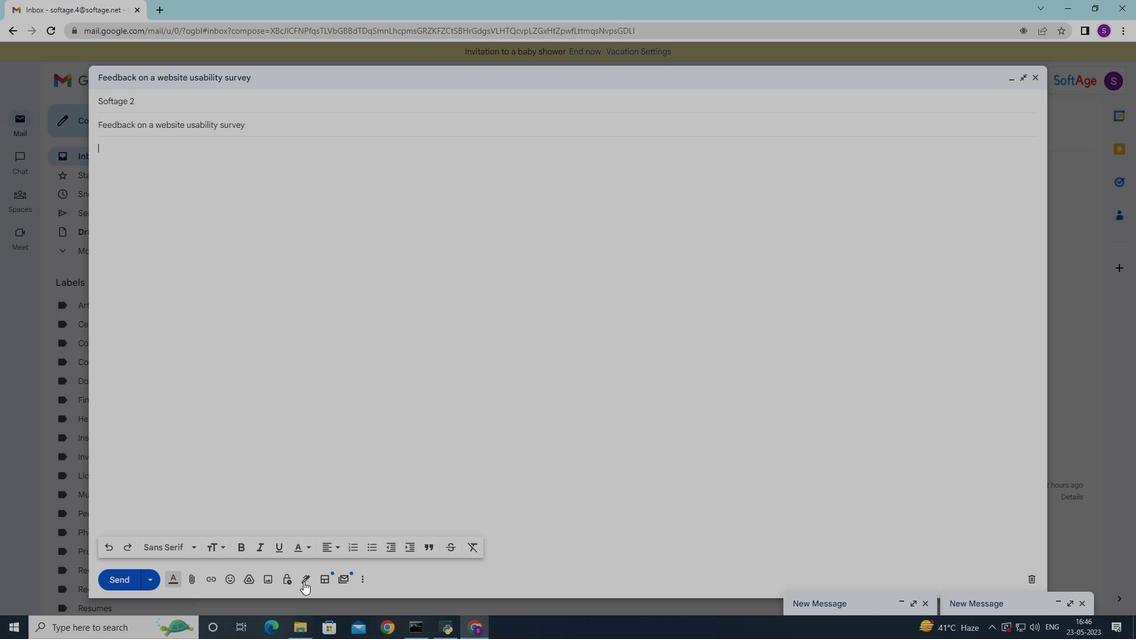 
Action: Mouse moved to (349, 450)
Screenshot: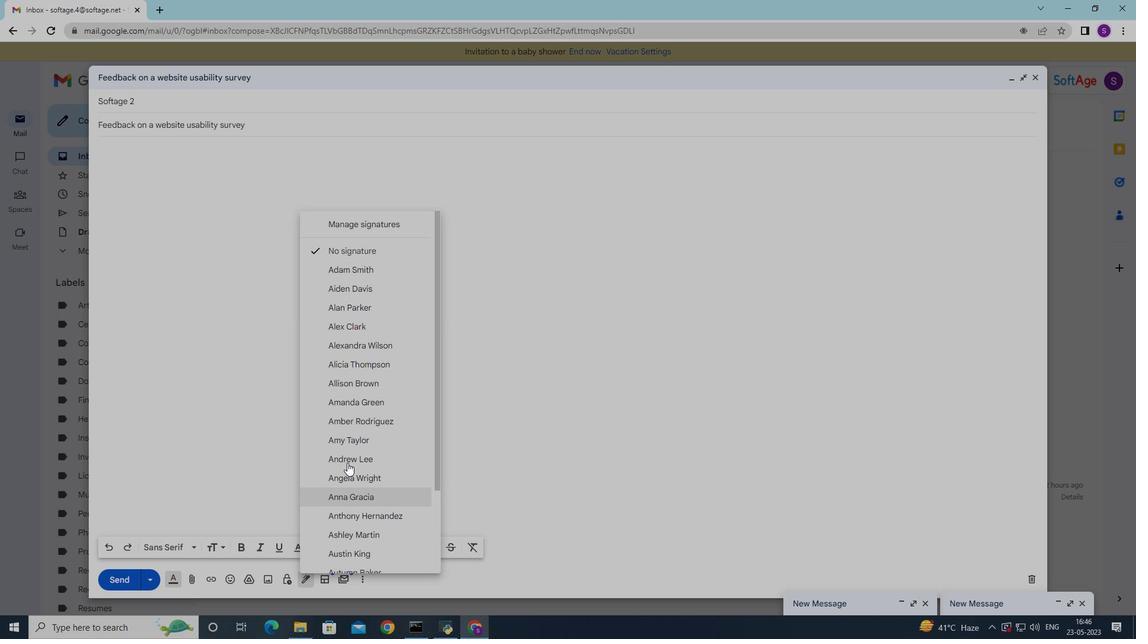 
Action: Mouse scrolled (349, 450) with delta (0, 0)
Screenshot: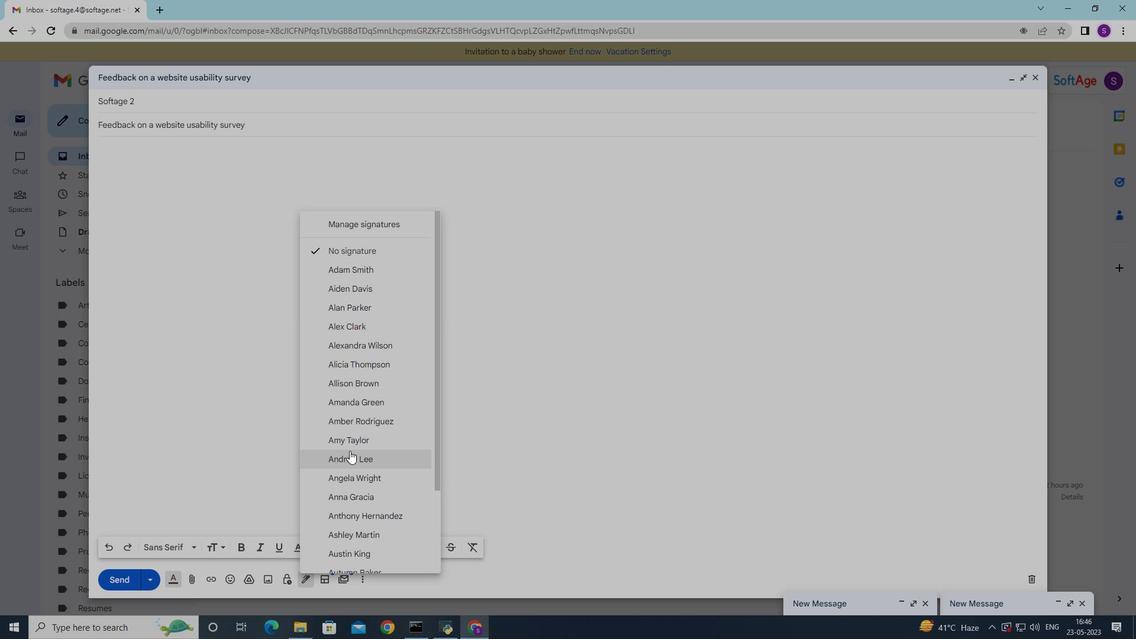 
Action: Mouse moved to (349, 450)
Screenshot: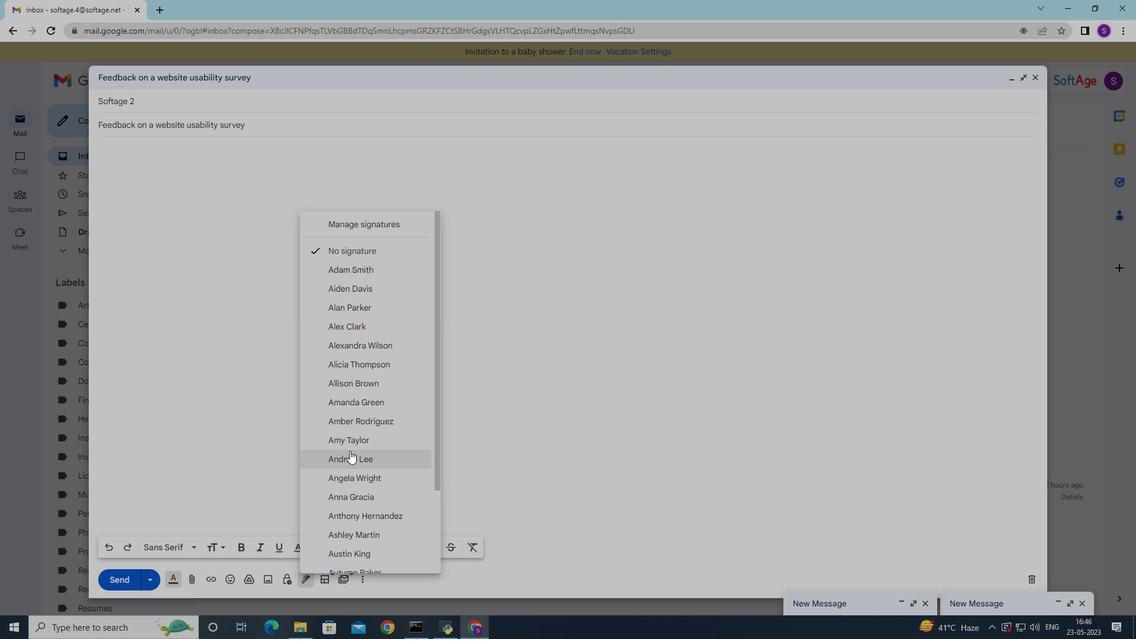 
Action: Mouse scrolled (349, 450) with delta (0, 0)
Screenshot: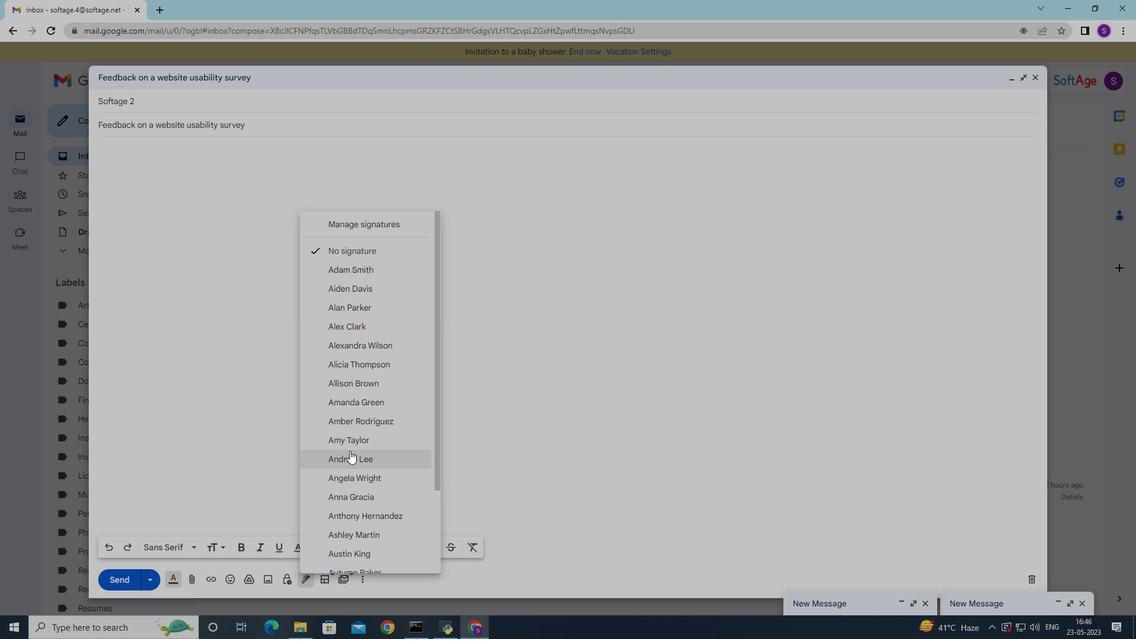 
Action: Mouse moved to (349, 451)
Screenshot: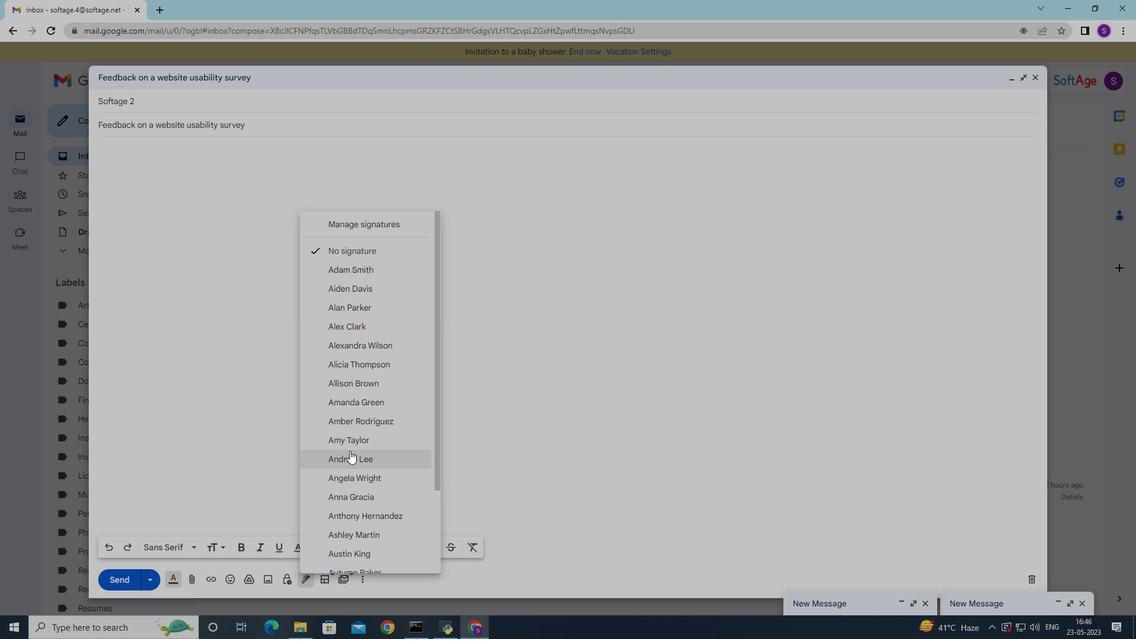 
Action: Mouse scrolled (349, 450) with delta (0, 0)
Screenshot: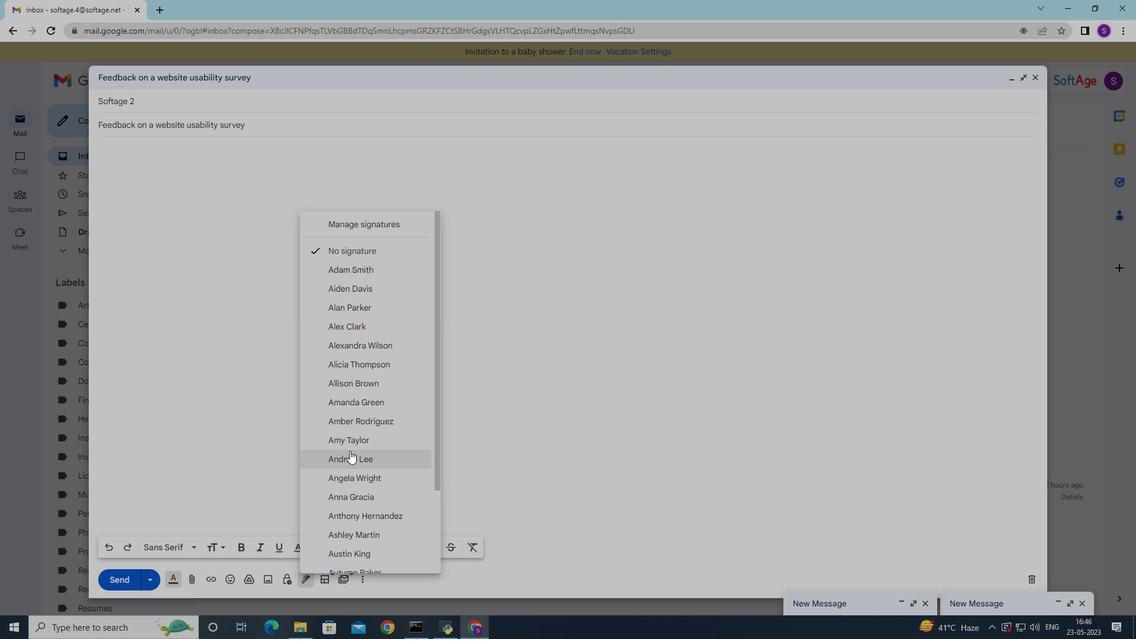 
Action: Mouse moved to (349, 459)
Screenshot: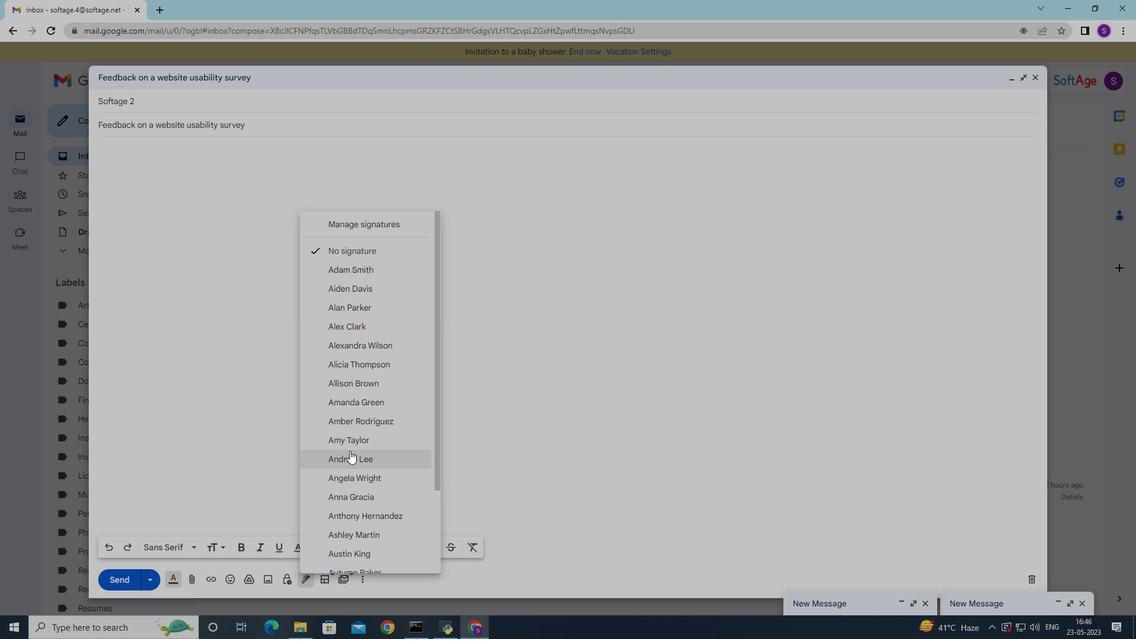 
Action: Mouse scrolled (349, 458) with delta (0, 0)
Screenshot: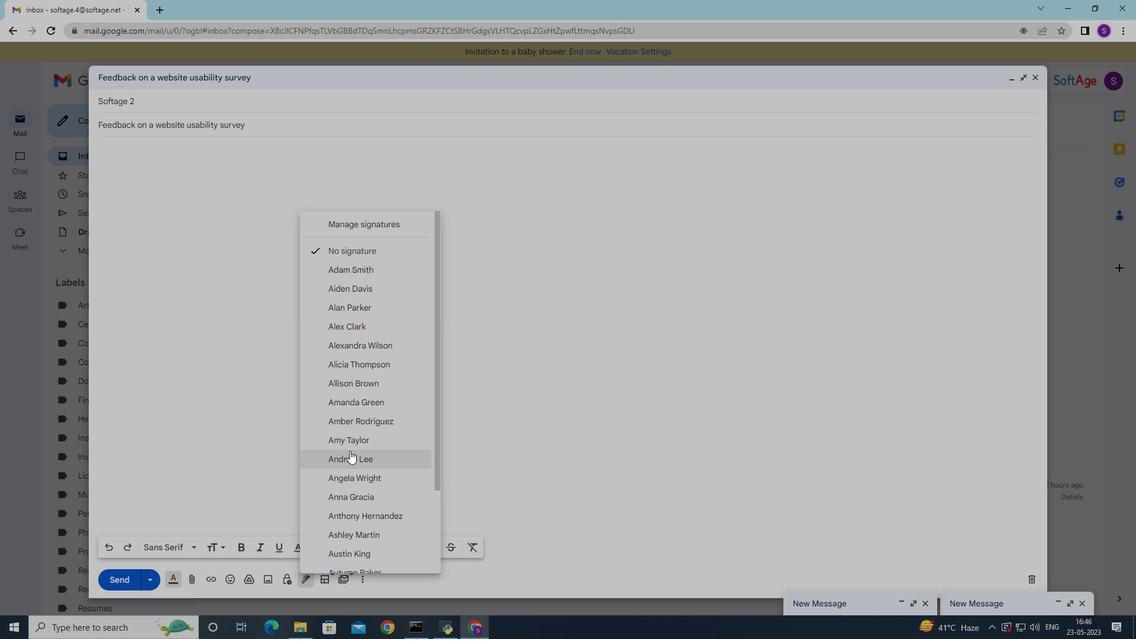 
Action: Mouse moved to (1033, 75)
Screenshot: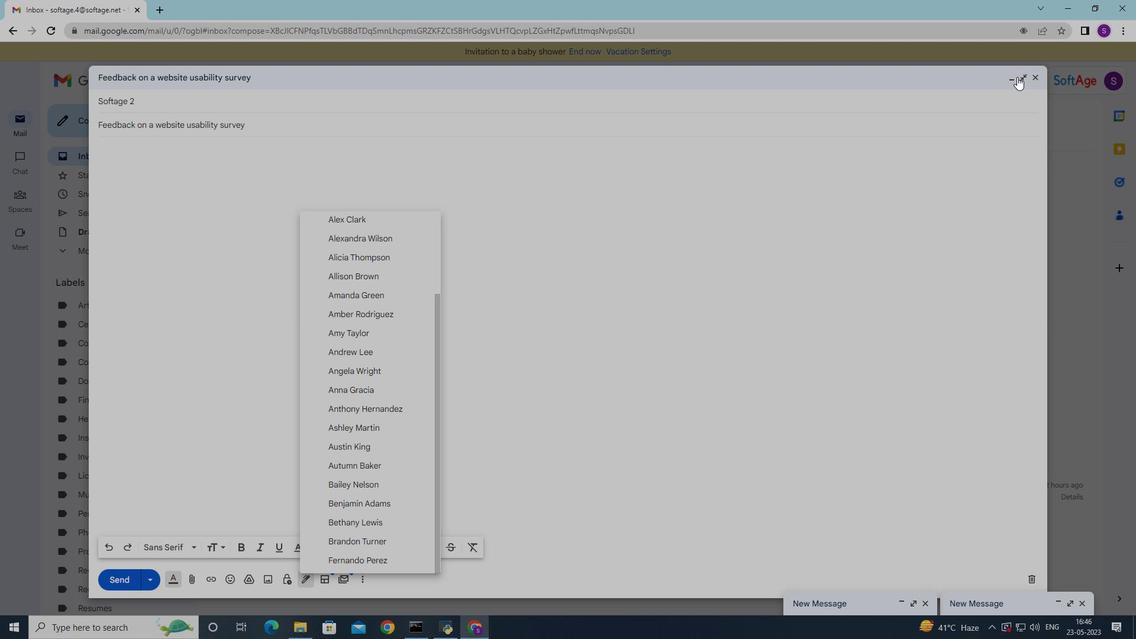 
Action: Mouse pressed left at (1033, 75)
Screenshot: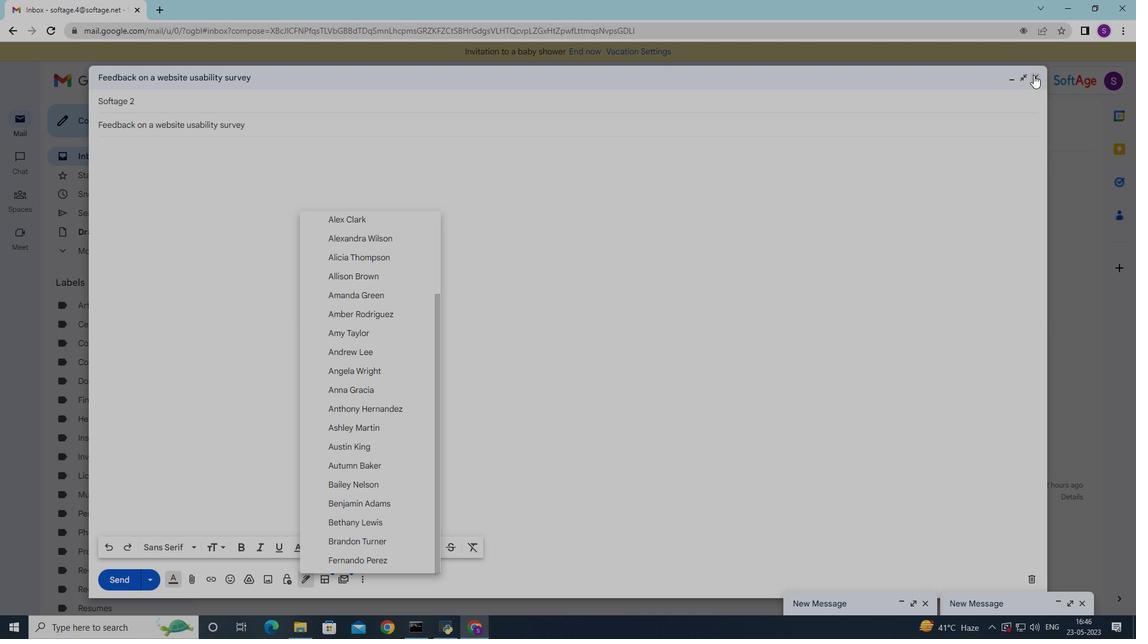 
Action: Mouse moved to (102, 121)
Screenshot: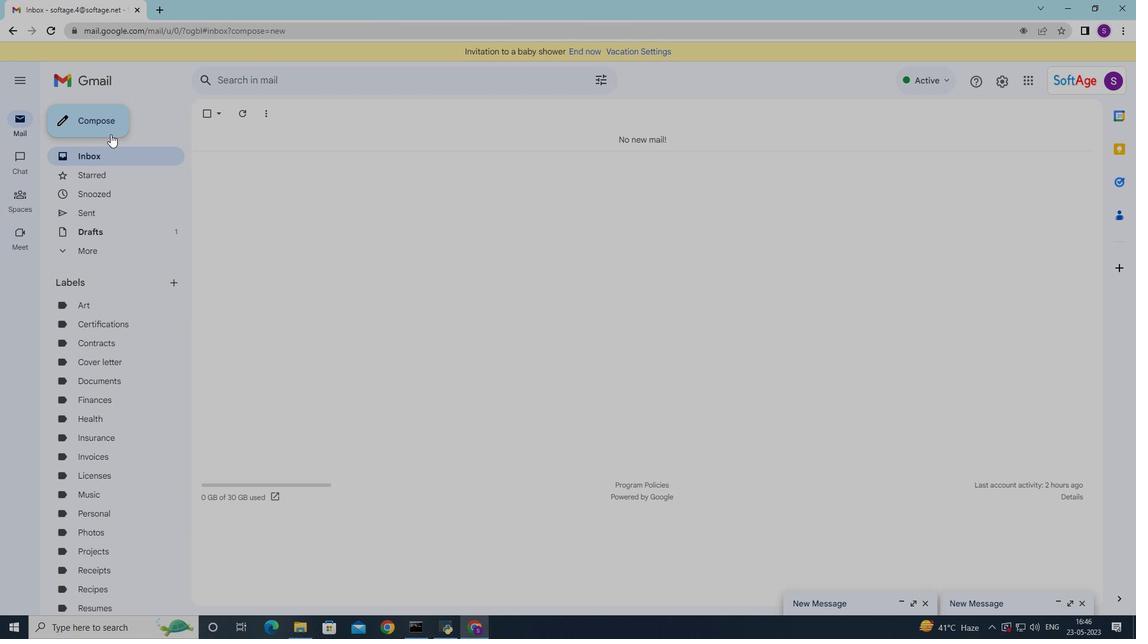 
Action: Mouse pressed left at (102, 121)
Screenshot: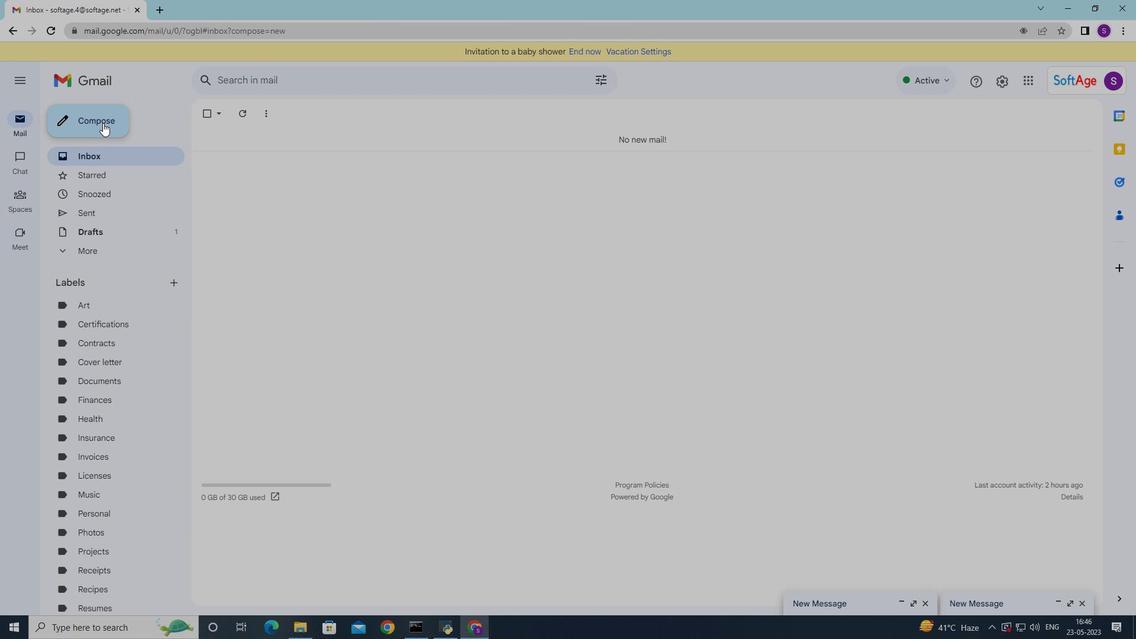 
Action: Mouse moved to (159, 232)
Screenshot: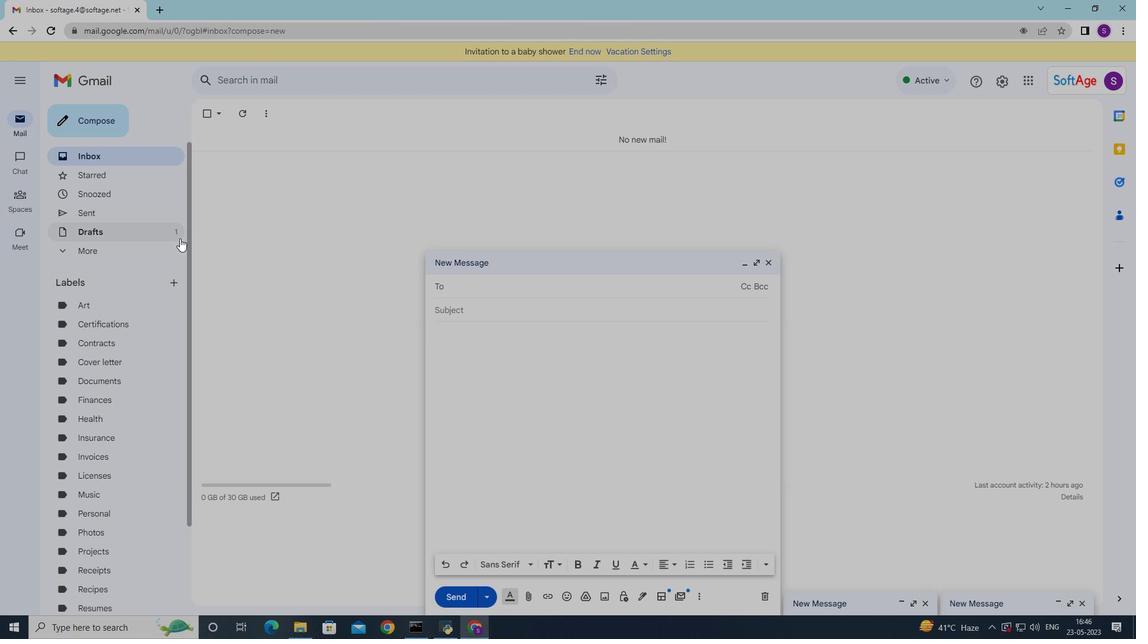 
Action: Mouse pressed left at (159, 232)
Screenshot: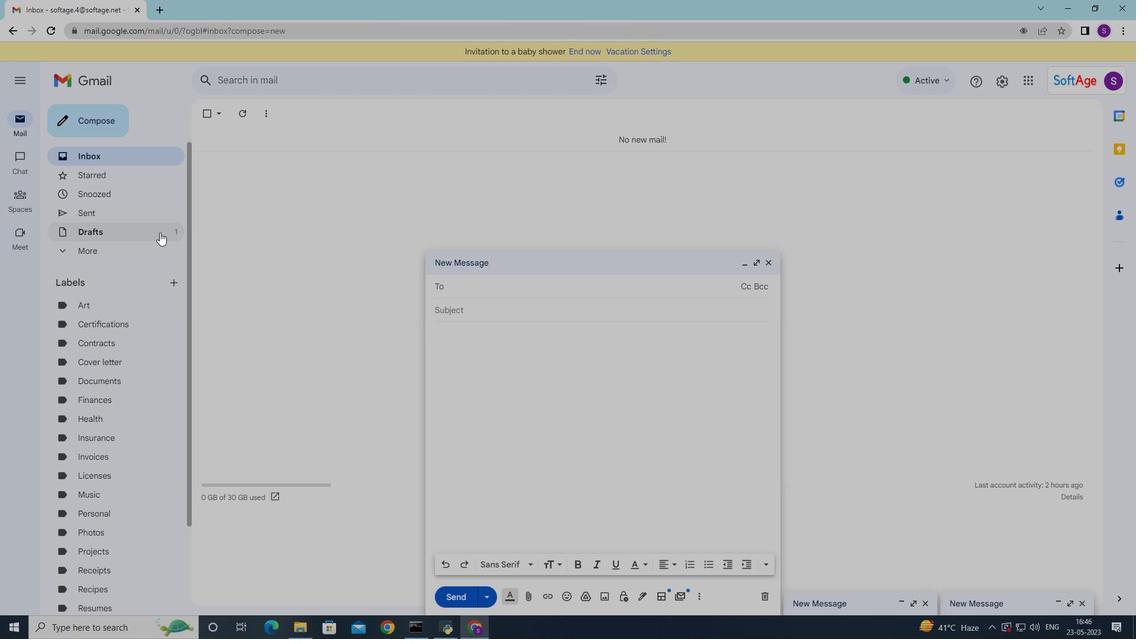 
Action: Mouse moved to (771, 263)
Screenshot: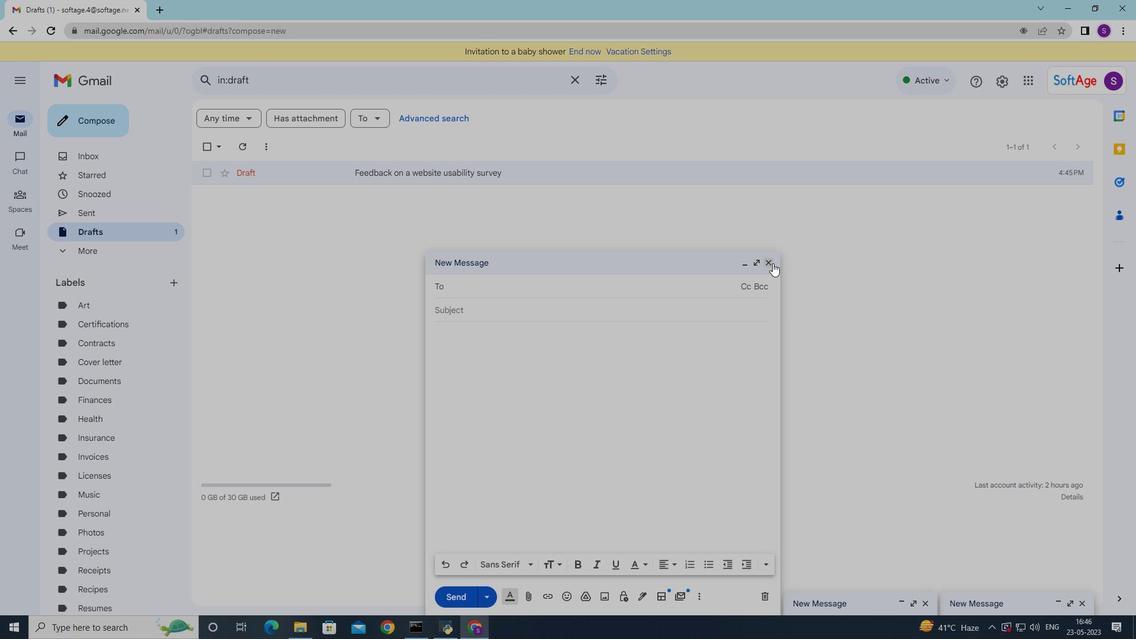 
Action: Mouse pressed left at (771, 263)
Screenshot: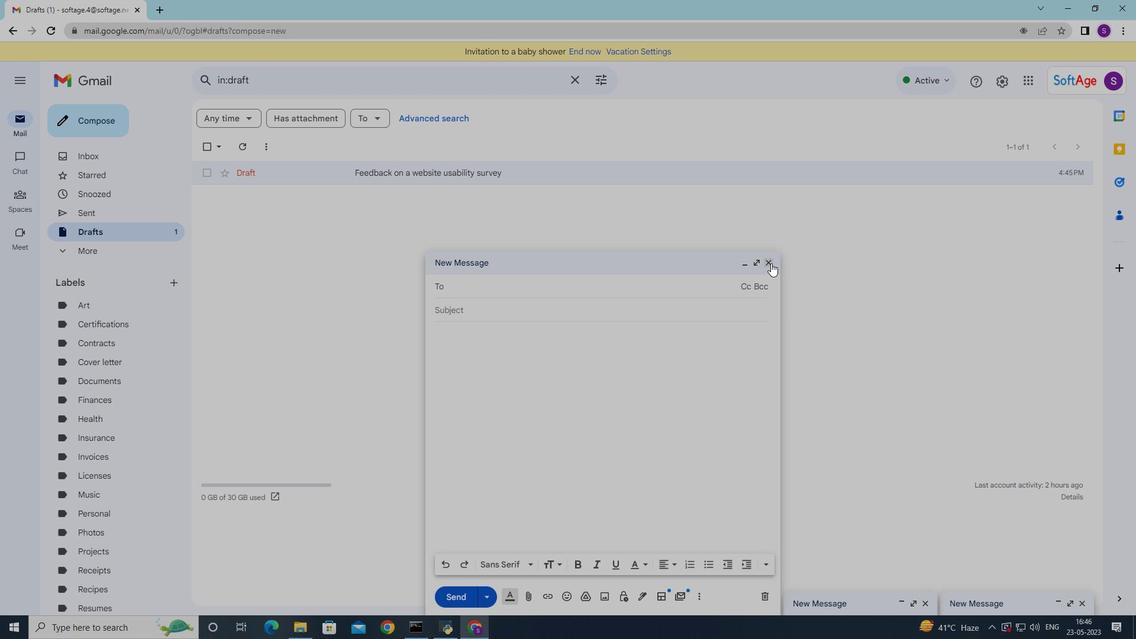 
Action: Mouse moved to (532, 171)
Screenshot: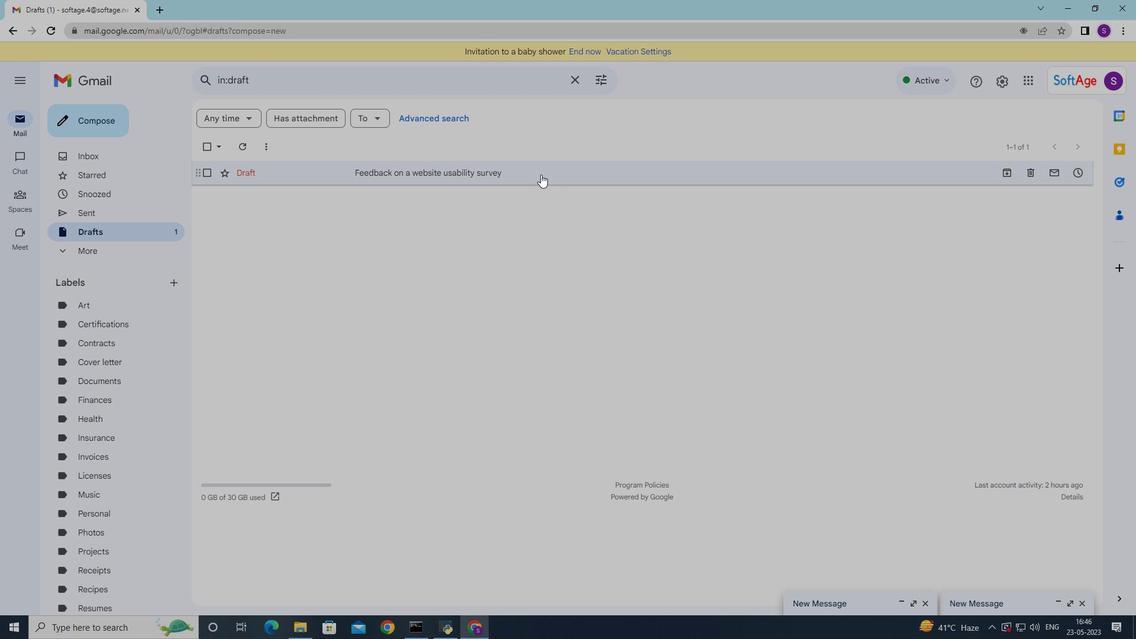 
Action: Mouse pressed left at (532, 171)
Screenshot: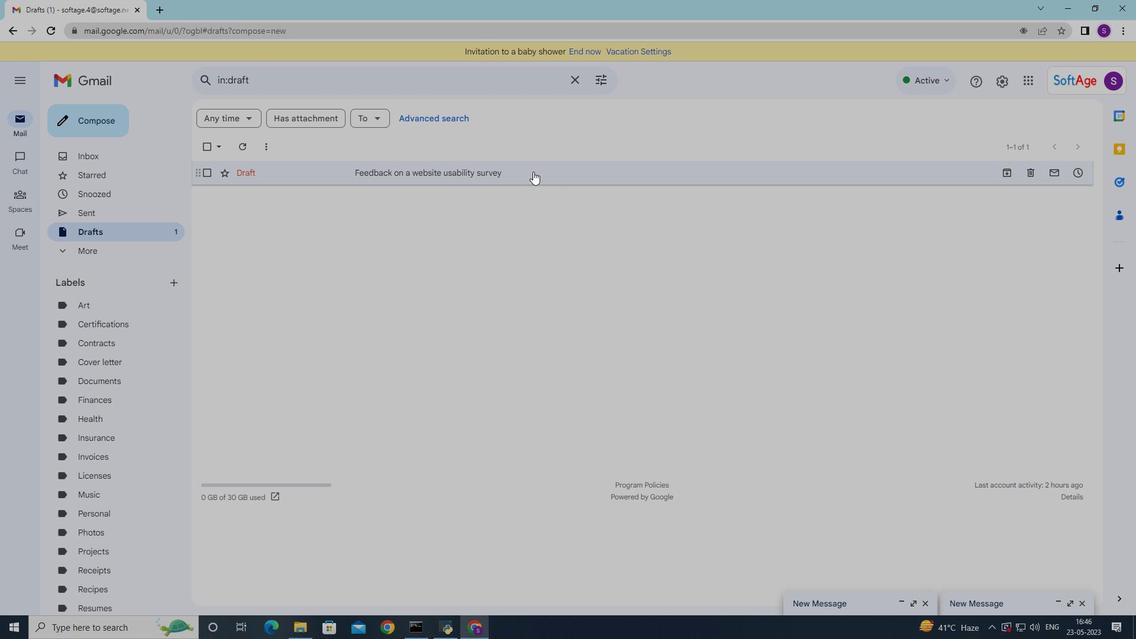 
Action: Mouse moved to (637, 595)
Screenshot: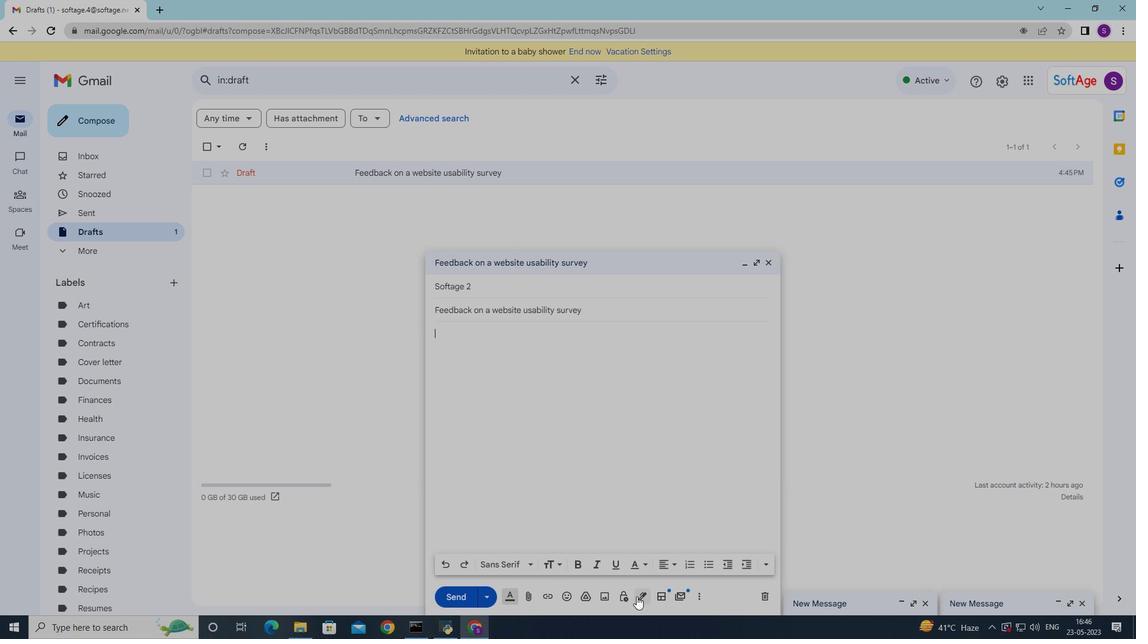 
Action: Mouse pressed left at (637, 595)
Screenshot: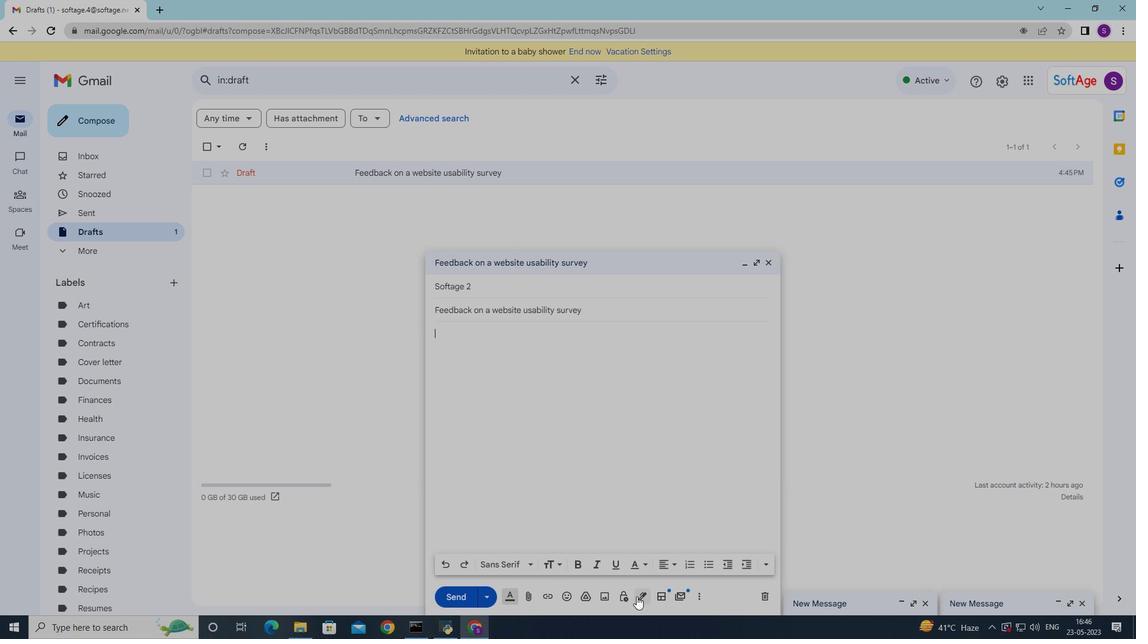 
Action: Mouse moved to (685, 405)
Screenshot: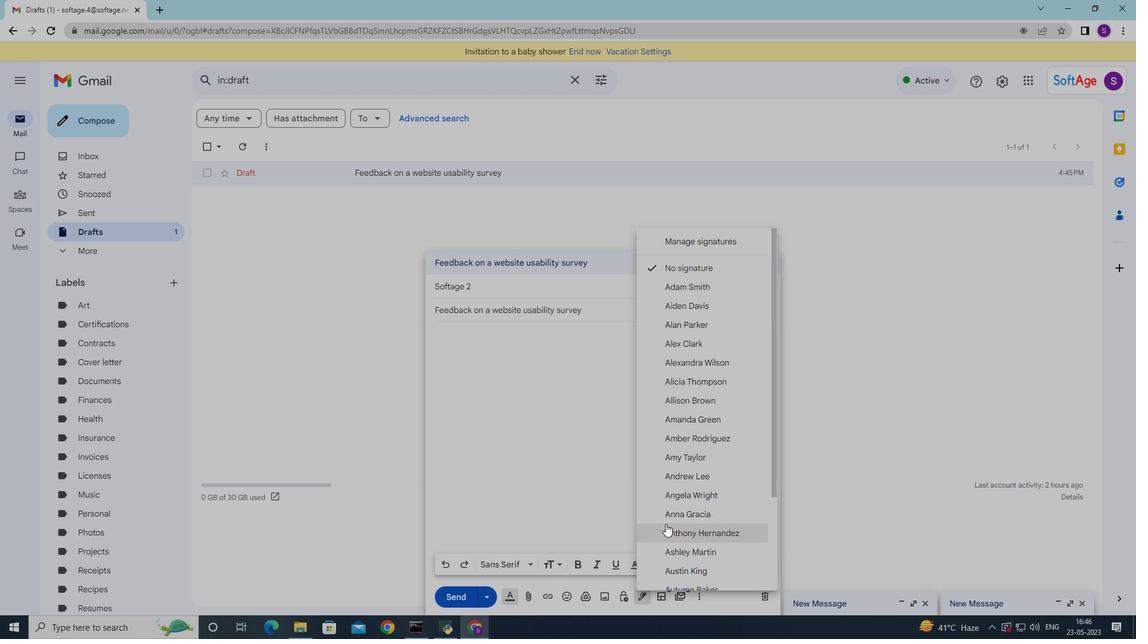 
Action: Mouse scrolled (685, 405) with delta (0, 0)
Screenshot: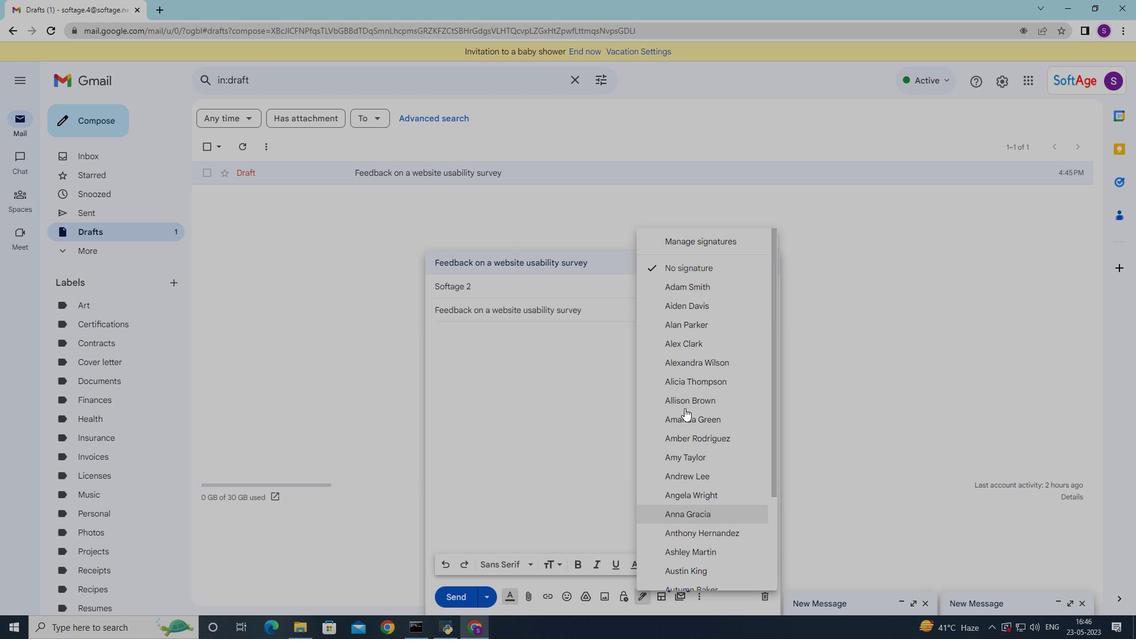 
Action: Mouse moved to (685, 405)
Screenshot: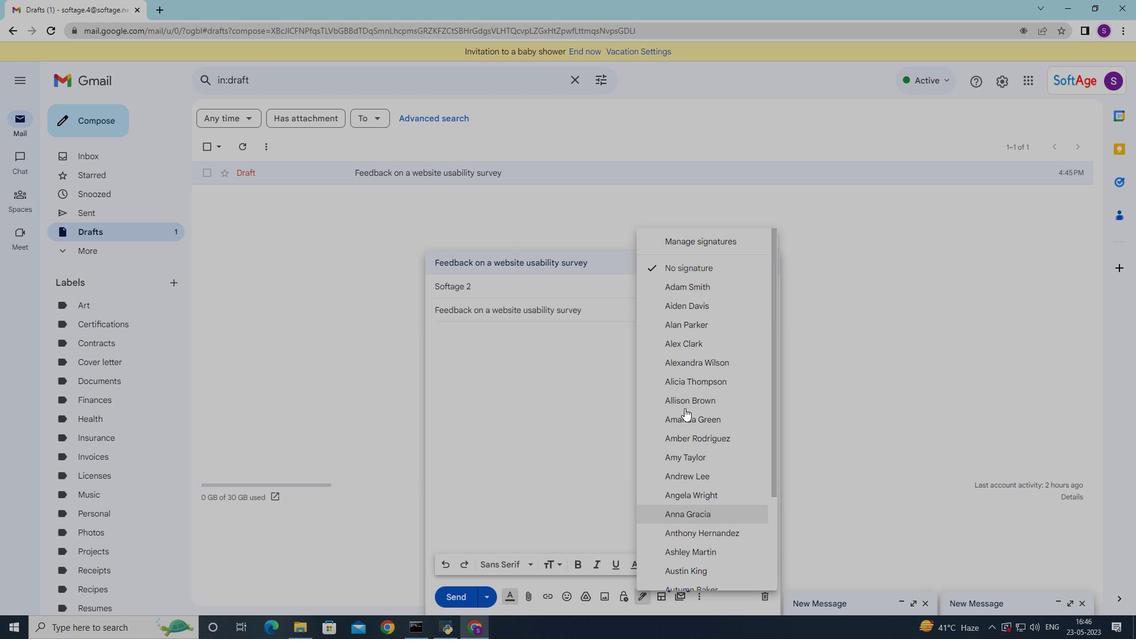 
Action: Mouse scrolled (685, 405) with delta (0, 0)
Screenshot: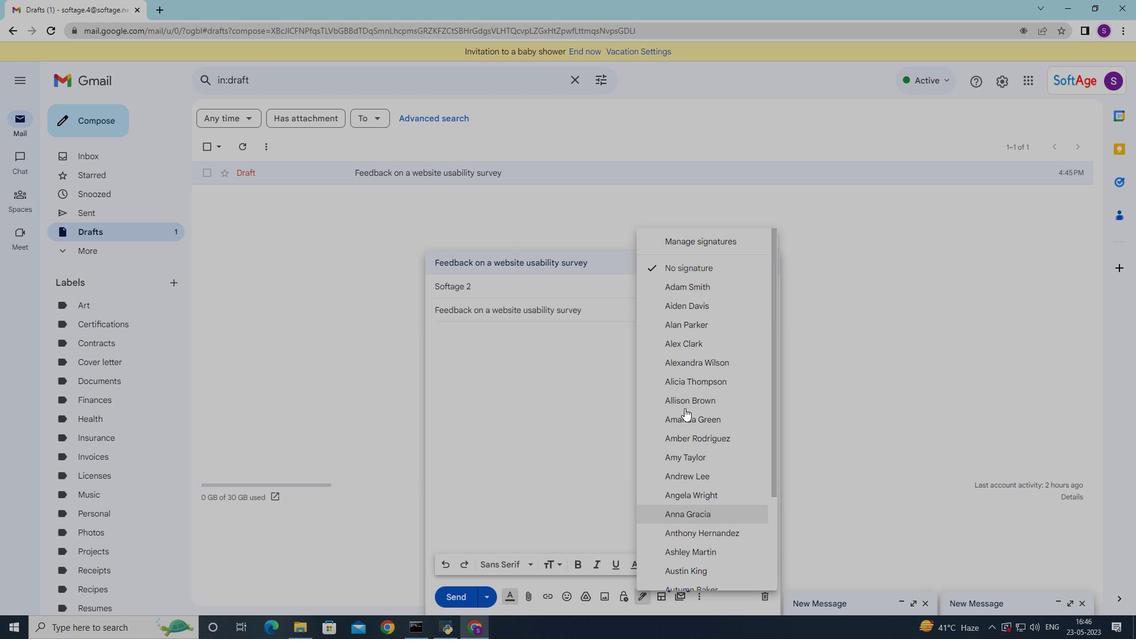
Action: Mouse scrolled (685, 405) with delta (0, 0)
Screenshot: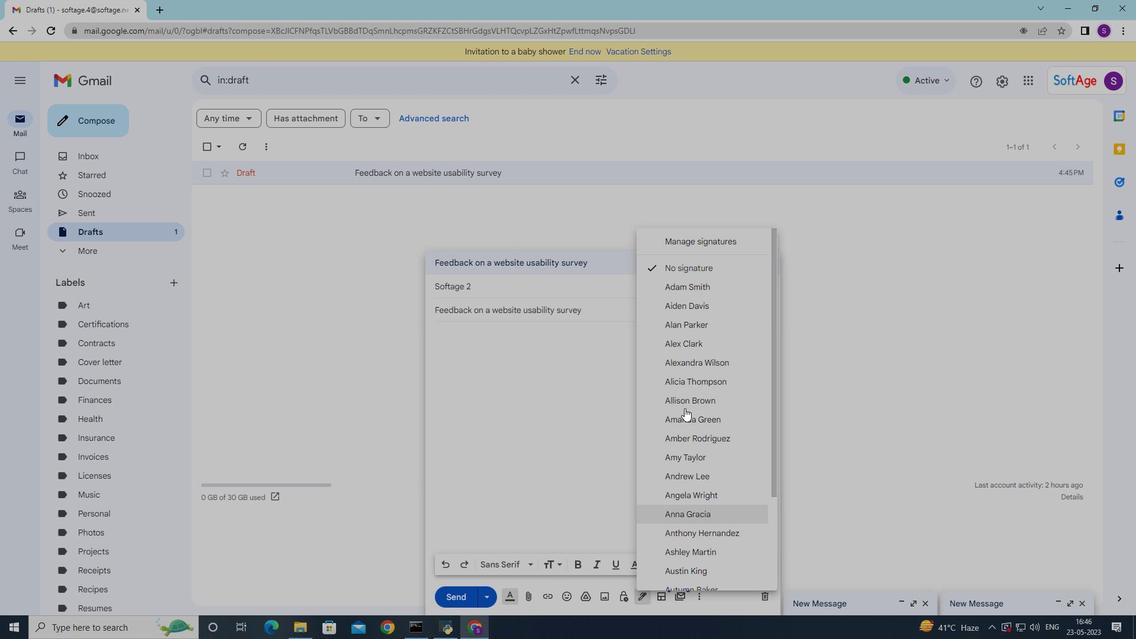 
Action: Mouse moved to (685, 407)
Screenshot: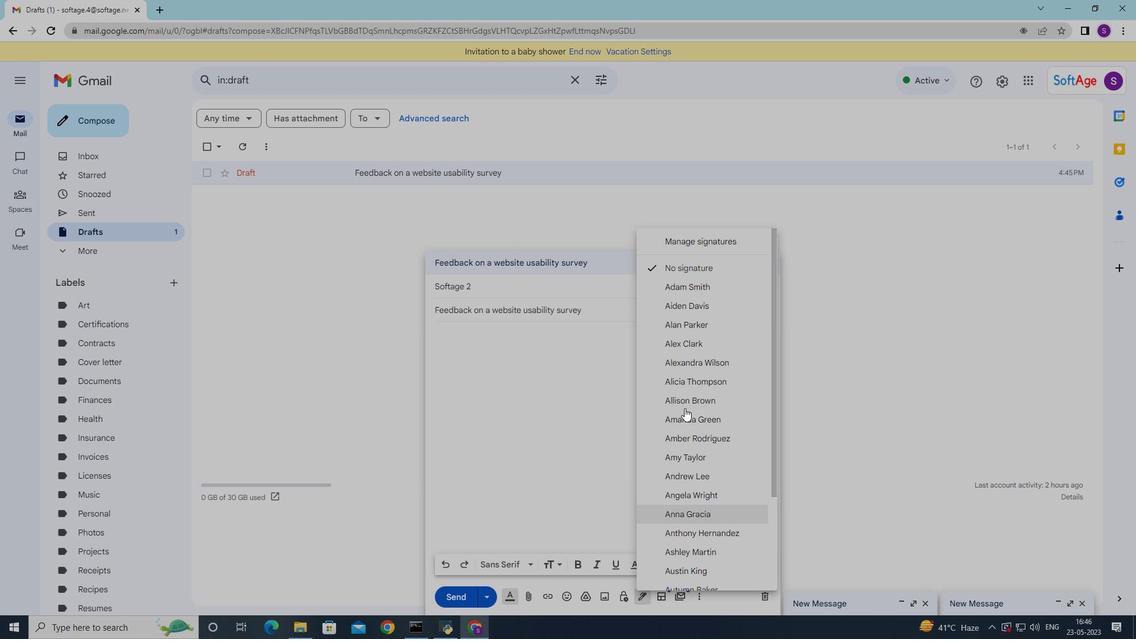 
Action: Mouse scrolled (685, 406) with delta (0, 0)
Screenshot: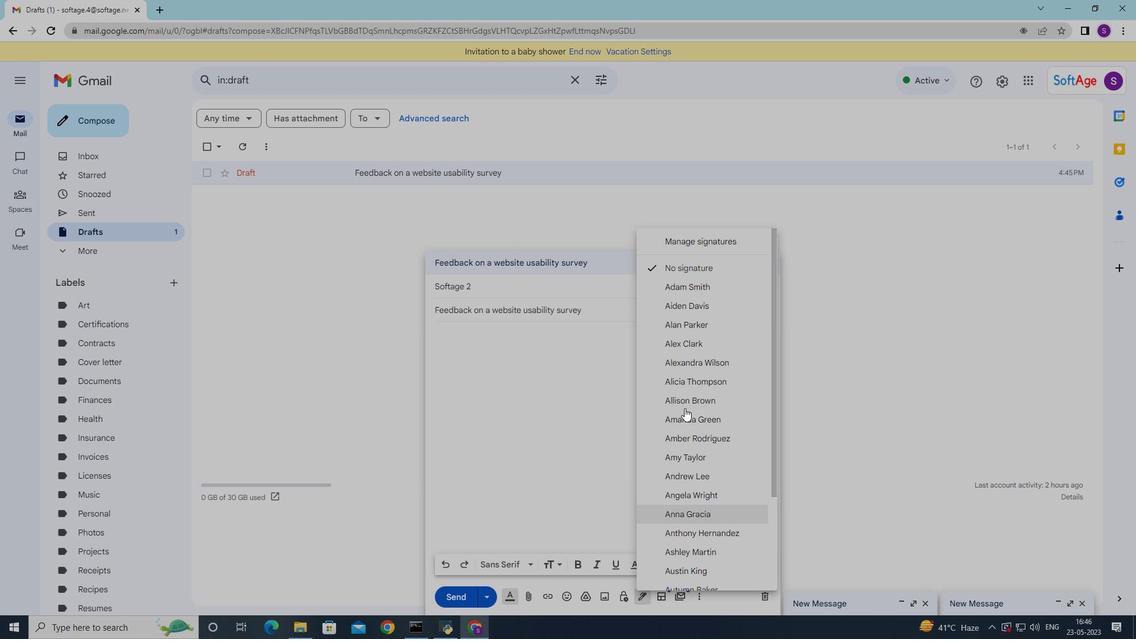 
Action: Mouse moved to (685, 408)
Screenshot: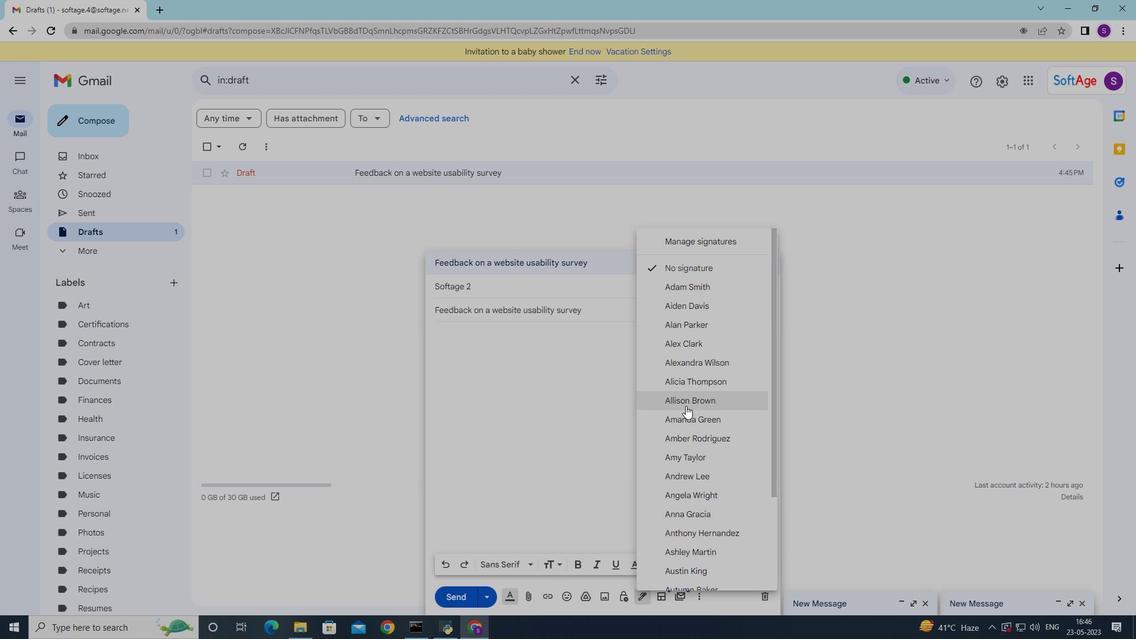 
Action: Mouse scrolled (685, 408) with delta (0, 0)
Screenshot: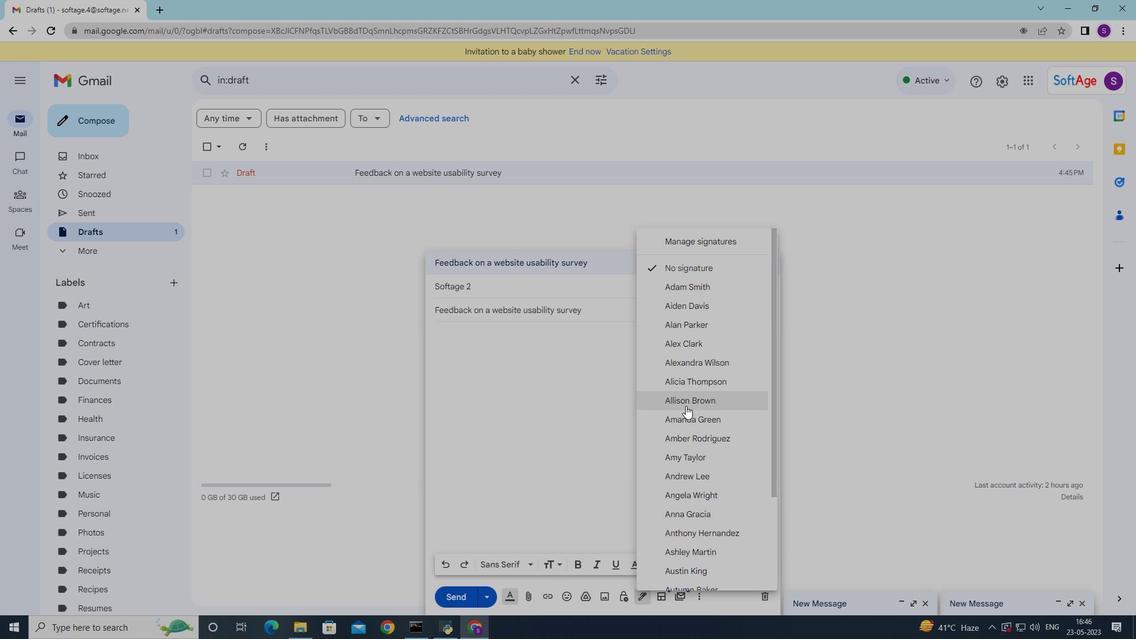 
Action: Mouse moved to (710, 472)
Screenshot: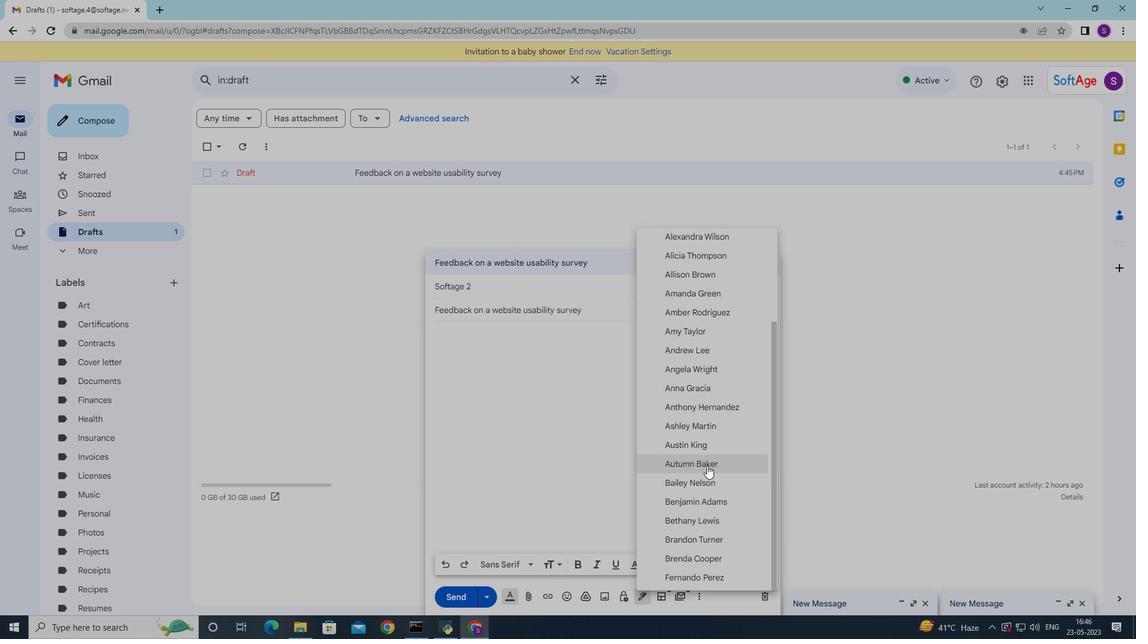 
Action: Mouse scrolled (710, 471) with delta (0, 0)
Screenshot: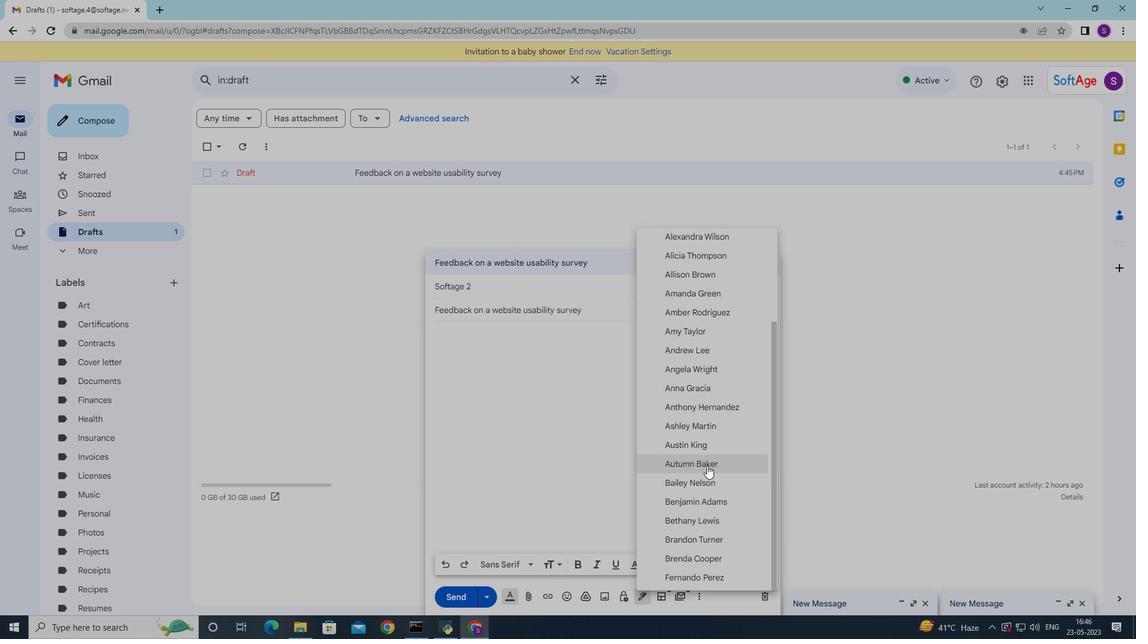 
Action: Mouse moved to (710, 472)
Screenshot: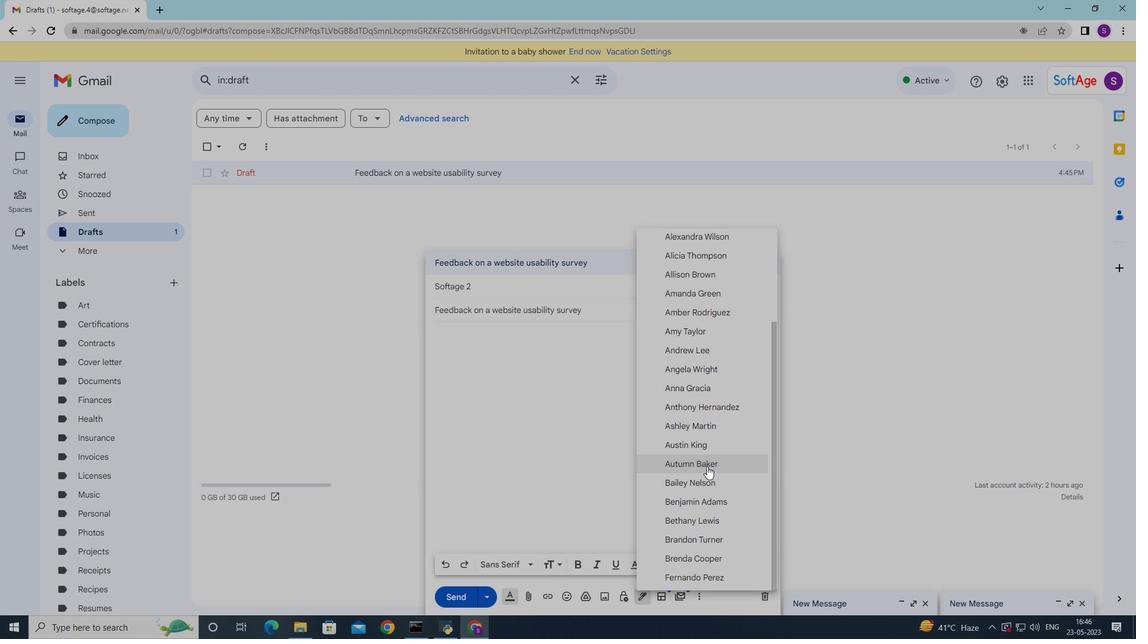 
Action: Mouse scrolled (710, 471) with delta (0, 0)
Screenshot: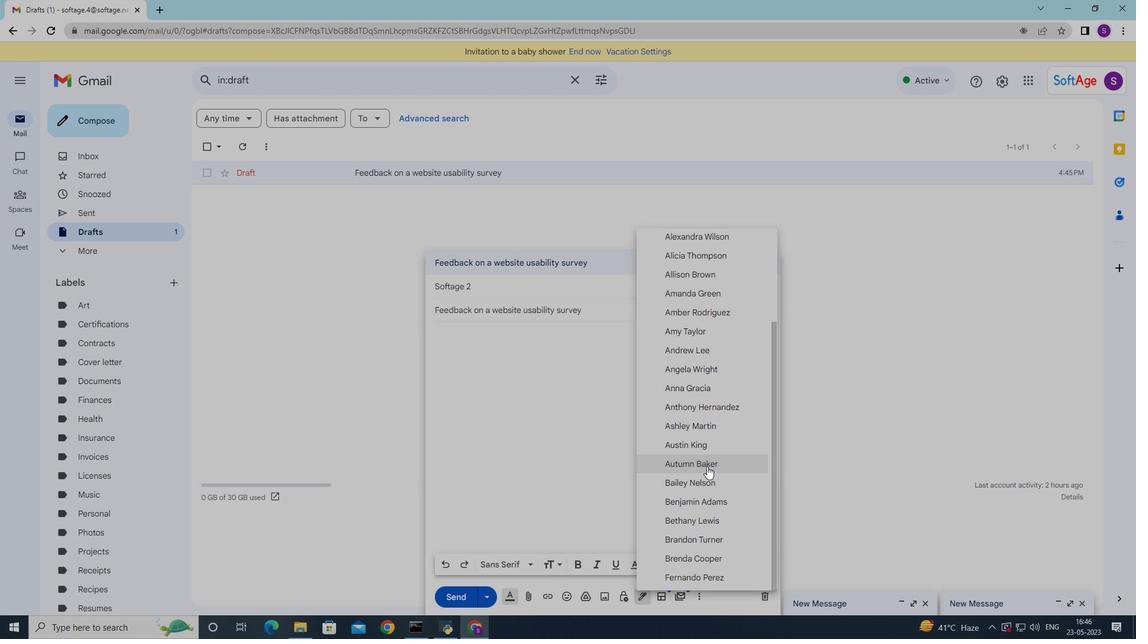
Action: Mouse moved to (710, 472)
Screenshot: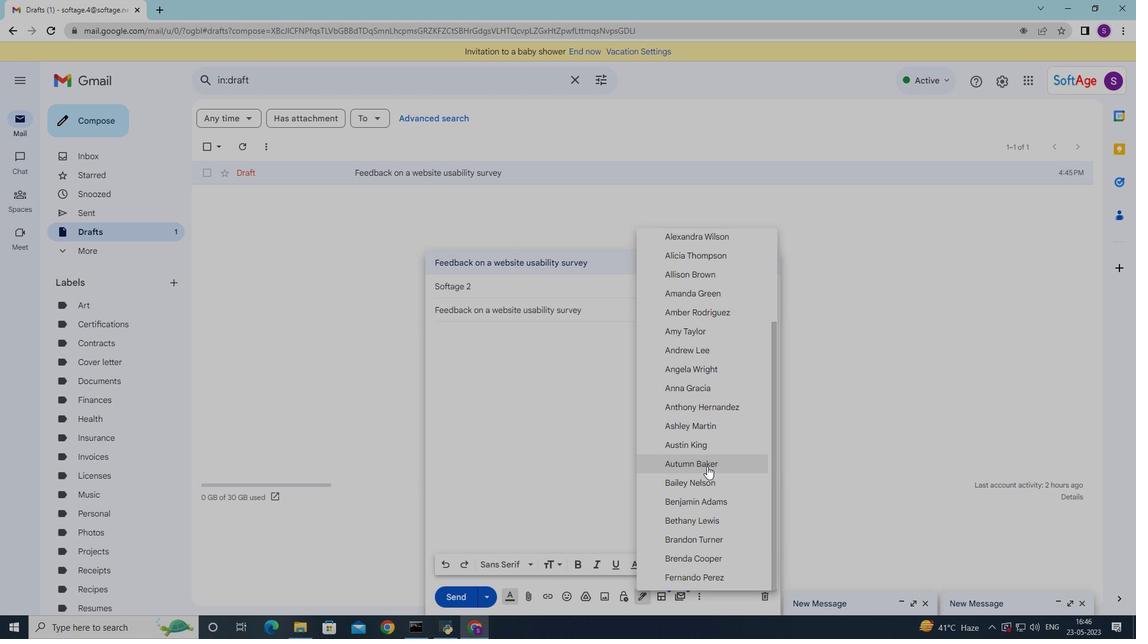 
Action: Mouse scrolled (710, 472) with delta (0, 0)
Screenshot: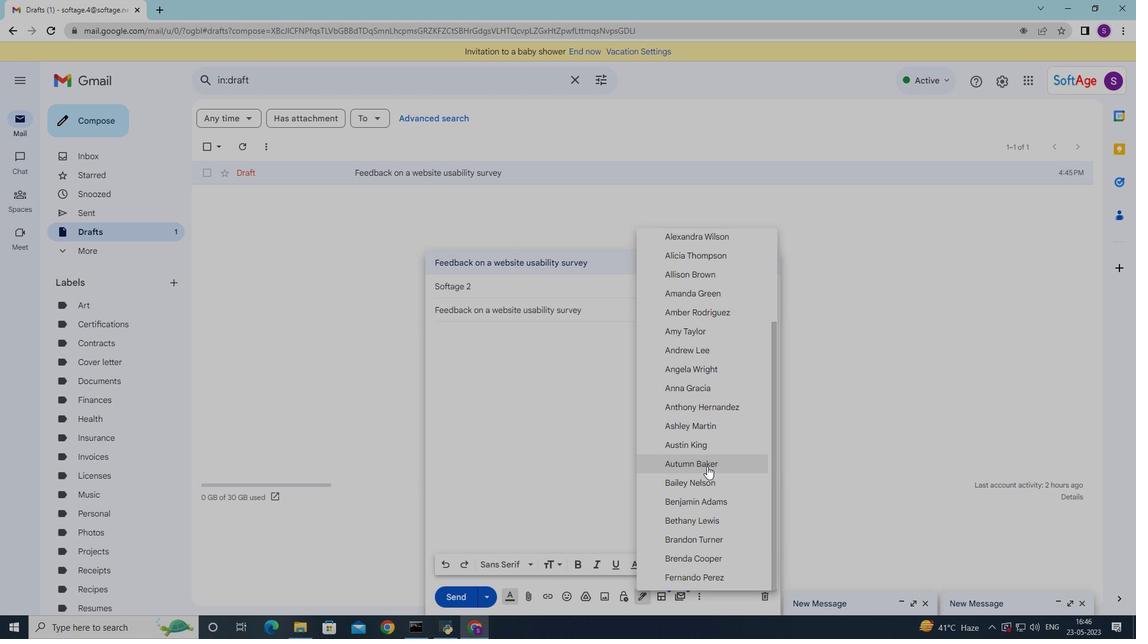
Action: Mouse moved to (710, 472)
Screenshot: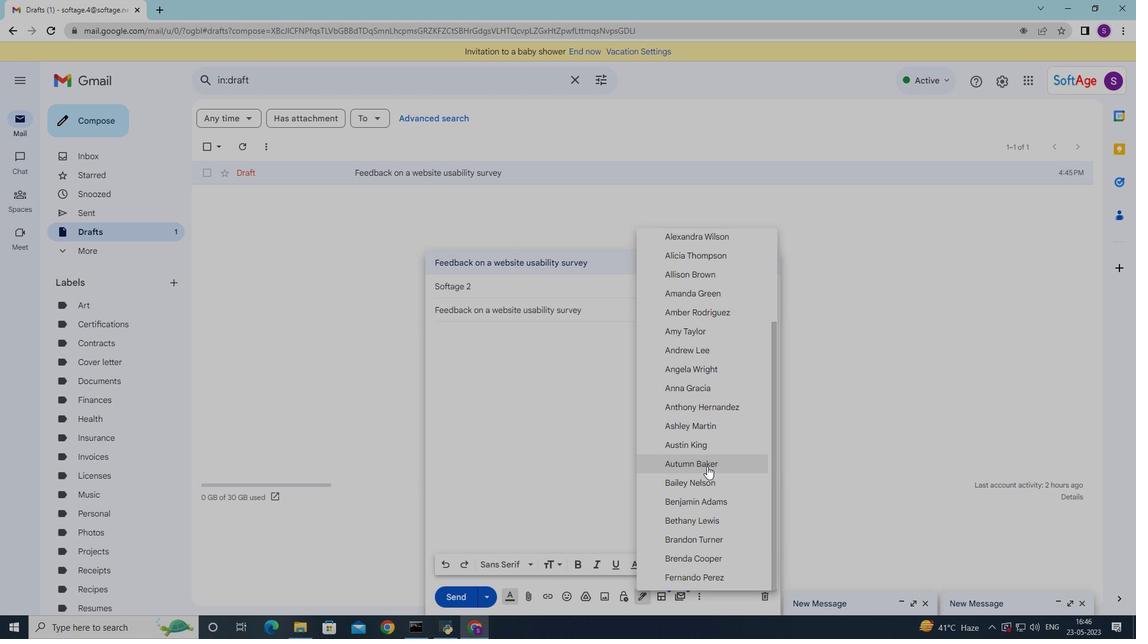 
Action: Mouse scrolled (710, 472) with delta (0, 0)
Screenshot: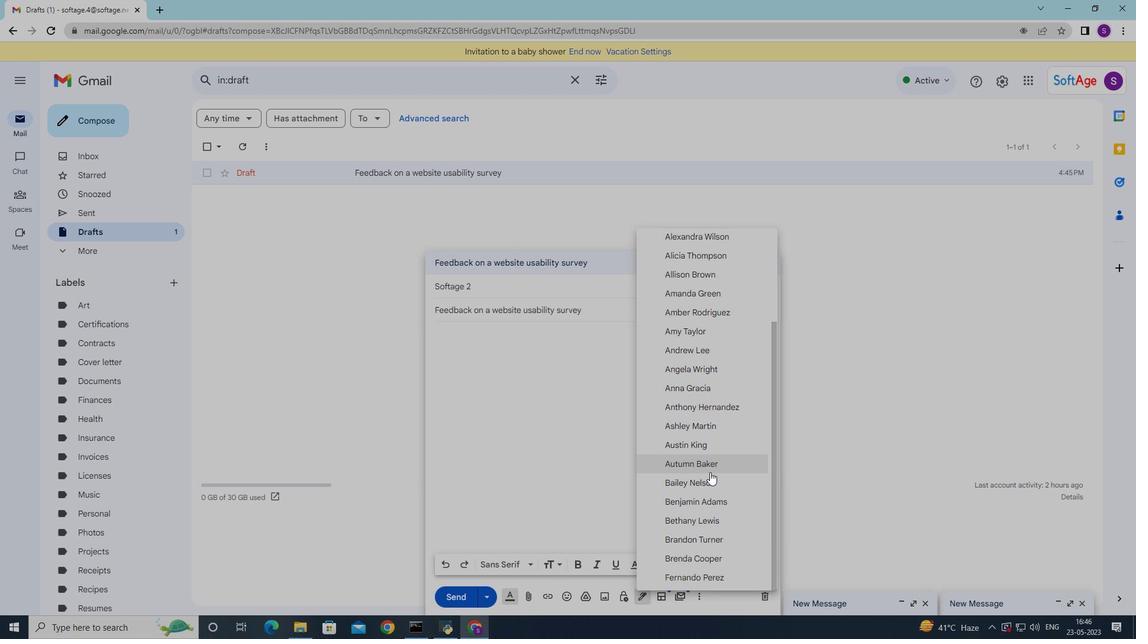 
Action: Mouse moved to (723, 559)
Screenshot: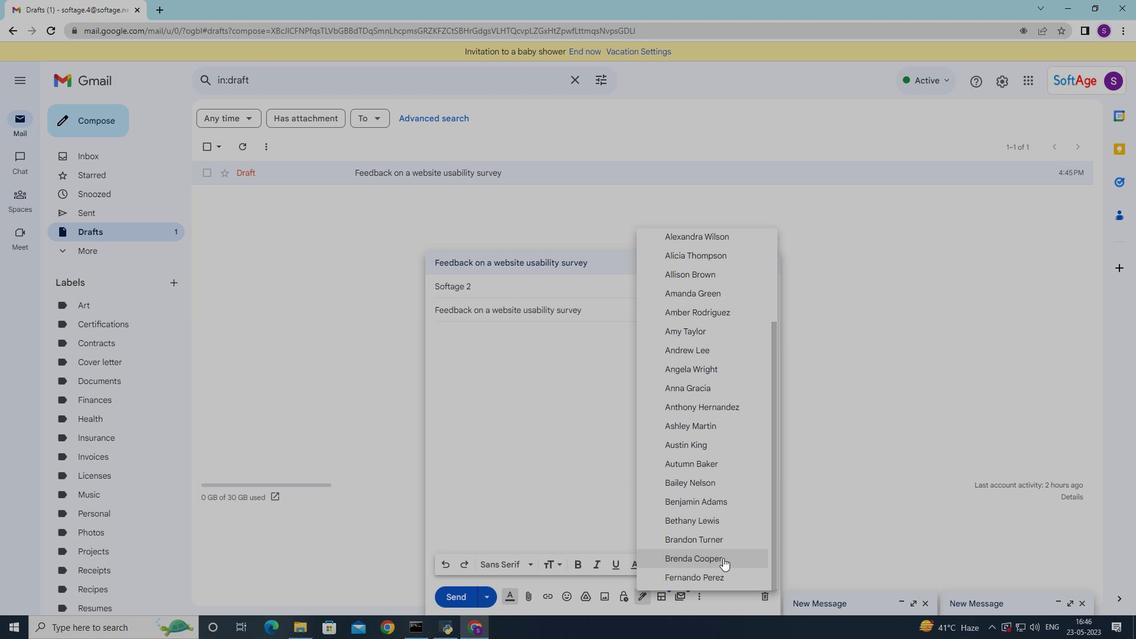 
Action: Mouse pressed left at (723, 559)
Screenshot: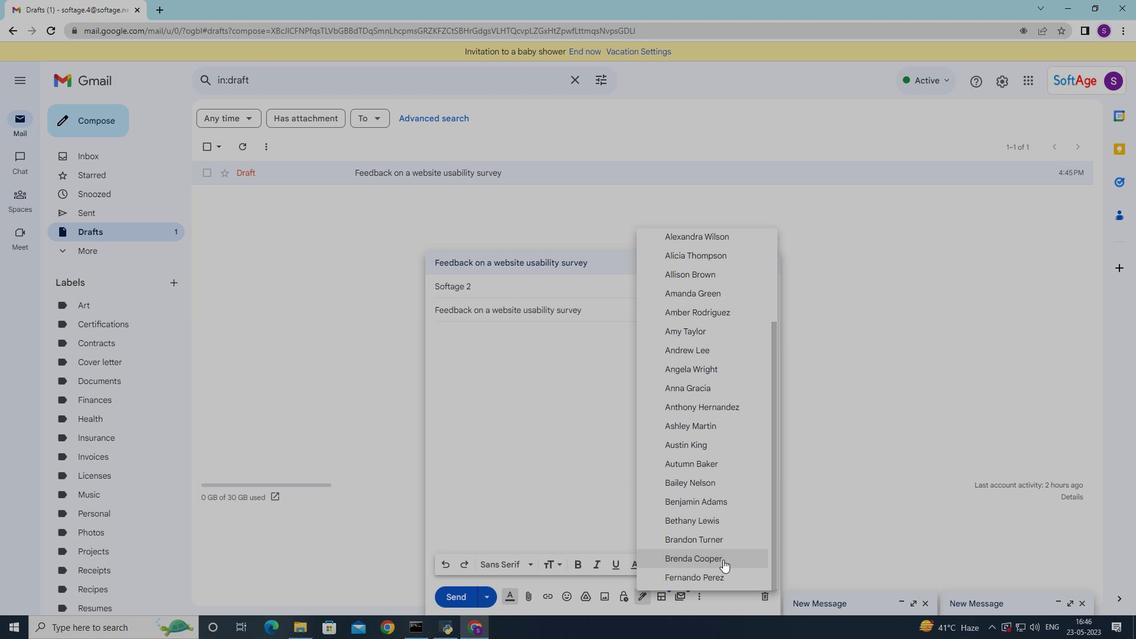 
Action: Mouse moved to (475, 339)
Screenshot: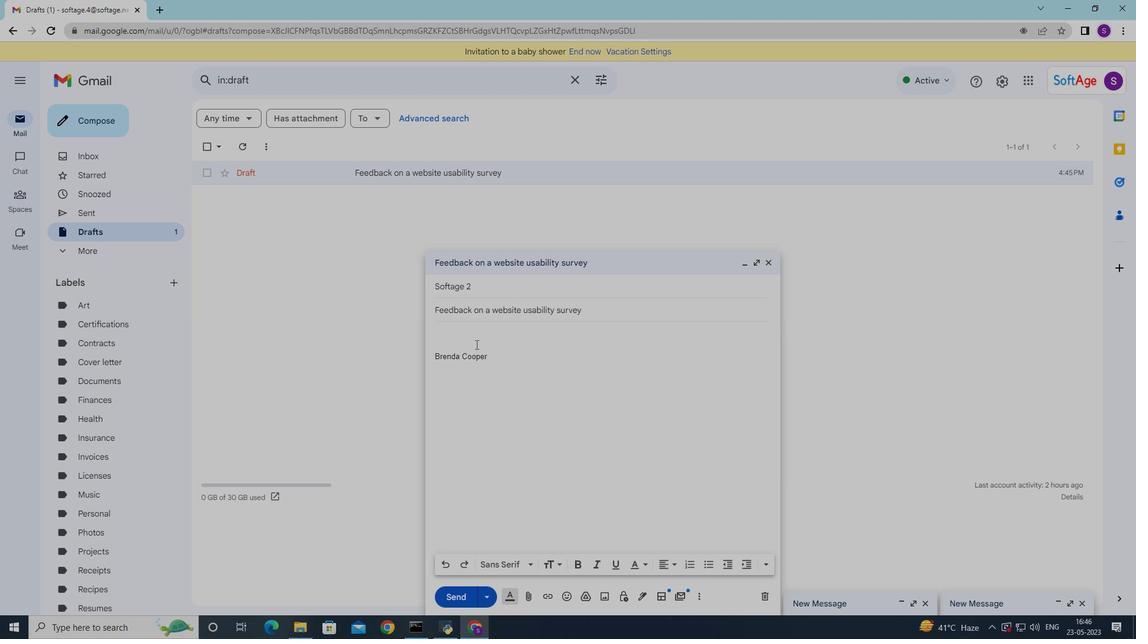 
Action: Key pressed <Key.shift>I<Key.space>noticed<Key.space>some<Key.space>discreo<Key.backspace>pancies<Key.space>in<Key.space>the<Key.space>billing<Key.space>process,<Key.space>can<Key.space>you<Key.space>please<Key.space>investigate<Key.right>
Screenshot: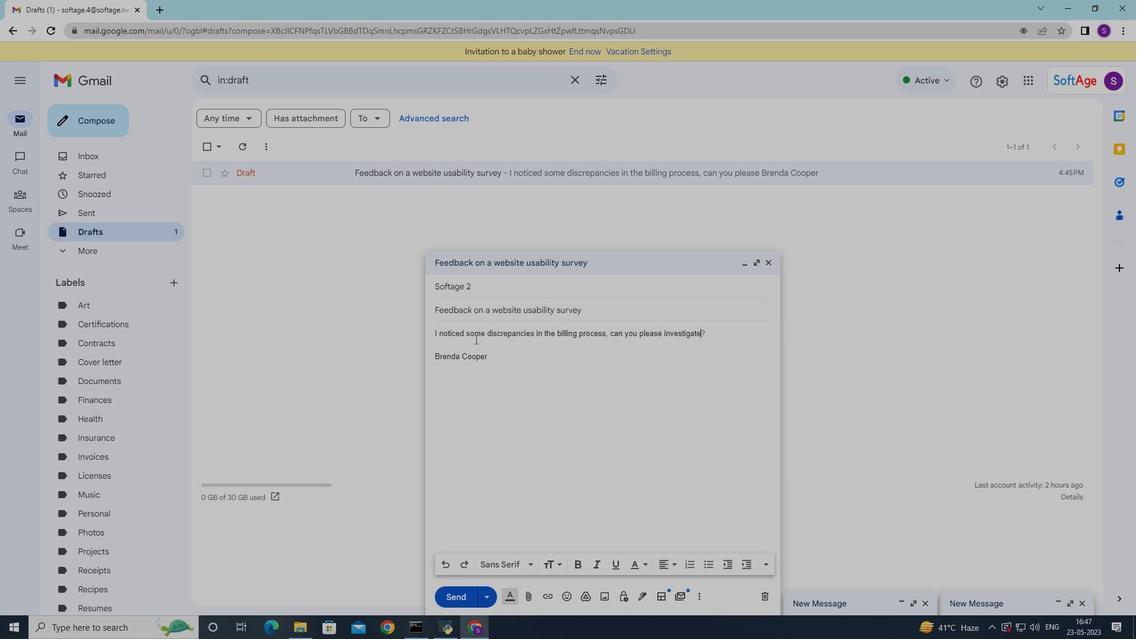
Action: Mouse moved to (549, 392)
Screenshot: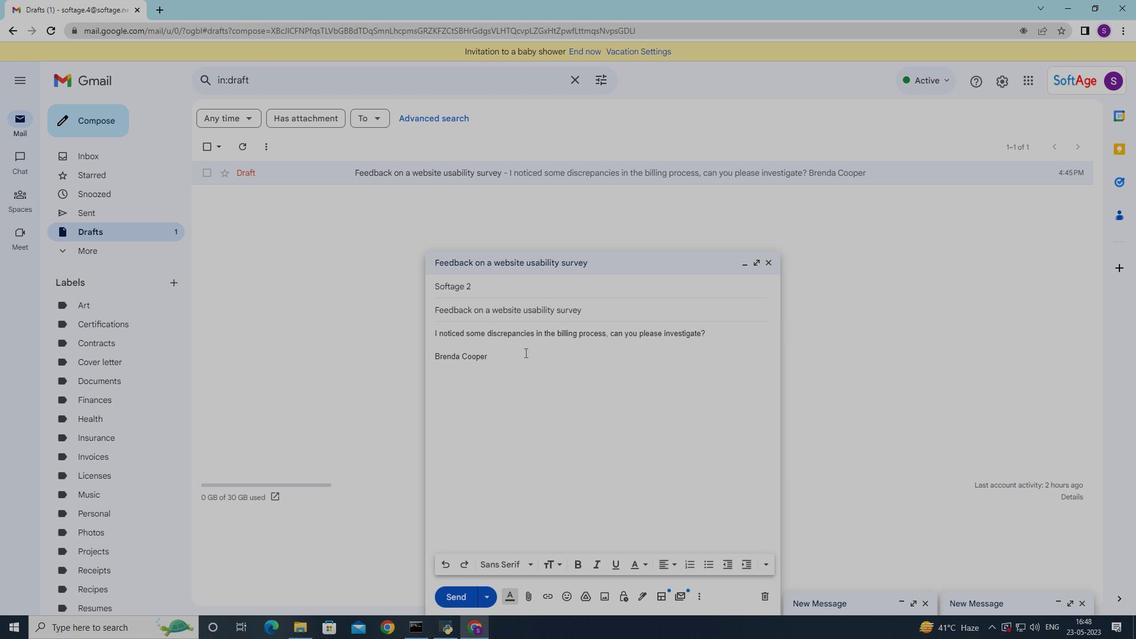 
Action: Mouse scrolled (549, 392) with delta (0, 0)
Screenshot: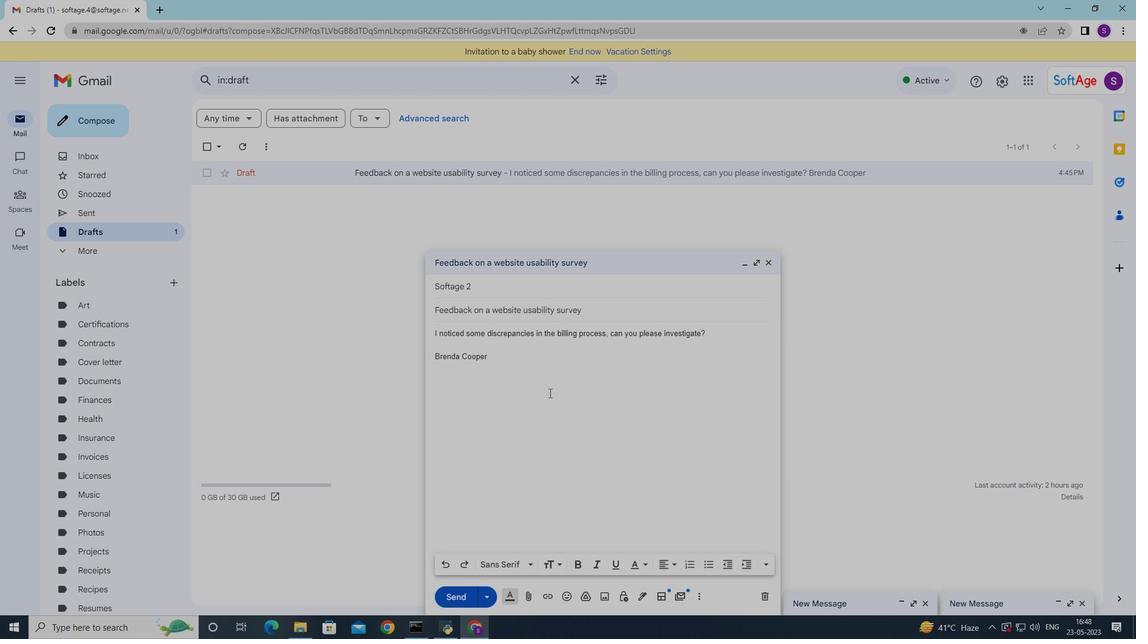 
Action: Mouse scrolled (549, 392) with delta (0, 0)
Screenshot: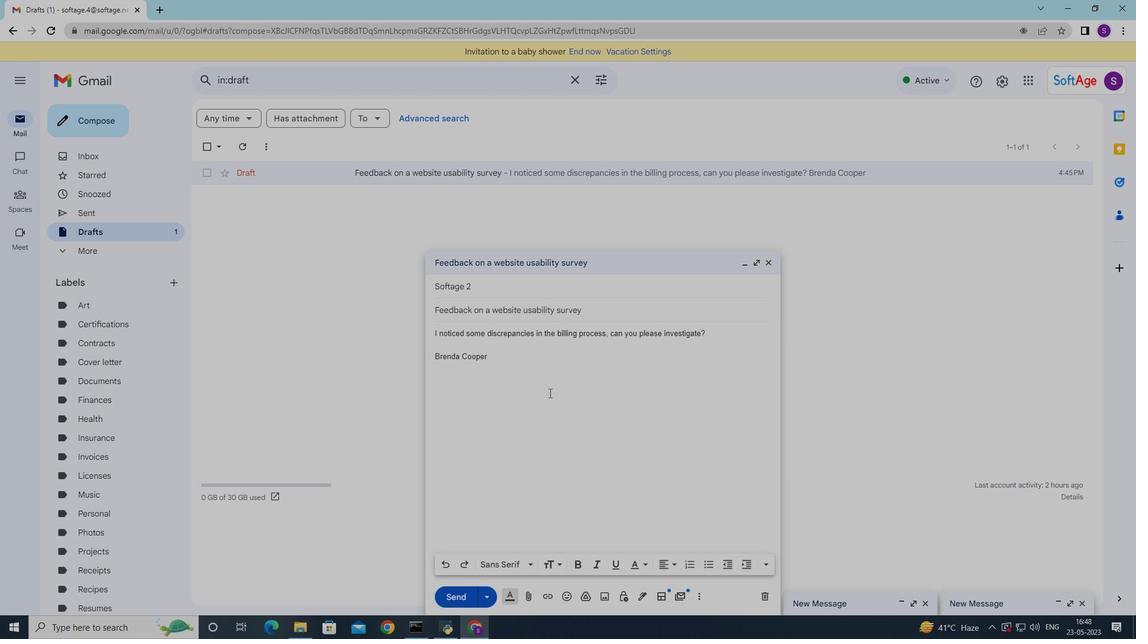 
Action: Mouse moved to (464, 331)
Screenshot: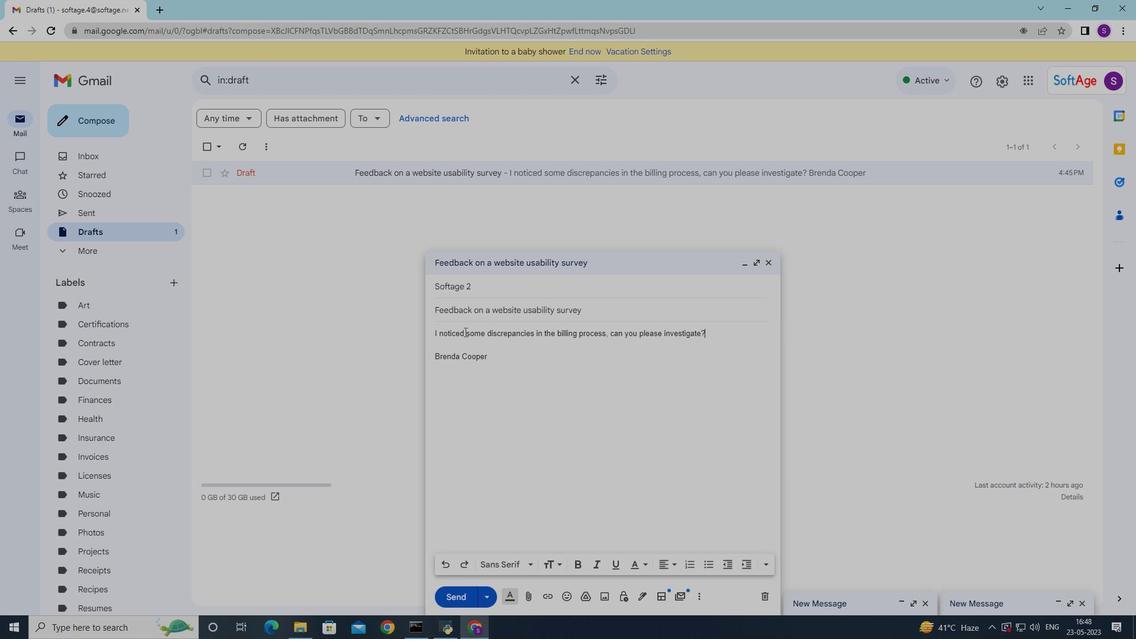 
Action: Mouse pressed left at (464, 331)
Screenshot: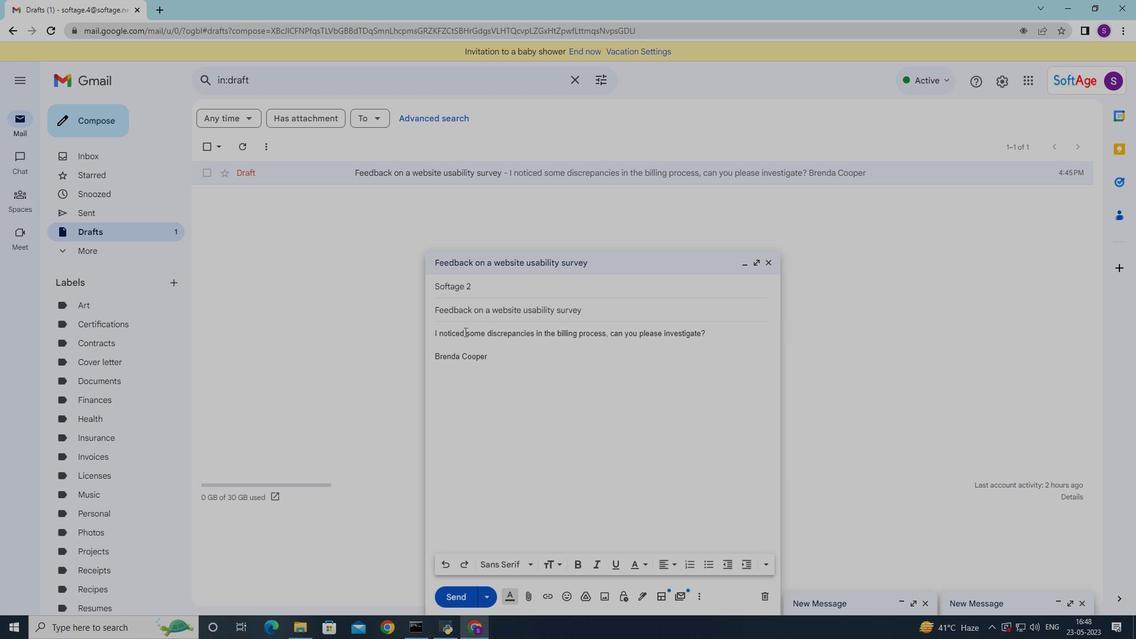
Action: Mouse moved to (530, 562)
Screenshot: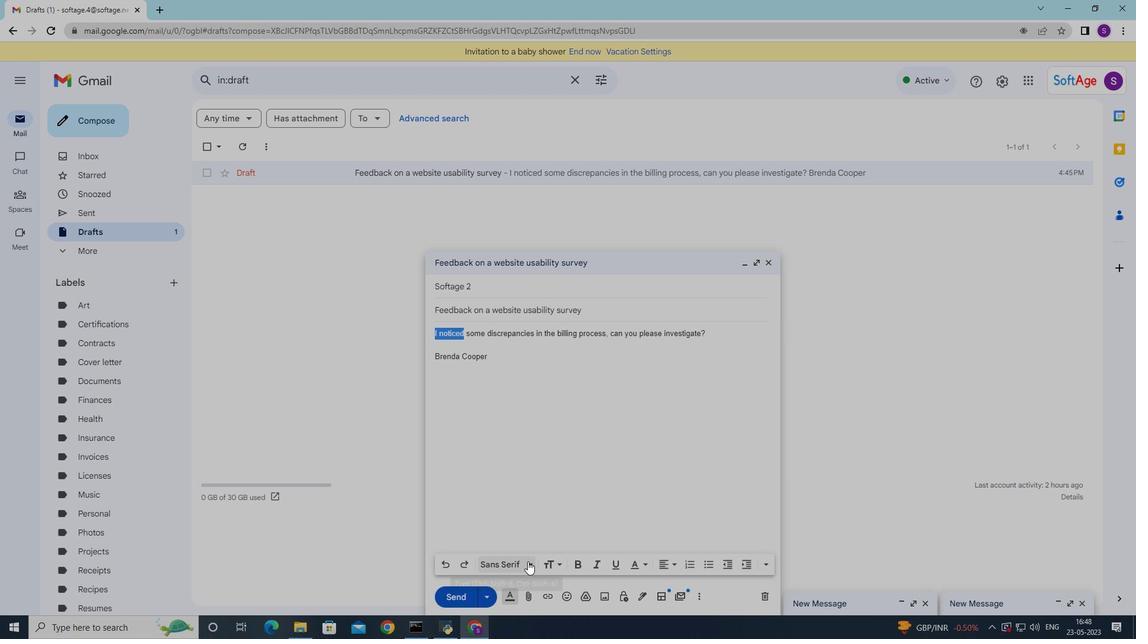 
Action: Mouse pressed left at (530, 562)
Screenshot: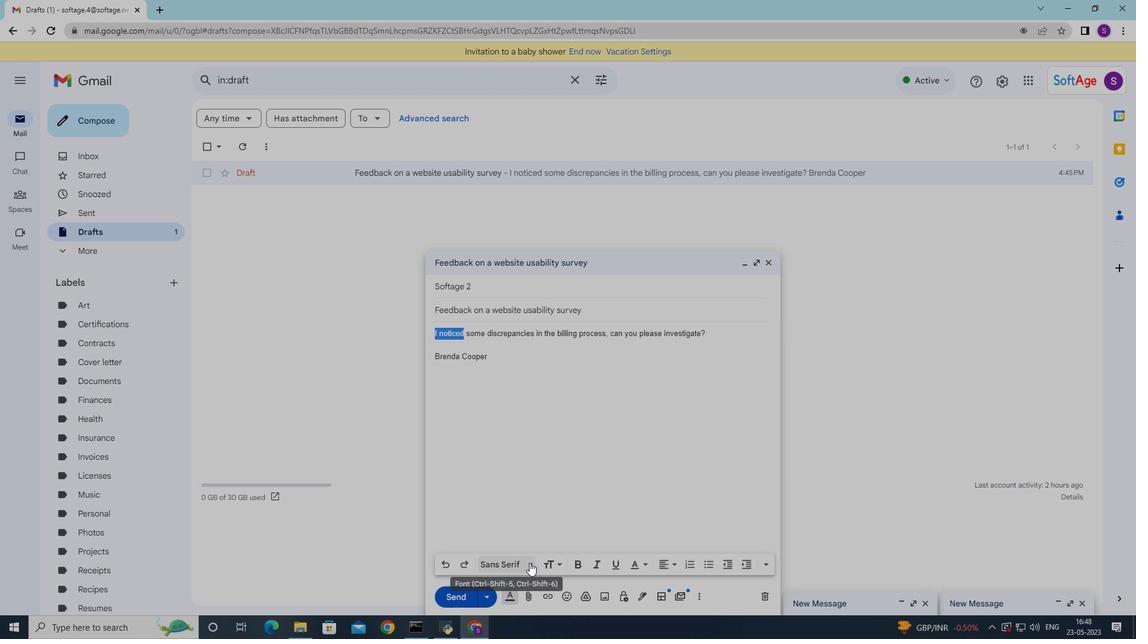 
Action: Mouse moved to (526, 458)
Screenshot: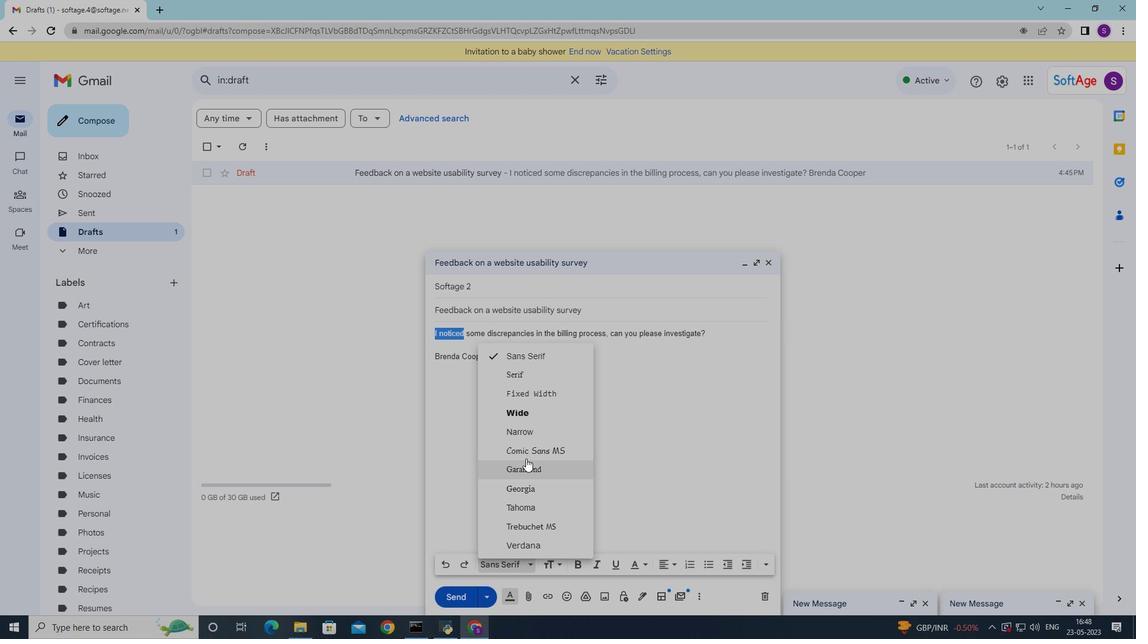 
Action: Mouse pressed left at (526, 458)
Screenshot: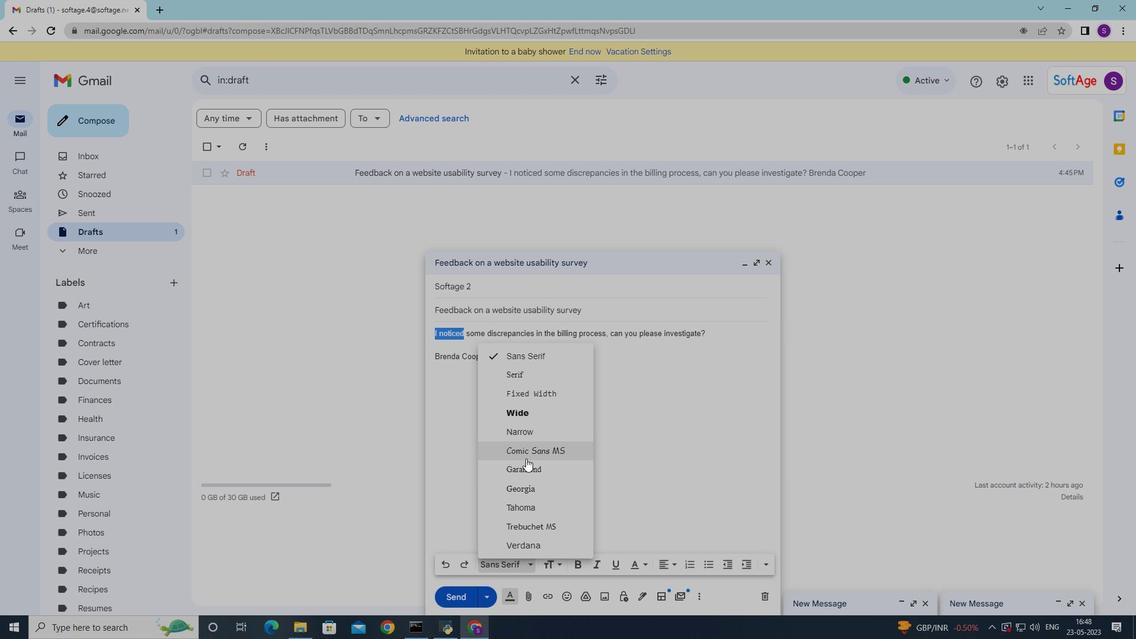 
Action: Mouse moved to (600, 565)
Screenshot: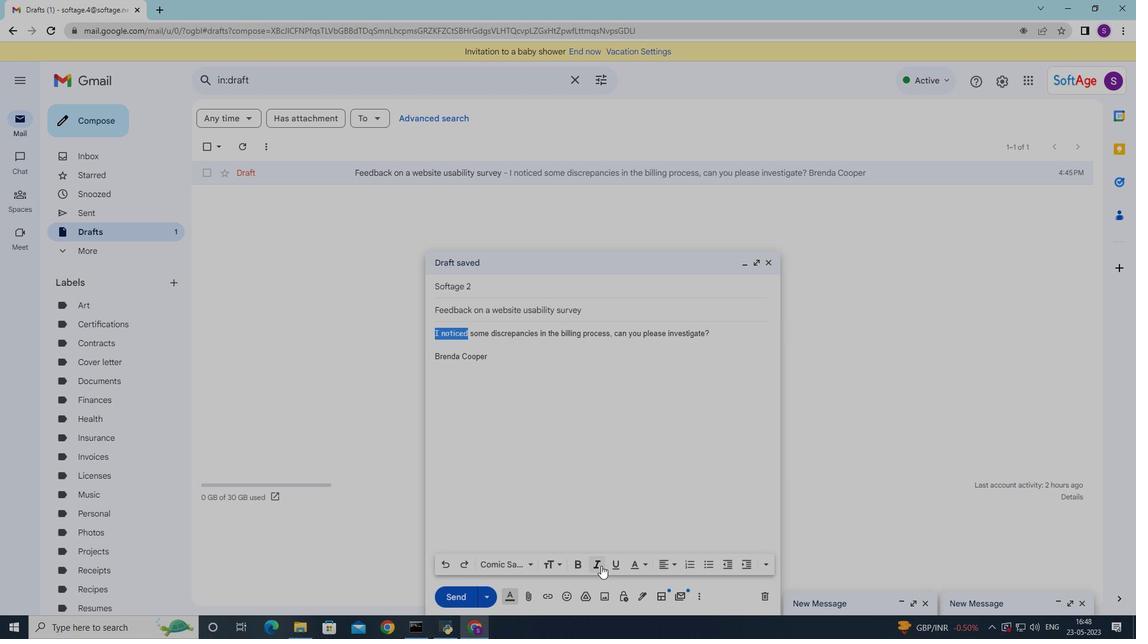 
Action: Mouse pressed left at (600, 565)
Screenshot: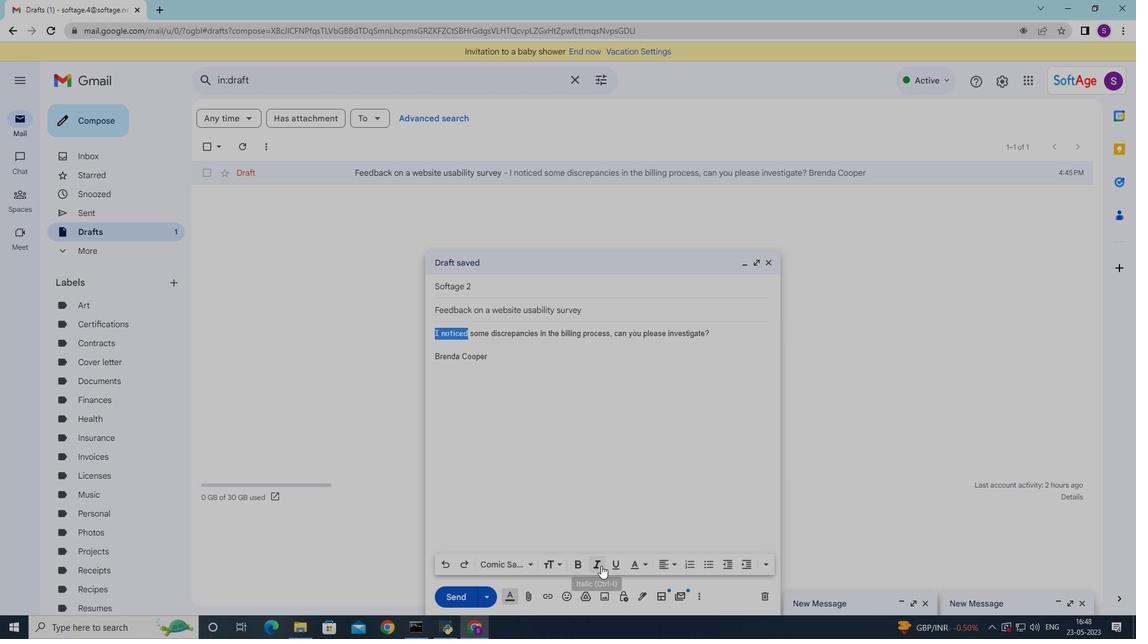 
Action: Mouse moved to (458, 594)
Screenshot: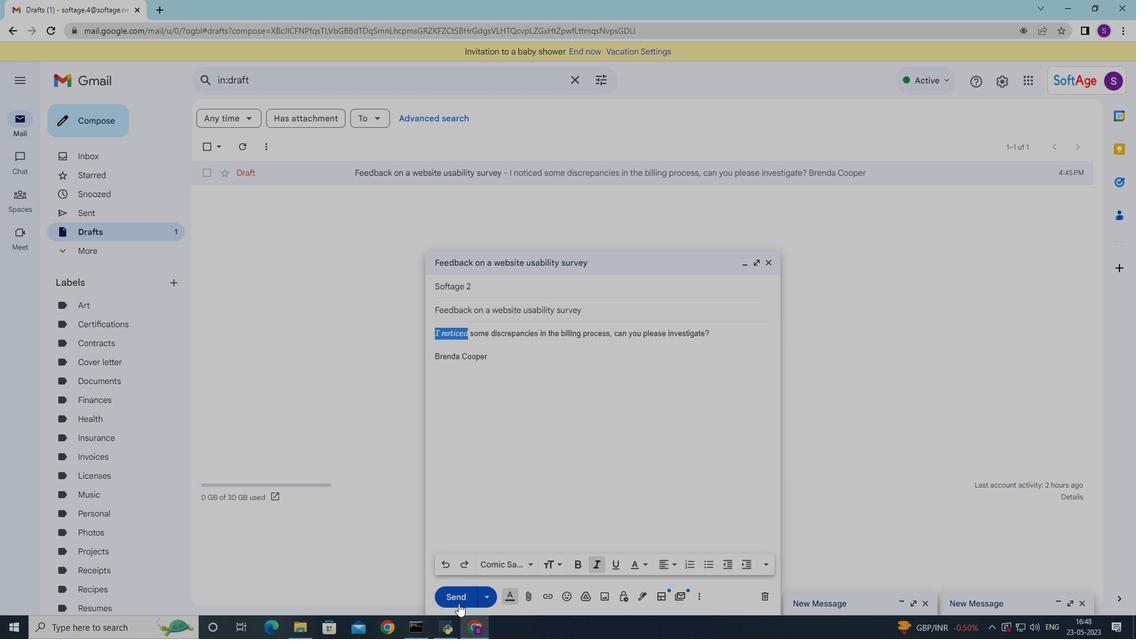 
Action: Mouse pressed left at (458, 594)
Screenshot: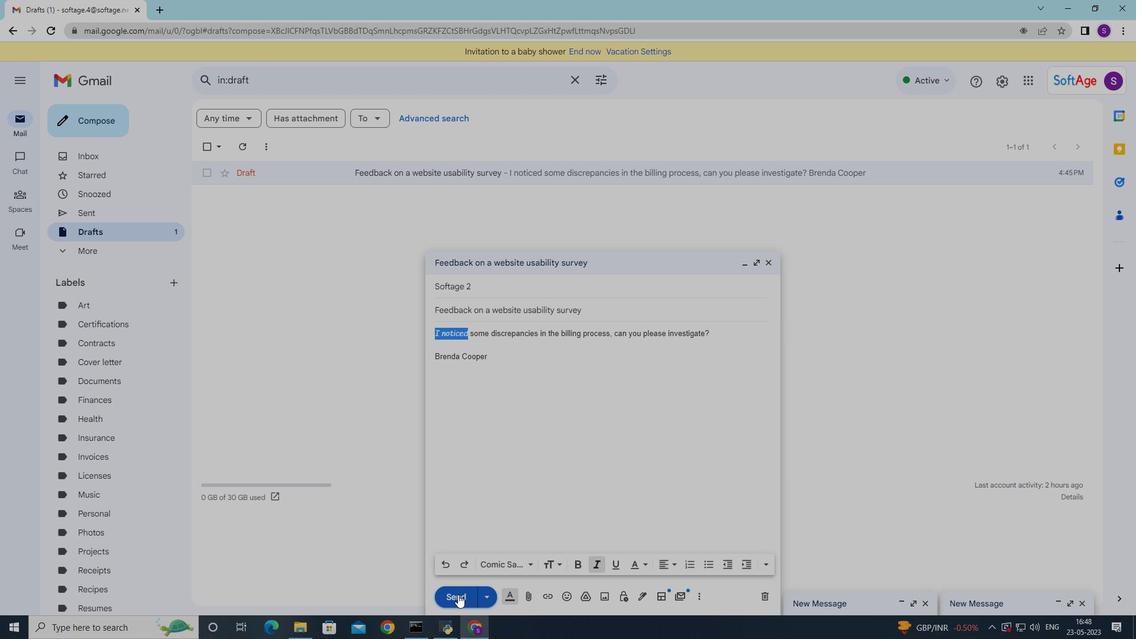 
Action: Mouse moved to (123, 210)
Screenshot: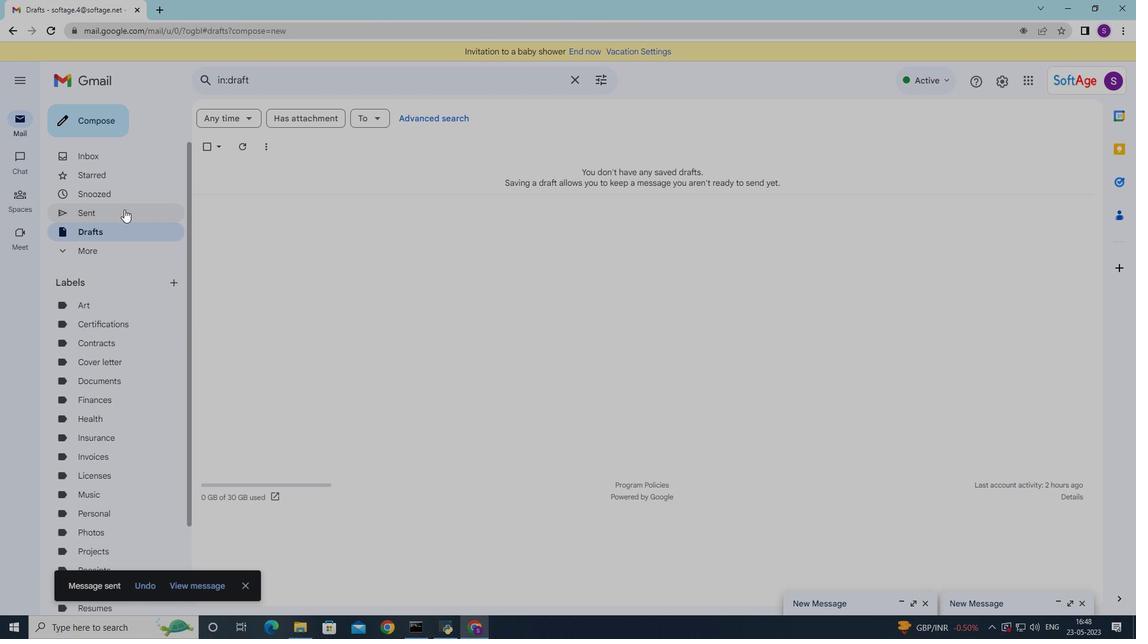 
Action: Mouse pressed left at (123, 210)
Screenshot: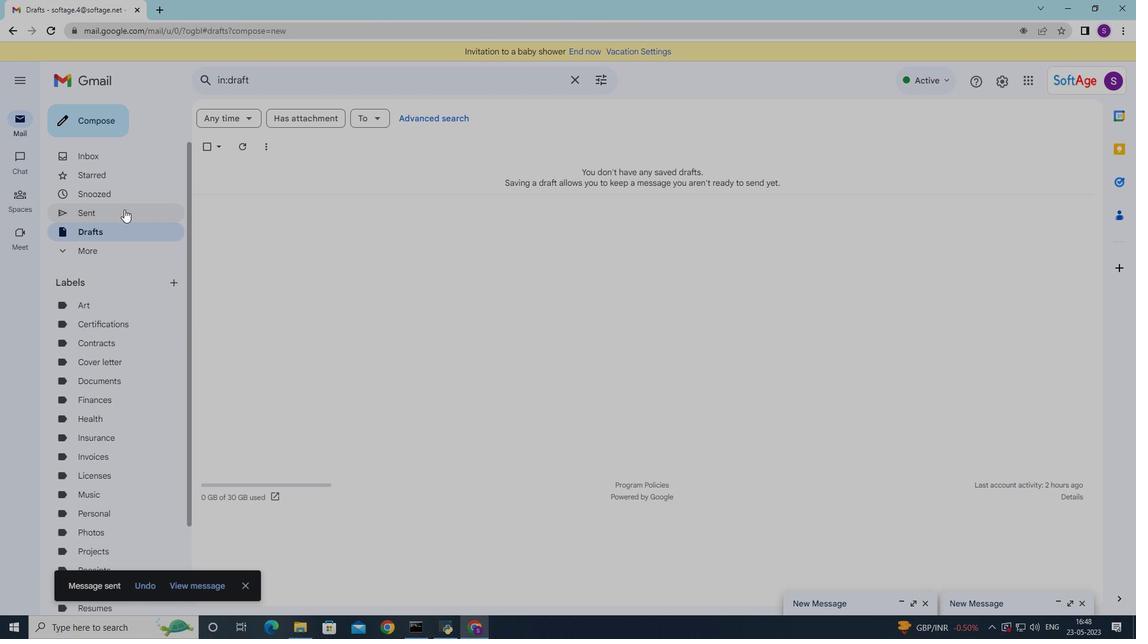 
Action: Mouse moved to (446, 169)
Screenshot: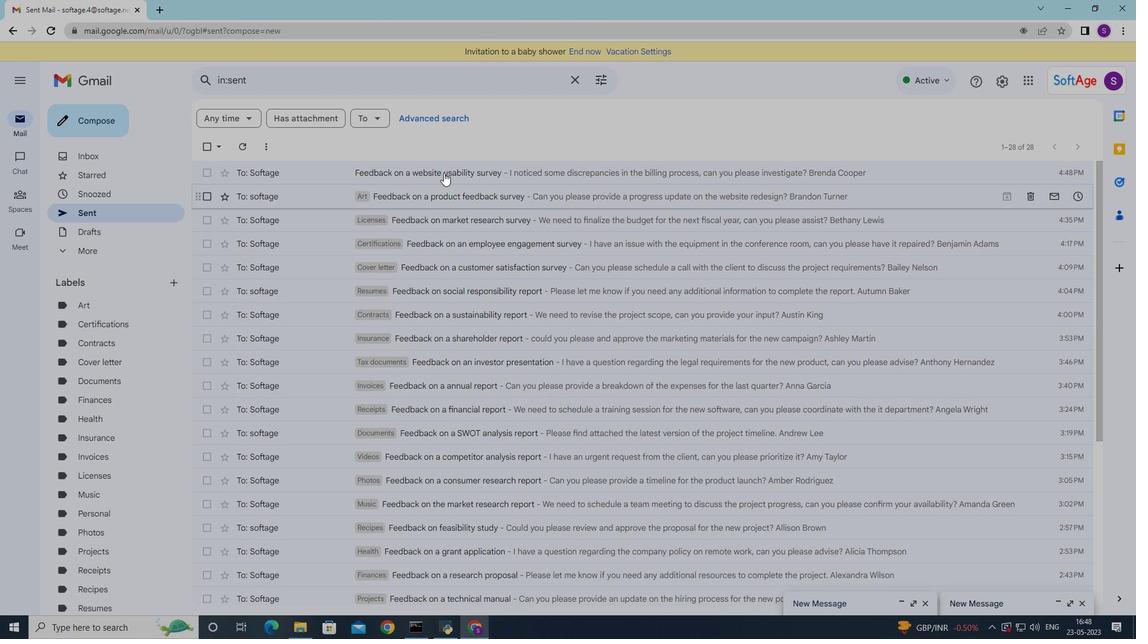 
Action: Mouse pressed right at (446, 169)
Screenshot: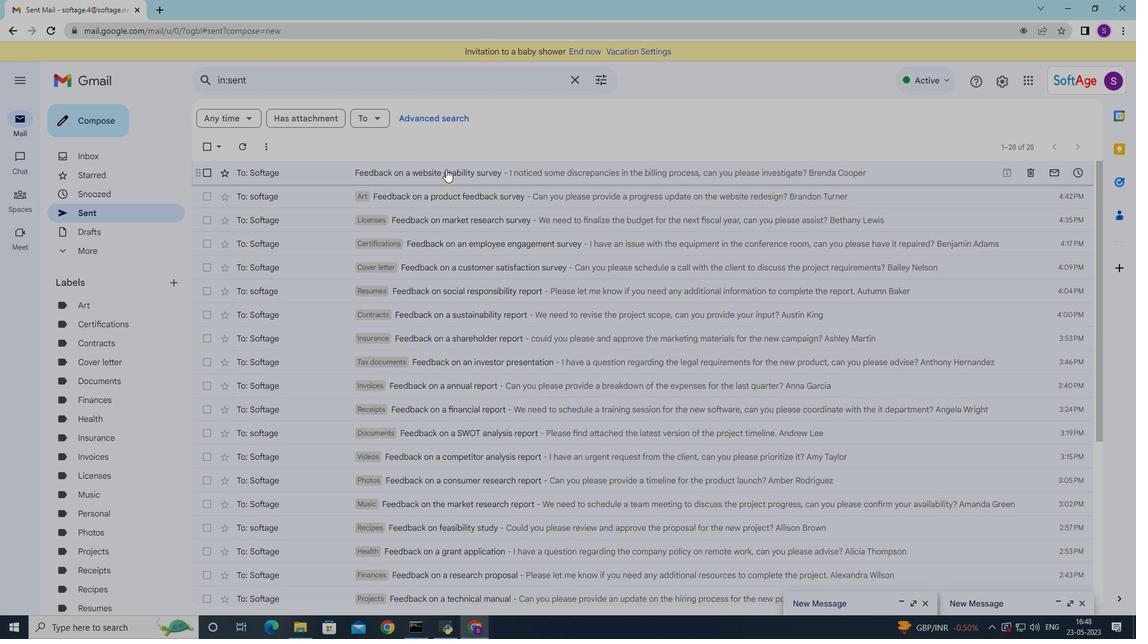 
Action: Mouse moved to (646, 369)
Screenshot: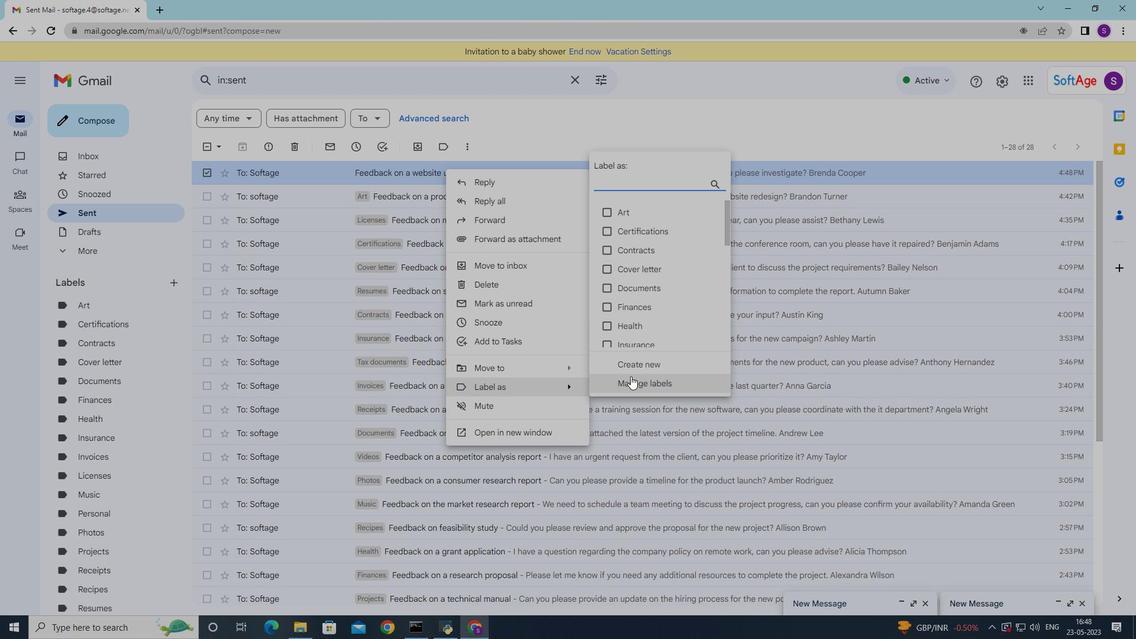 
Action: Mouse pressed left at (646, 369)
Screenshot: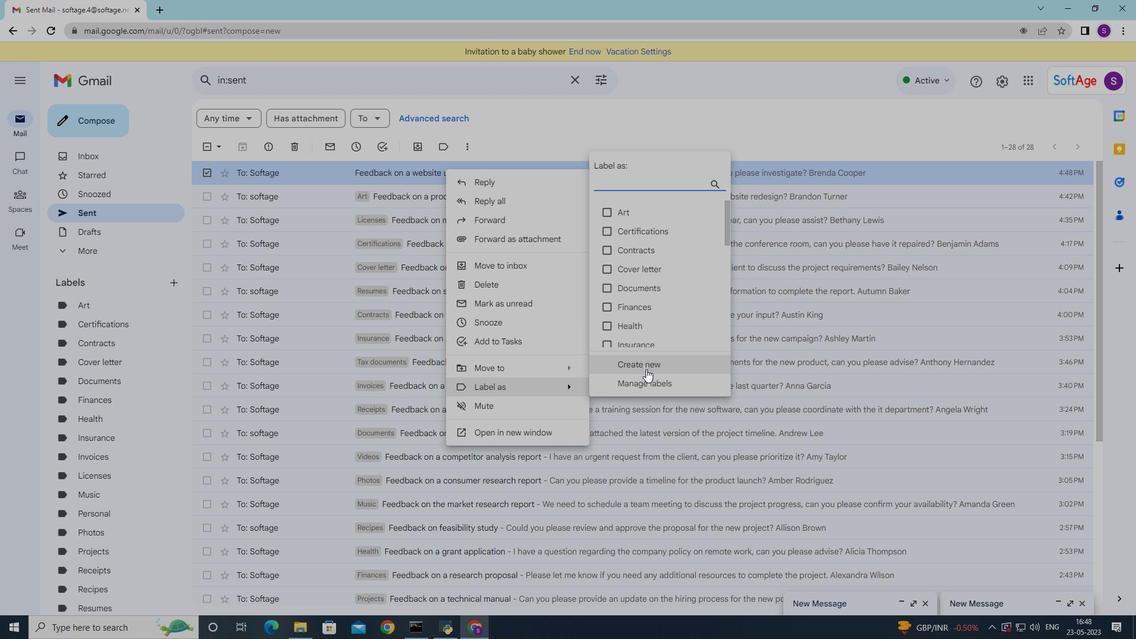 
Action: Mouse moved to (646, 369)
Screenshot: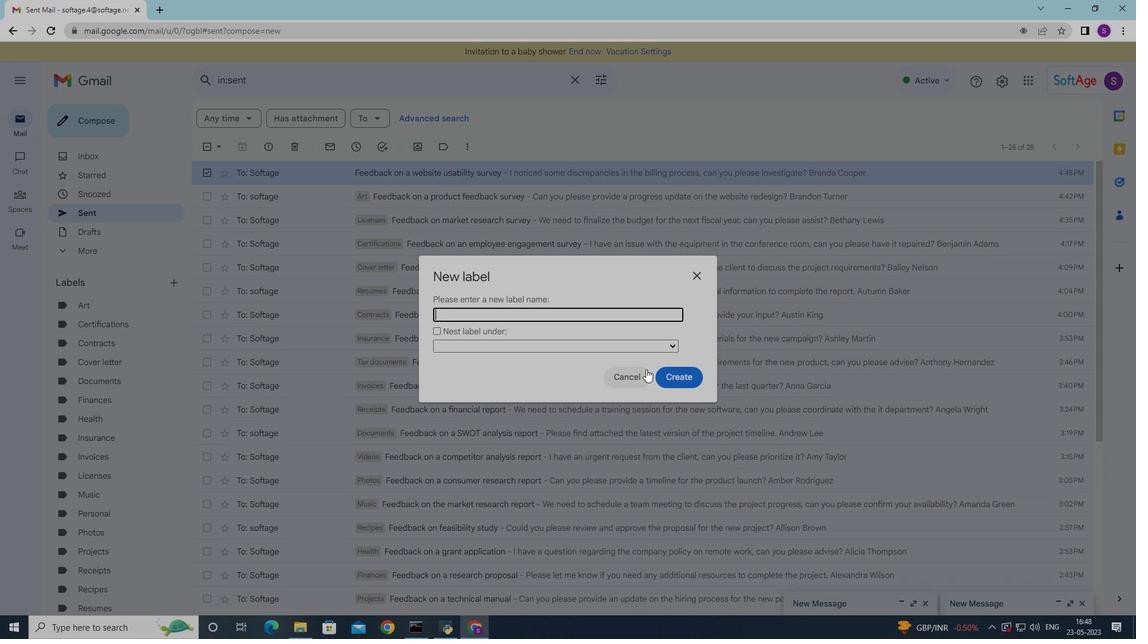 
Action: Key pressed writing
Screenshot: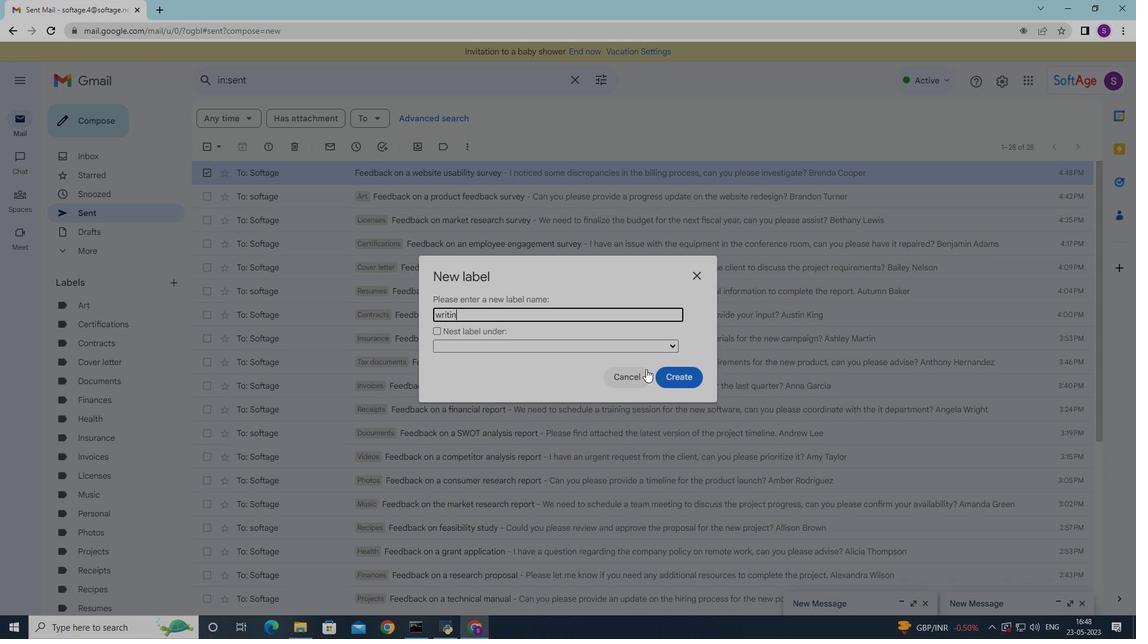 
Action: Mouse moved to (671, 373)
Screenshot: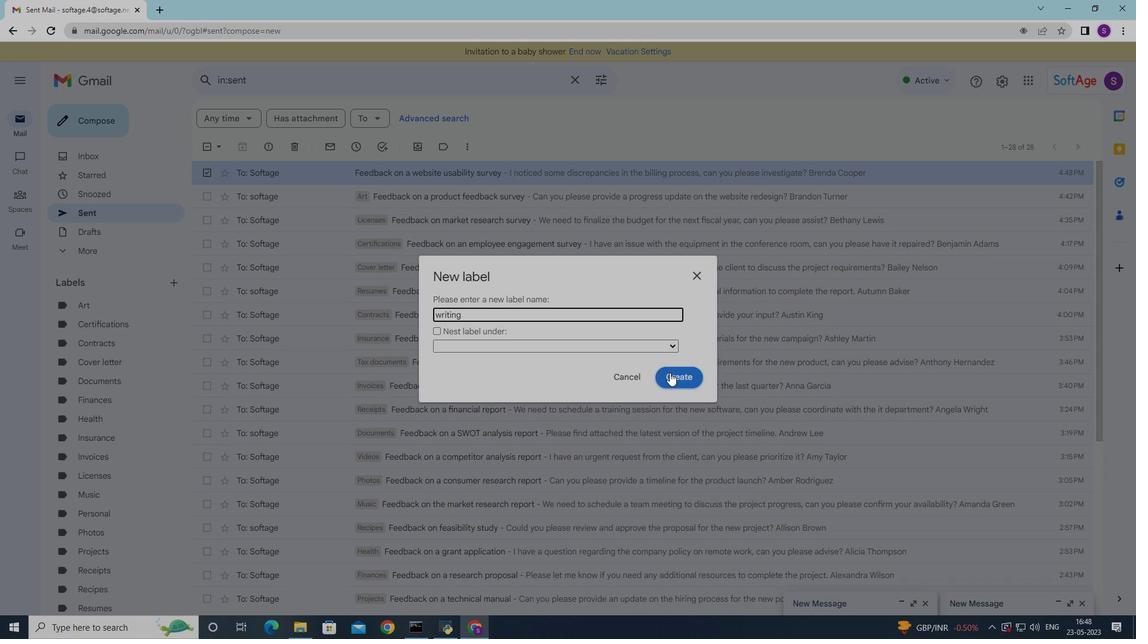 
Action: Mouse pressed left at (671, 373)
